Task: Look for Airbnb properties in Pudsey, United Kingdom from 17th December, 2023 to 21st December, 2023 for 2 adults. Place can be room with 1  bedroom having 2 beds and 1 bathroom. Property type can be flat.
Action: Mouse moved to (462, 80)
Screenshot: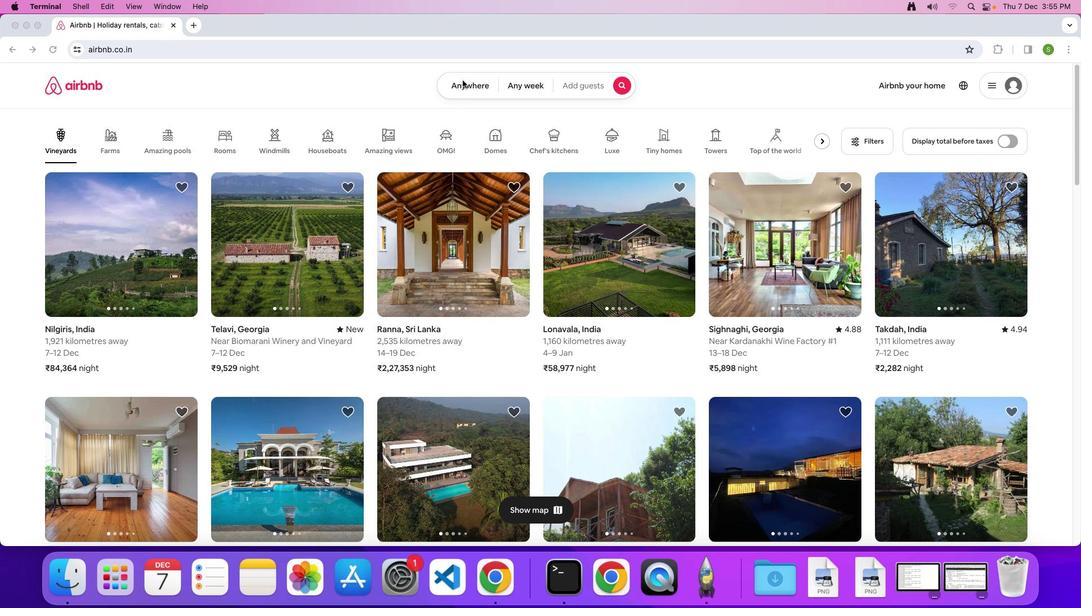 
Action: Mouse pressed left at (462, 80)
Screenshot: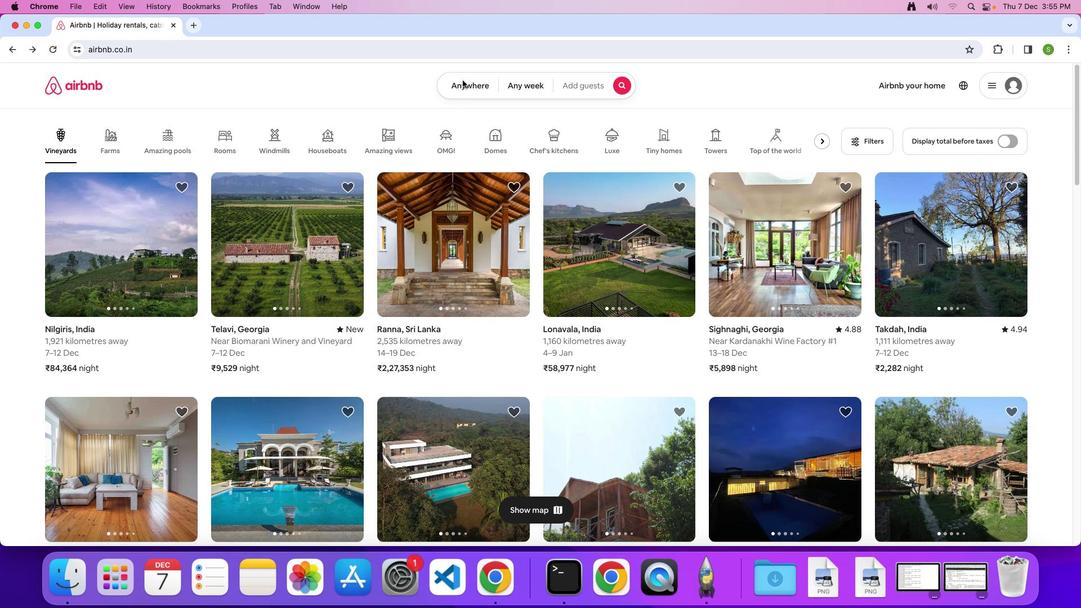 
Action: Mouse moved to (461, 88)
Screenshot: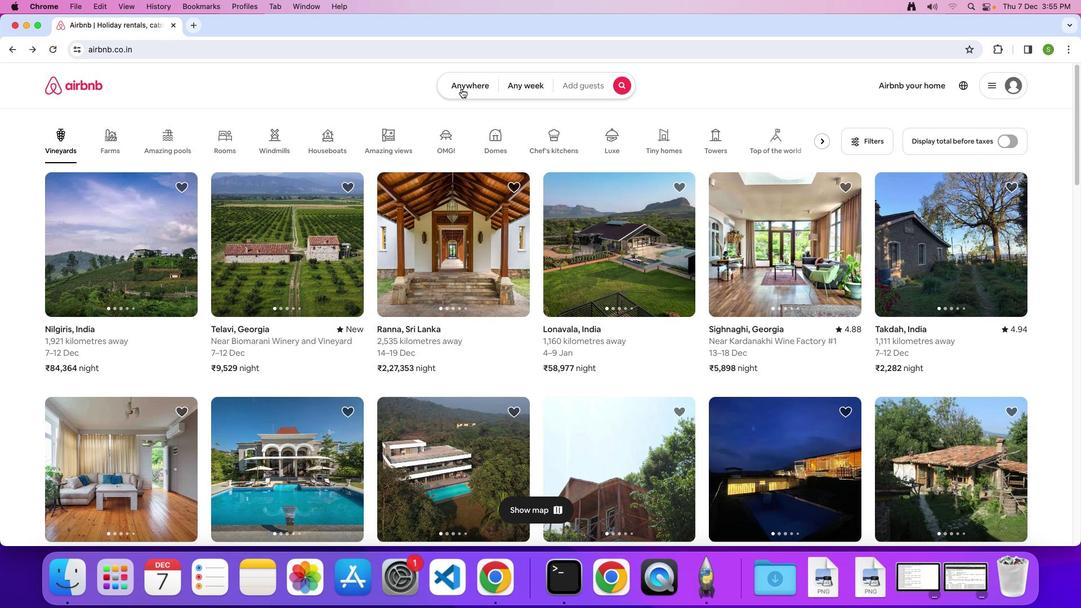 
Action: Mouse pressed left at (461, 88)
Screenshot: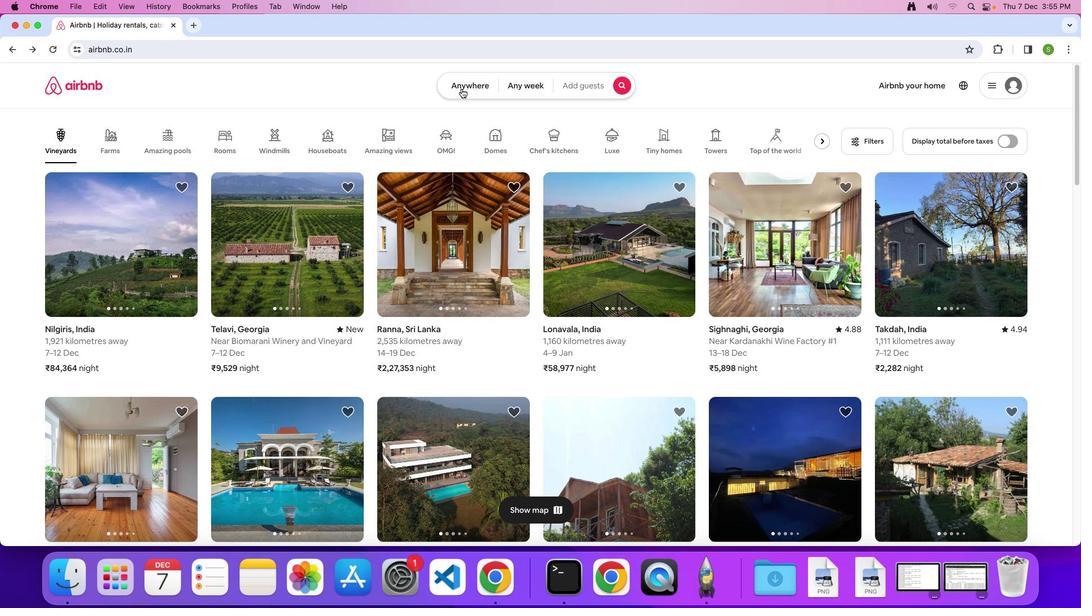
Action: Mouse moved to (390, 121)
Screenshot: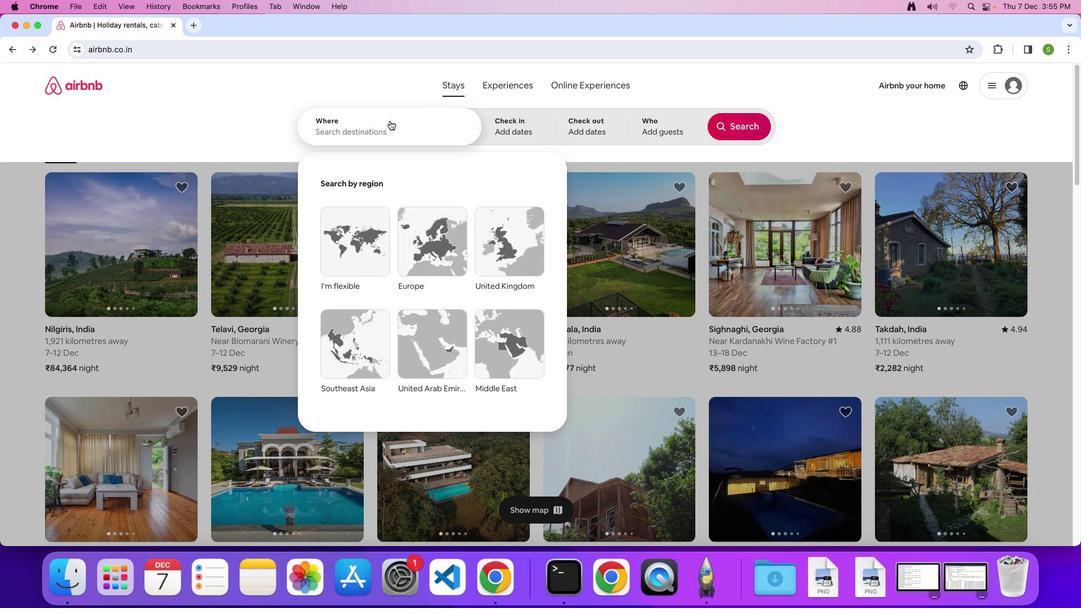 
Action: Mouse pressed left at (390, 121)
Screenshot: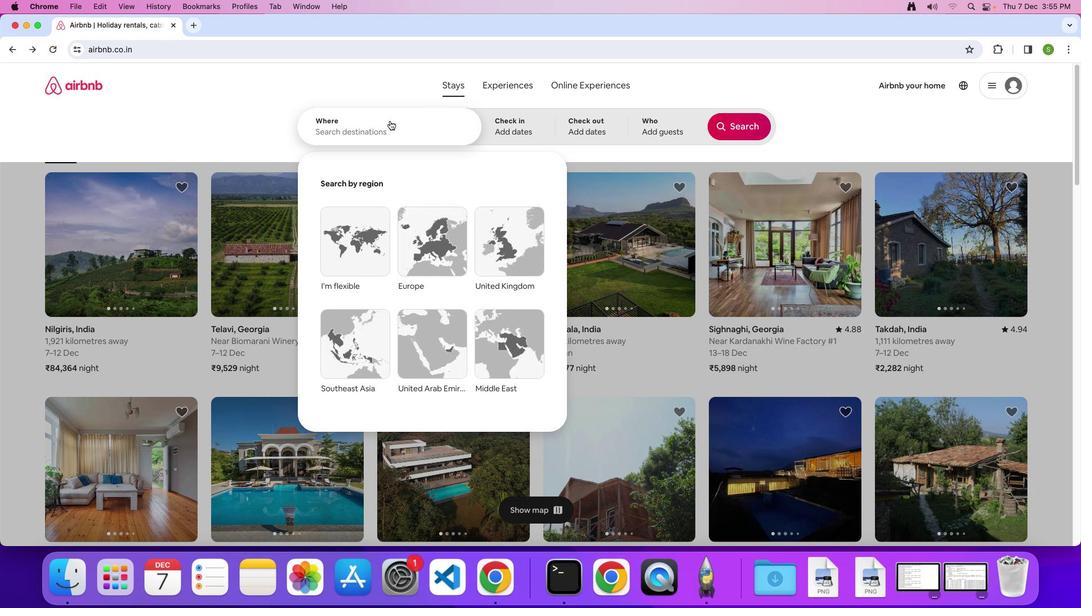 
Action: Mouse moved to (390, 121)
Screenshot: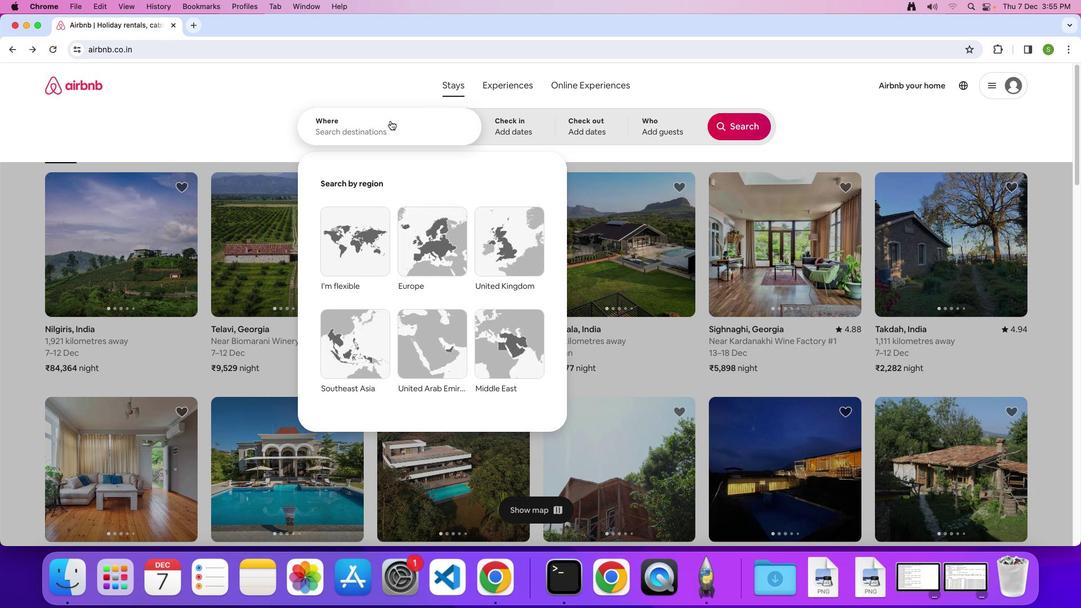 
Action: Key pressed 'P'Key.caps_lock'u''d''s''e''y'','Key.spaceKey.shift'U''n''i''t''e''d'Key.spaceKey.shift'K''i''n''g''d''o''m'Key.enter
Screenshot: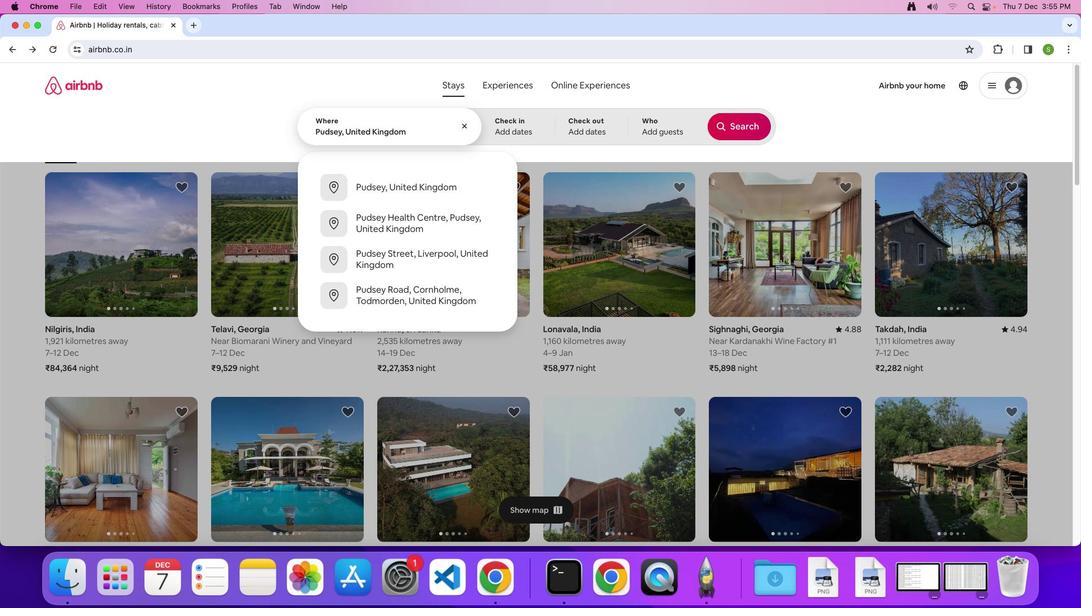 
Action: Mouse moved to (350, 345)
Screenshot: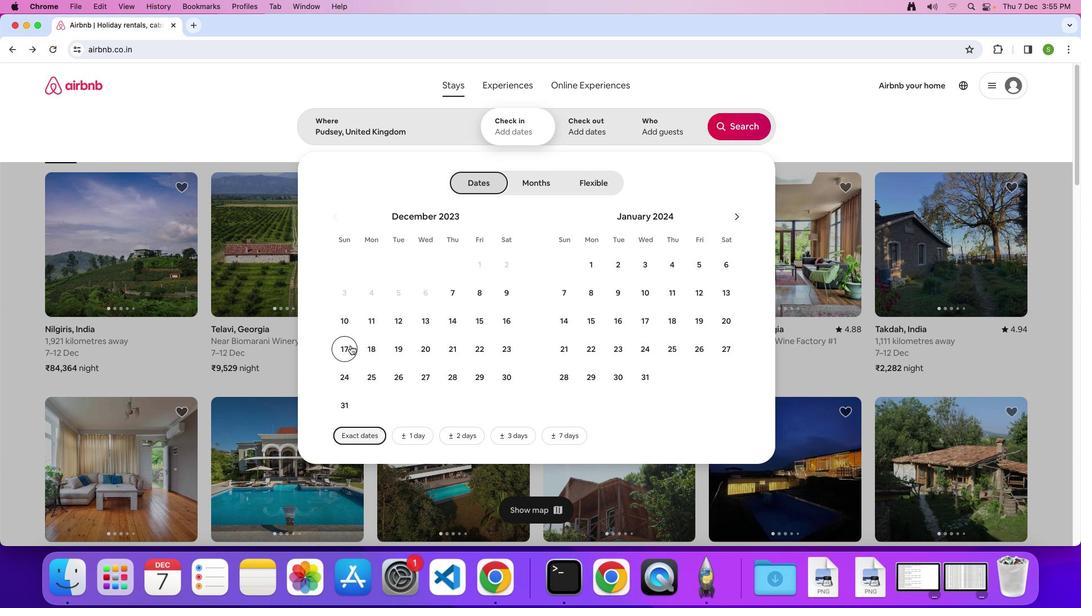 
Action: Mouse pressed left at (350, 345)
Screenshot: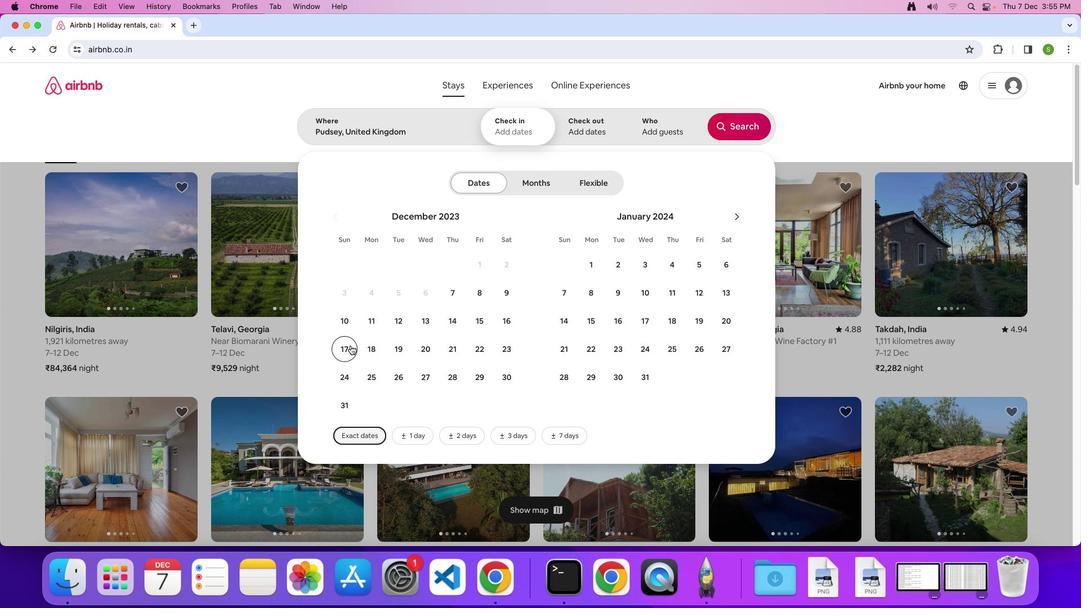 
Action: Mouse moved to (447, 344)
Screenshot: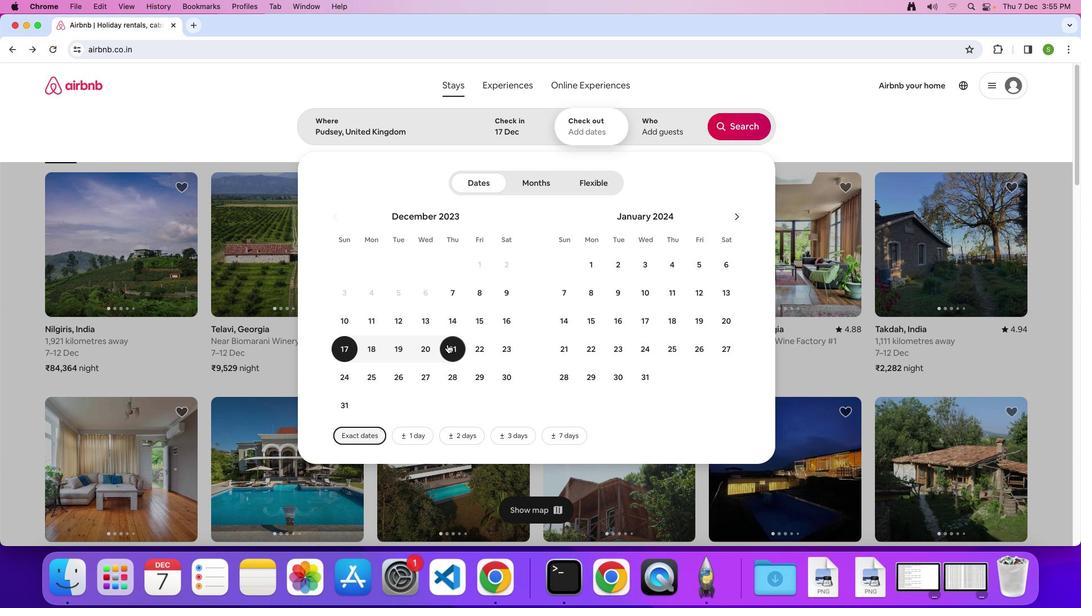 
Action: Mouse pressed left at (447, 344)
Screenshot: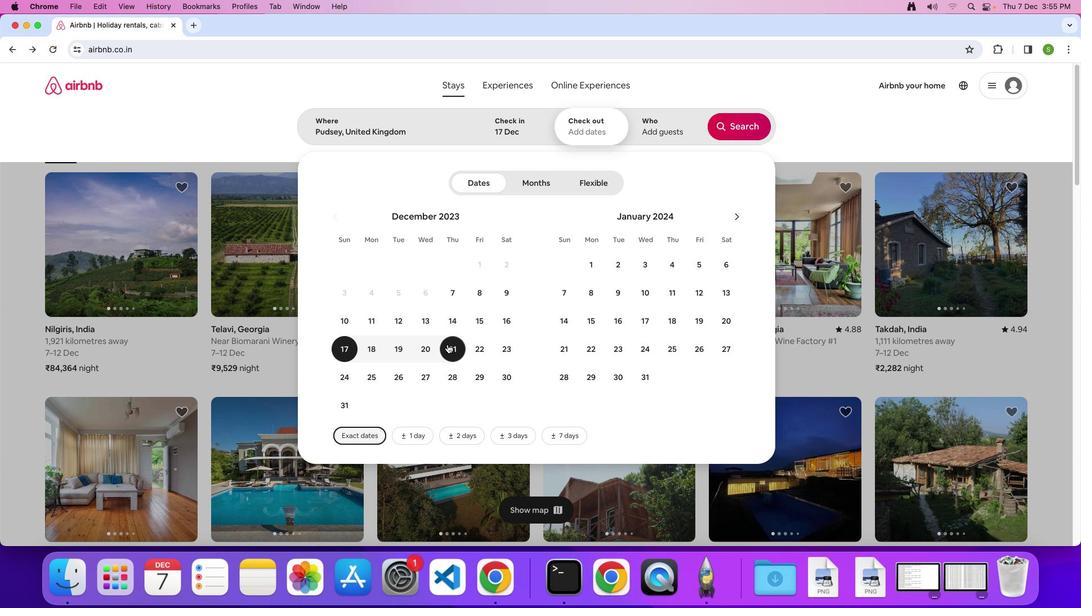 
Action: Mouse moved to (662, 130)
Screenshot: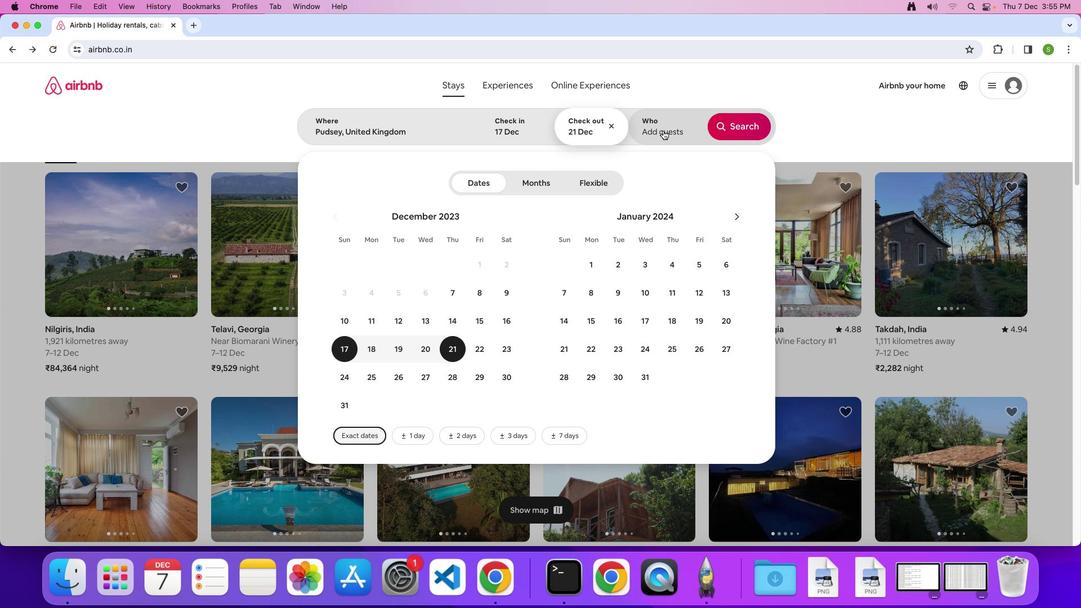 
Action: Mouse pressed left at (662, 130)
Screenshot: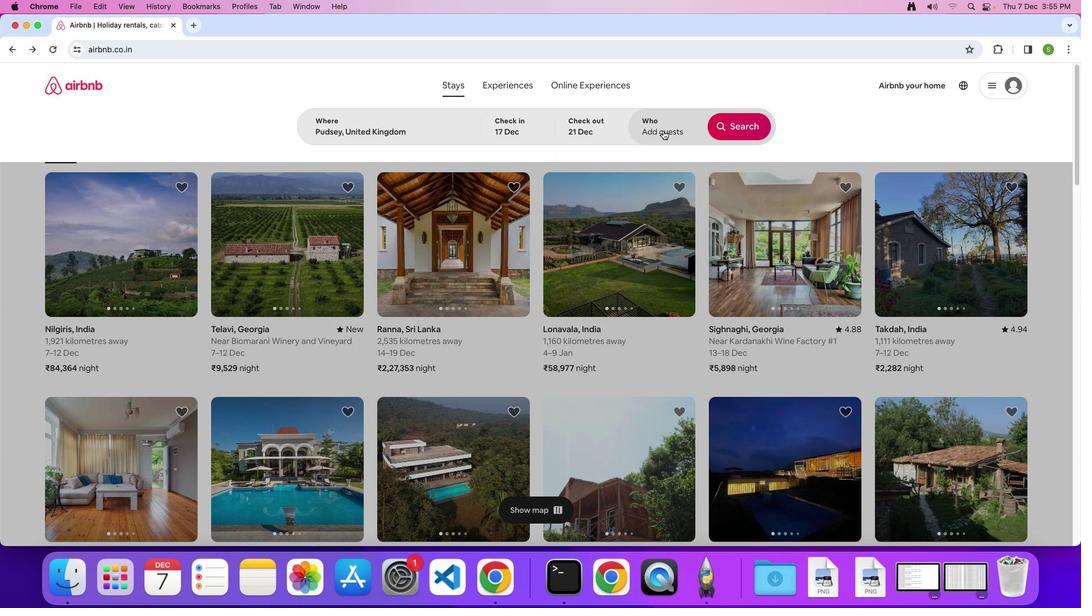 
Action: Mouse moved to (739, 182)
Screenshot: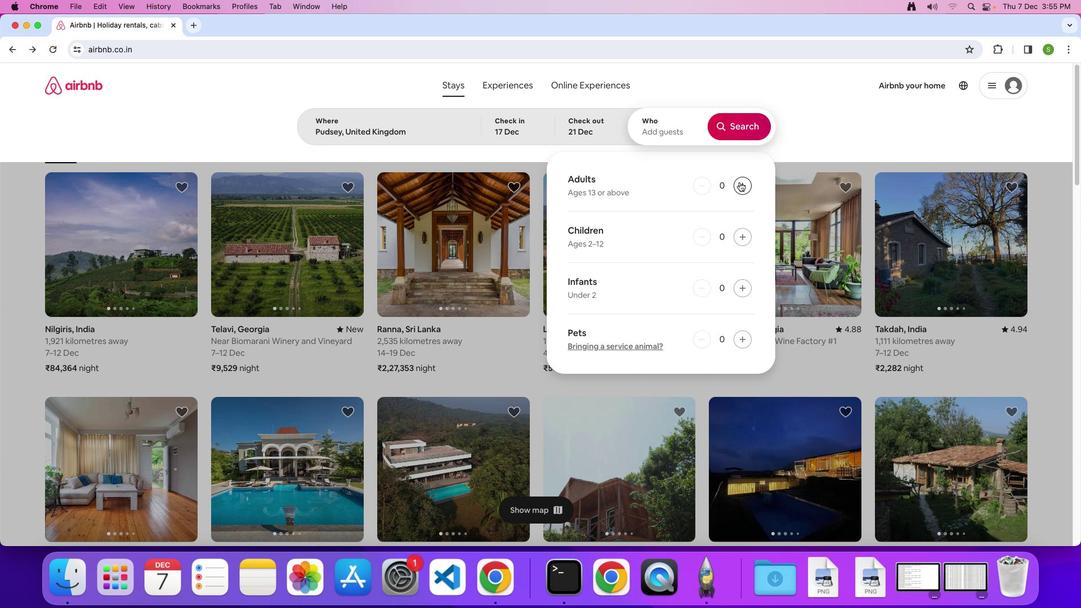 
Action: Mouse pressed left at (739, 182)
Screenshot: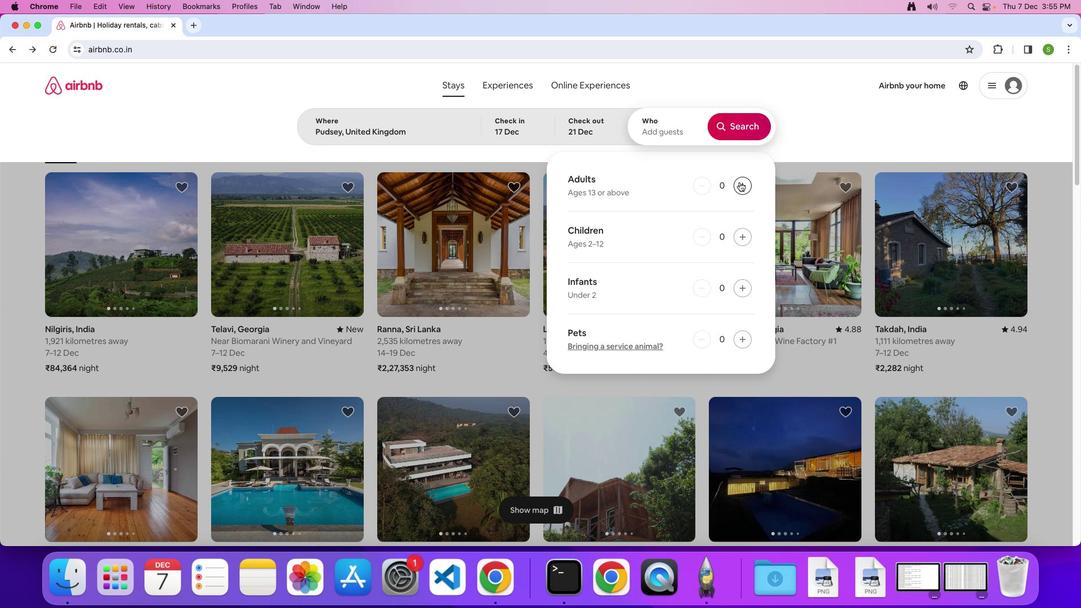 
Action: Mouse pressed left at (739, 182)
Screenshot: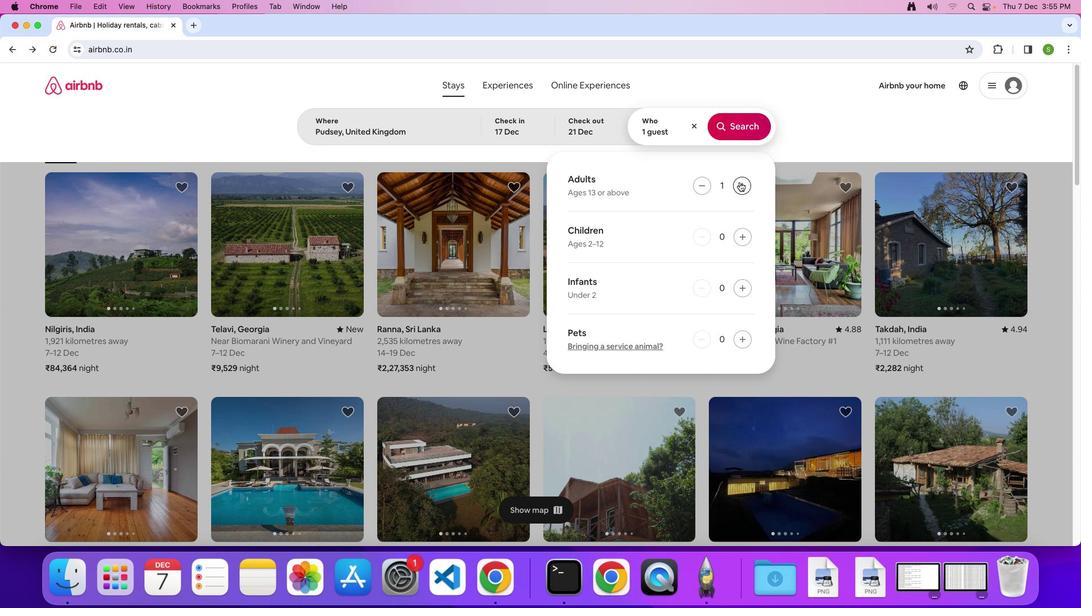 
Action: Mouse moved to (738, 135)
Screenshot: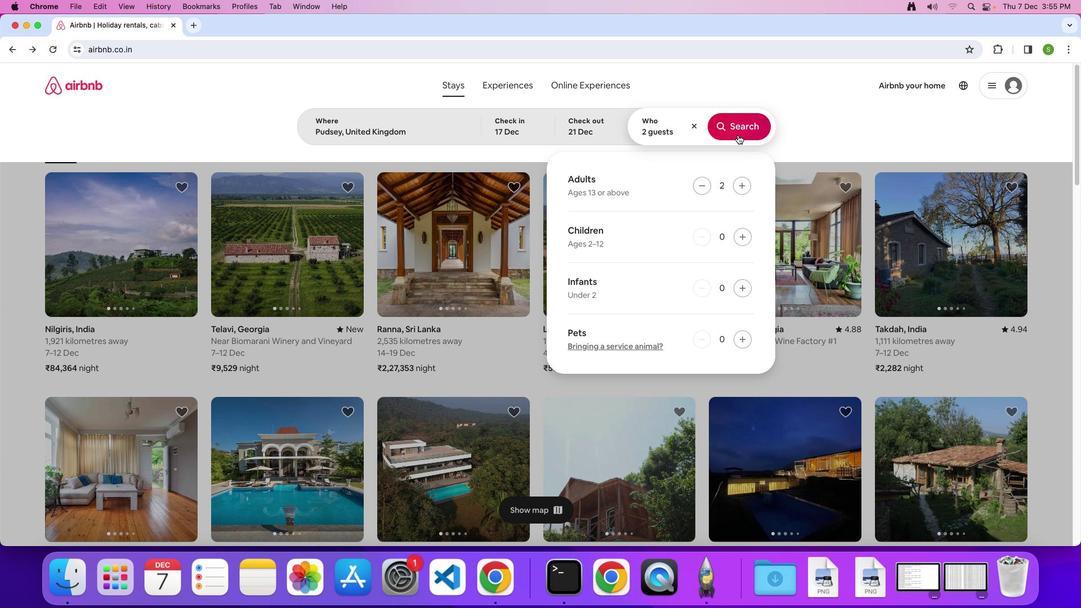 
Action: Mouse pressed left at (738, 135)
Screenshot: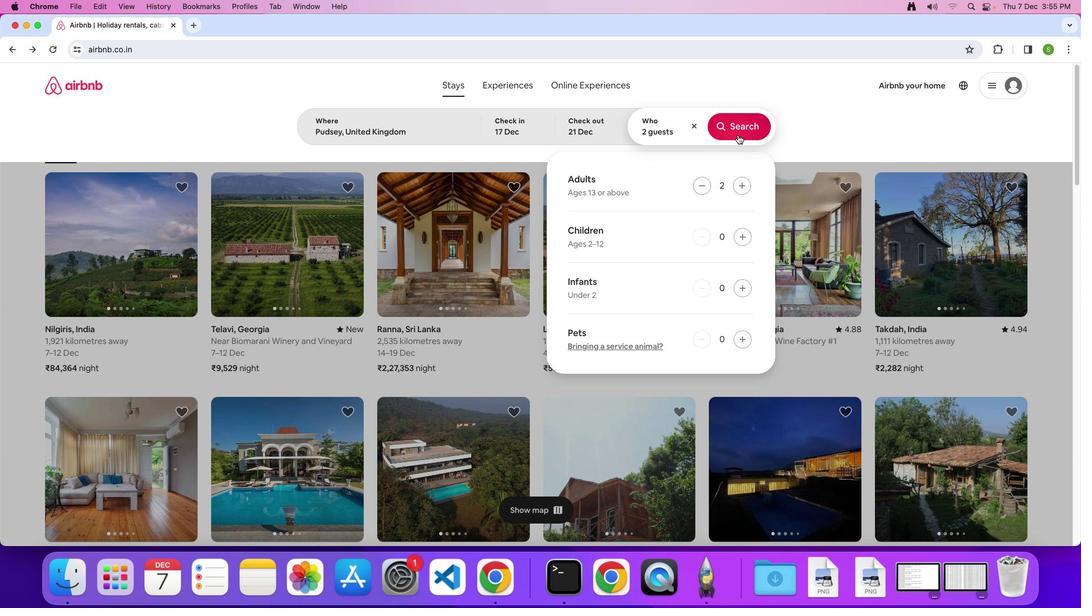 
Action: Mouse moved to (902, 133)
Screenshot: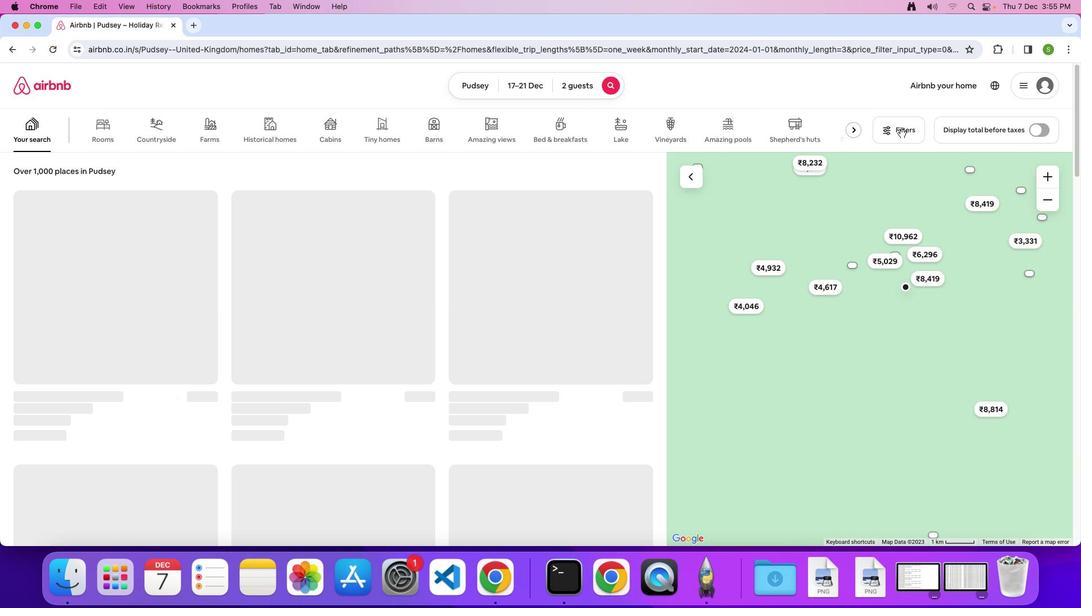 
Action: Mouse pressed left at (902, 133)
Screenshot: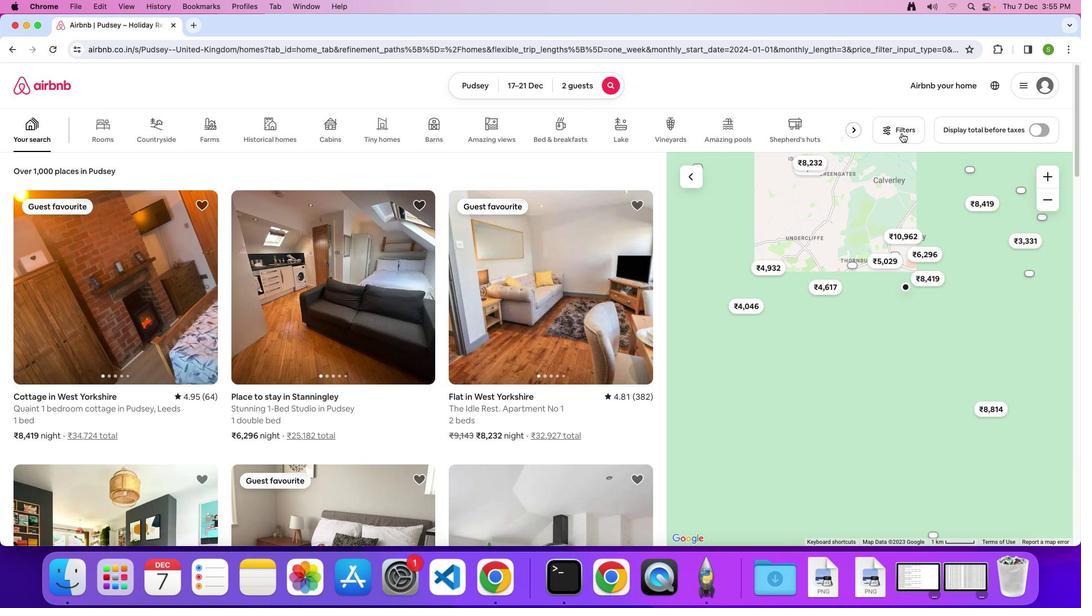 
Action: Mouse moved to (549, 236)
Screenshot: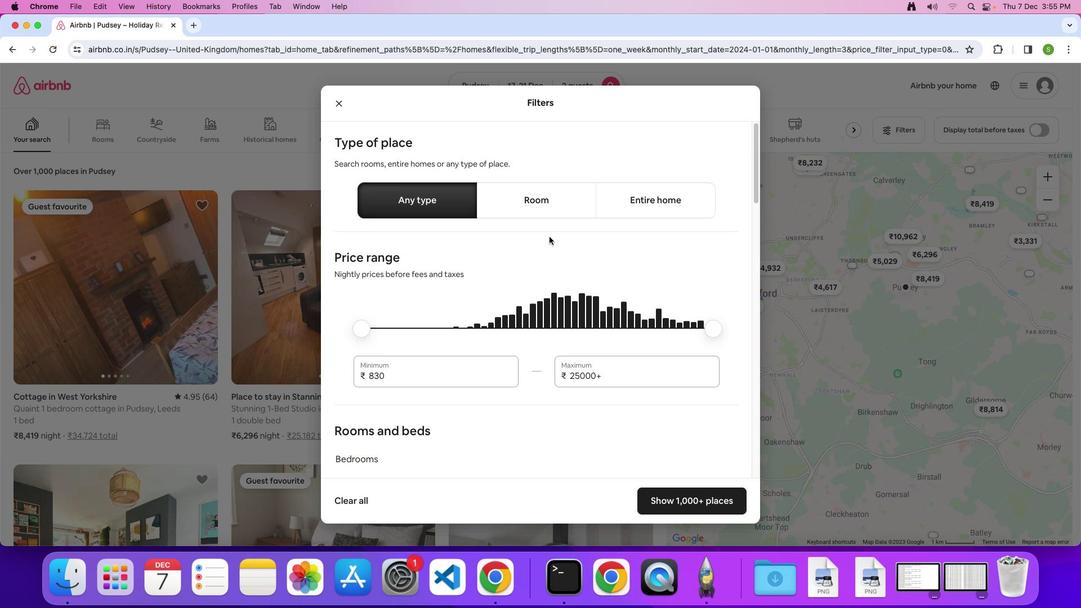 
Action: Mouse scrolled (549, 236) with delta (0, 0)
Screenshot: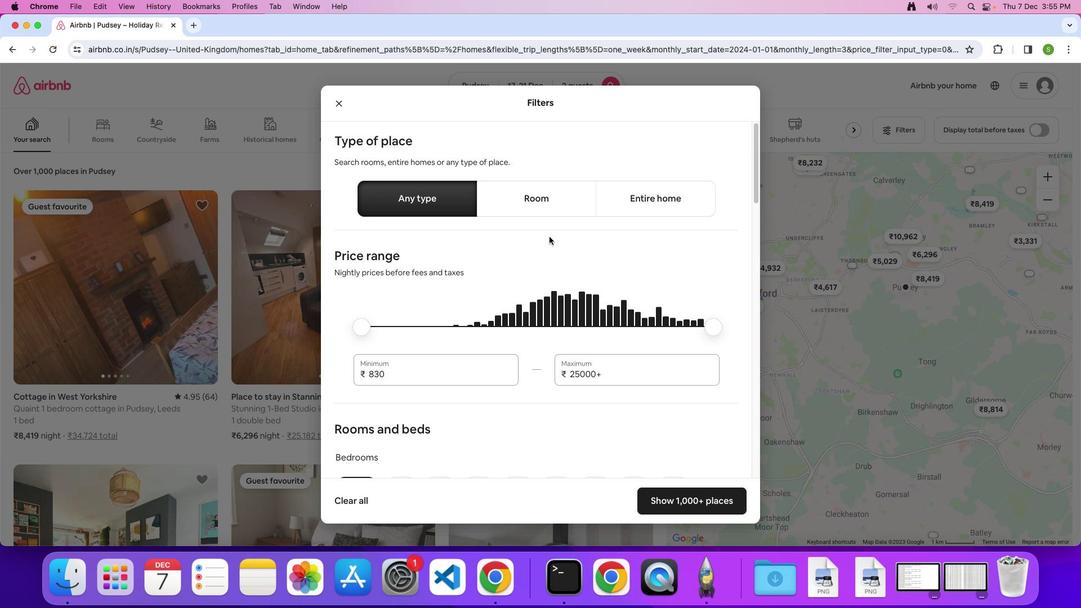 
Action: Mouse moved to (524, 199)
Screenshot: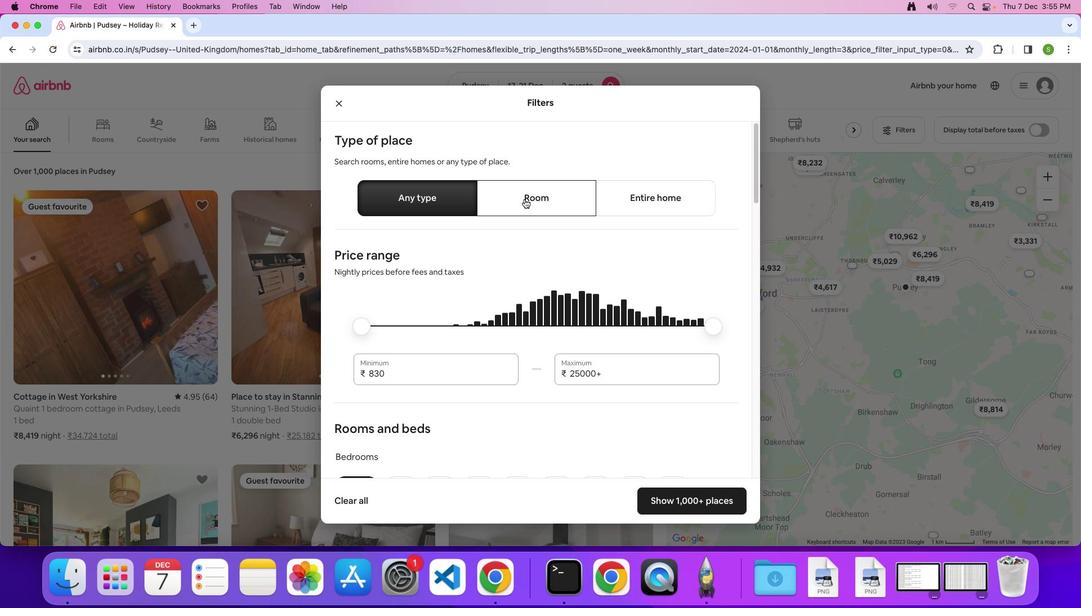 
Action: Mouse pressed left at (524, 199)
Screenshot: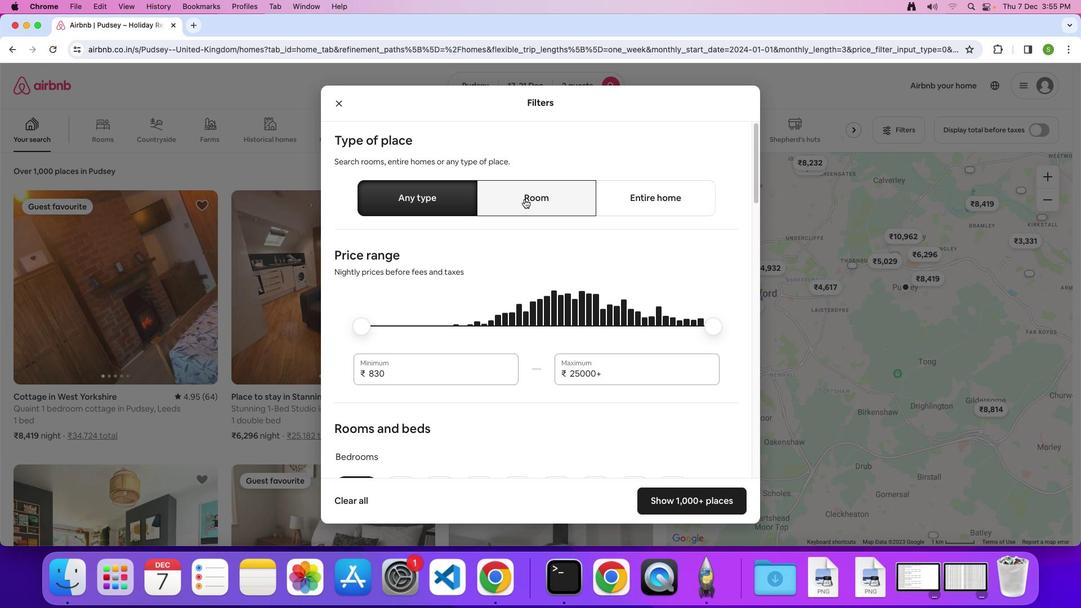 
Action: Mouse moved to (541, 267)
Screenshot: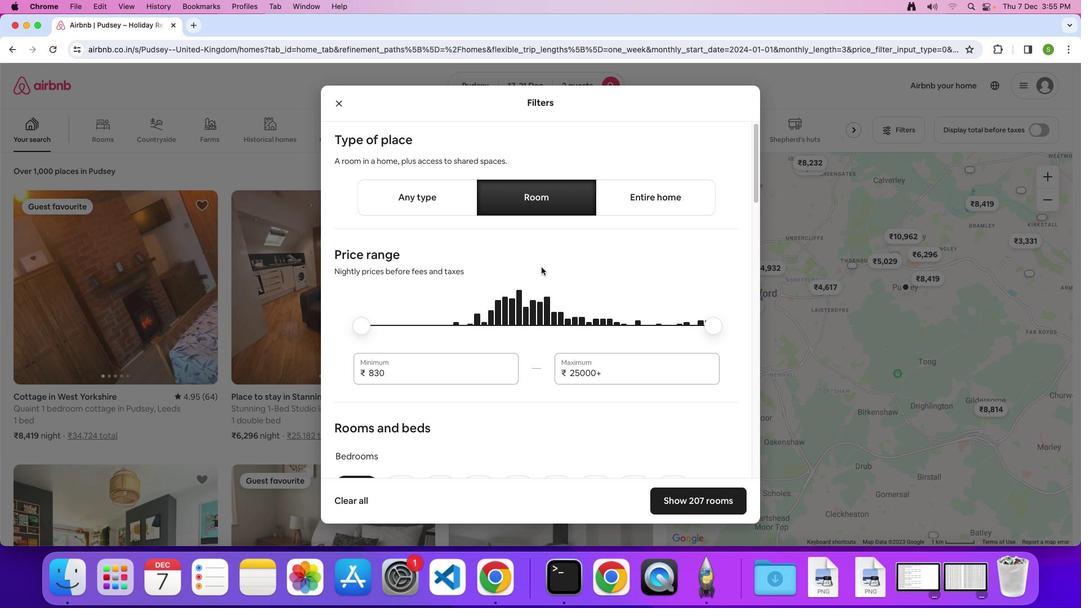 
Action: Mouse scrolled (541, 267) with delta (0, 0)
Screenshot: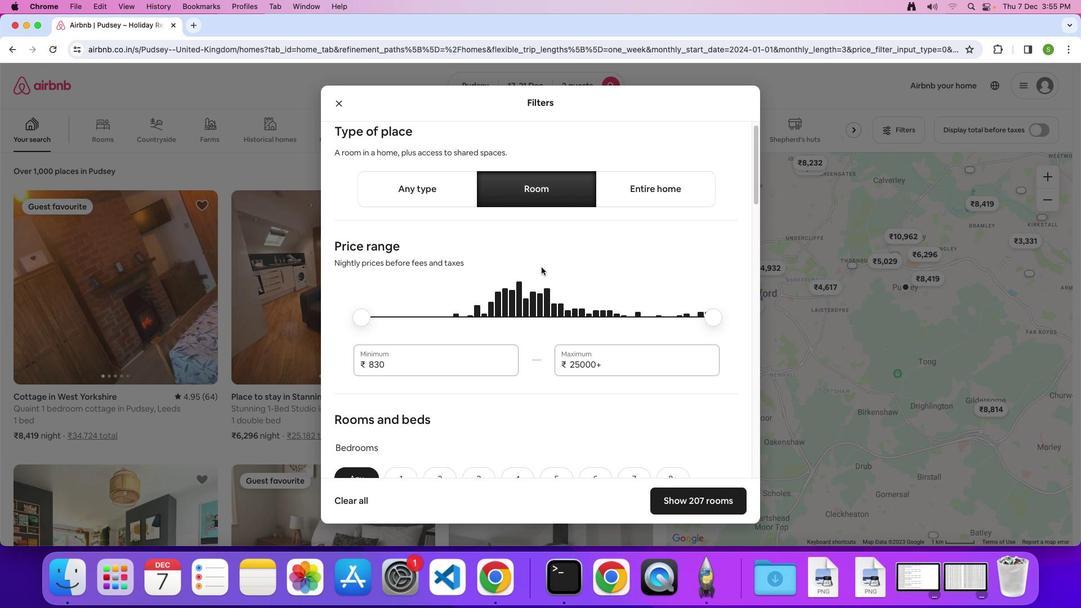 
Action: Mouse scrolled (541, 267) with delta (0, 0)
Screenshot: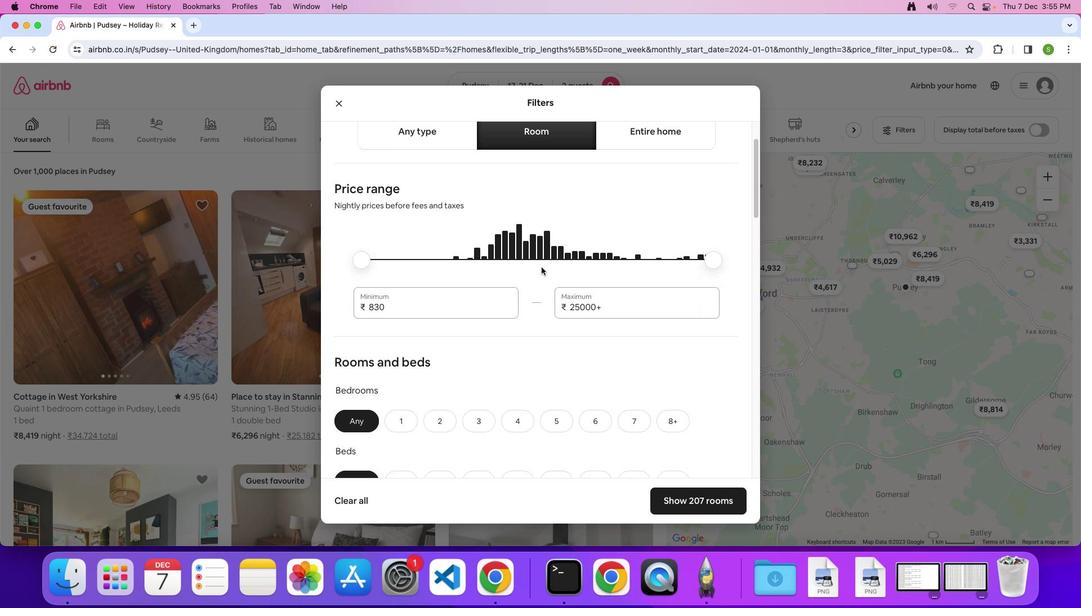 
Action: Mouse scrolled (541, 267) with delta (0, -2)
Screenshot: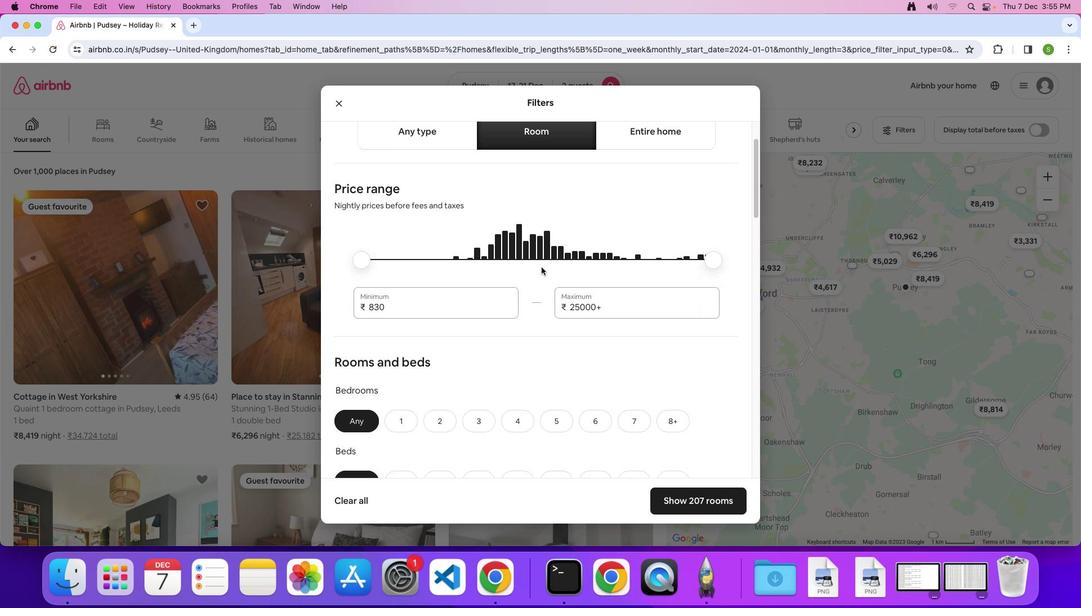 
Action: Mouse scrolled (541, 267) with delta (0, 0)
Screenshot: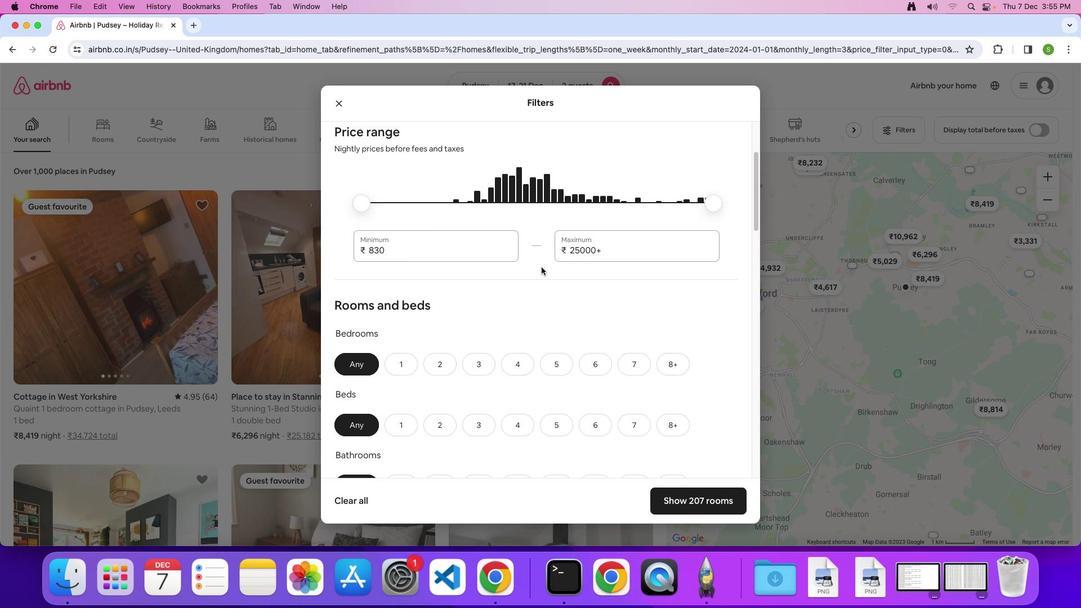 
Action: Mouse scrolled (541, 267) with delta (0, 0)
Screenshot: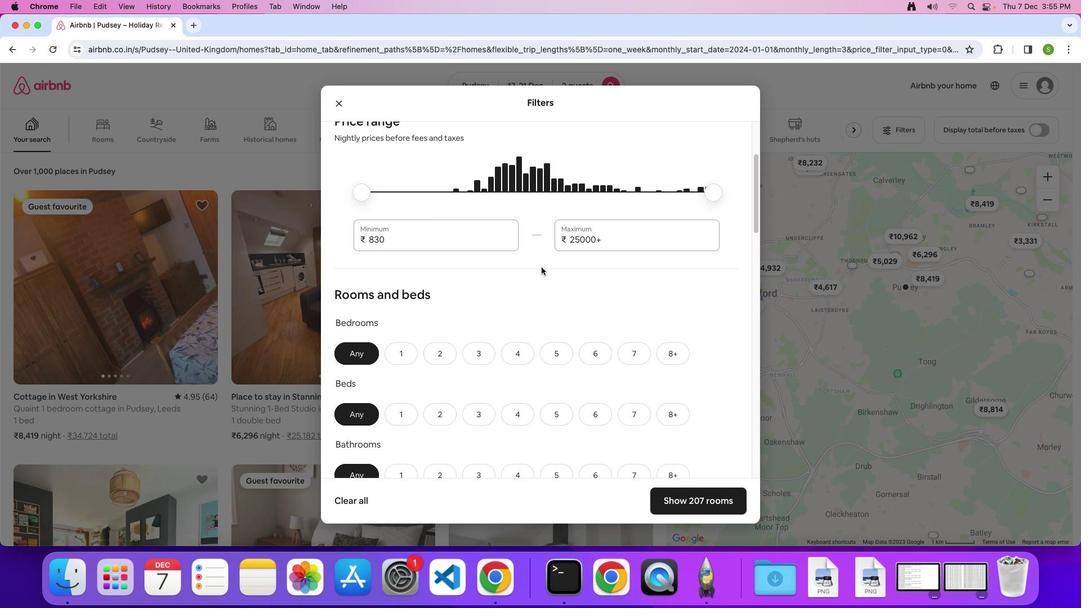 
Action: Mouse scrolled (541, 267) with delta (0, 0)
Screenshot: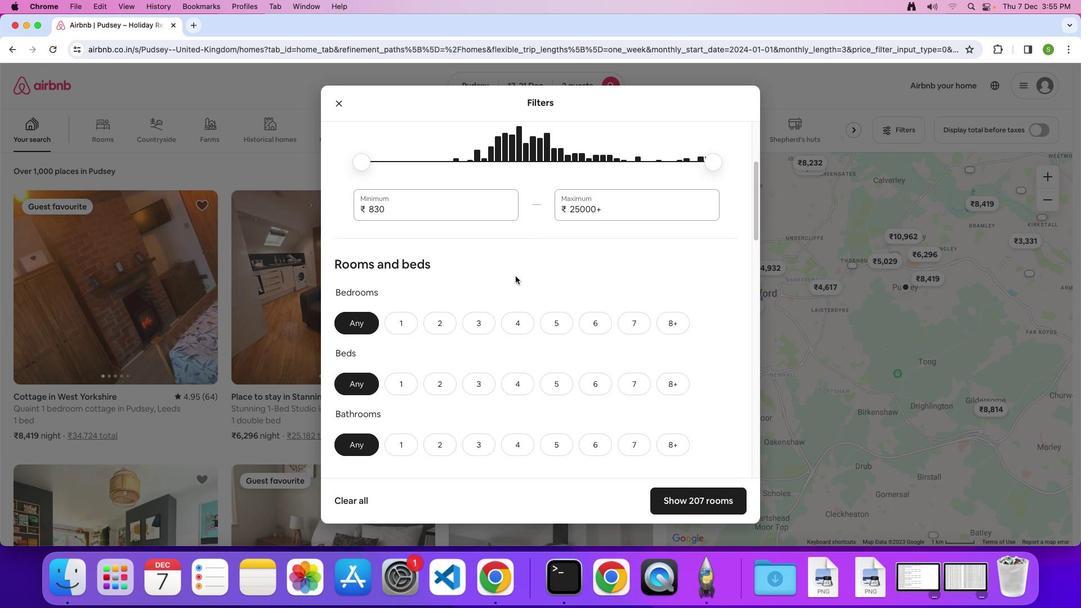
Action: Mouse moved to (412, 314)
Screenshot: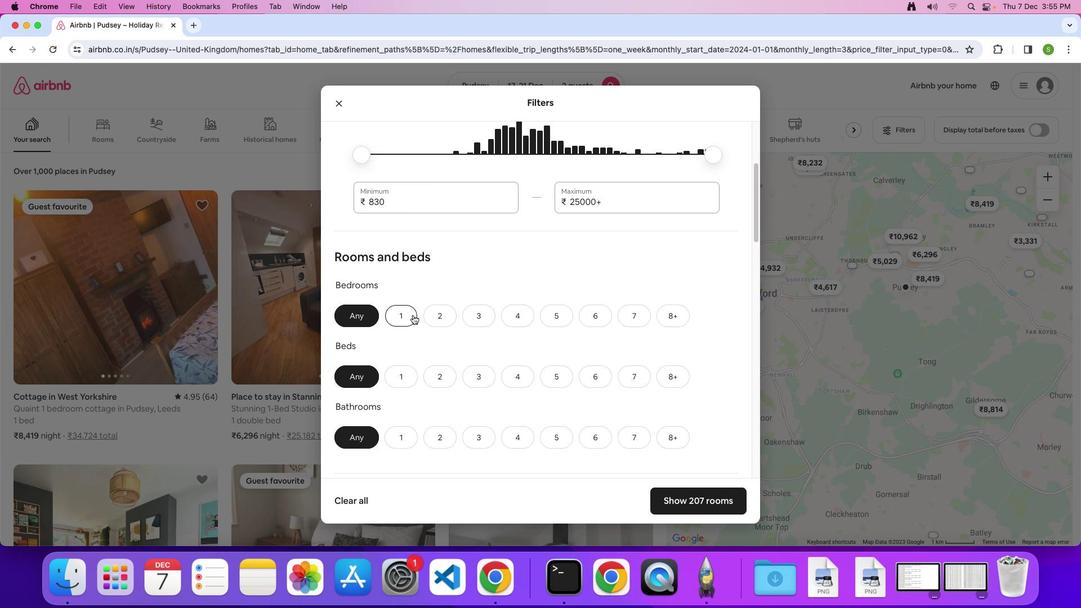 
Action: Mouse pressed left at (412, 314)
Screenshot: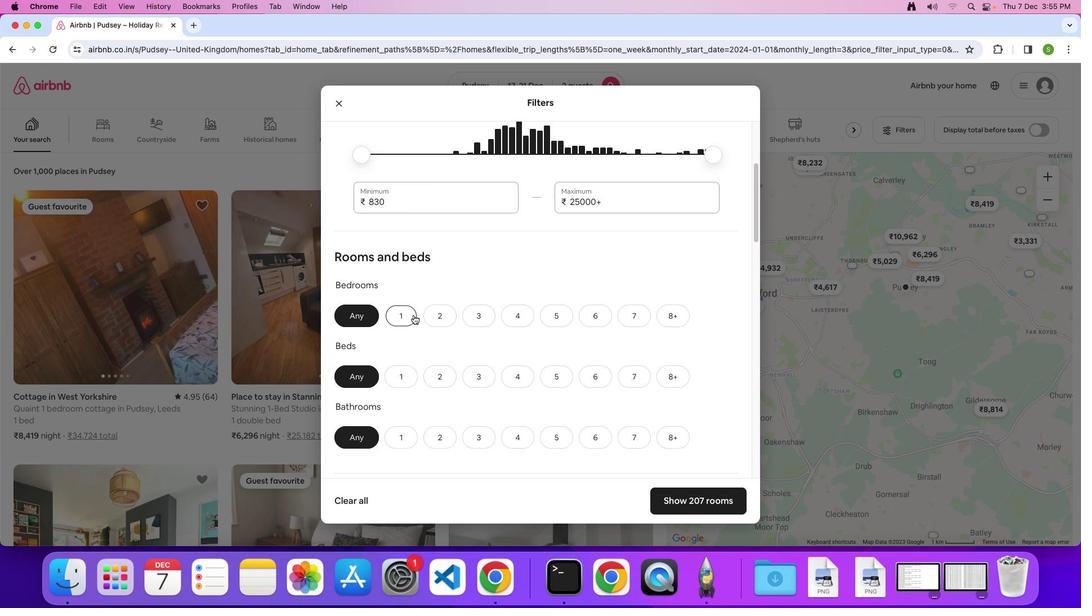 
Action: Mouse moved to (581, 281)
Screenshot: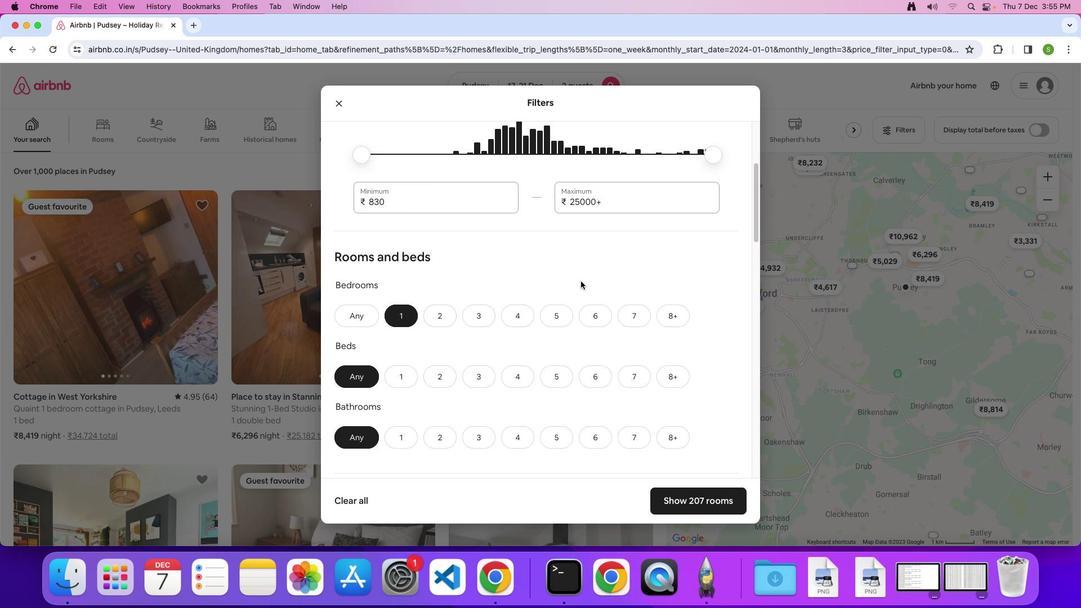 
Action: Mouse scrolled (581, 281) with delta (0, 0)
Screenshot: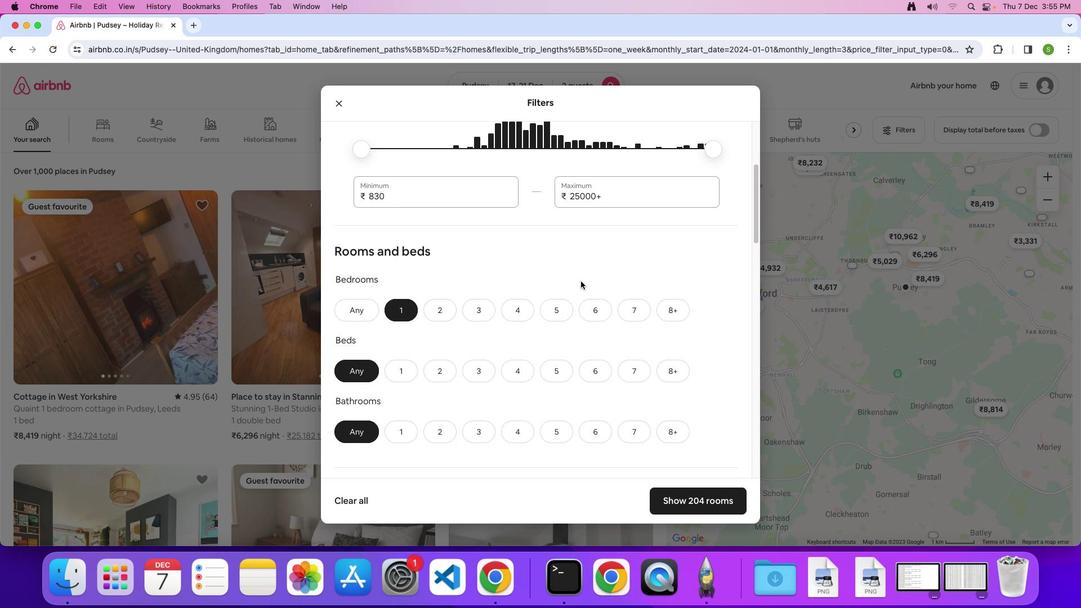 
Action: Mouse scrolled (581, 281) with delta (0, 0)
Screenshot: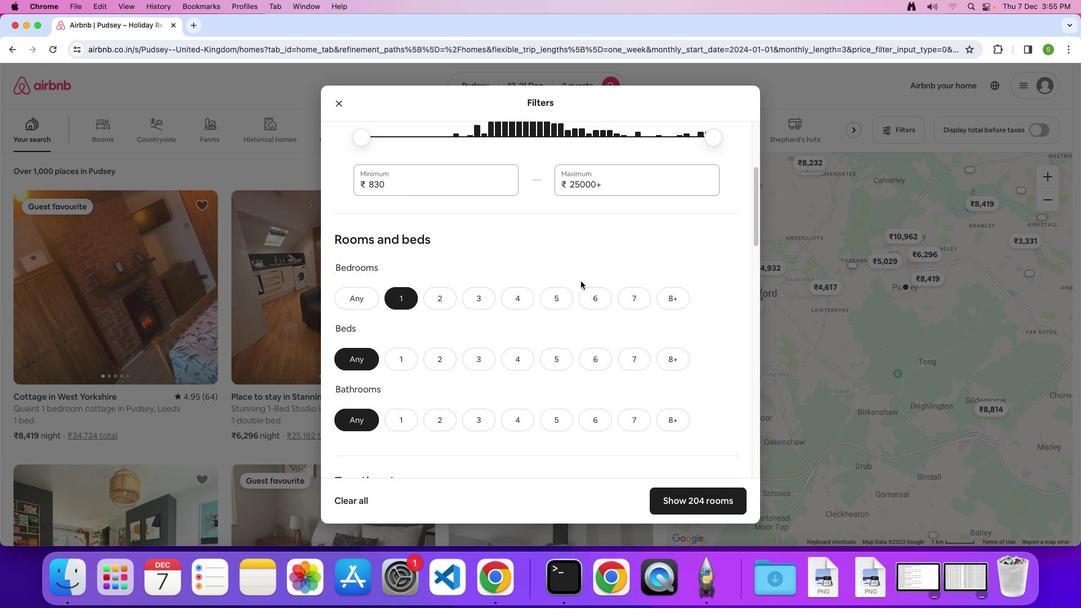 
Action: Mouse scrolled (581, 281) with delta (0, 0)
Screenshot: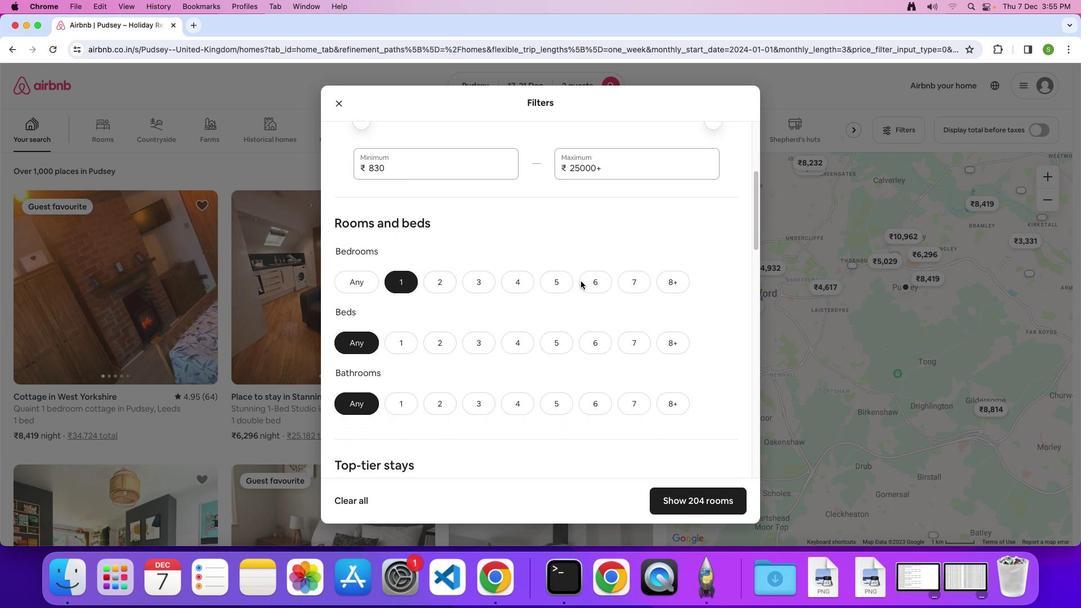
Action: Mouse scrolled (581, 281) with delta (0, 0)
Screenshot: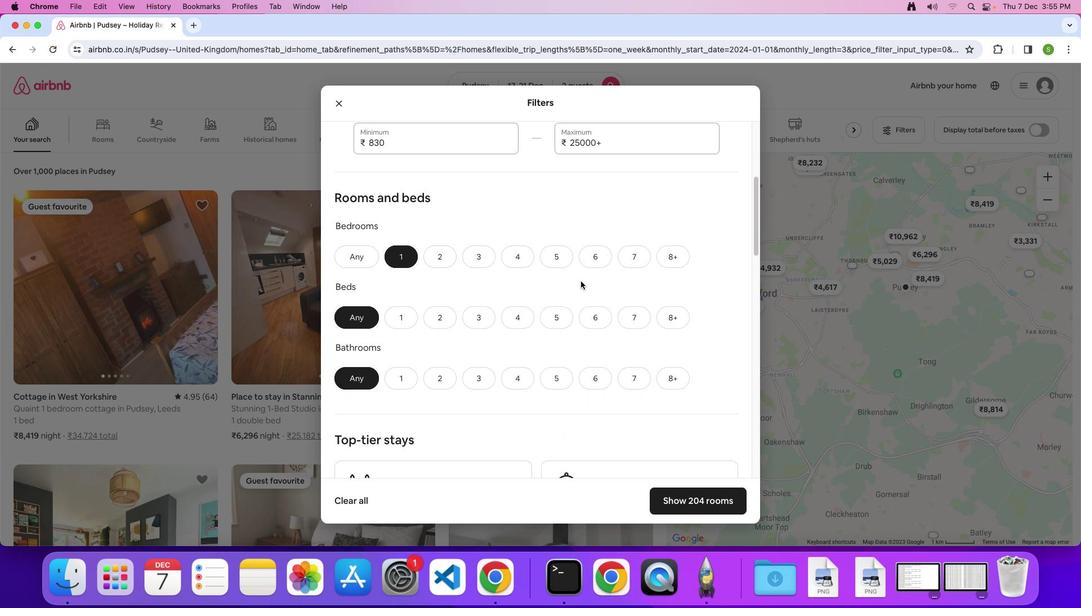 
Action: Mouse scrolled (581, 281) with delta (0, 0)
Screenshot: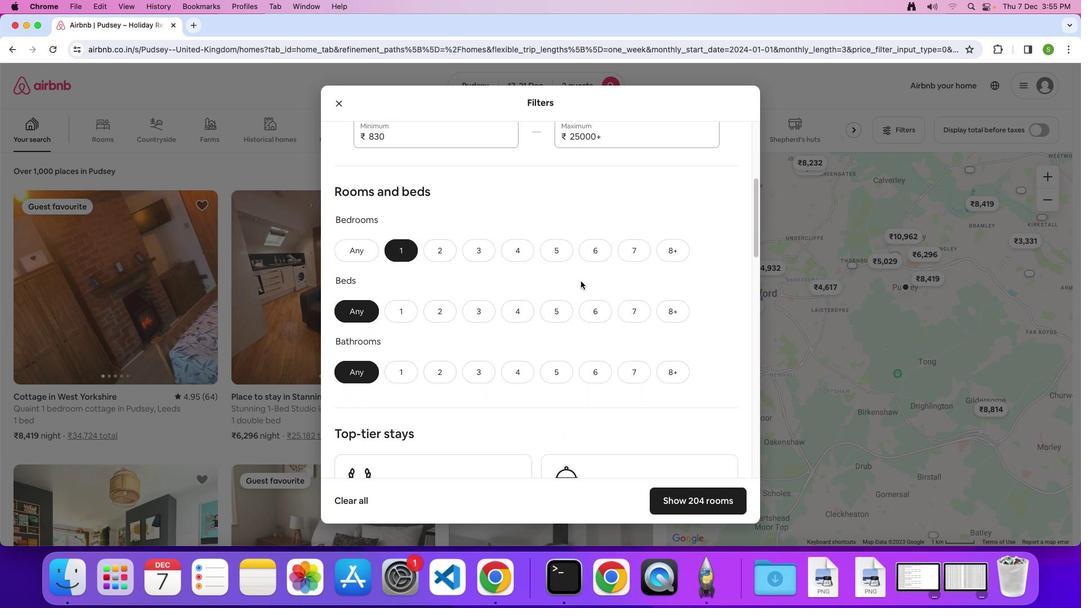 
Action: Mouse scrolled (581, 281) with delta (0, 0)
Screenshot: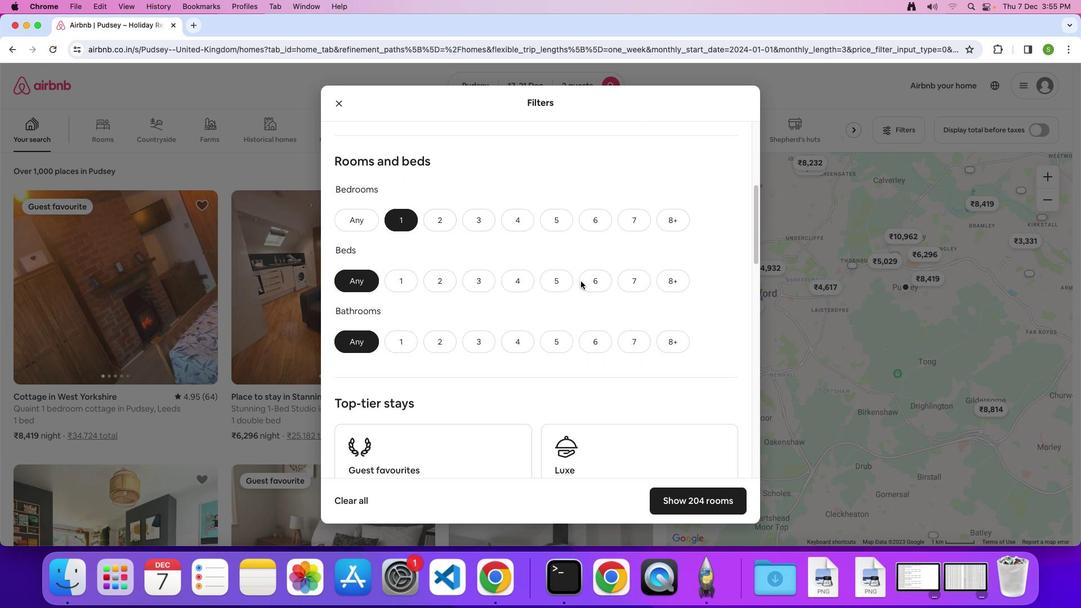 
Action: Mouse scrolled (581, 281) with delta (0, 0)
Screenshot: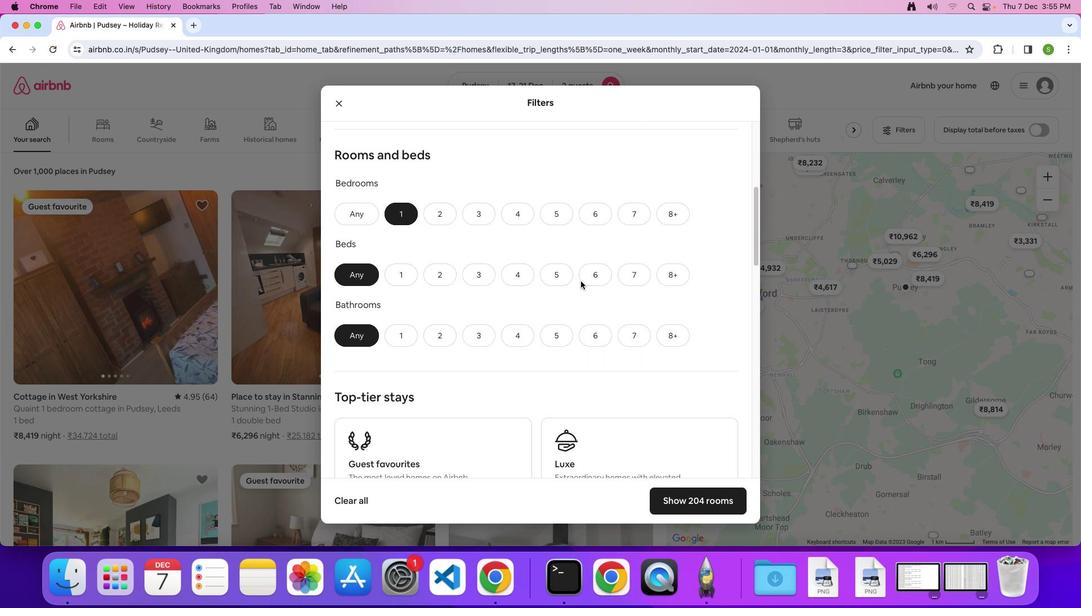 
Action: Mouse scrolled (581, 281) with delta (0, -1)
Screenshot: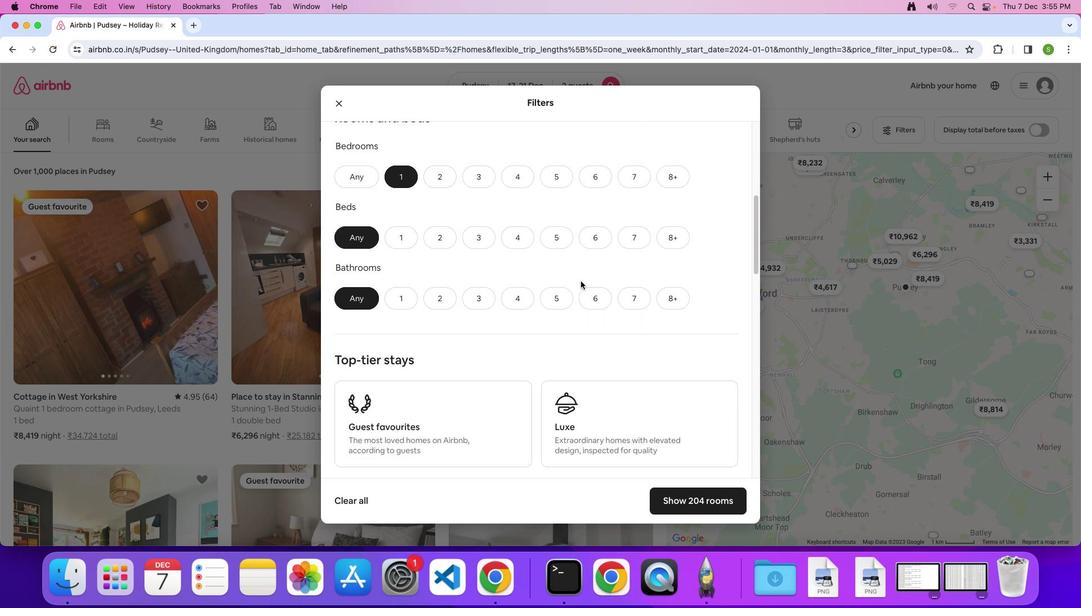 
Action: Mouse moved to (442, 206)
Screenshot: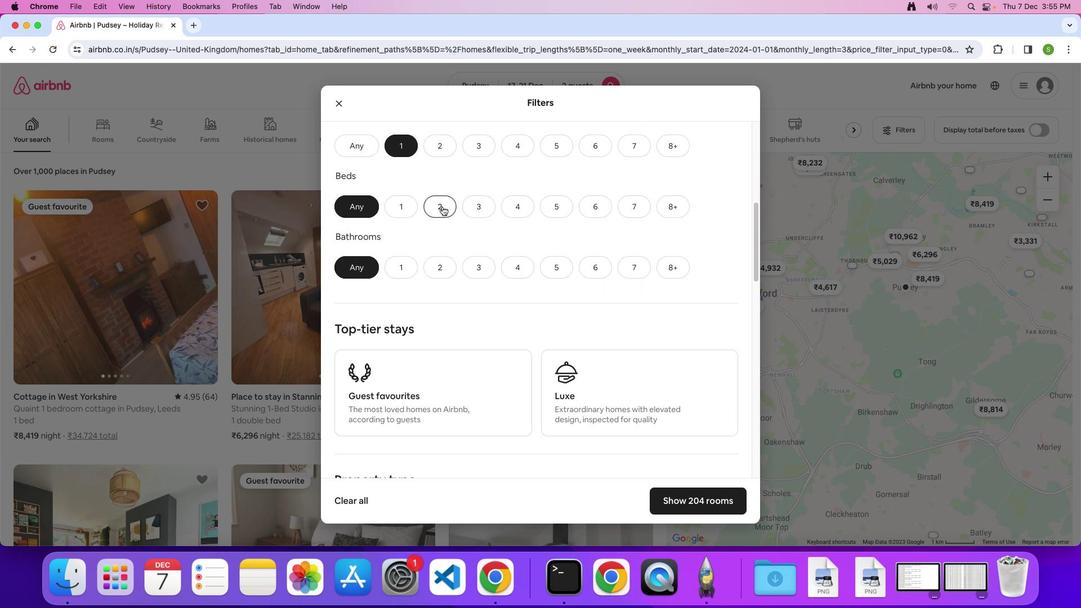 
Action: Mouse pressed left at (442, 206)
Screenshot: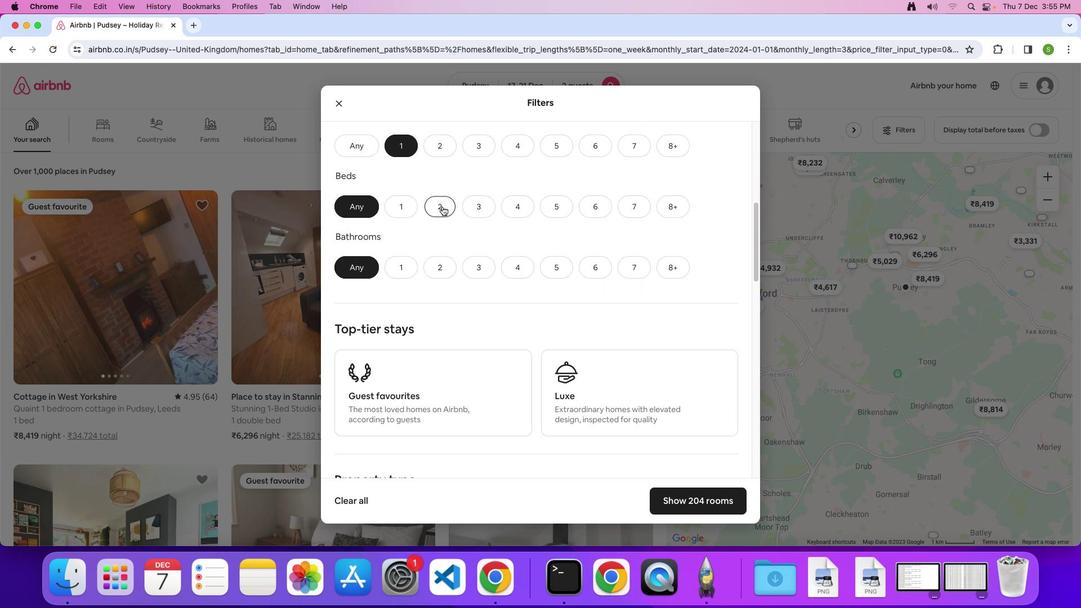 
Action: Mouse moved to (398, 269)
Screenshot: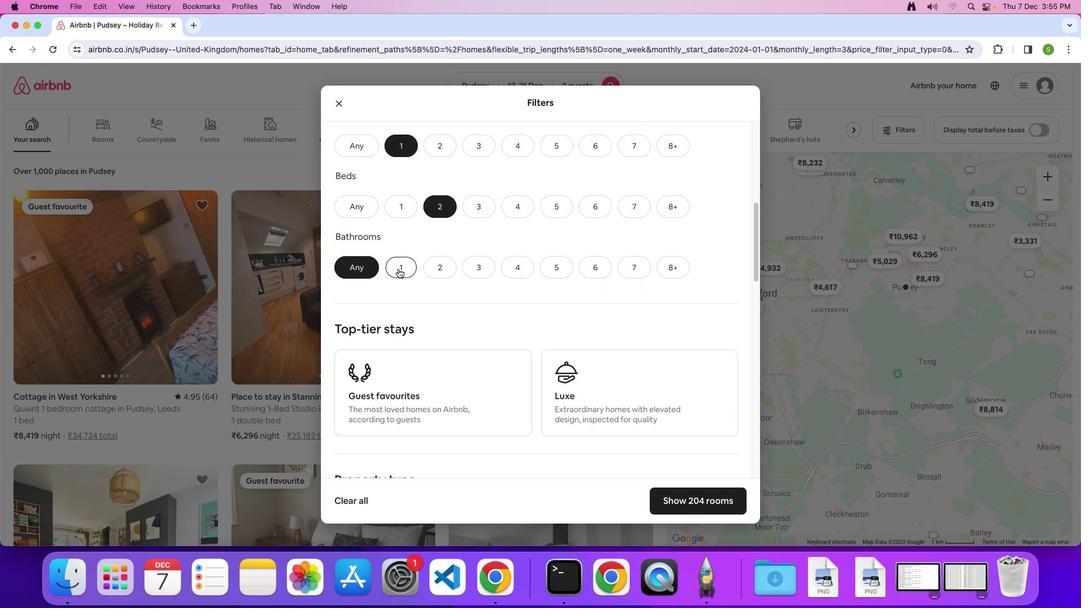 
Action: Mouse pressed left at (398, 269)
Screenshot: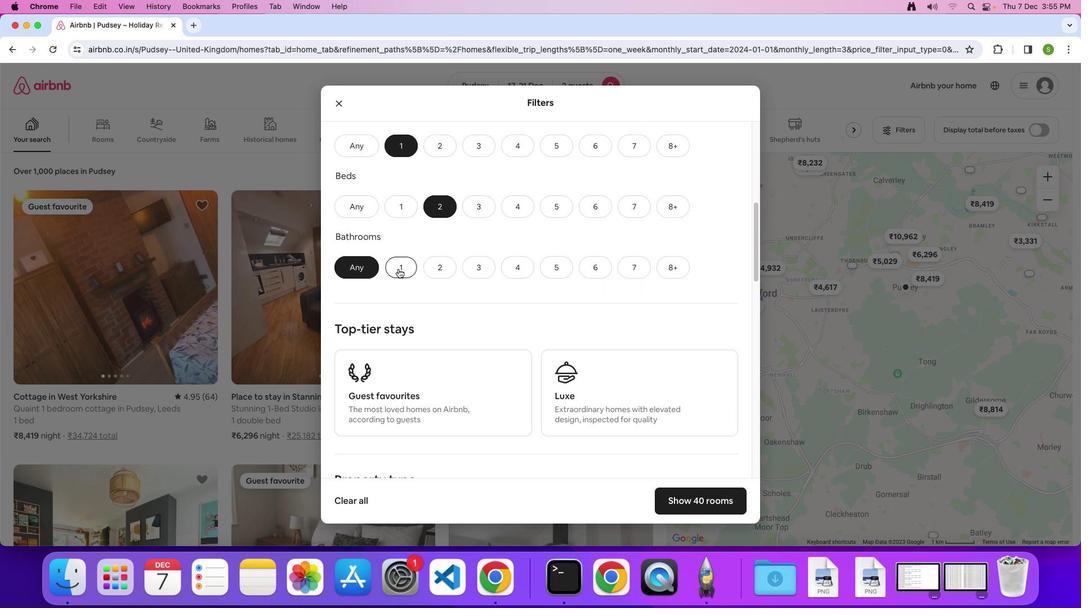 
Action: Mouse moved to (567, 245)
Screenshot: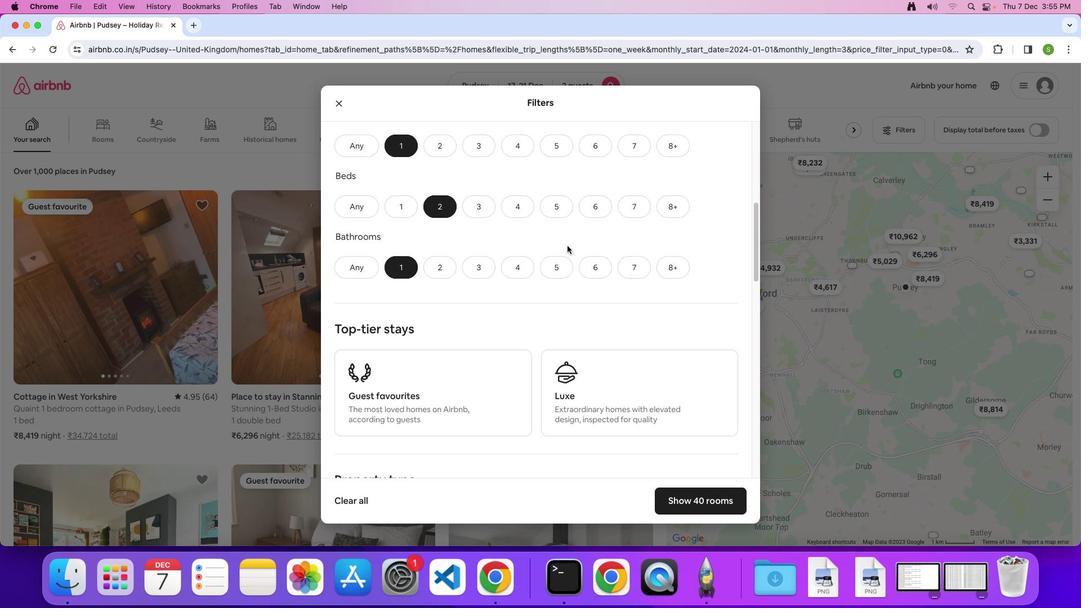 
Action: Mouse scrolled (567, 245) with delta (0, 0)
Screenshot: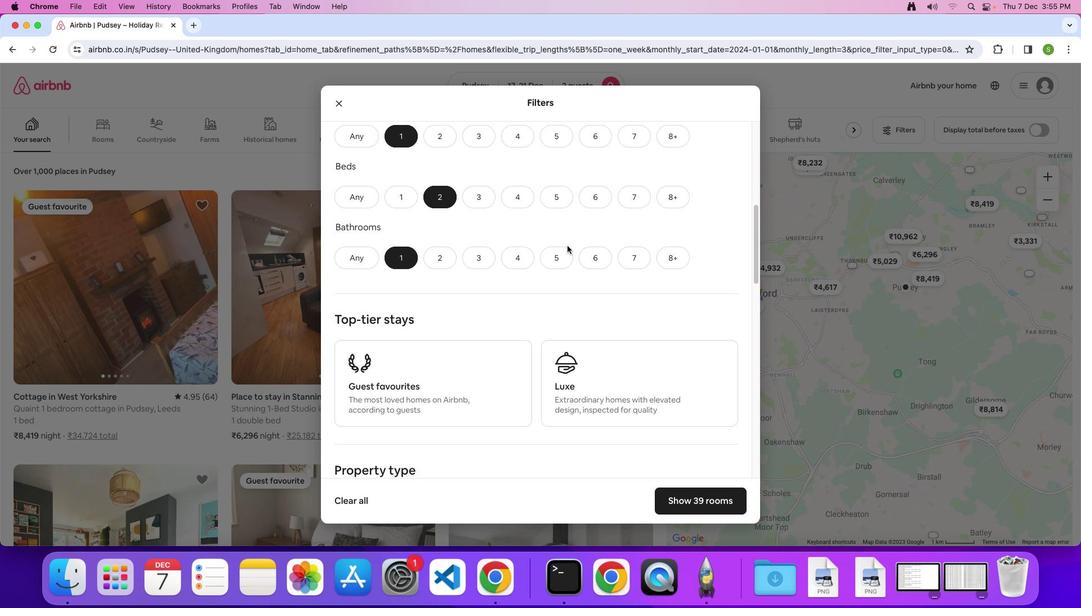 
Action: Mouse scrolled (567, 245) with delta (0, 0)
Screenshot: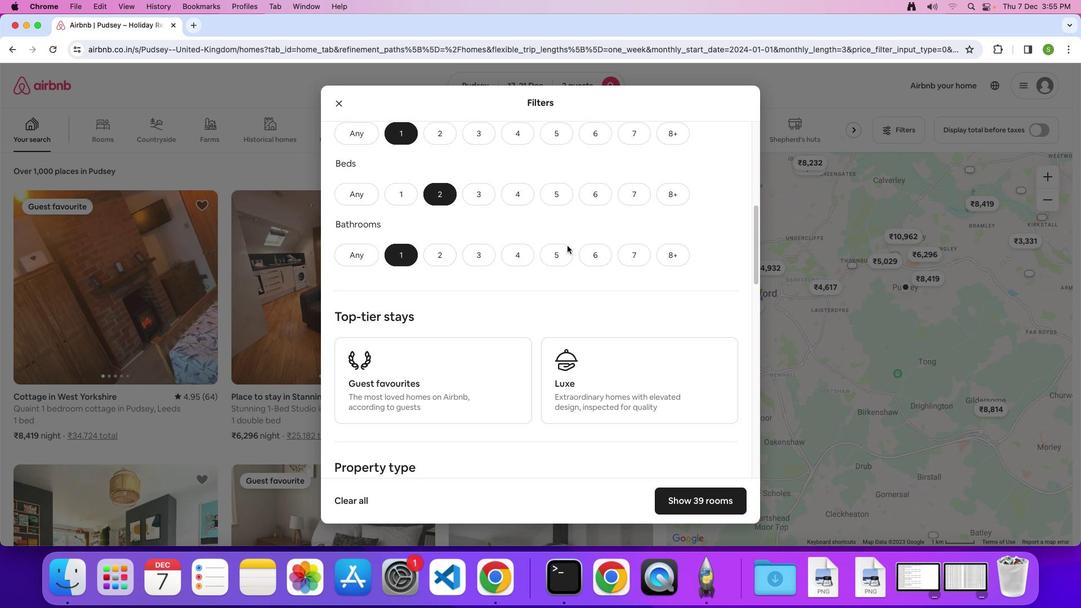 
Action: Mouse scrolled (567, 245) with delta (0, 0)
Screenshot: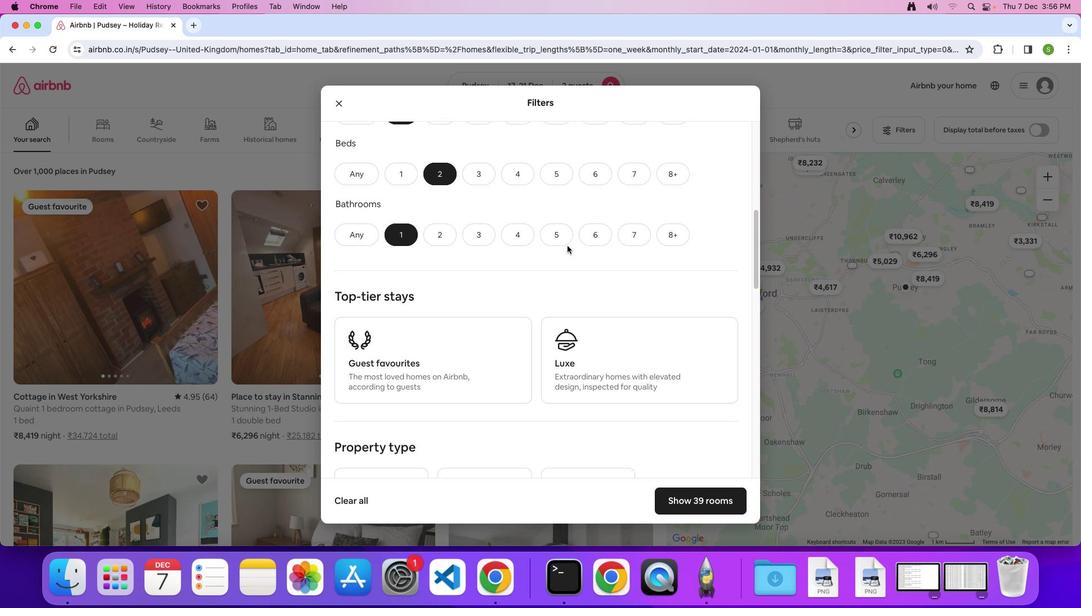 
Action: Mouse scrolled (567, 245) with delta (0, 0)
Screenshot: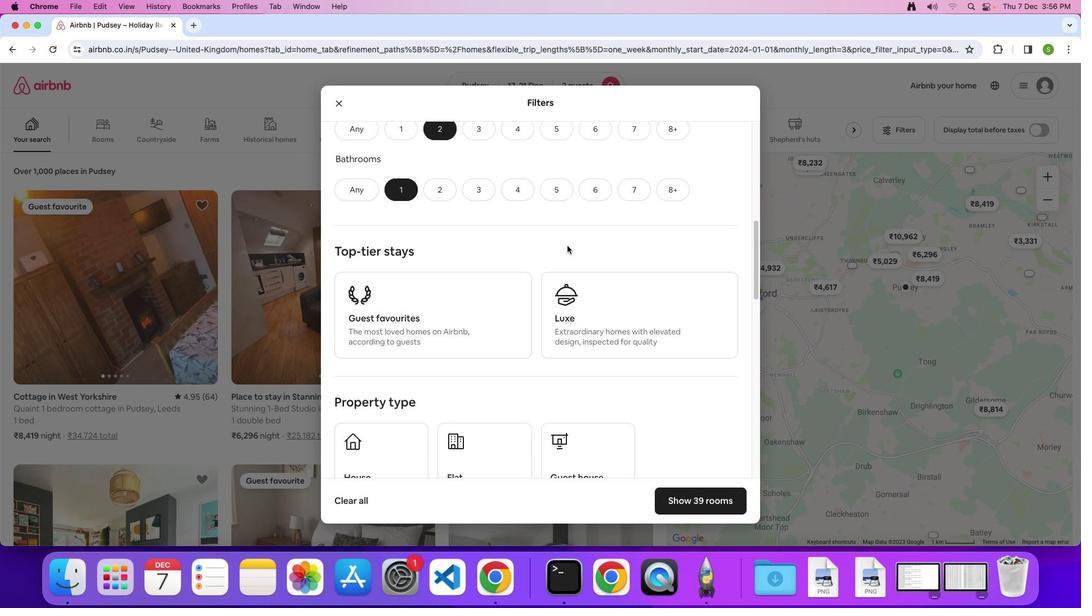 
Action: Mouse scrolled (567, 245) with delta (0, -1)
Screenshot: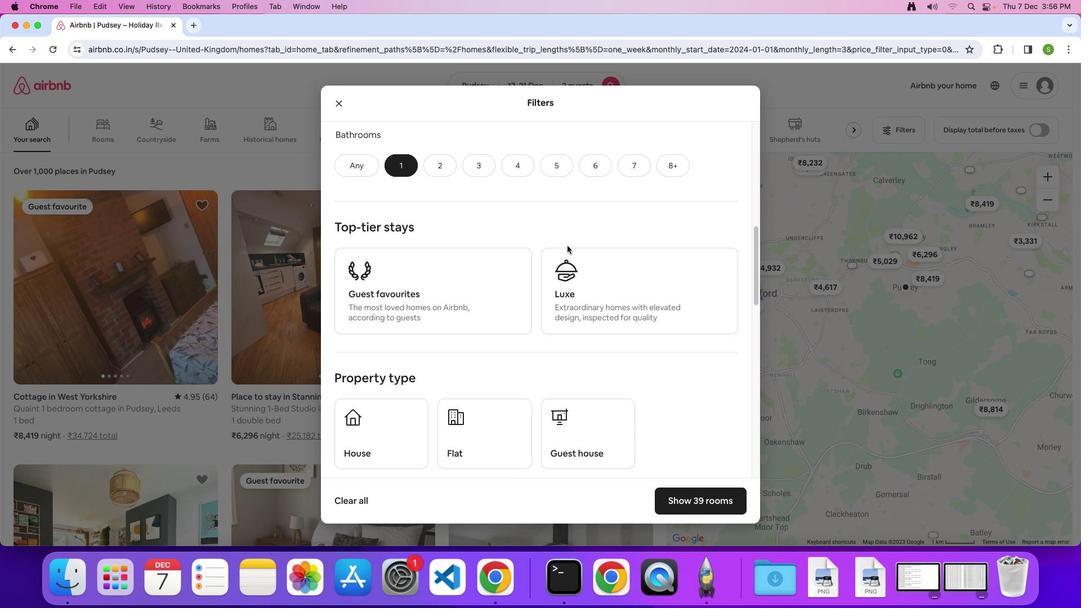 
Action: Mouse scrolled (567, 245) with delta (0, 0)
Screenshot: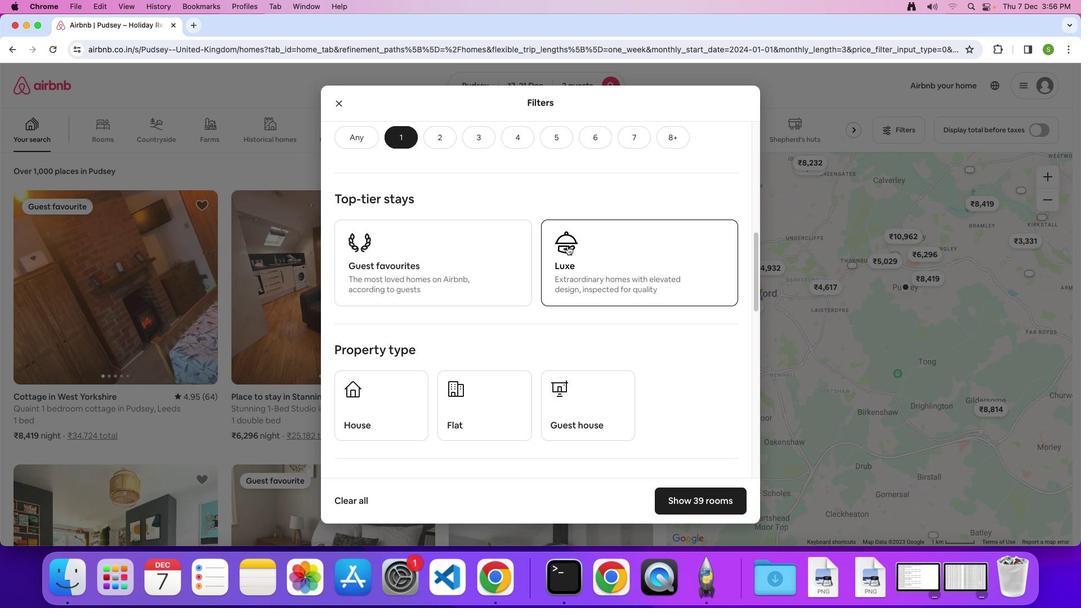 
Action: Mouse scrolled (567, 245) with delta (0, 0)
Screenshot: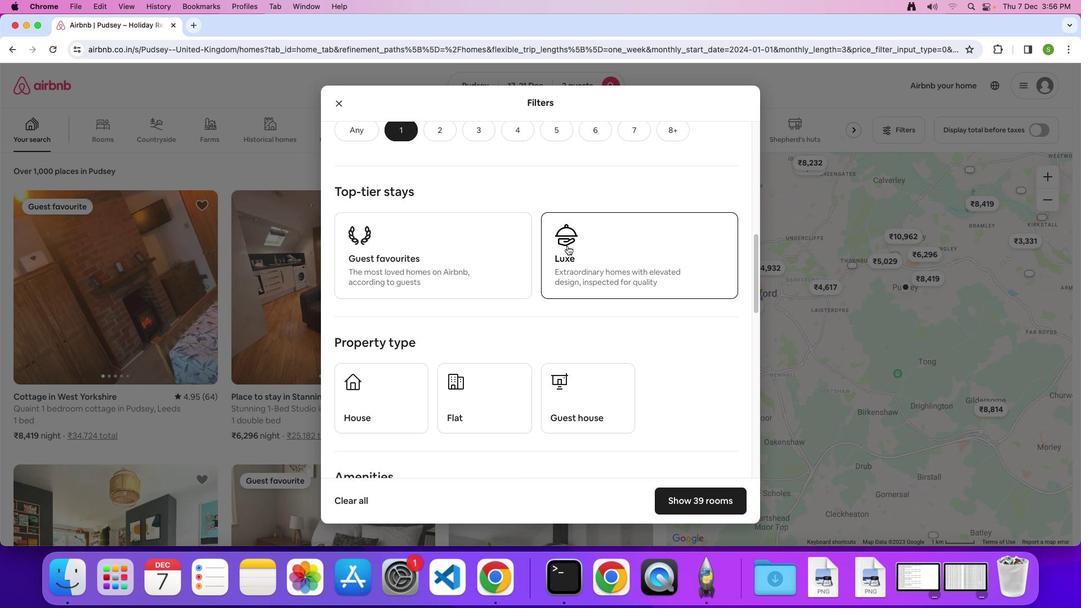 
Action: Mouse scrolled (567, 245) with delta (0, 0)
Screenshot: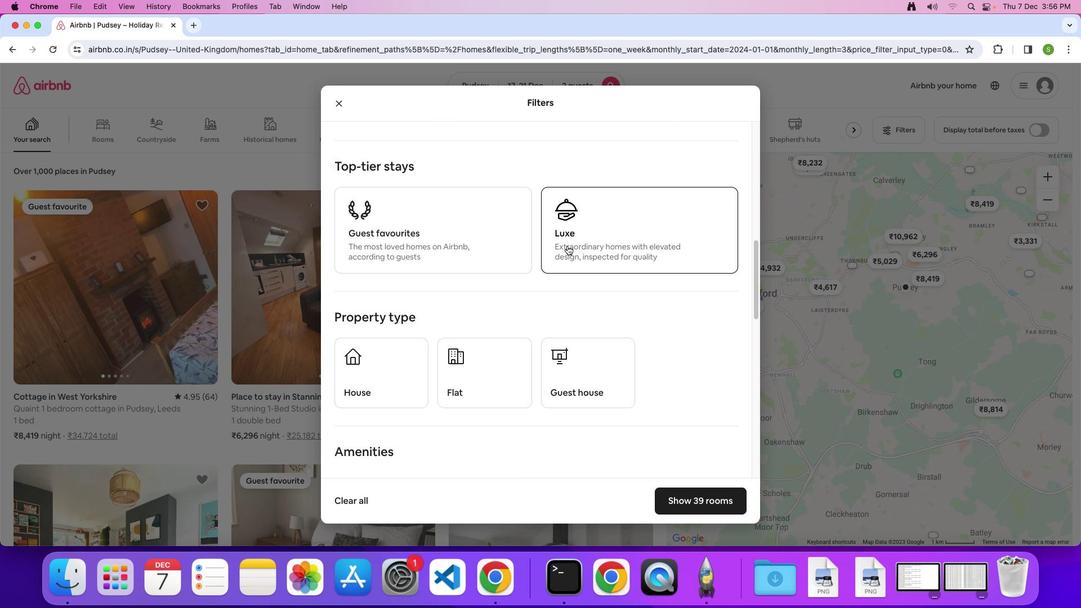 
Action: Mouse scrolled (567, 245) with delta (0, 0)
Screenshot: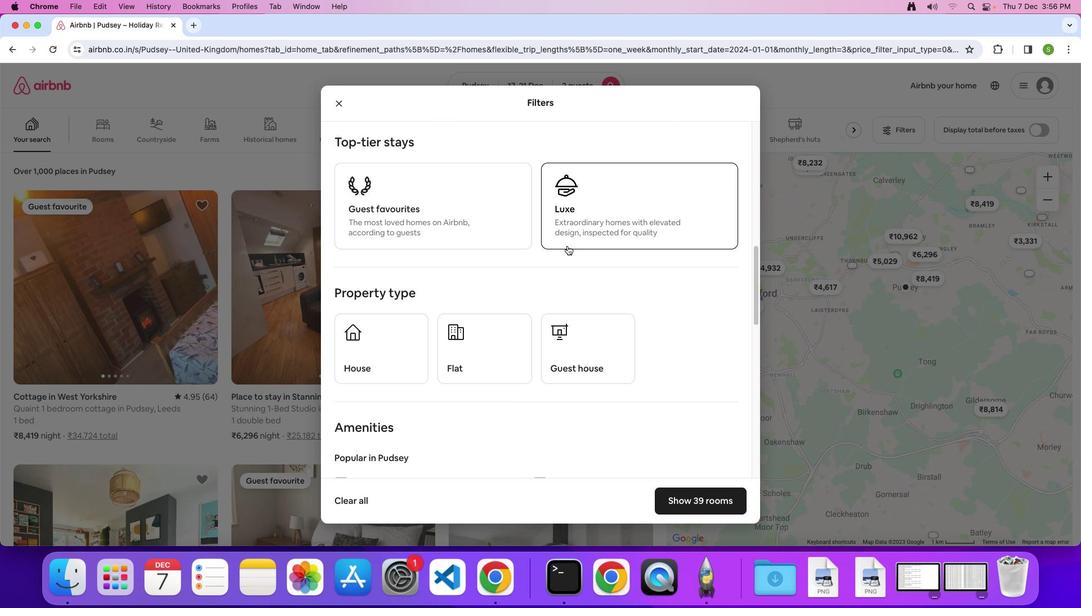 
Action: Mouse scrolled (567, 245) with delta (0, -1)
Screenshot: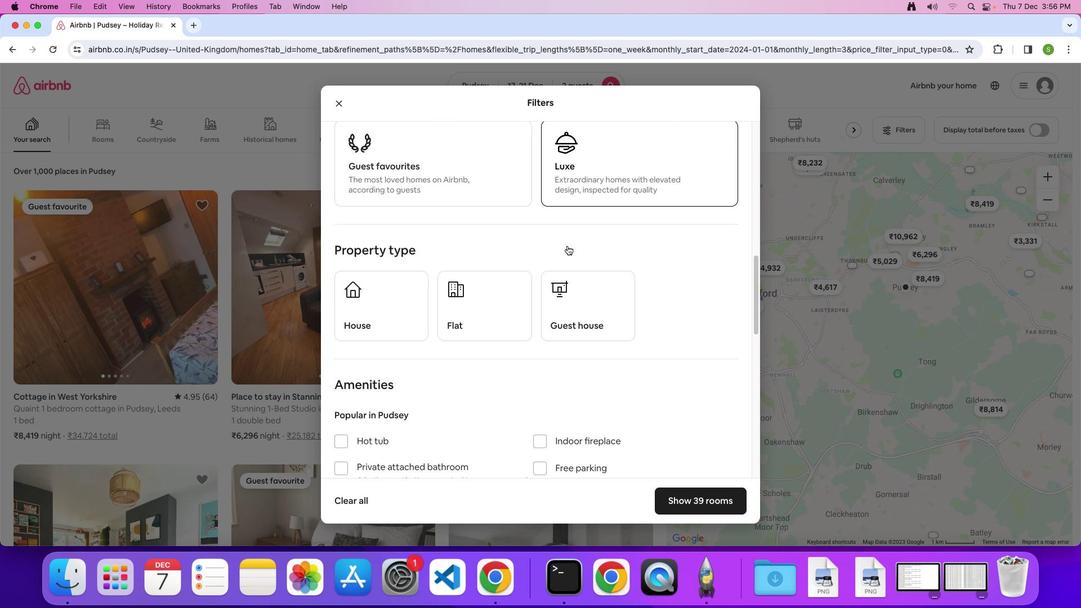 
Action: Mouse scrolled (567, 245) with delta (0, 0)
Screenshot: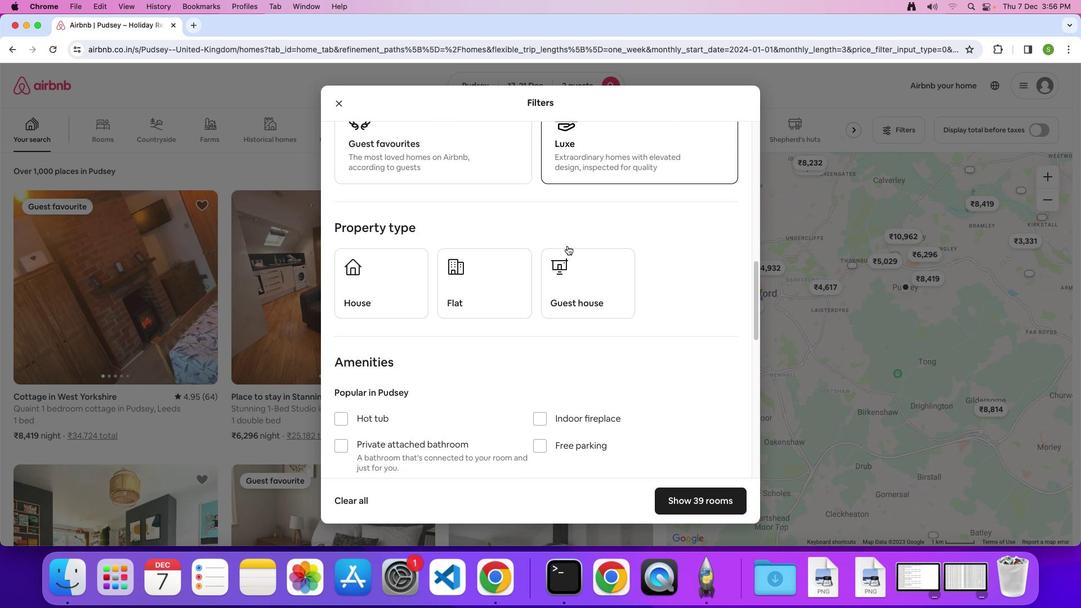 
Action: Mouse scrolled (567, 245) with delta (0, 0)
Screenshot: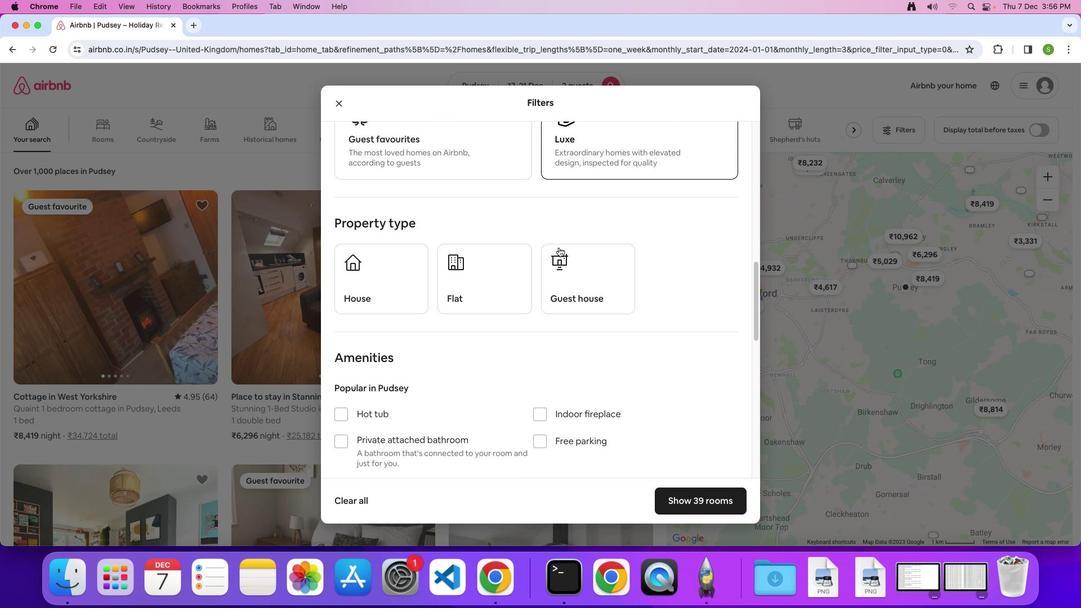 
Action: Mouse moved to (488, 255)
Screenshot: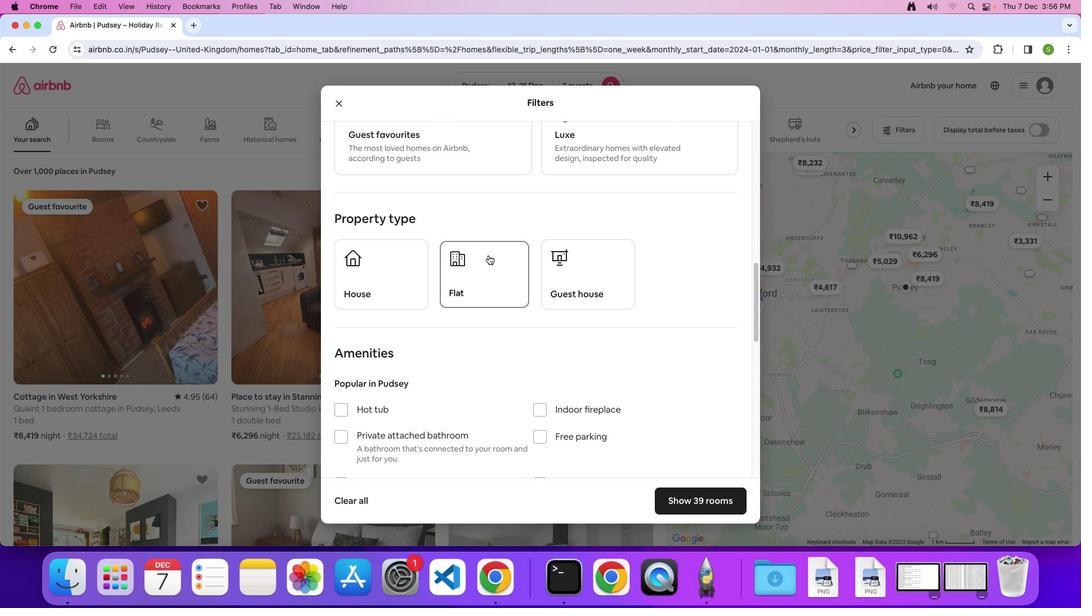 
Action: Mouse pressed left at (488, 255)
Screenshot: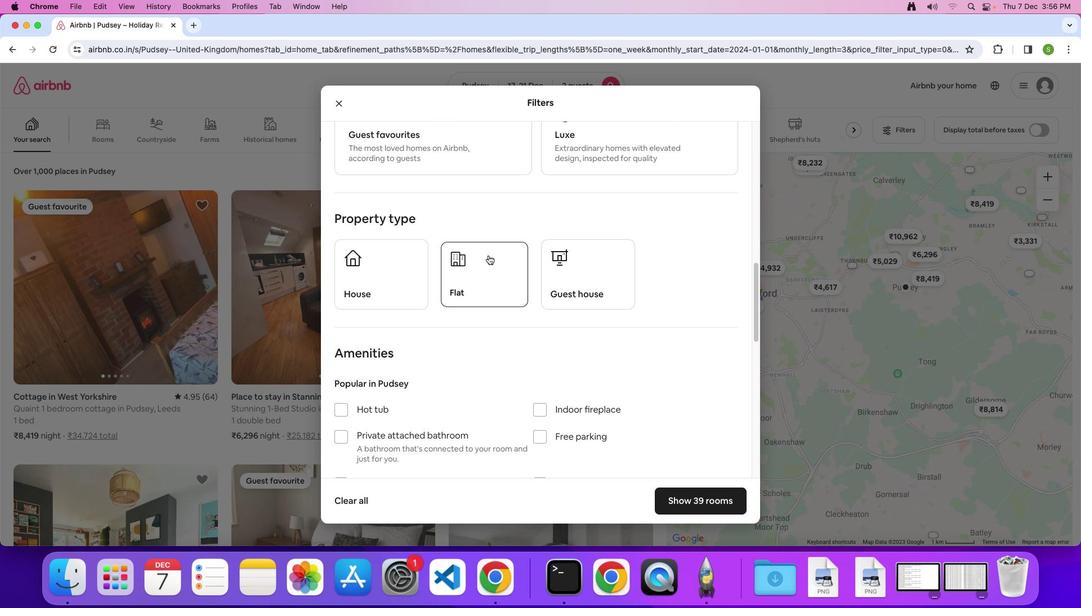 
Action: Mouse moved to (667, 273)
Screenshot: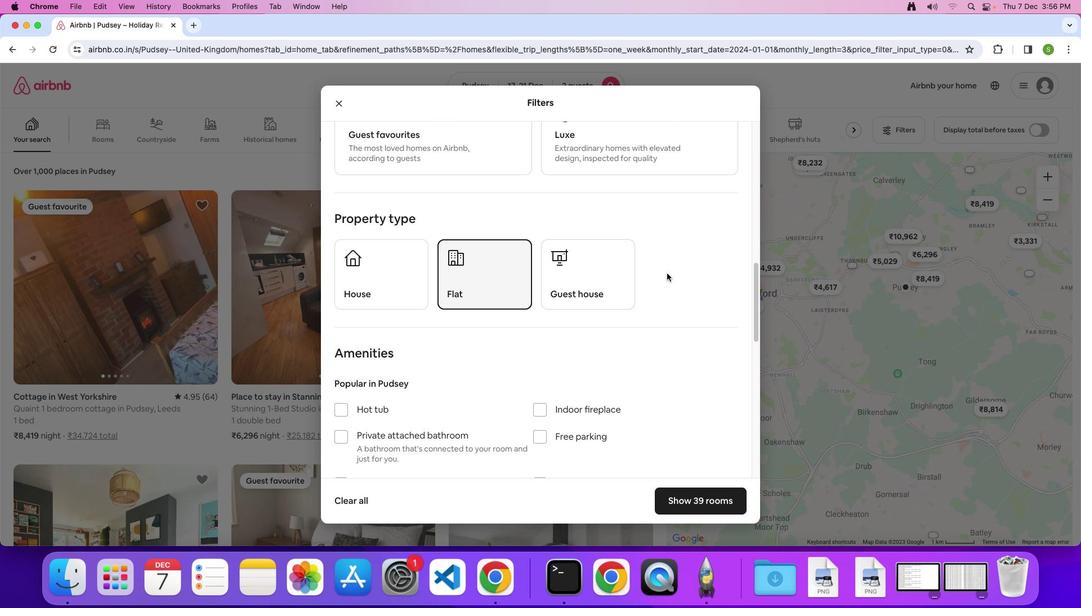 
Action: Mouse scrolled (667, 273) with delta (0, 0)
Screenshot: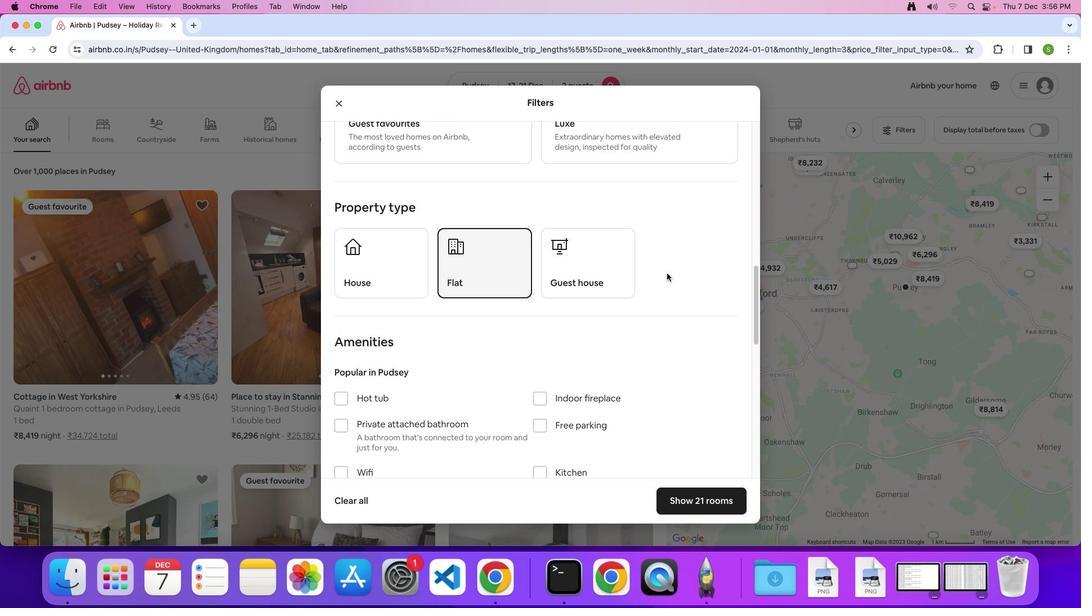 
Action: Mouse scrolled (667, 273) with delta (0, 0)
Screenshot: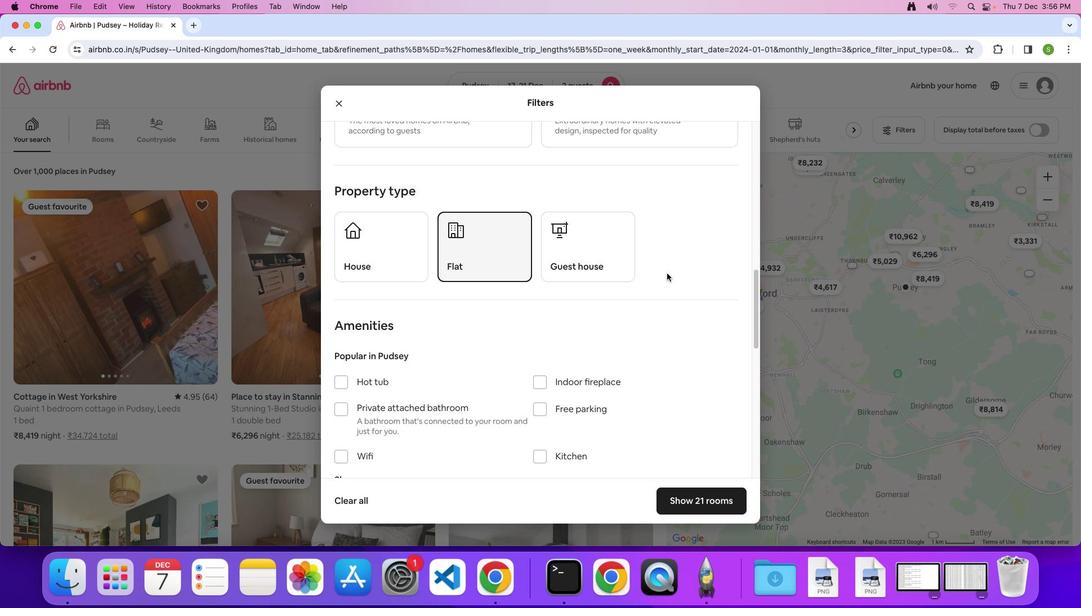 
Action: Mouse scrolled (667, 273) with delta (0, -1)
Screenshot: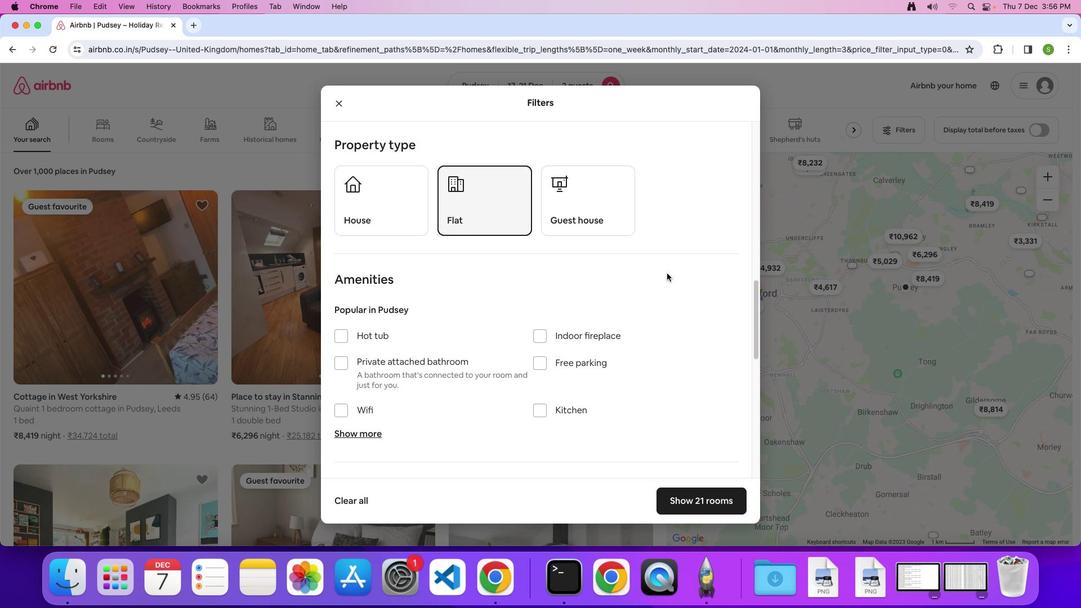 
Action: Mouse scrolled (667, 273) with delta (0, 0)
Screenshot: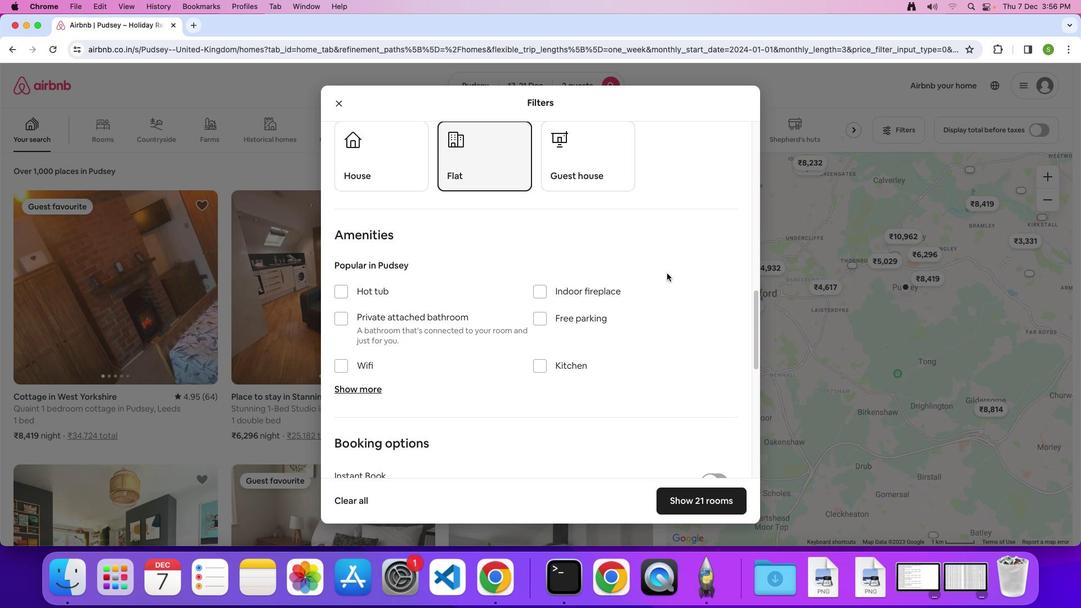 
Action: Mouse scrolled (667, 273) with delta (0, 0)
Screenshot: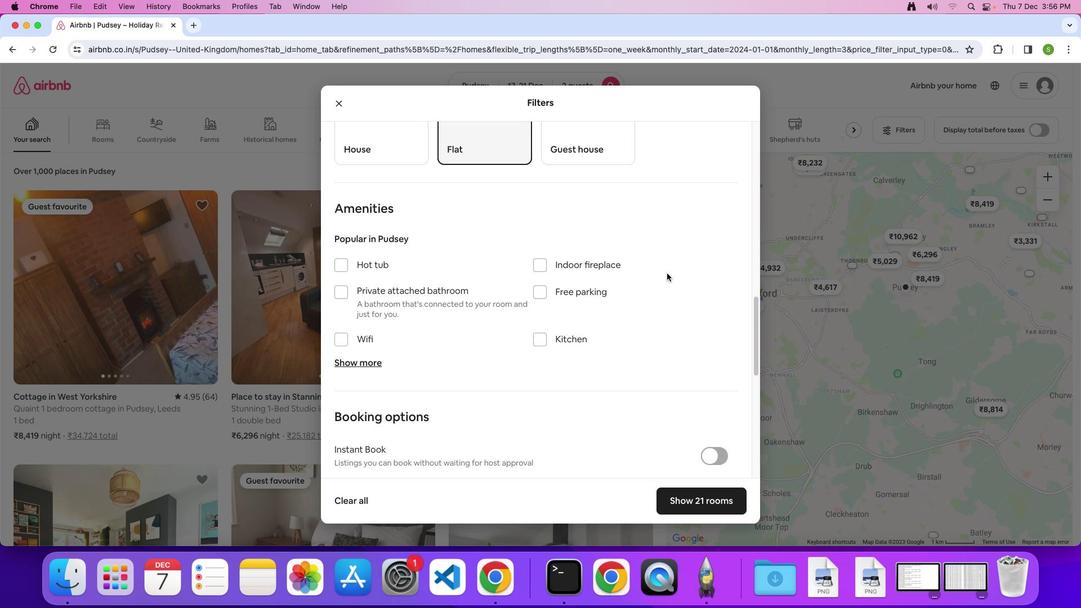 
Action: Mouse scrolled (667, 273) with delta (0, -1)
Screenshot: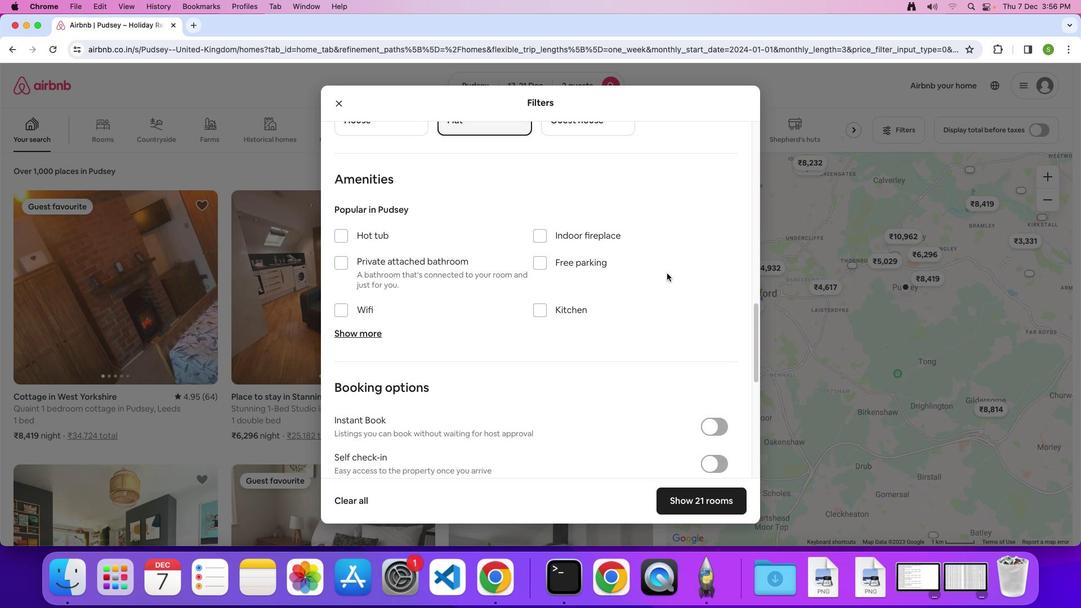 
Action: Mouse scrolled (667, 273) with delta (0, 0)
Screenshot: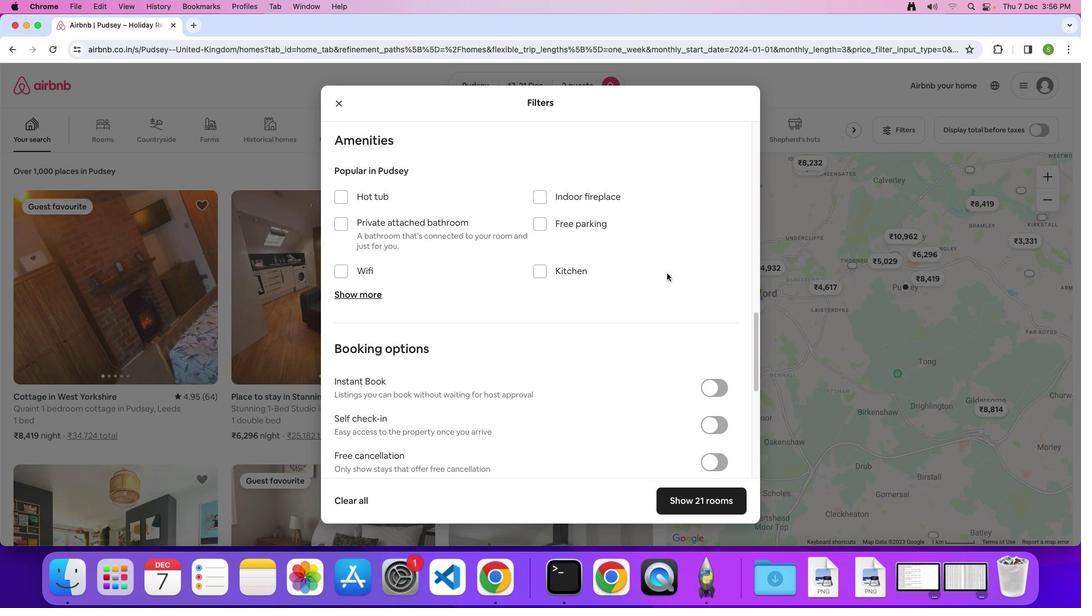 
Action: Mouse scrolled (667, 273) with delta (0, 0)
Screenshot: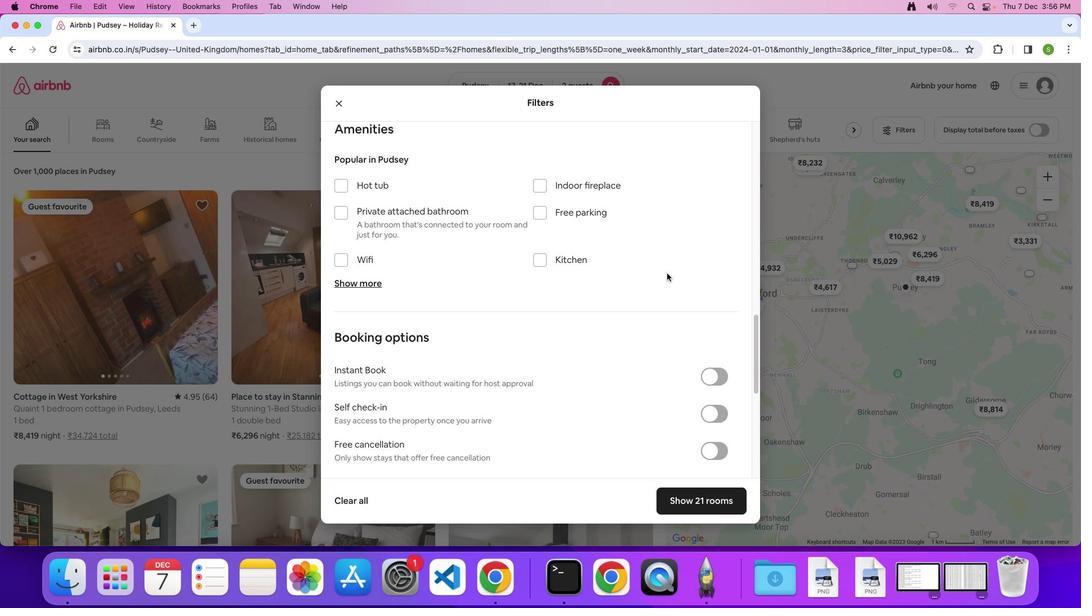 
Action: Mouse scrolled (667, 273) with delta (0, -1)
Screenshot: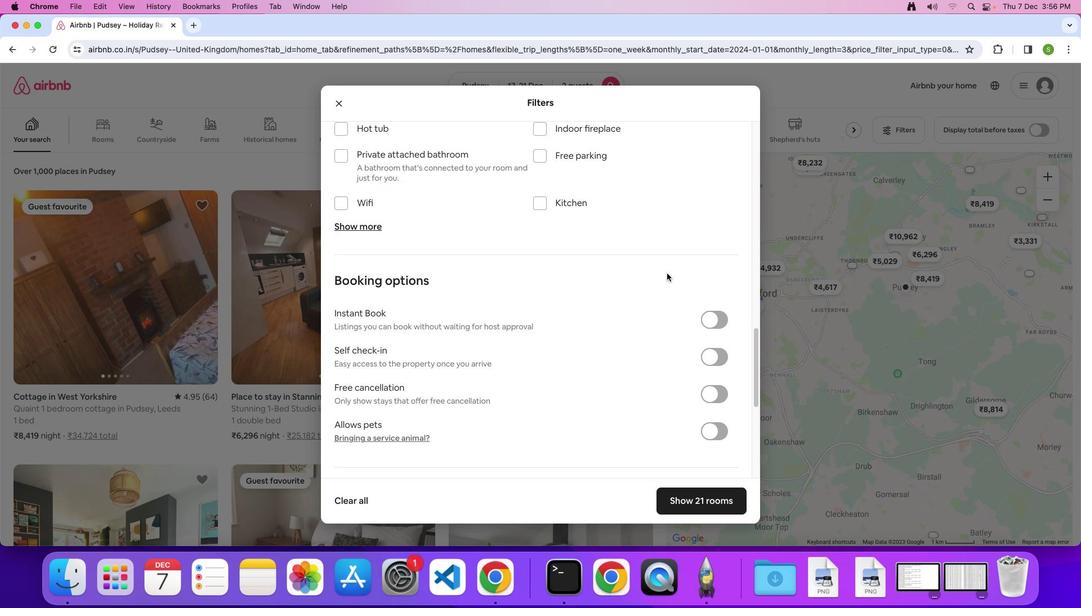 
Action: Mouse scrolled (667, 273) with delta (0, 0)
Screenshot: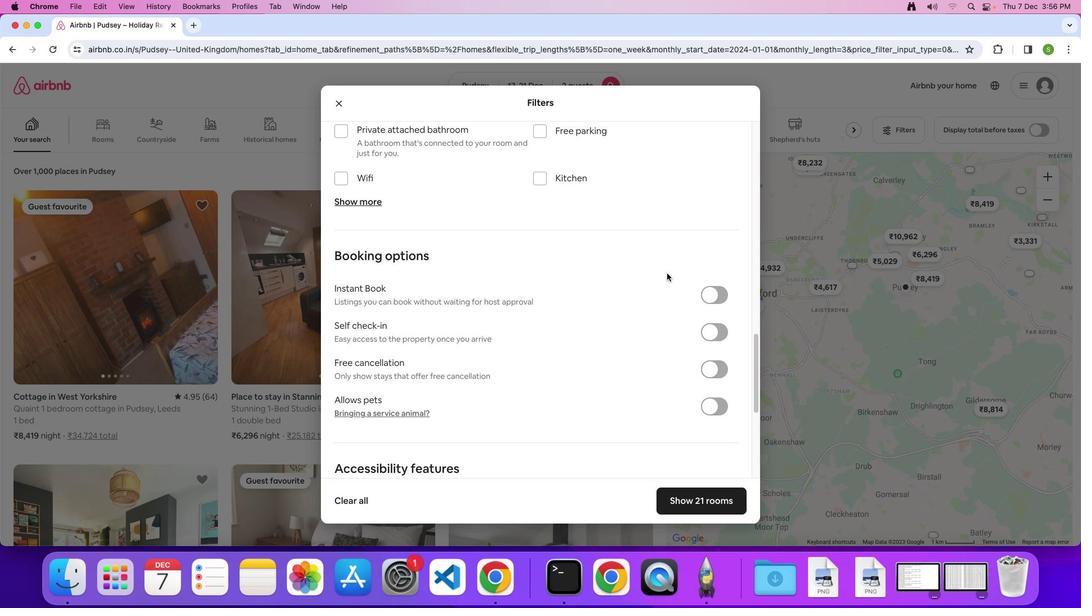 
Action: Mouse scrolled (667, 273) with delta (0, 0)
Screenshot: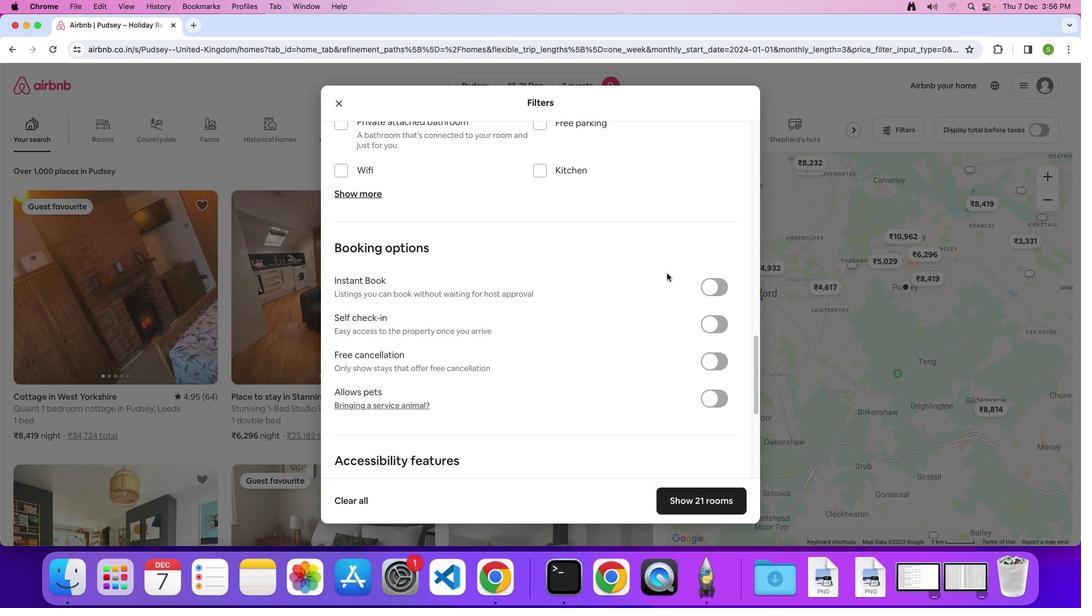 
Action: Mouse scrolled (667, 273) with delta (0, 0)
Screenshot: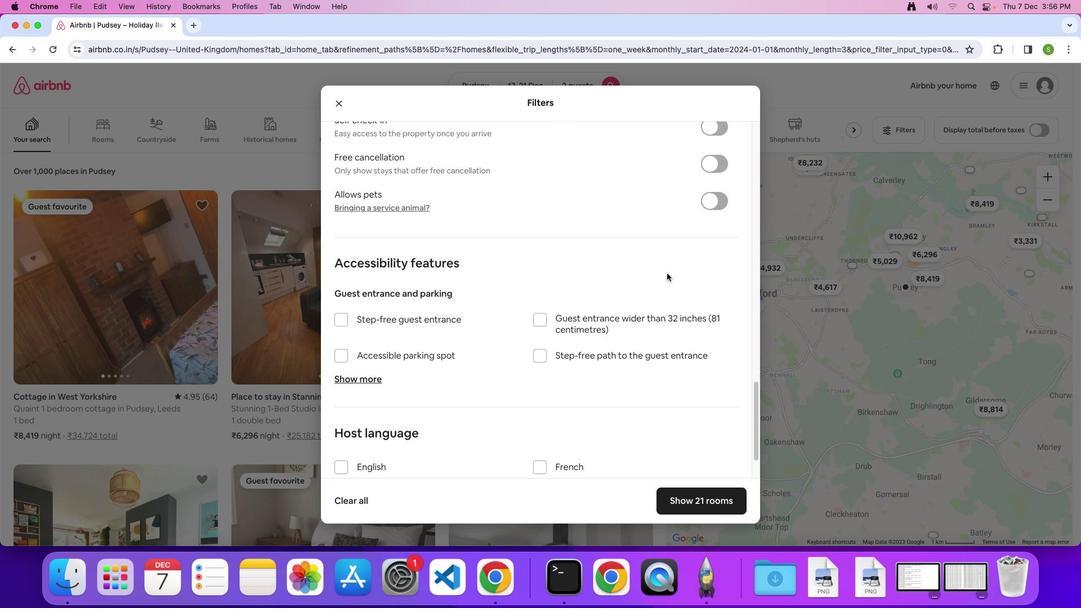 
Action: Mouse scrolled (667, 273) with delta (0, 0)
Screenshot: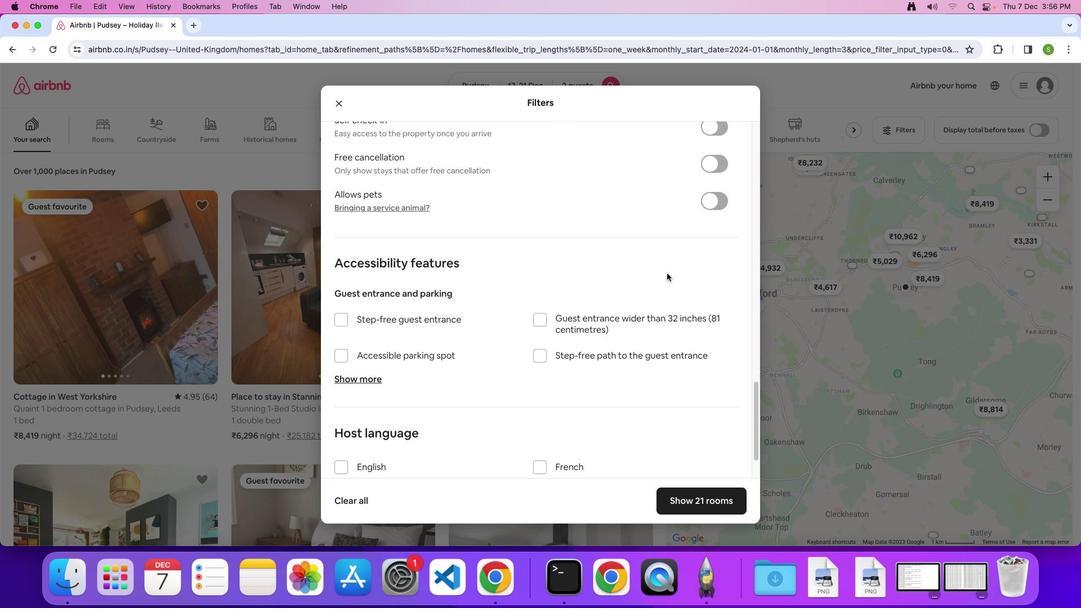 
Action: Mouse scrolled (667, 273) with delta (0, -2)
Screenshot: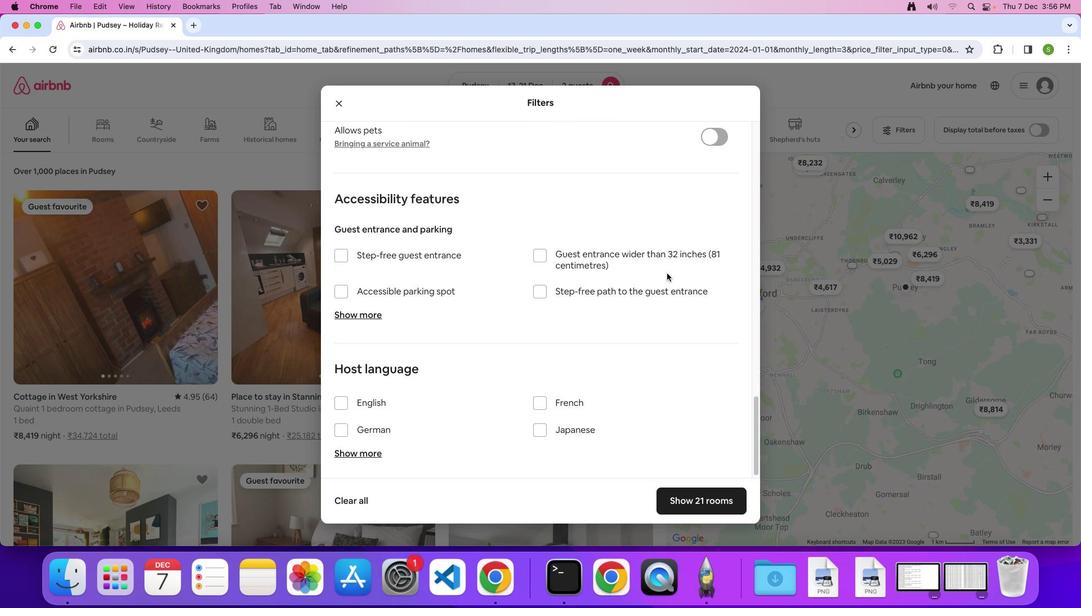 
Action: Mouse scrolled (667, 273) with delta (0, -3)
Screenshot: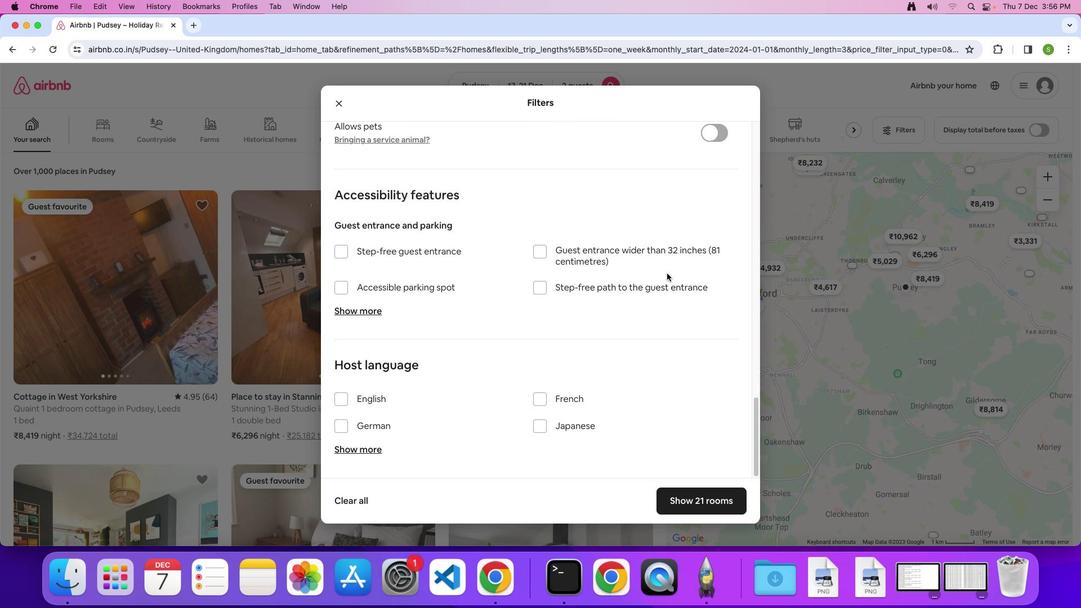 
Action: Mouse moved to (678, 495)
Screenshot: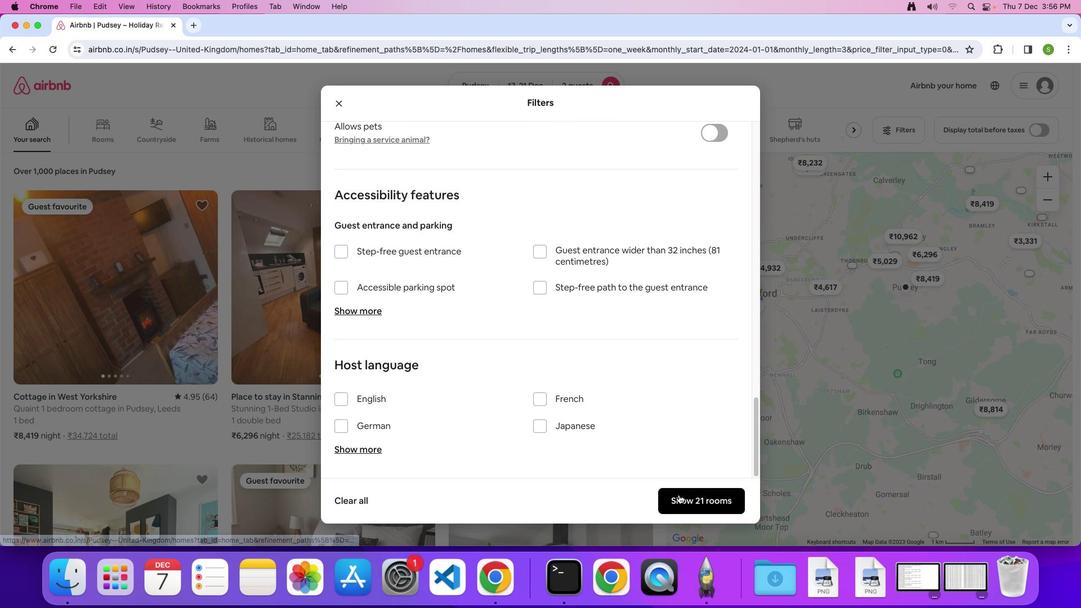 
Action: Mouse pressed left at (678, 495)
Screenshot: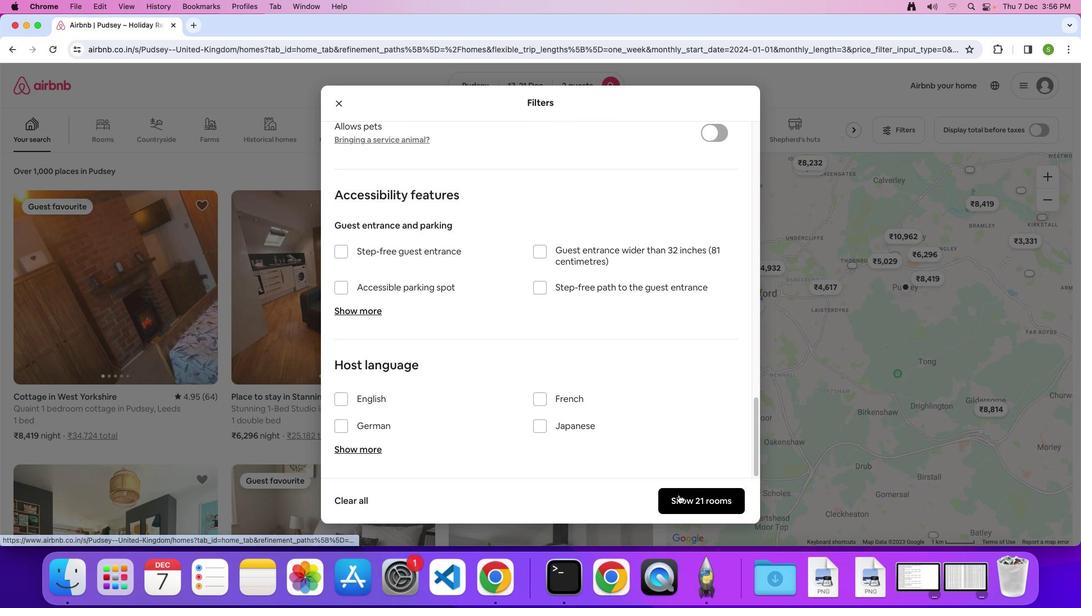 
Action: Mouse moved to (140, 287)
Screenshot: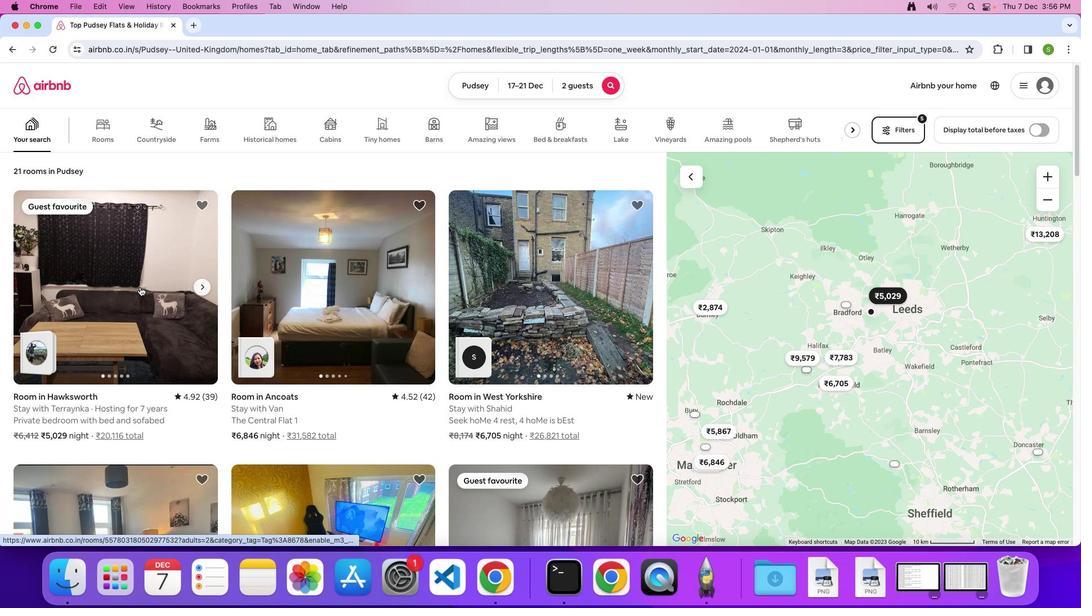 
Action: Mouse pressed left at (140, 287)
Screenshot: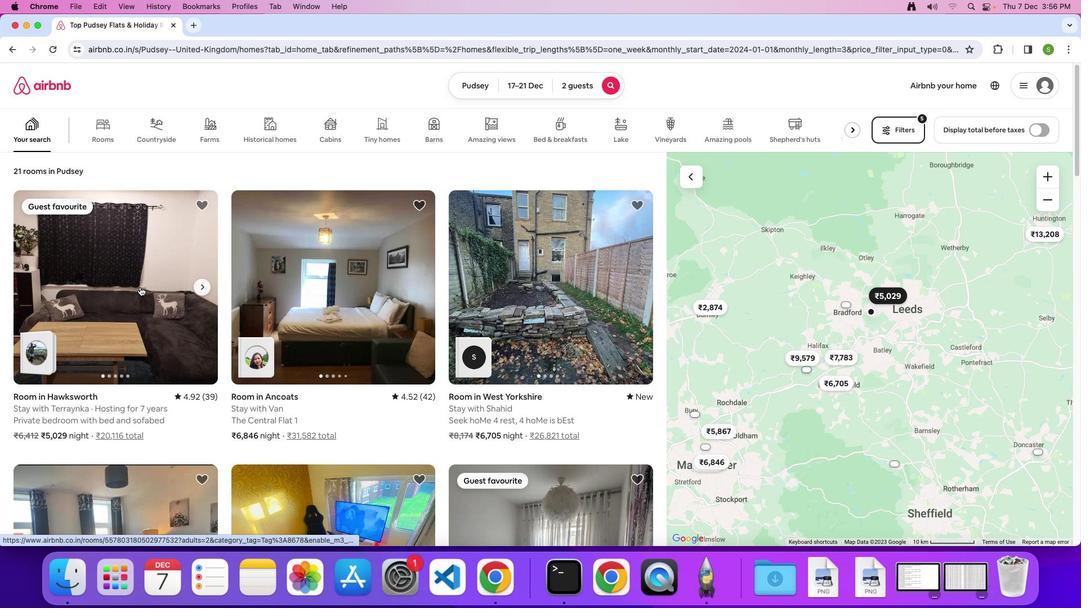 
Action: Mouse moved to (393, 241)
Screenshot: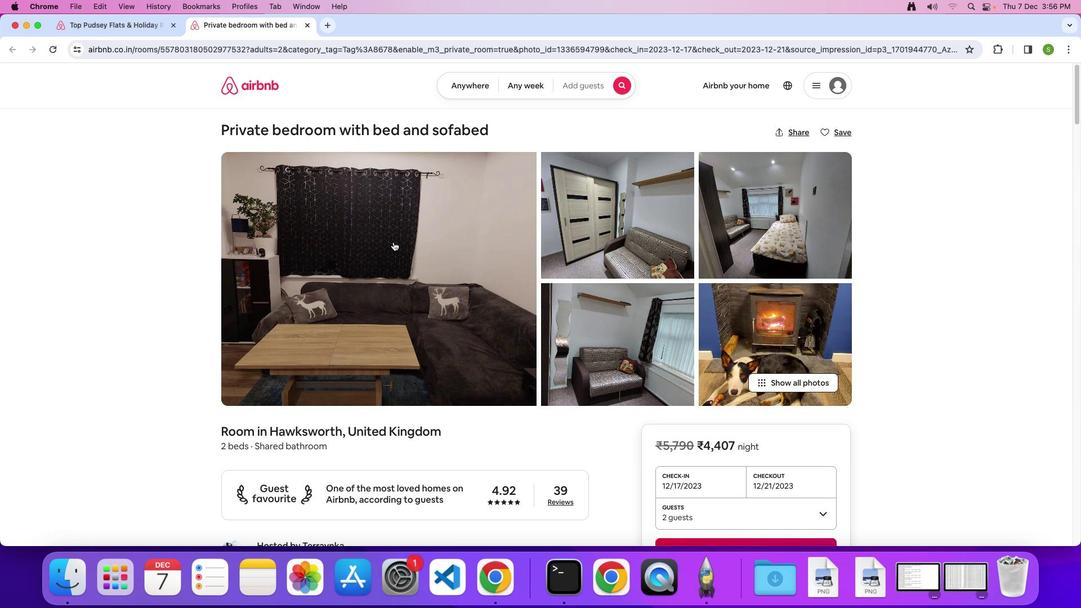 
Action: Mouse pressed left at (393, 241)
Screenshot: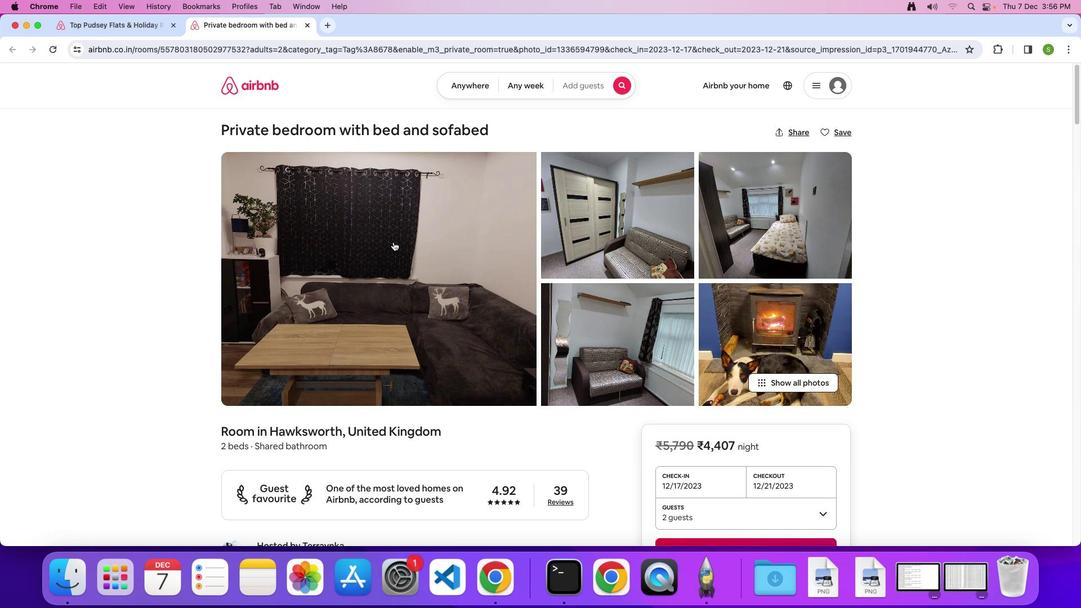 
Action: Mouse moved to (510, 316)
Screenshot: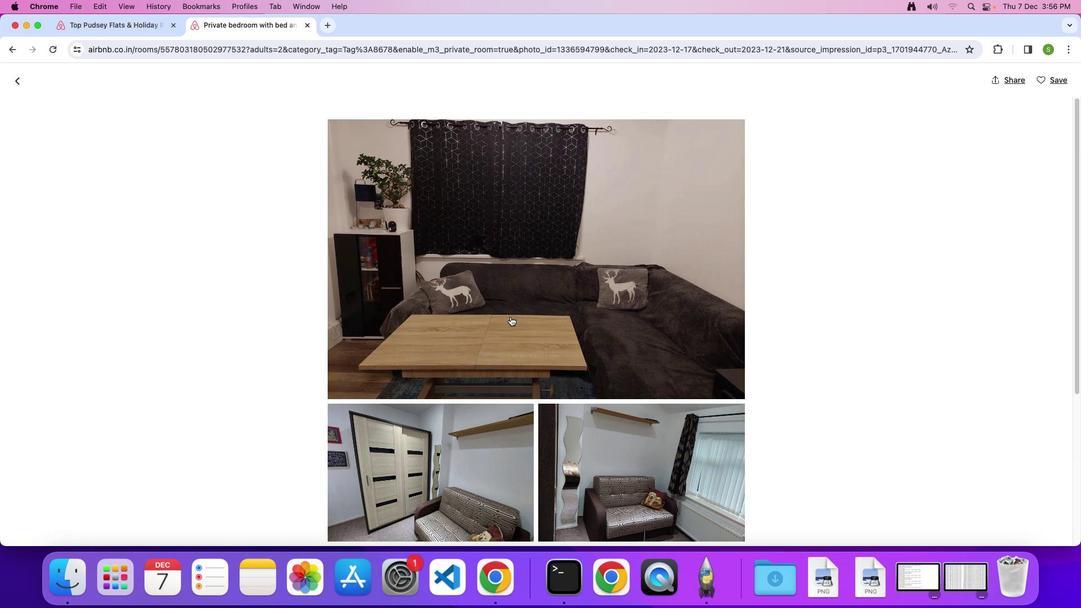 
Action: Mouse scrolled (510, 316) with delta (0, 0)
Screenshot: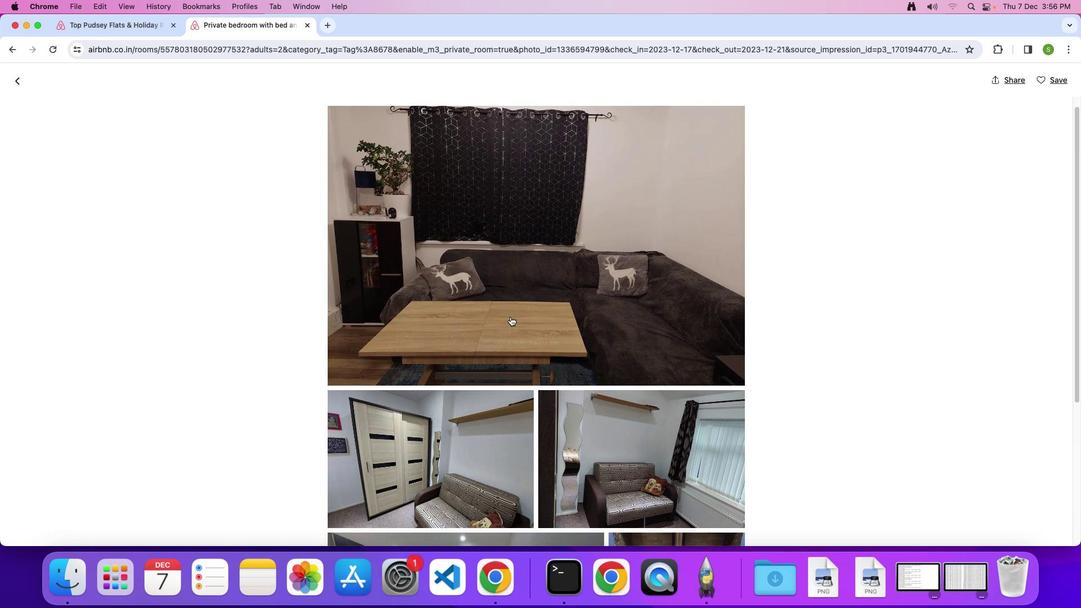 
Action: Mouse scrolled (510, 316) with delta (0, 0)
Screenshot: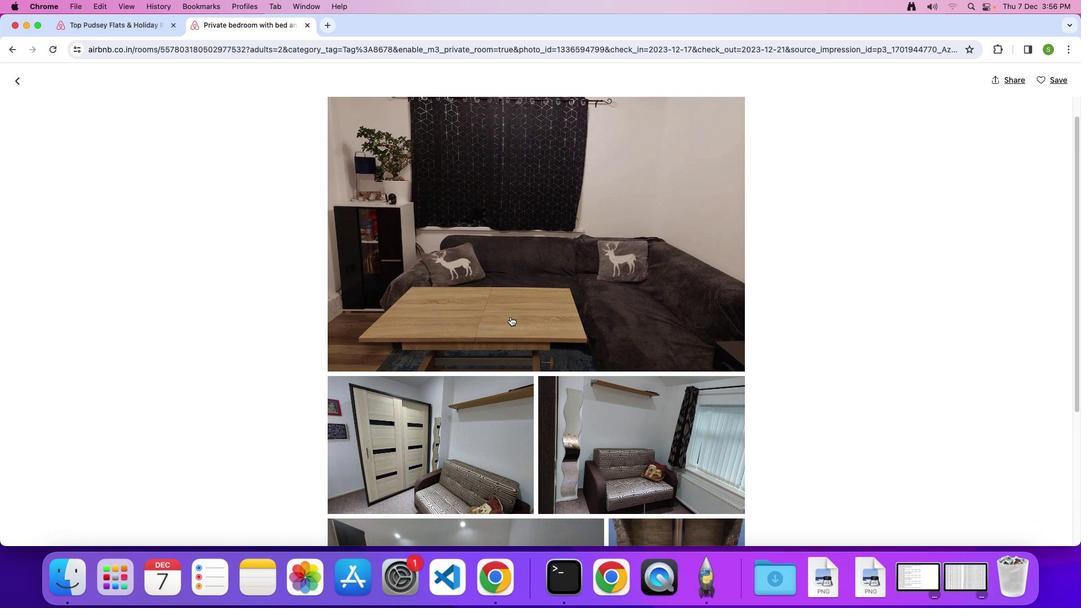 
Action: Mouse scrolled (510, 316) with delta (0, -1)
Screenshot: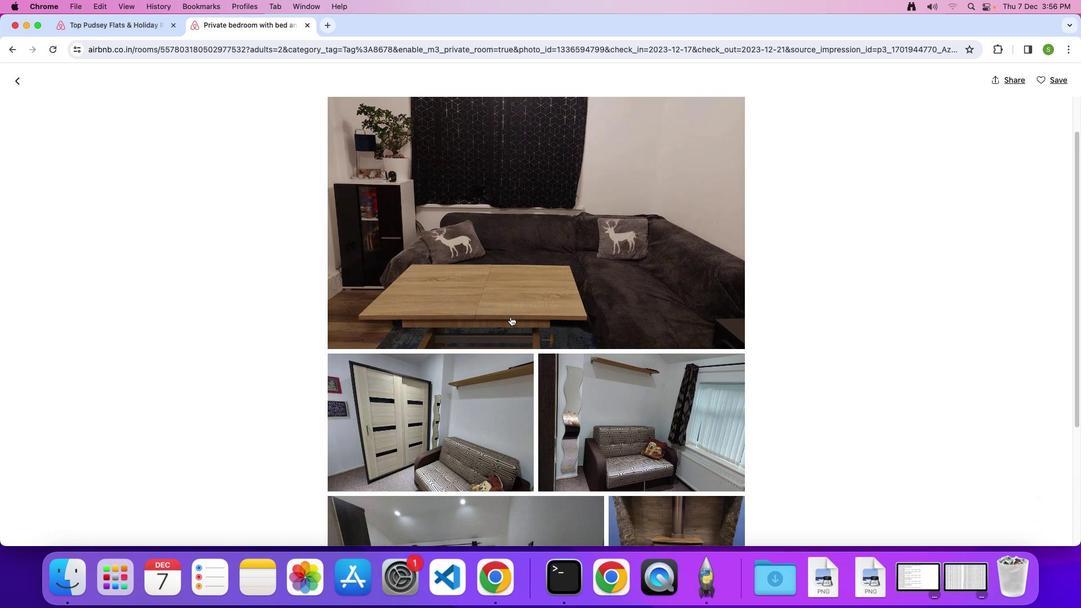 
Action: Mouse scrolled (510, 316) with delta (0, 0)
Screenshot: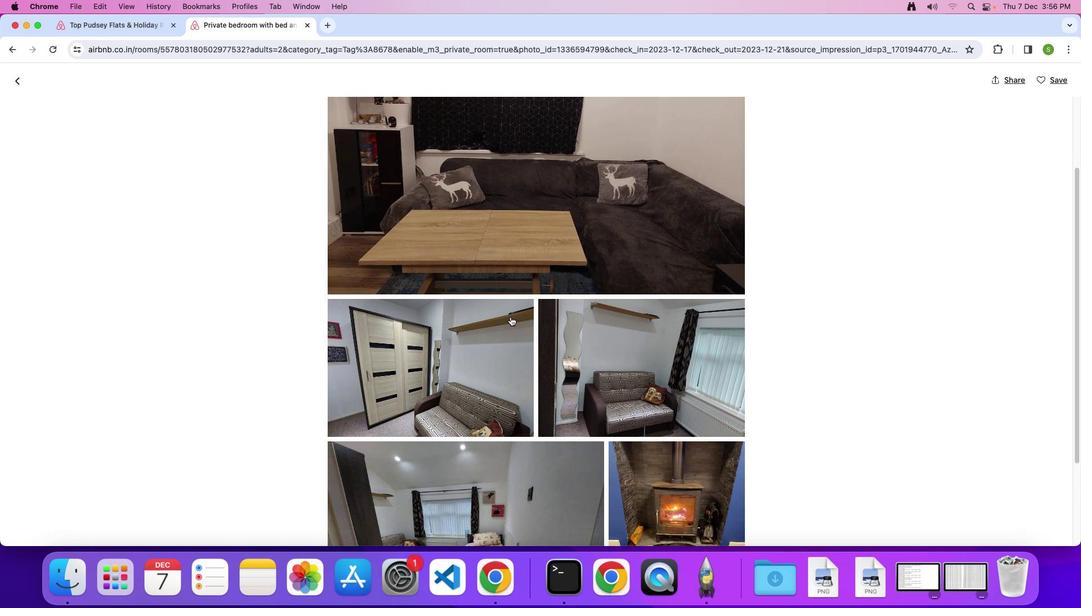 
Action: Mouse scrolled (510, 316) with delta (0, 0)
Screenshot: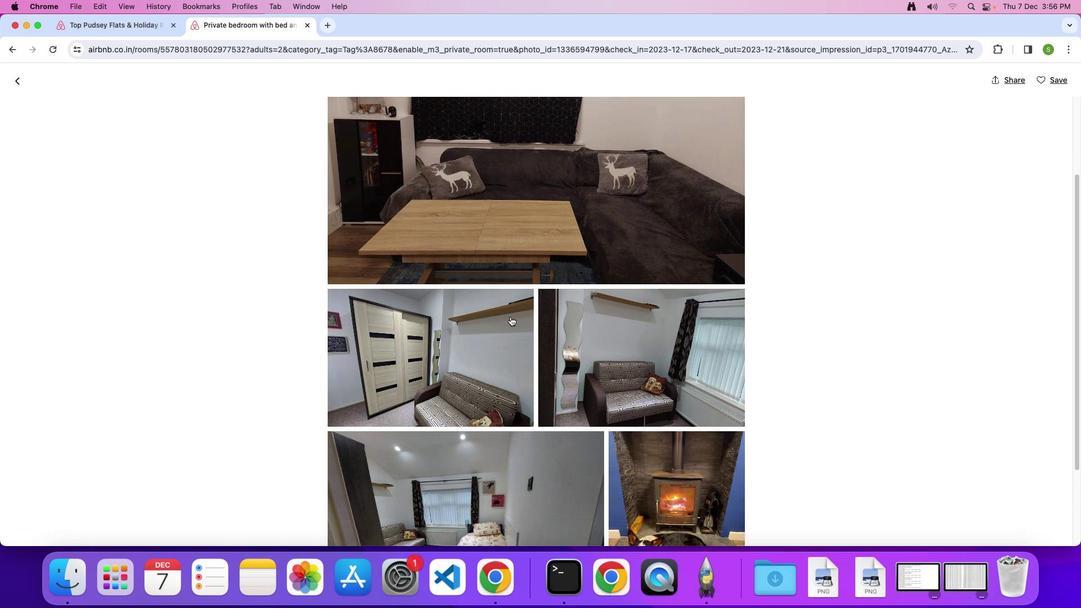 
Action: Mouse scrolled (510, 316) with delta (0, 0)
Screenshot: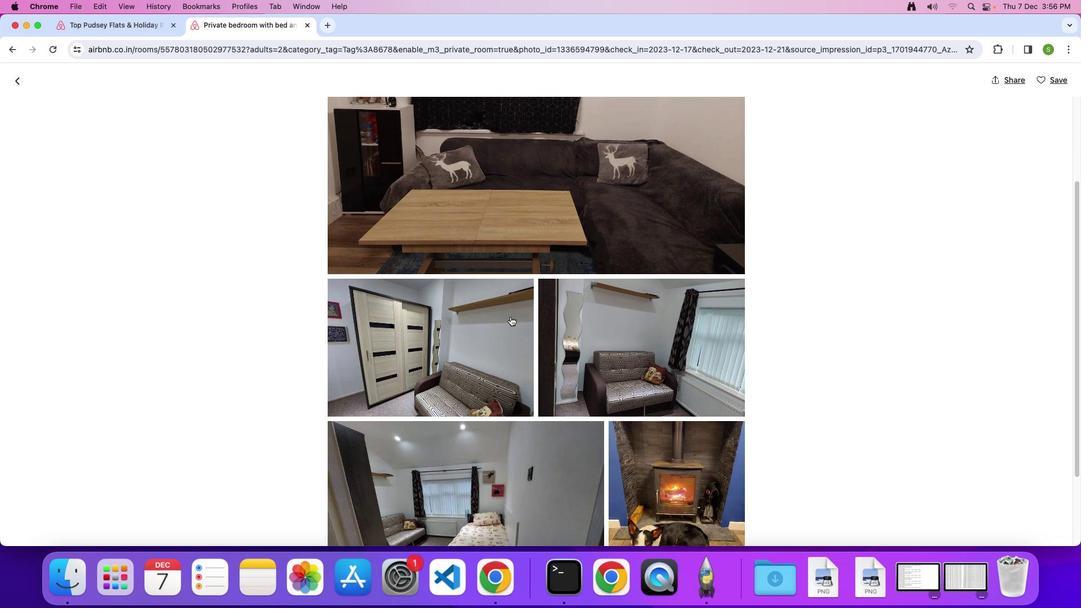 
Action: Mouse scrolled (510, 316) with delta (0, 0)
Screenshot: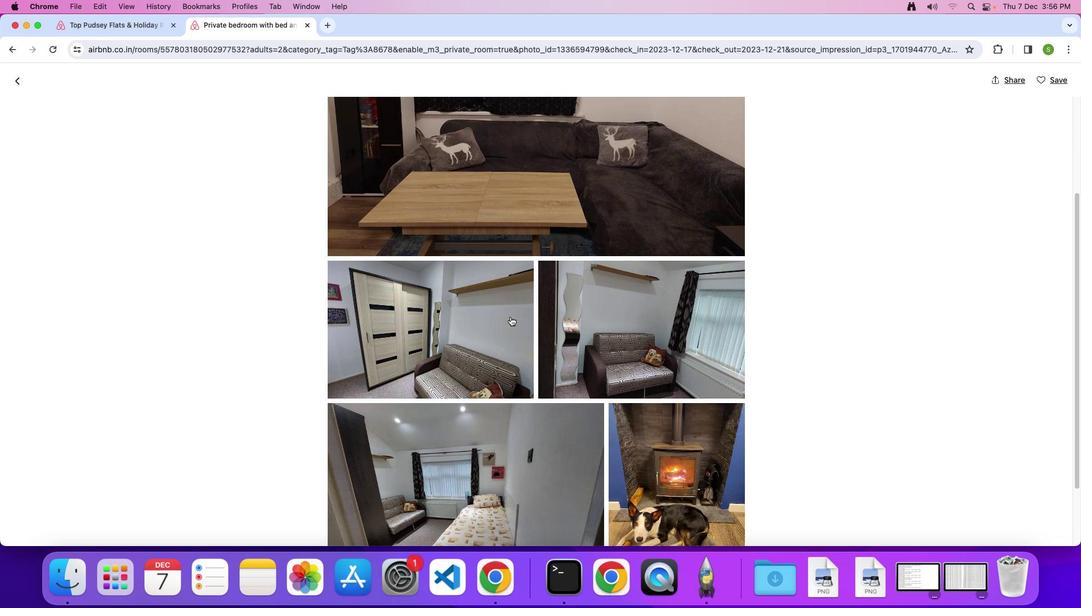 
Action: Mouse scrolled (510, 316) with delta (0, -1)
Screenshot: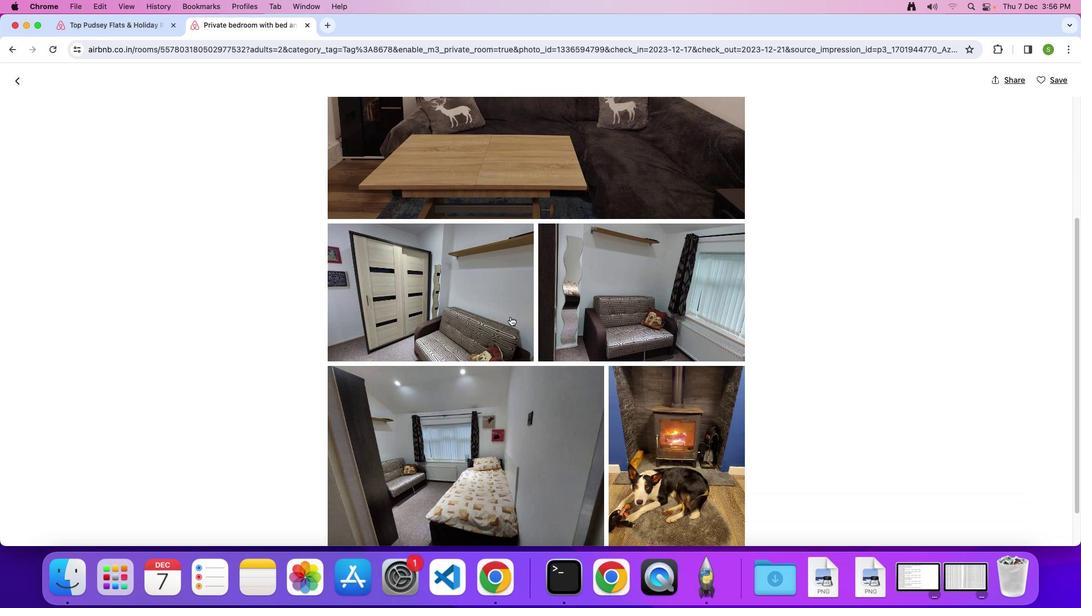 
Action: Mouse scrolled (510, 316) with delta (0, 0)
Screenshot: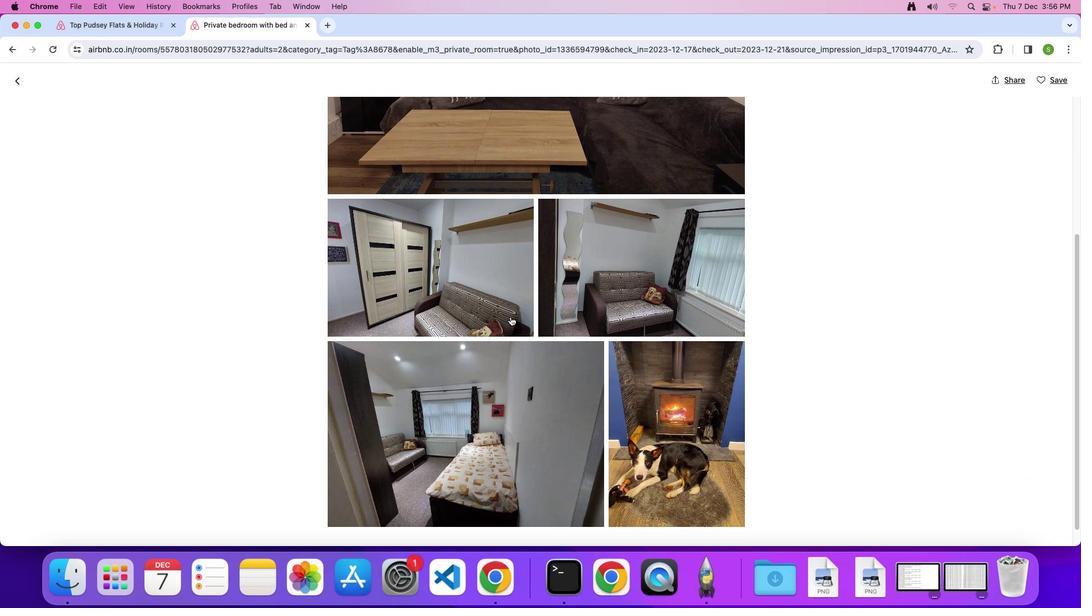 
Action: Mouse scrolled (510, 316) with delta (0, 0)
Screenshot: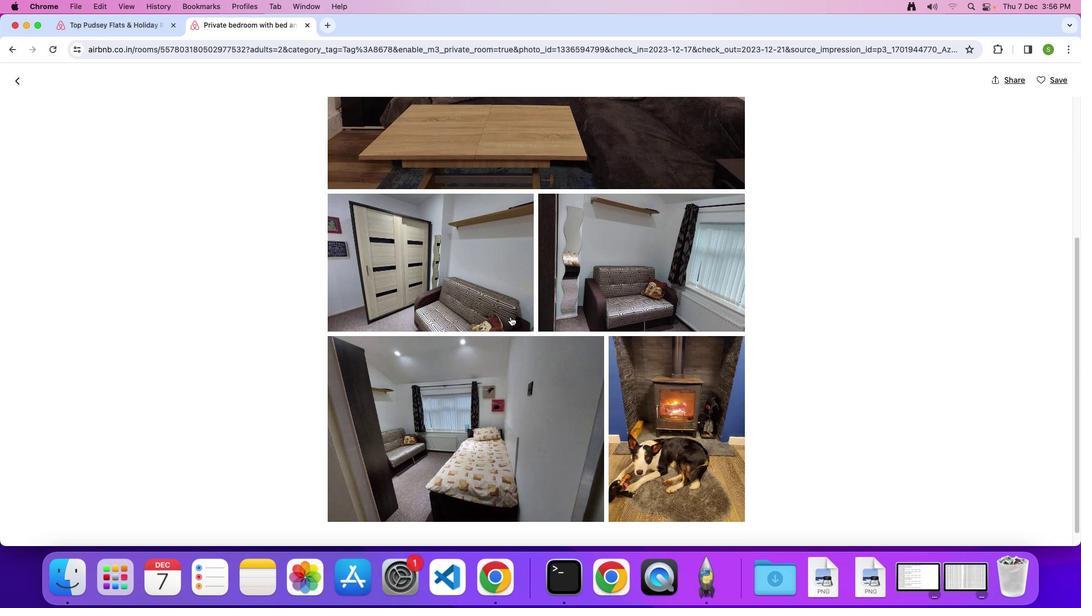 
Action: Mouse scrolled (510, 316) with delta (0, 0)
Screenshot: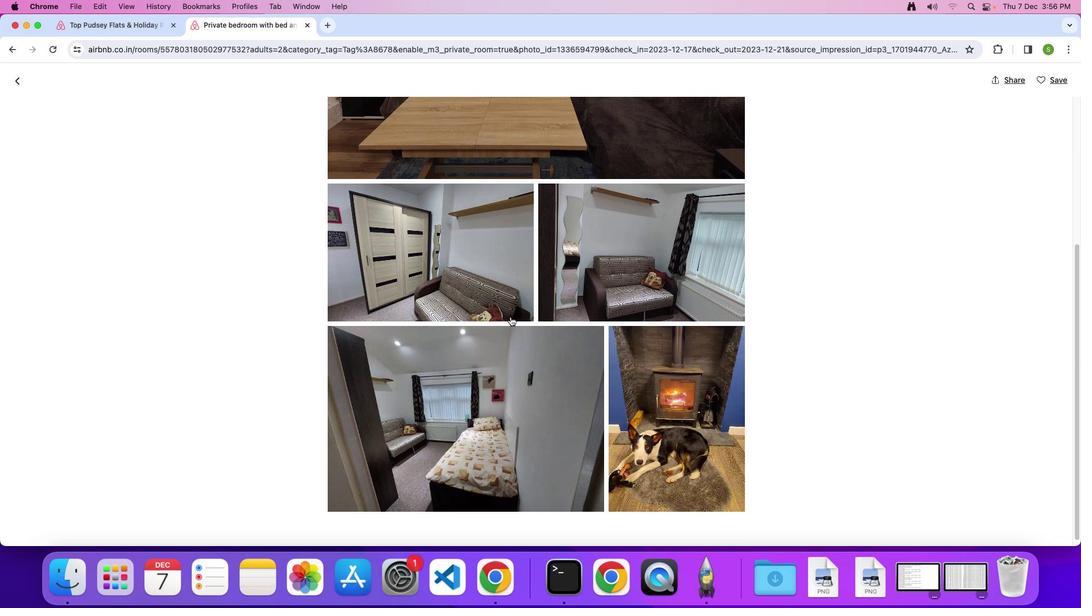
Action: Mouse scrolled (510, 316) with delta (0, 0)
Screenshot: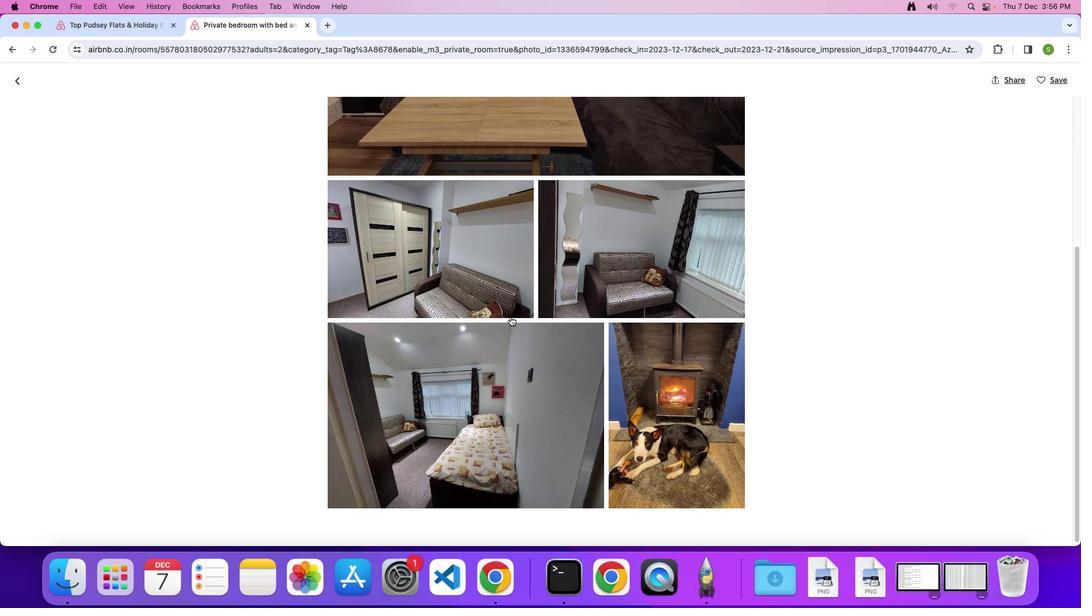 
Action: Mouse scrolled (510, 316) with delta (0, 0)
Screenshot: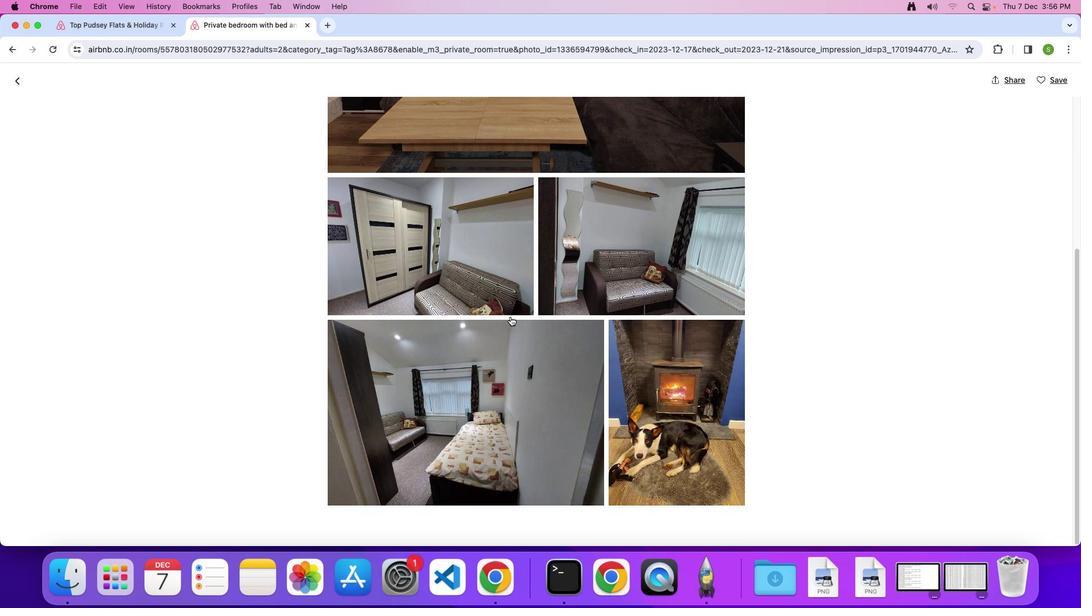 
Action: Mouse scrolled (510, 316) with delta (0, 0)
Screenshot: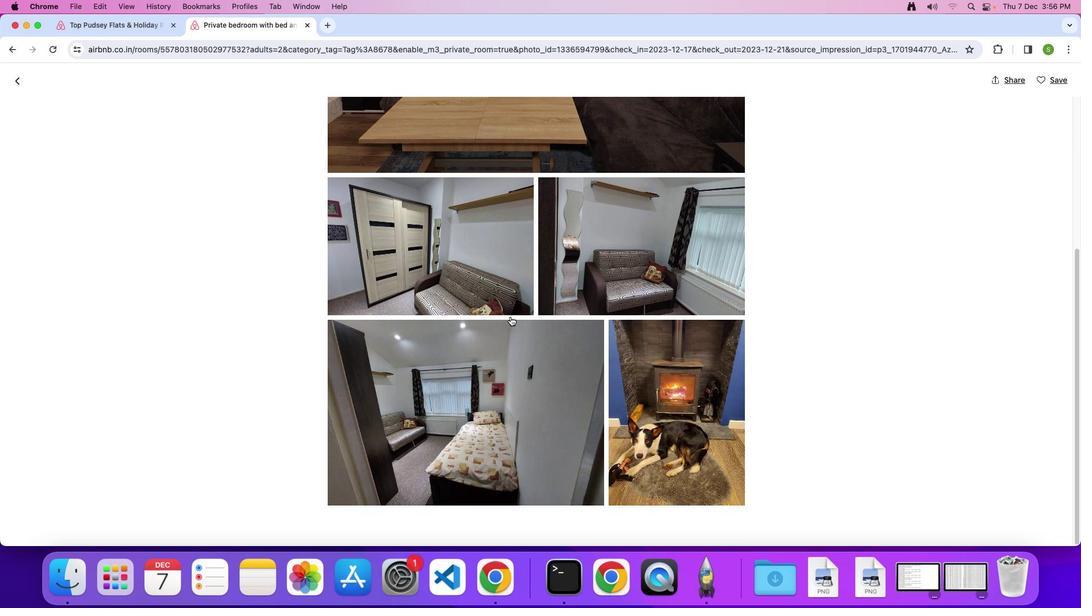 
Action: Mouse scrolled (510, 316) with delta (0, 0)
Screenshot: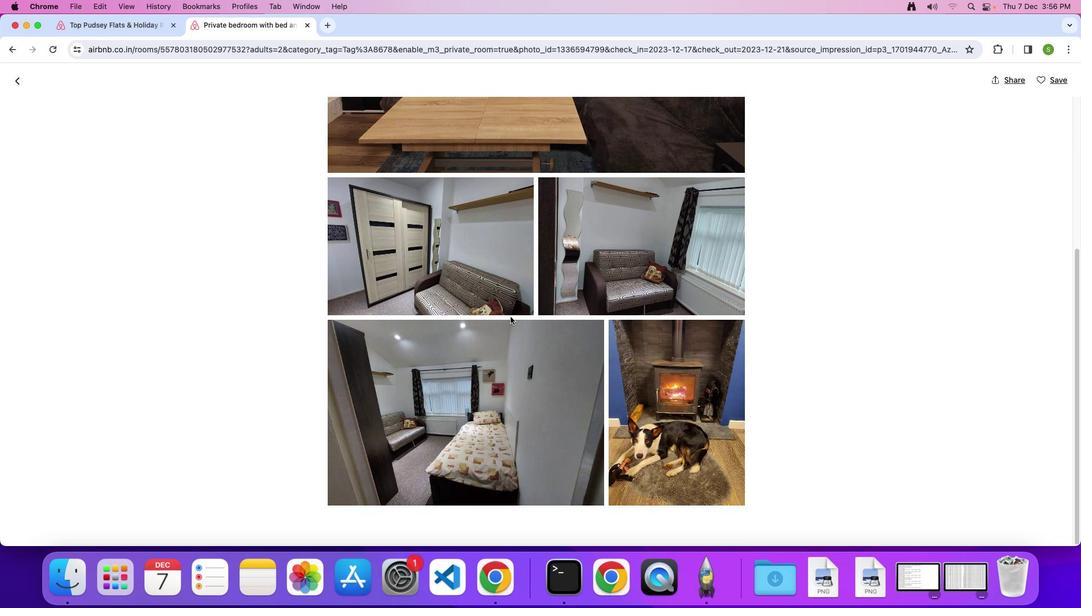 
Action: Mouse scrolled (510, 316) with delta (0, 0)
Screenshot: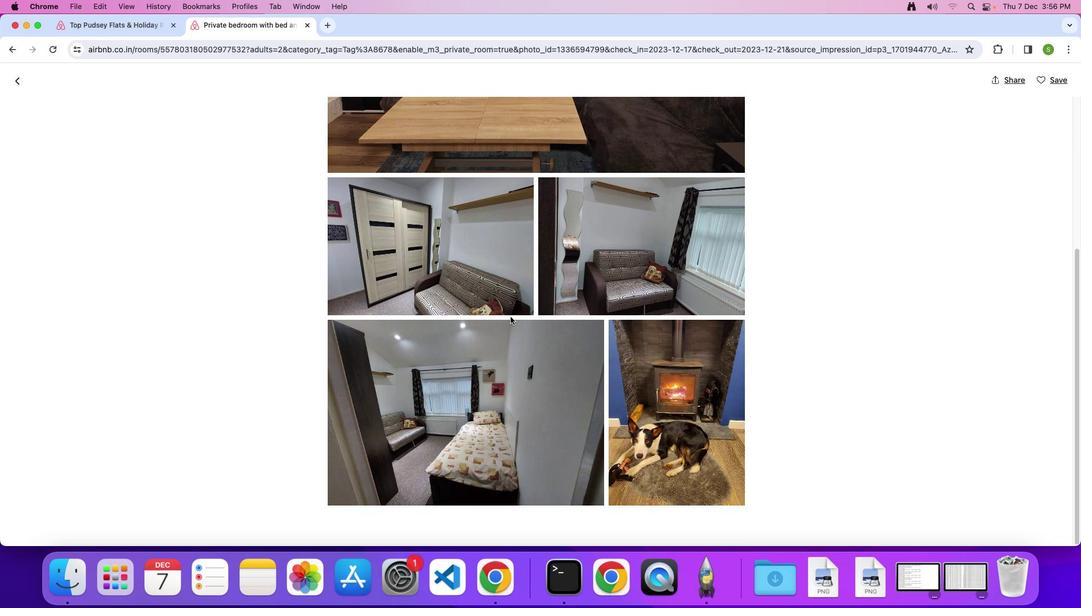 
Action: Mouse scrolled (510, 316) with delta (0, 0)
Screenshot: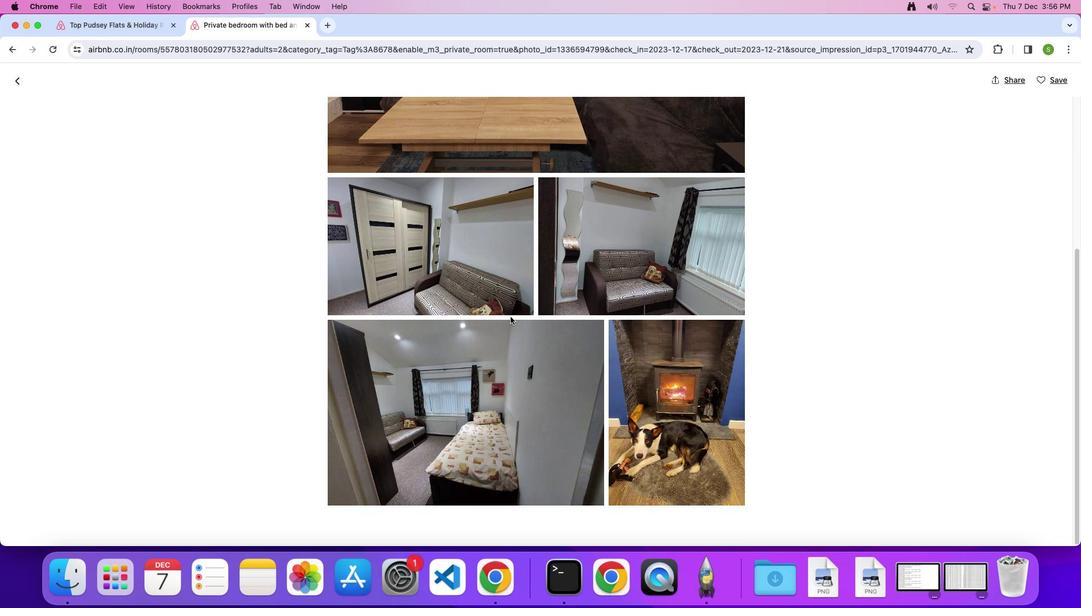 
Action: Mouse scrolled (510, 316) with delta (0, 0)
Screenshot: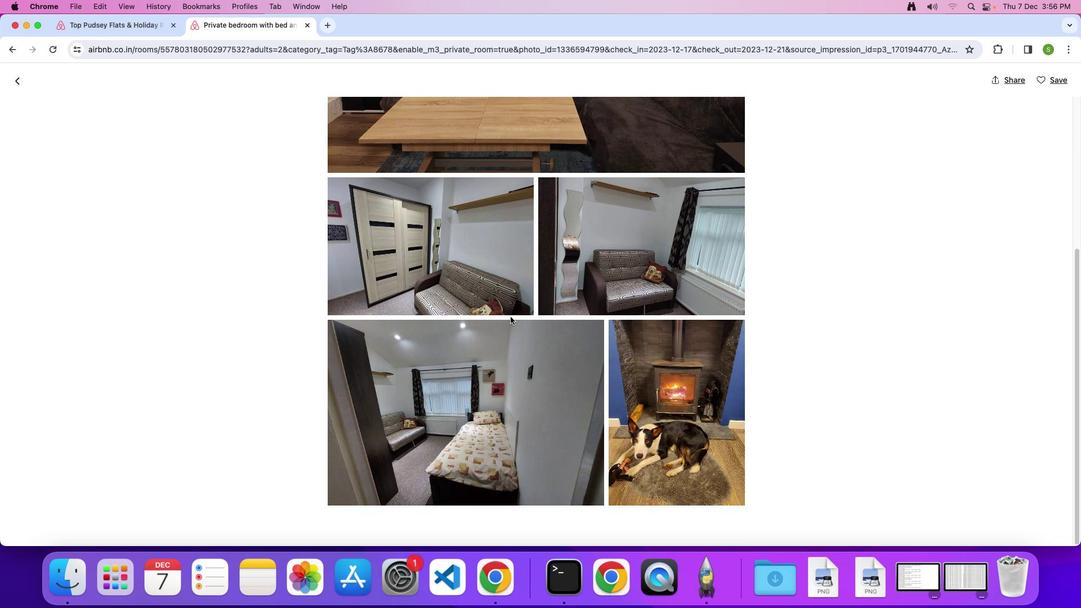 
Action: Mouse scrolled (510, 316) with delta (0, -1)
Screenshot: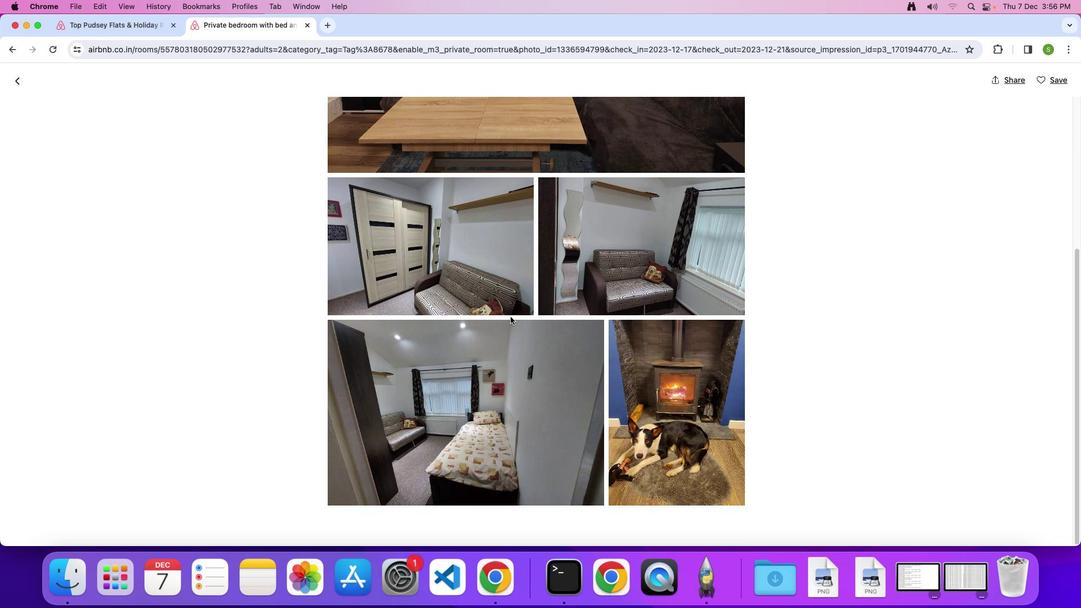 
Action: Mouse scrolled (510, 316) with delta (0, 0)
Screenshot: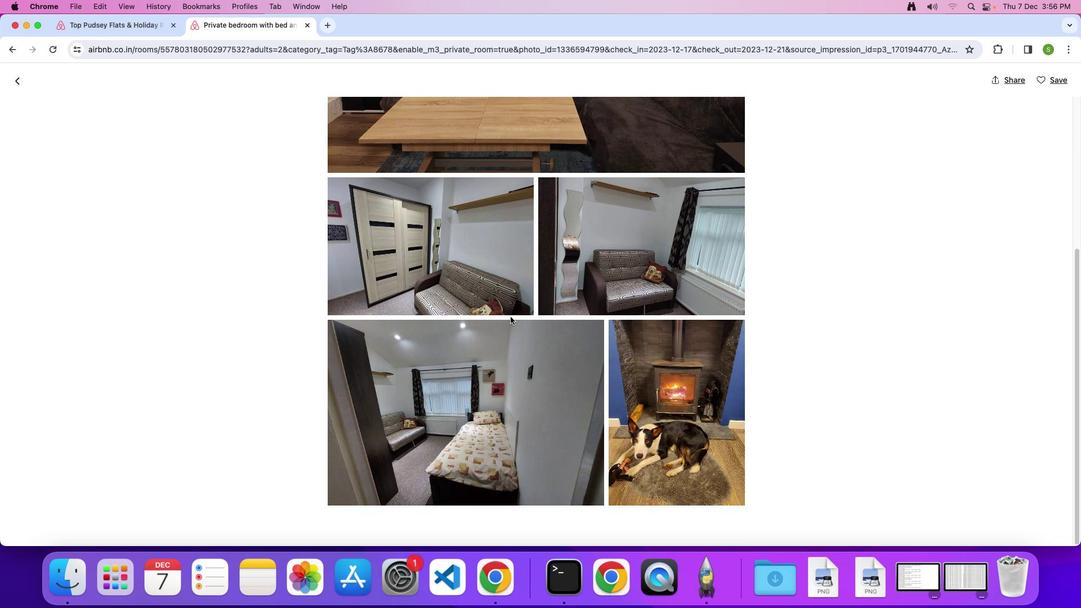 
Action: Mouse scrolled (510, 316) with delta (0, 0)
Screenshot: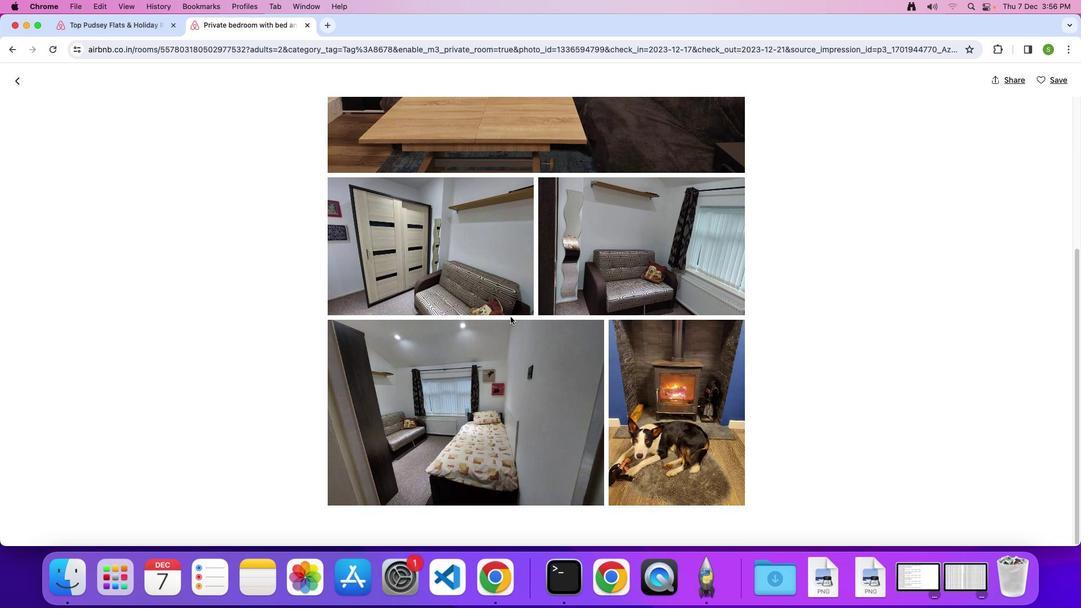 
Action: Mouse moved to (20, 85)
Screenshot: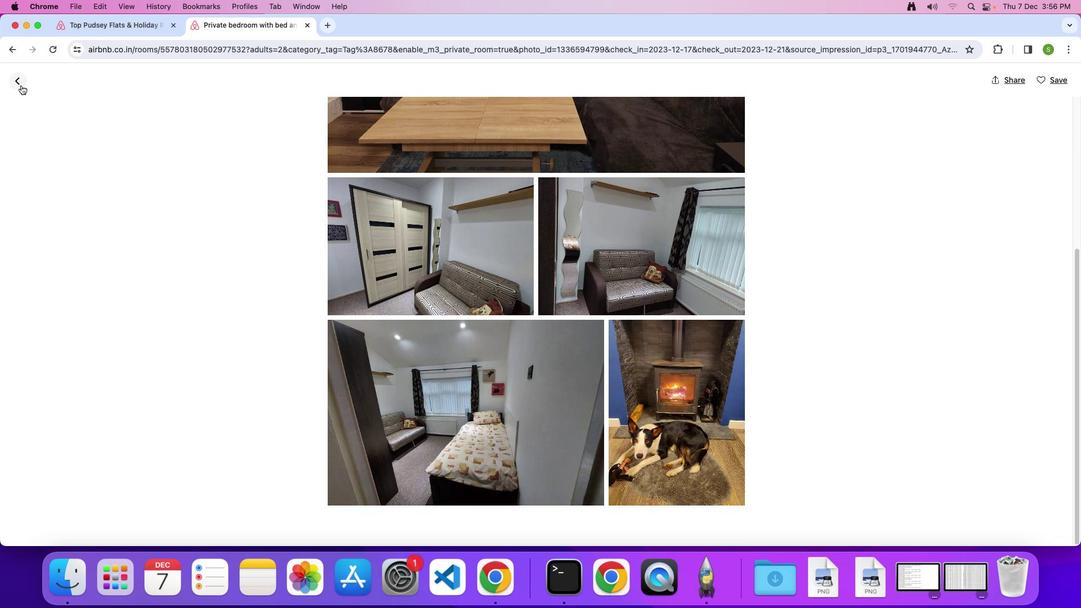 
Action: Mouse pressed left at (20, 85)
Screenshot: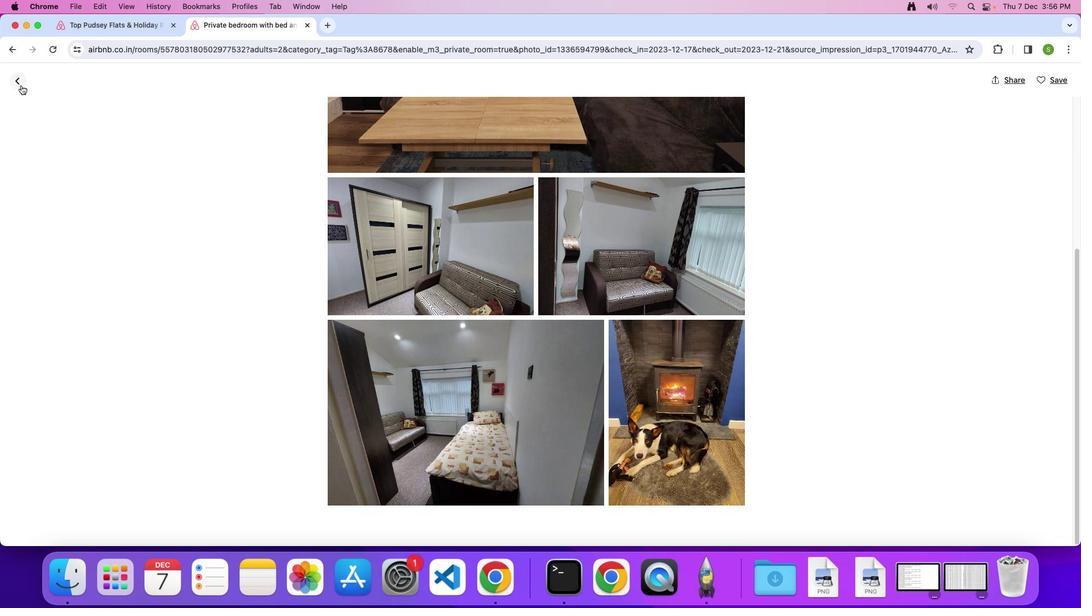 
Action: Mouse moved to (579, 353)
Screenshot: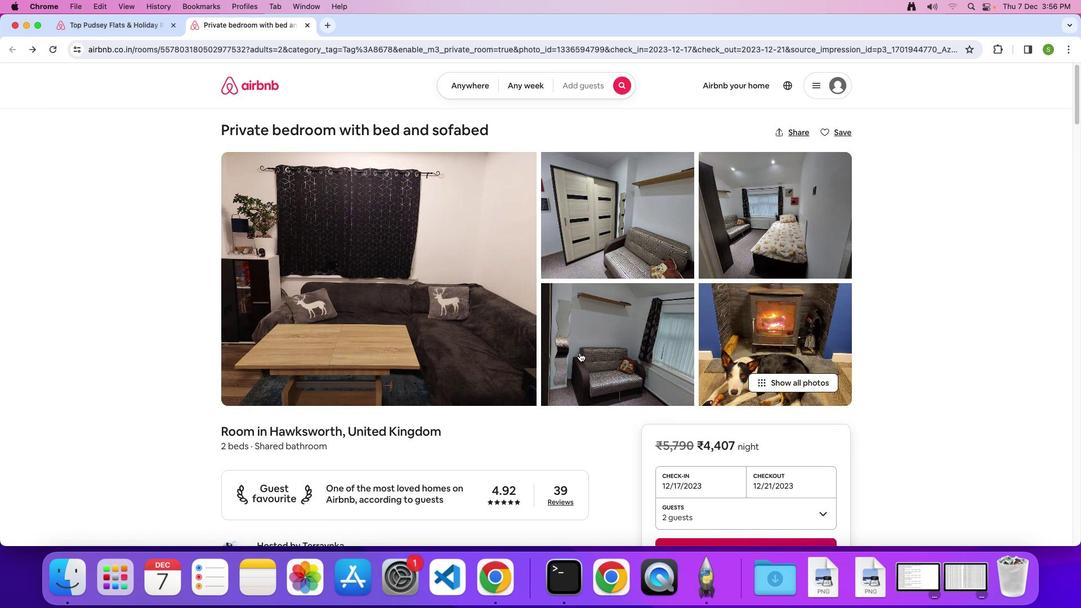 
Action: Mouse scrolled (579, 353) with delta (0, 0)
Screenshot: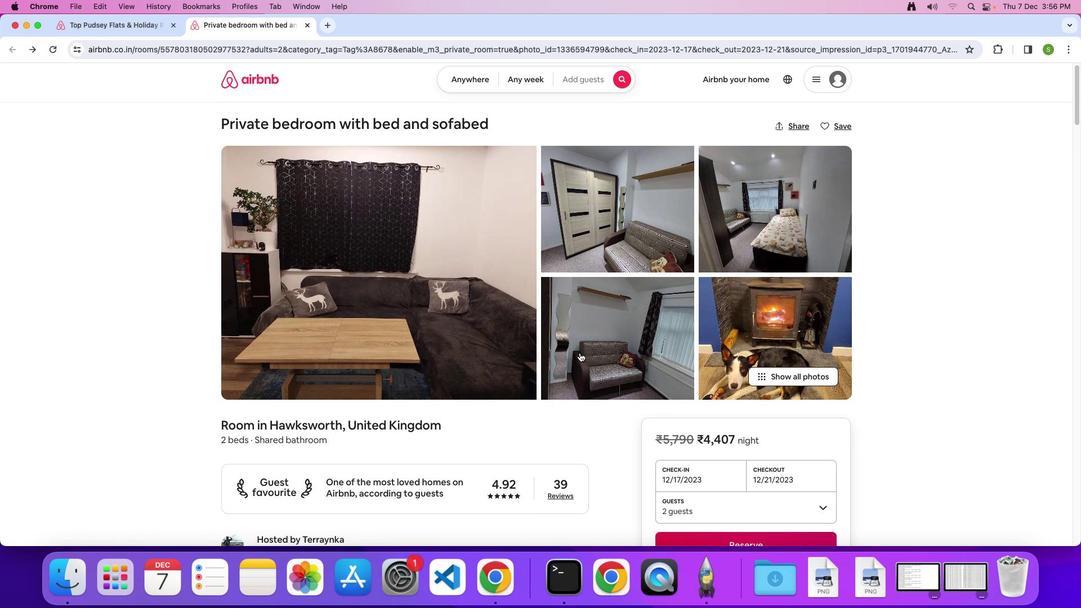 
Action: Mouse scrolled (579, 353) with delta (0, 0)
Screenshot: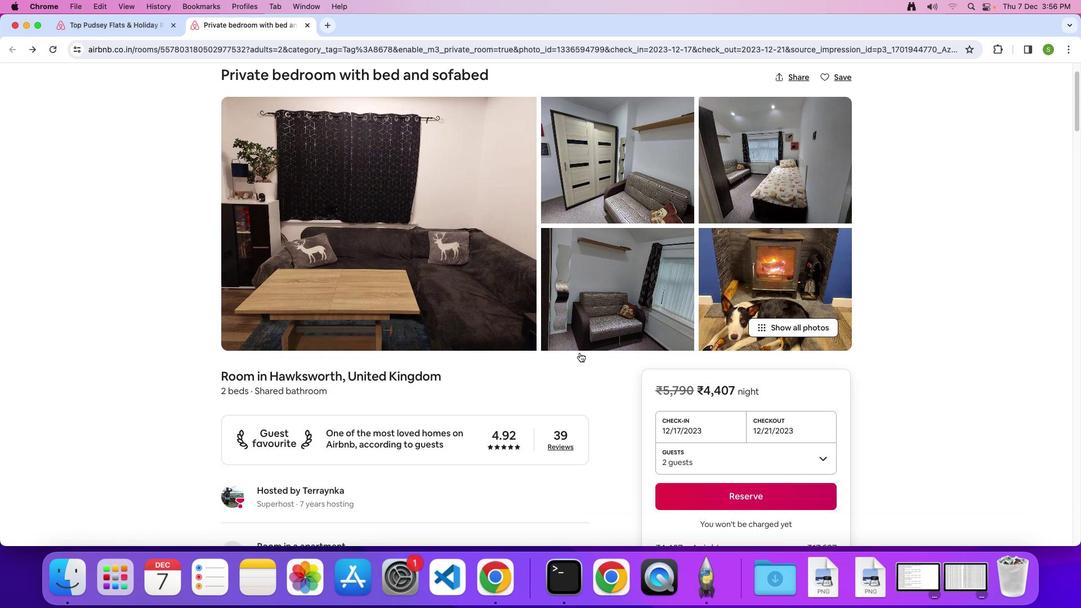 
Action: Mouse scrolled (579, 353) with delta (0, -1)
Screenshot: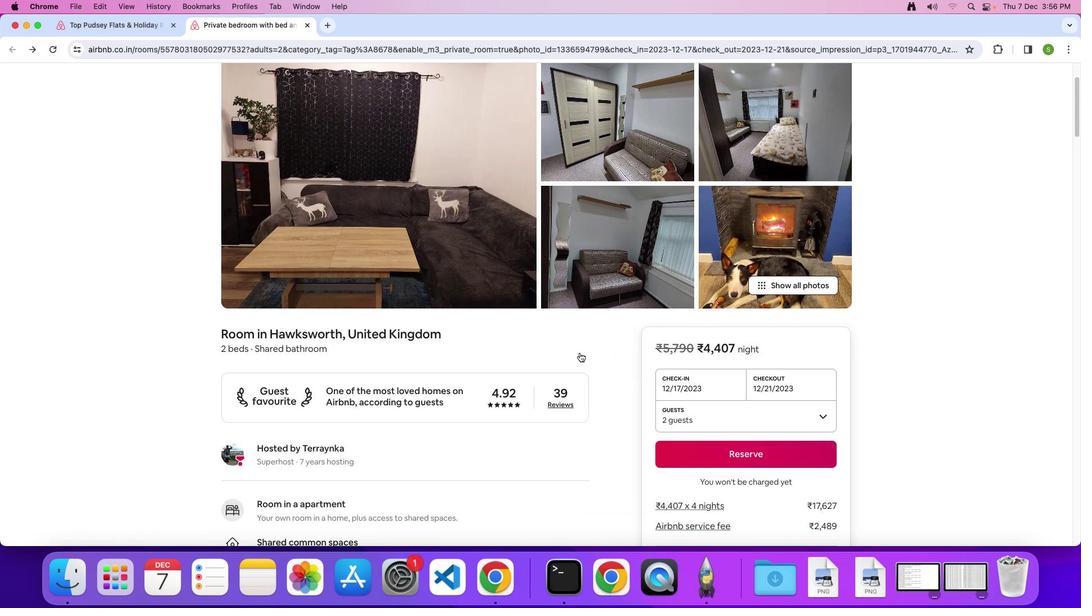 
Action: Mouse scrolled (579, 353) with delta (0, 0)
Screenshot: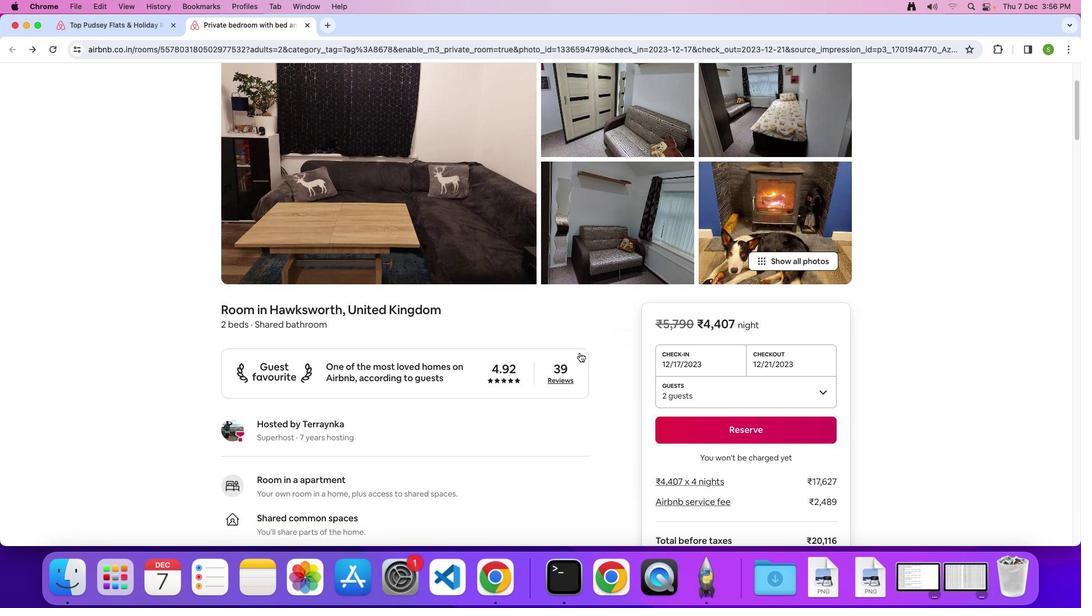 
Action: Mouse scrolled (579, 353) with delta (0, 0)
Screenshot: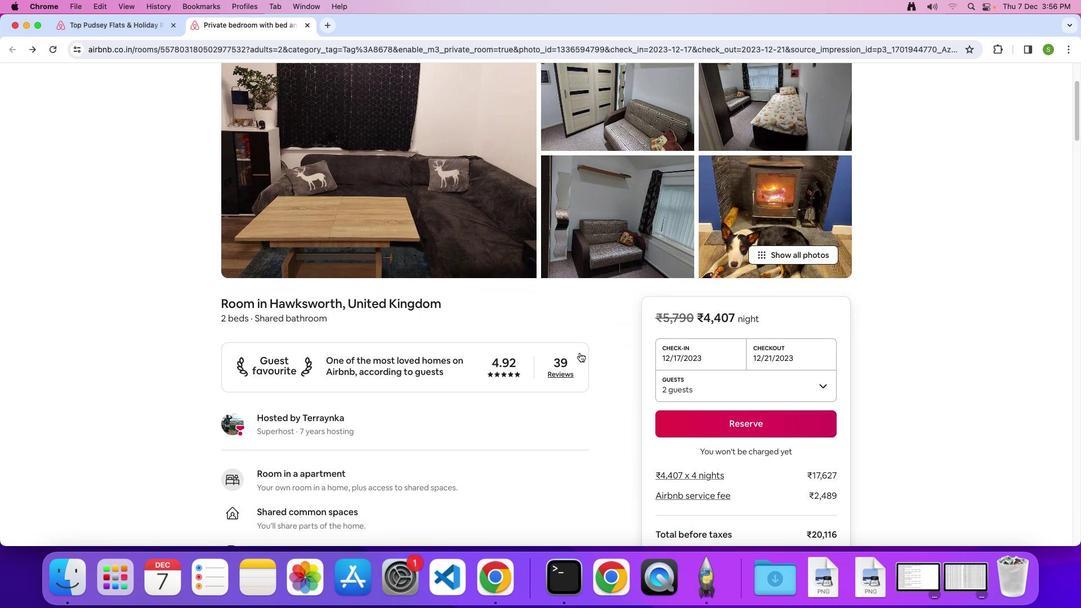 
Action: Mouse scrolled (579, 353) with delta (0, 0)
Screenshot: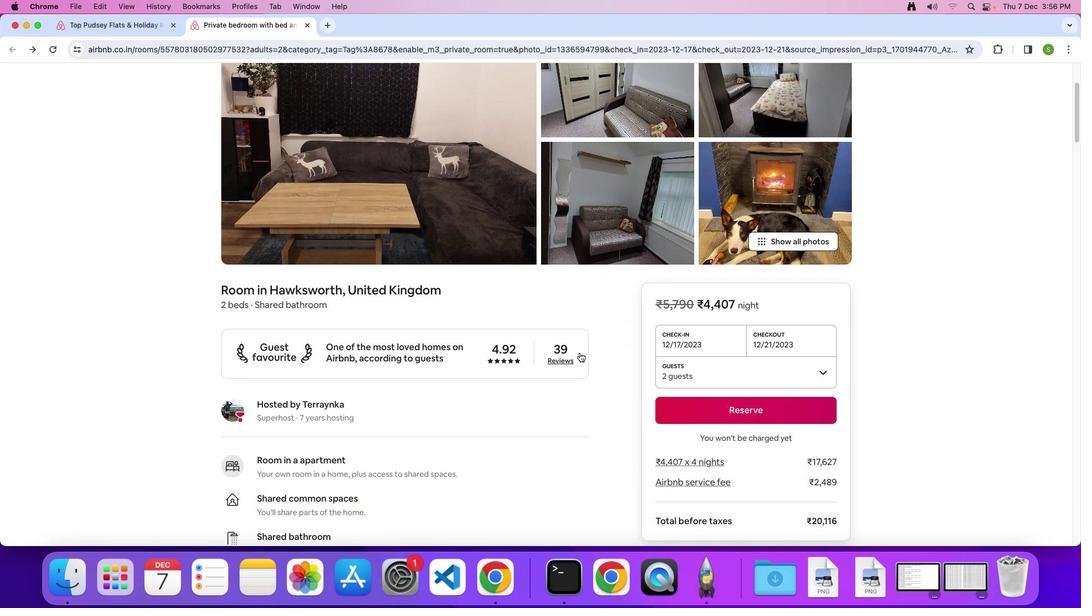 
Action: Mouse scrolled (579, 353) with delta (0, 0)
Screenshot: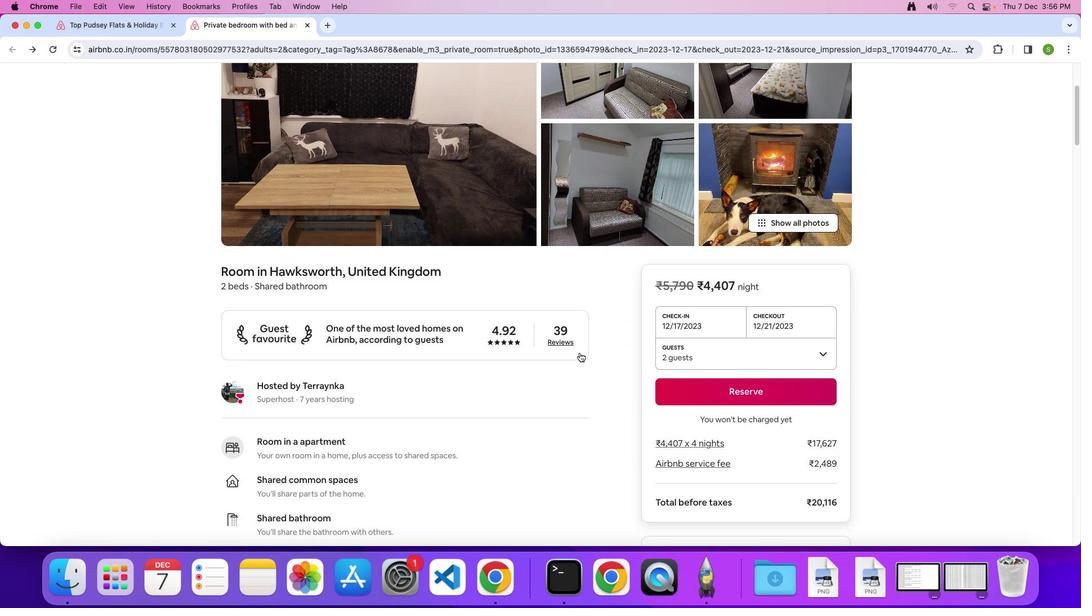 
Action: Mouse scrolled (579, 353) with delta (0, -1)
Screenshot: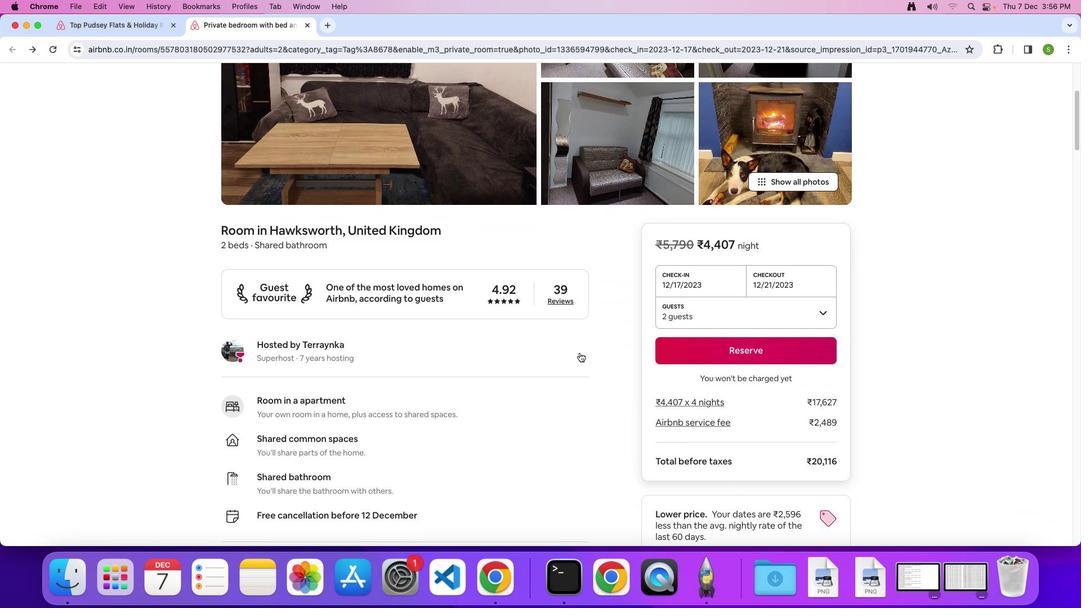 
Action: Mouse scrolled (579, 353) with delta (0, 0)
Screenshot: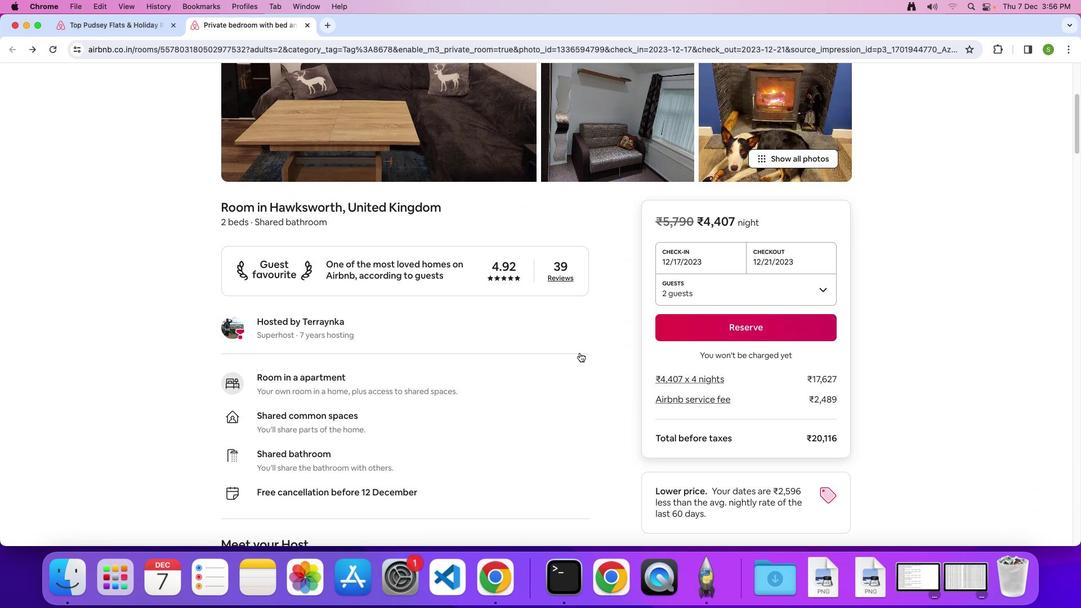 
Action: Mouse scrolled (579, 353) with delta (0, 0)
Screenshot: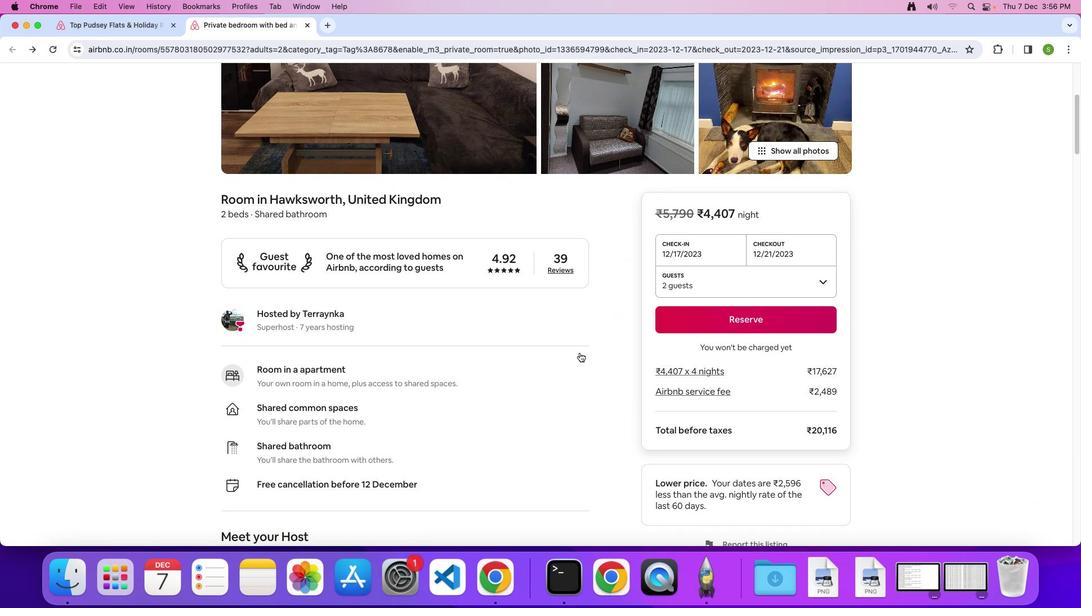 
Action: Mouse scrolled (579, 353) with delta (0, 0)
Screenshot: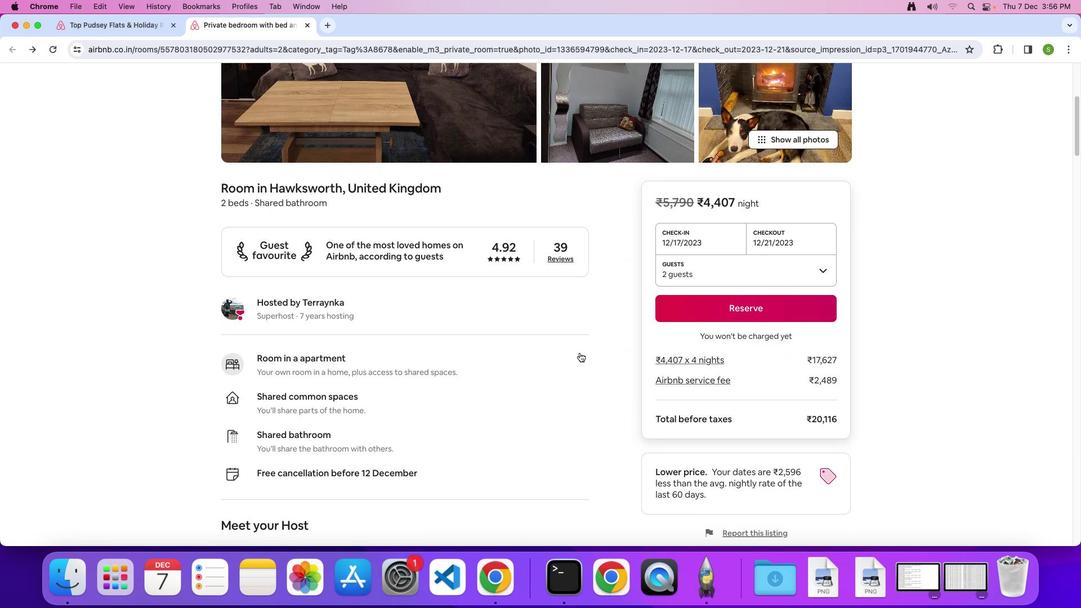 
Action: Mouse scrolled (579, 353) with delta (0, 0)
Screenshot: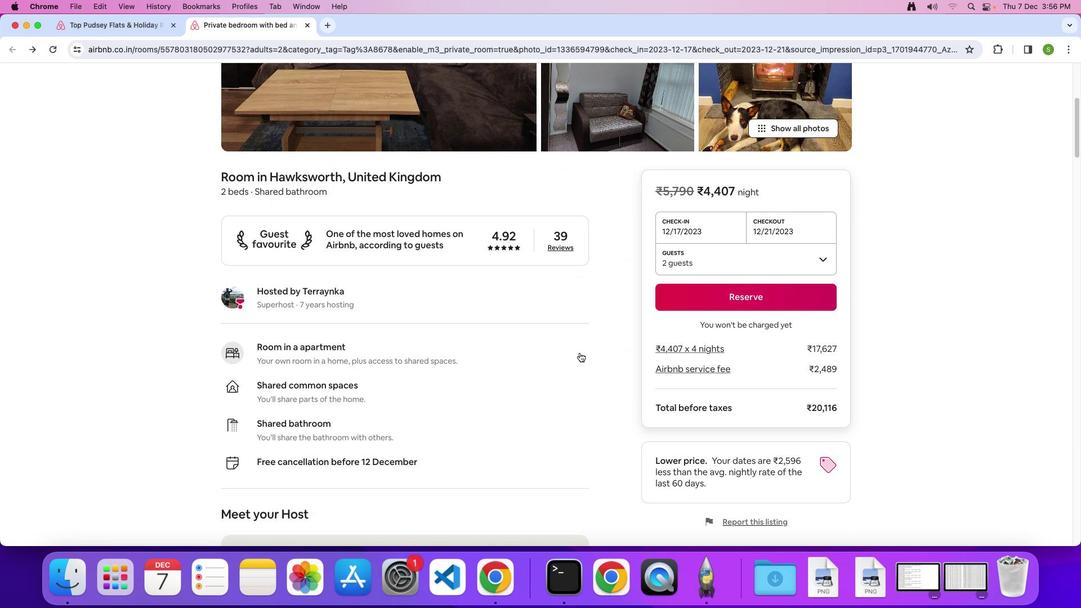 
Action: Mouse scrolled (579, 353) with delta (0, -1)
Screenshot: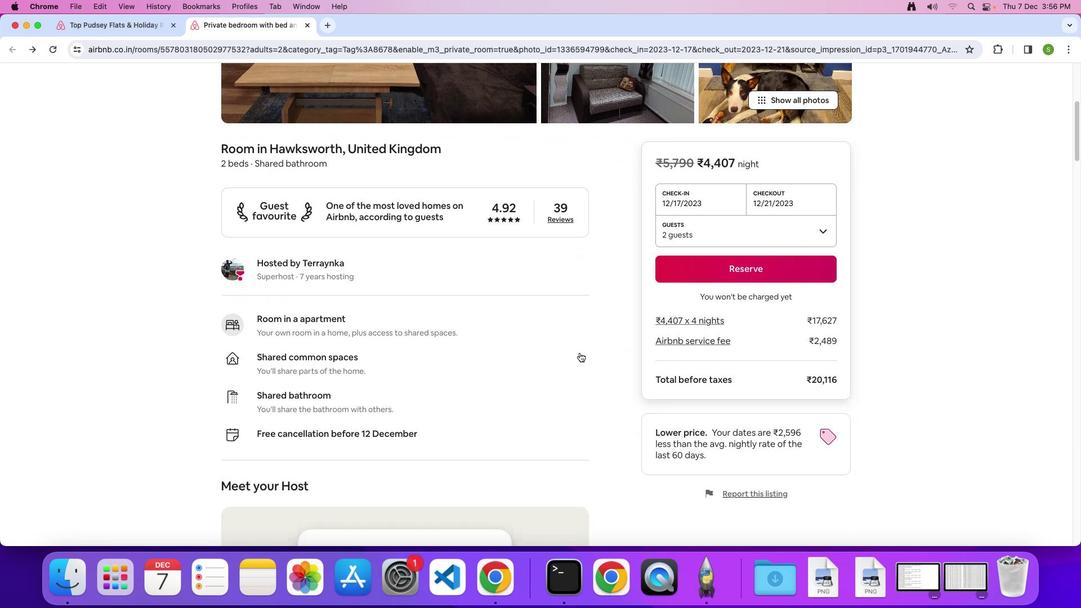 
Action: Mouse scrolled (579, 353) with delta (0, 0)
Screenshot: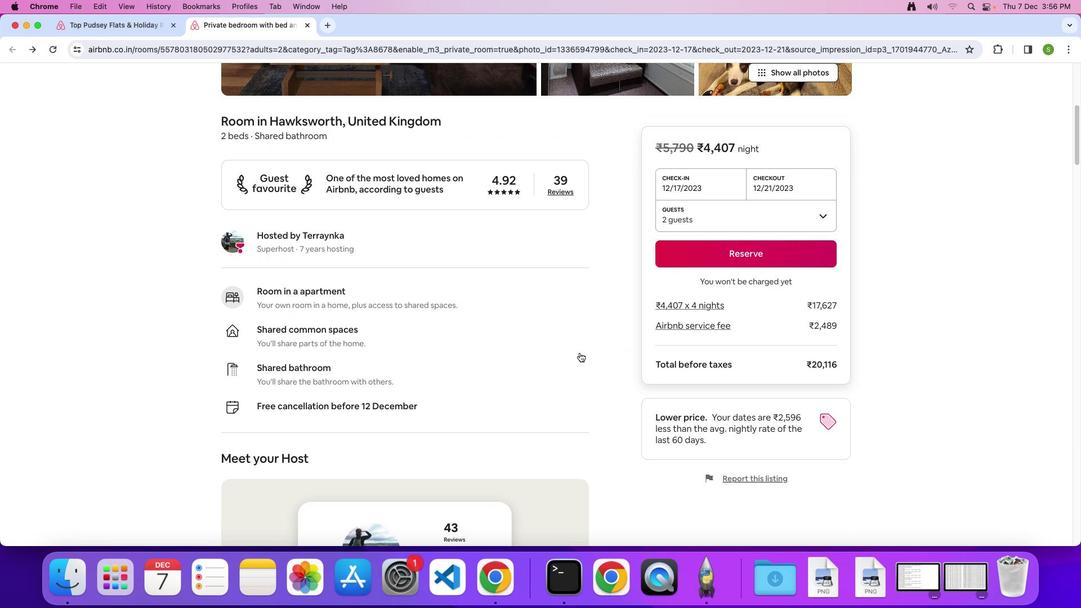 
Action: Mouse scrolled (579, 353) with delta (0, 0)
Screenshot: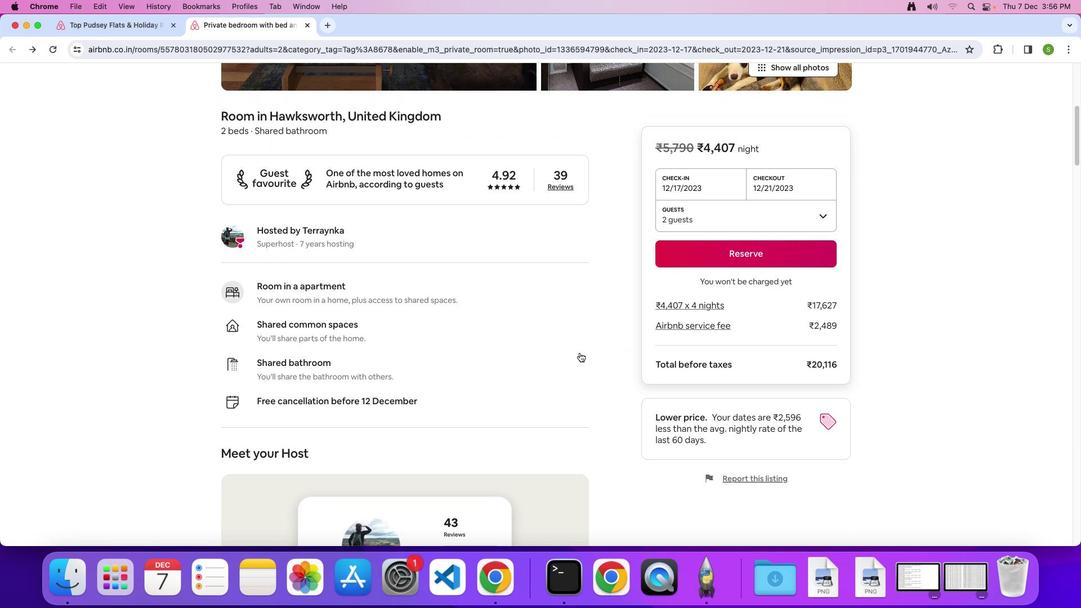 
Action: Mouse scrolled (579, 353) with delta (0, 0)
Screenshot: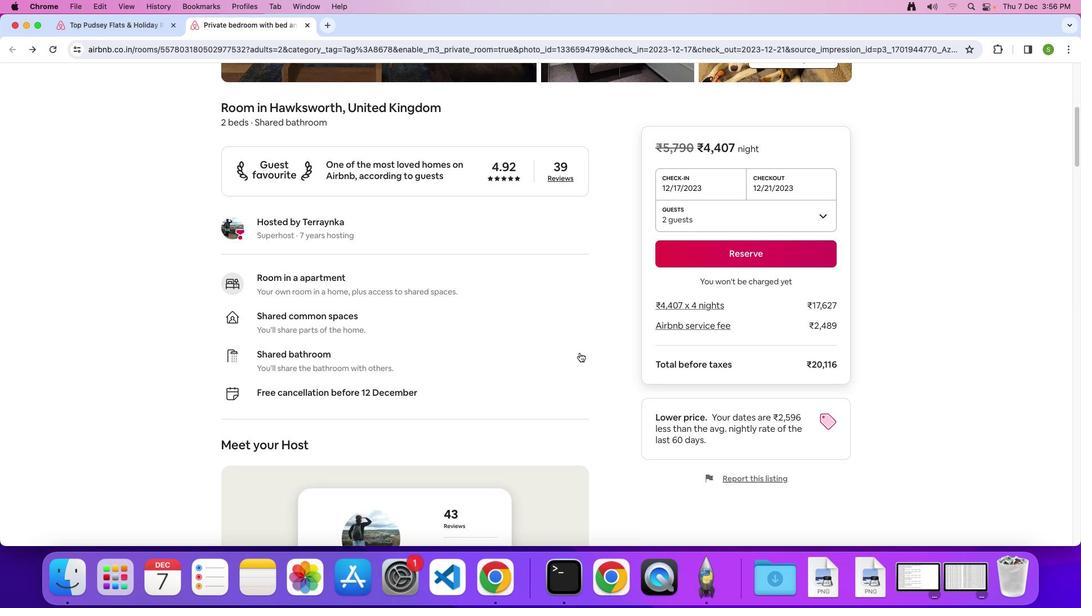 
Action: Mouse scrolled (579, 353) with delta (0, 0)
Screenshot: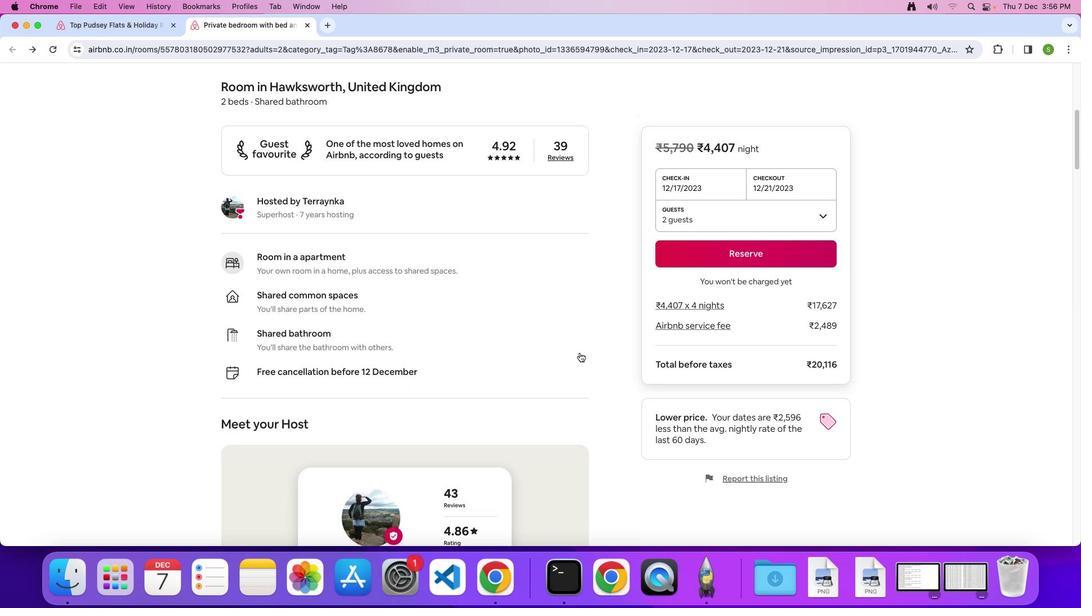 
Action: Mouse scrolled (579, 353) with delta (0, 0)
Screenshot: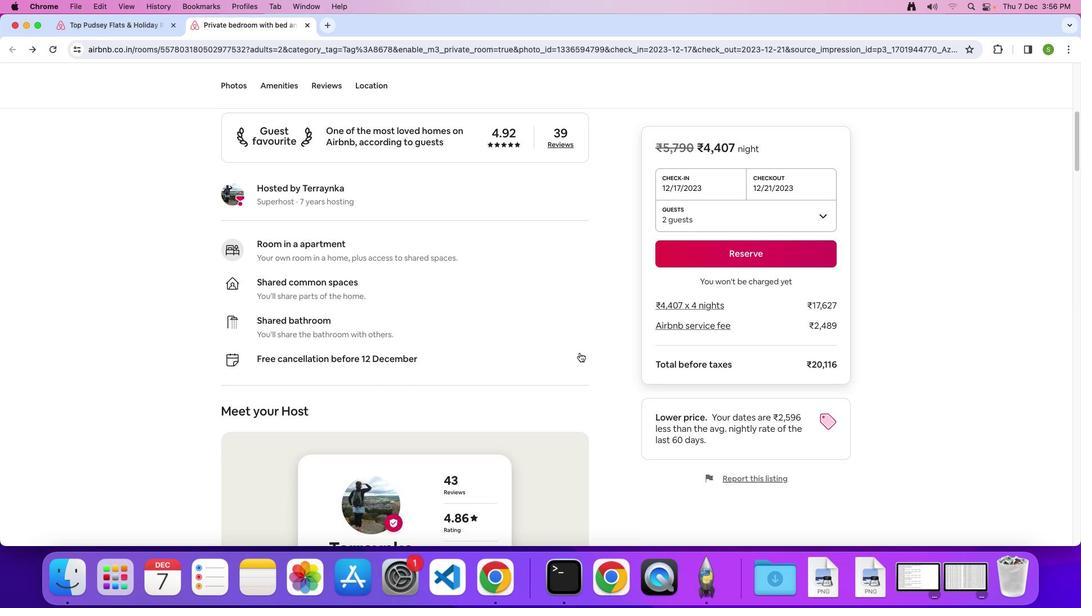 
Action: Mouse scrolled (579, 353) with delta (0, 0)
Screenshot: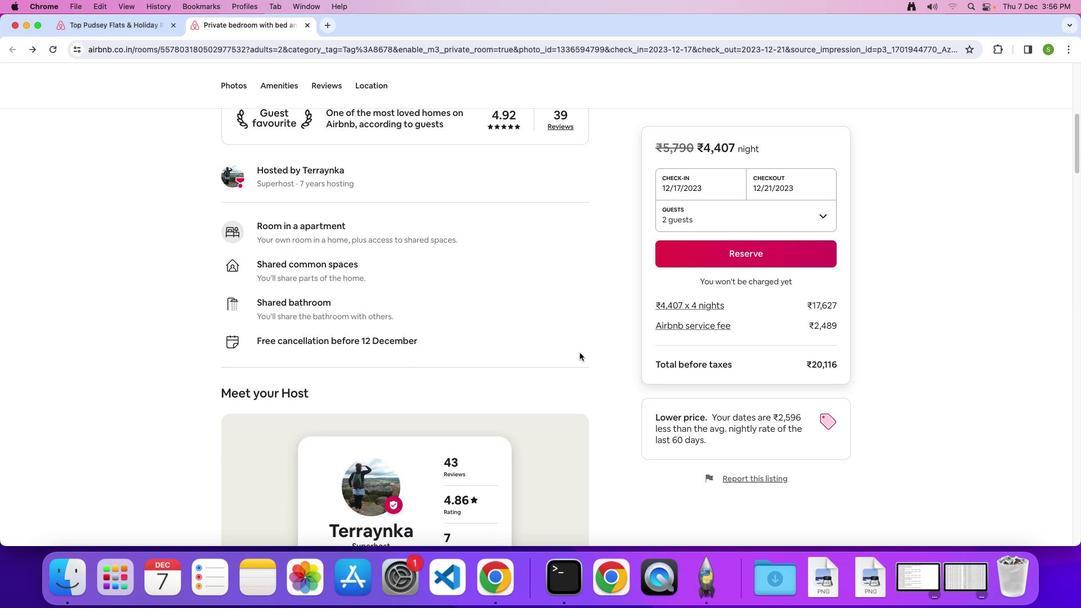 
Action: Mouse scrolled (579, 353) with delta (0, 0)
Screenshot: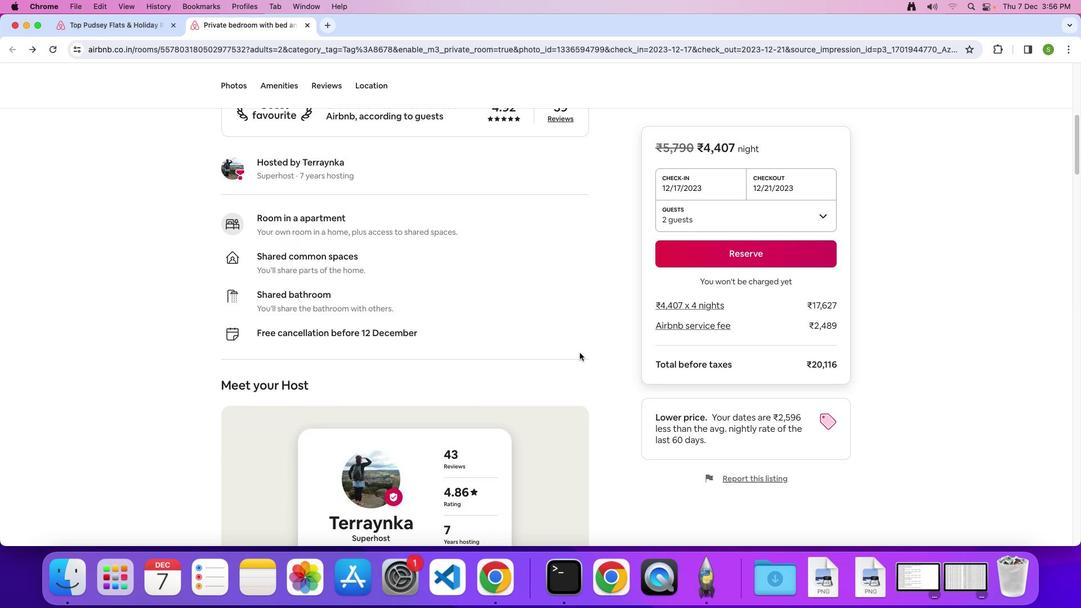 
Action: Mouse scrolled (579, 353) with delta (0, 0)
Screenshot: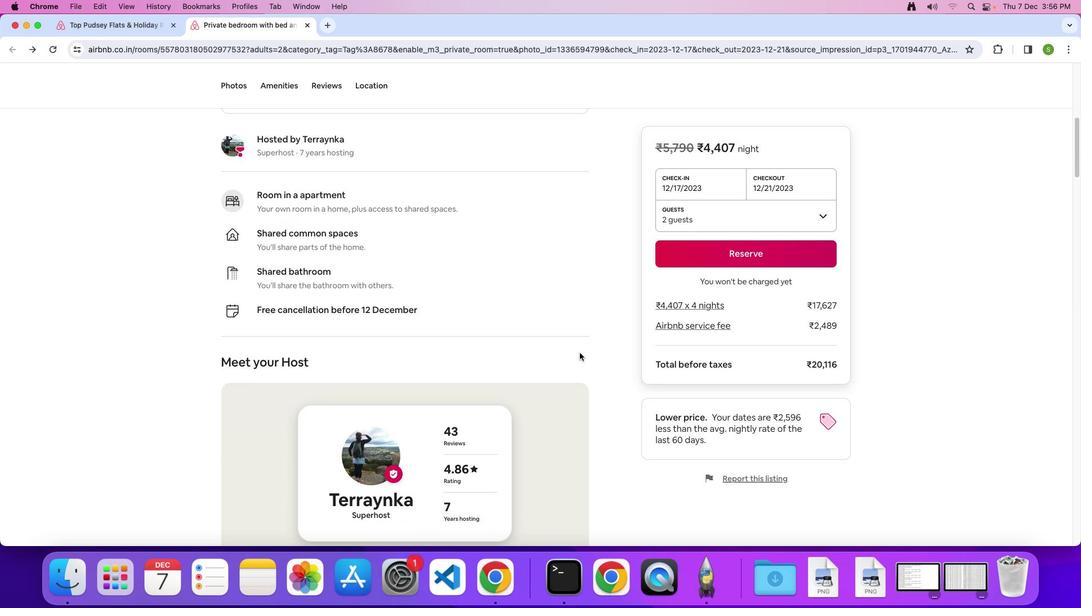 
Action: Mouse scrolled (579, 353) with delta (0, 0)
Screenshot: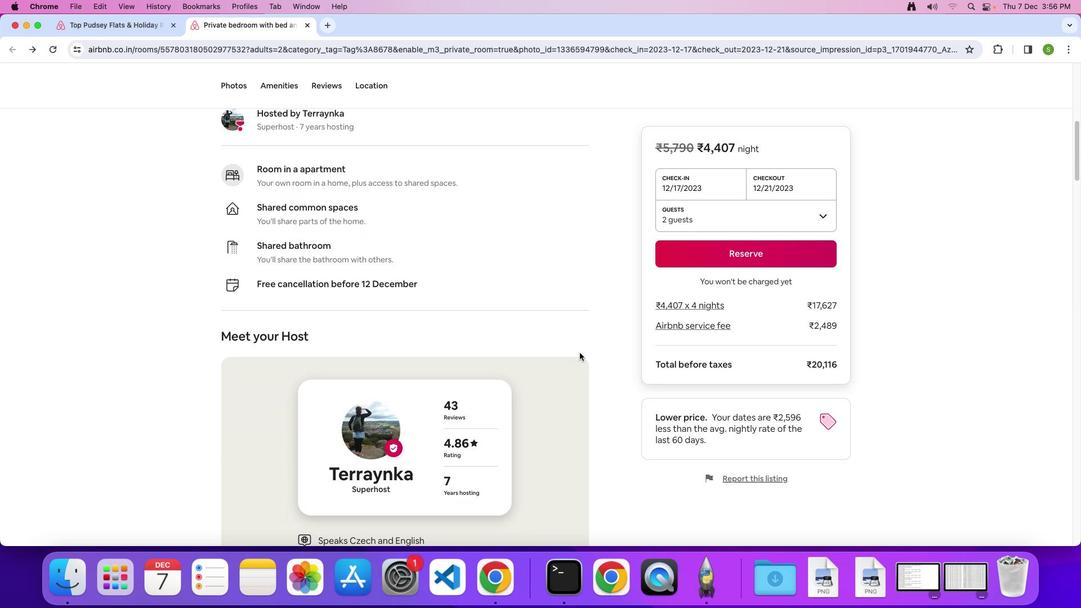 
Action: Mouse scrolled (579, 353) with delta (0, 0)
Screenshot: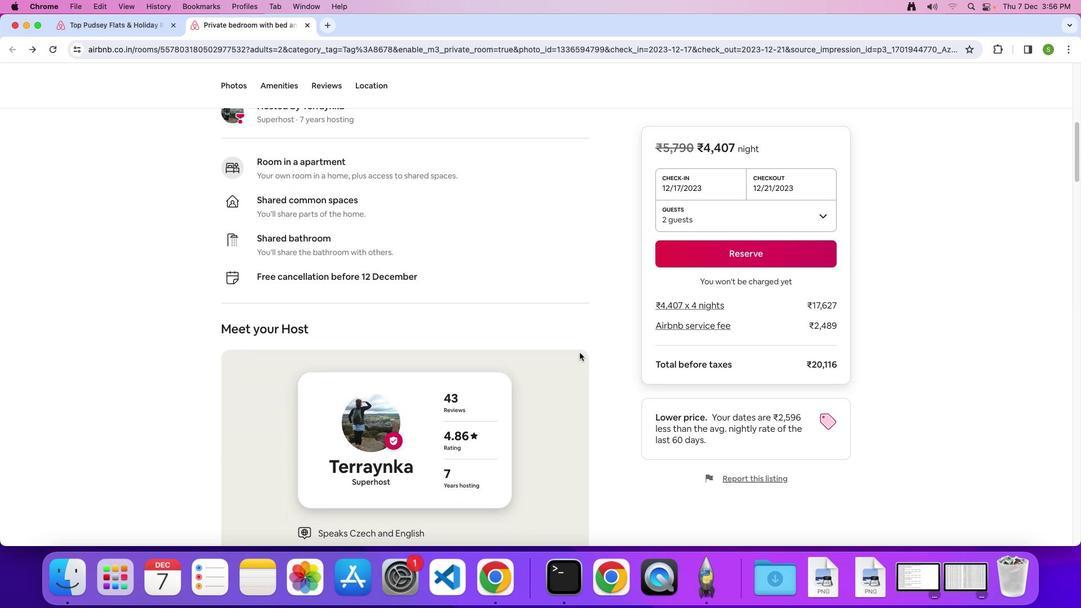 
Action: Mouse scrolled (579, 353) with delta (0, 0)
Screenshot: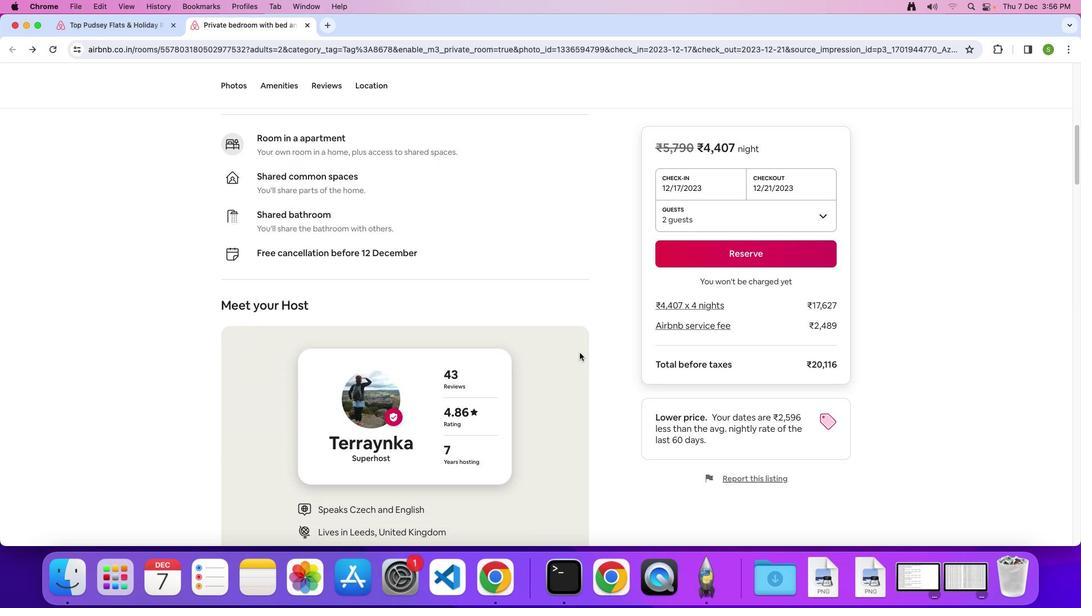 
Action: Mouse scrolled (579, 353) with delta (0, 0)
Screenshot: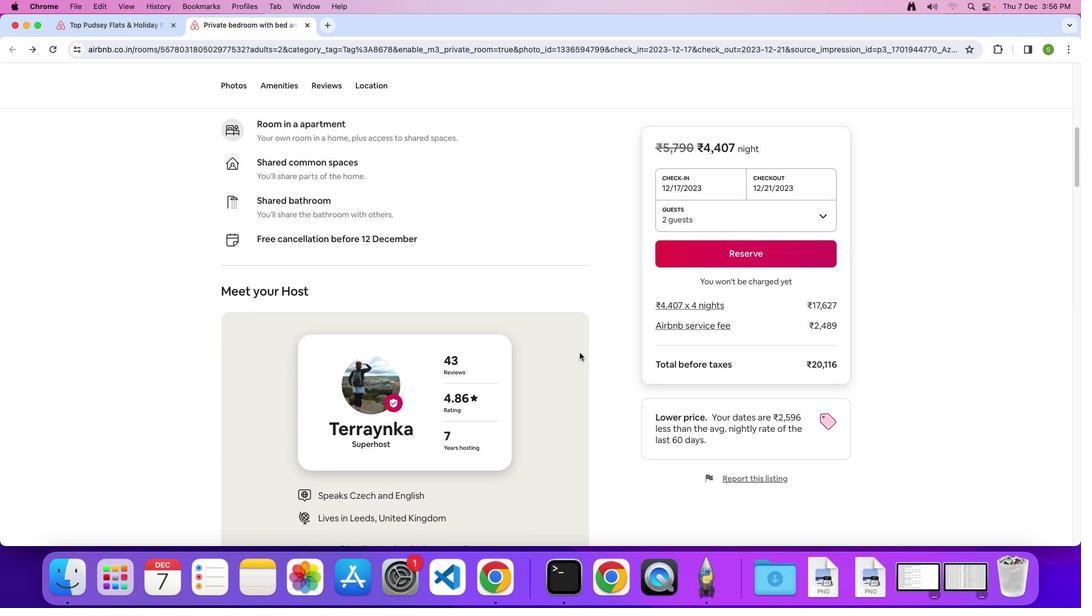 
Action: Mouse scrolled (579, 353) with delta (0, -1)
Screenshot: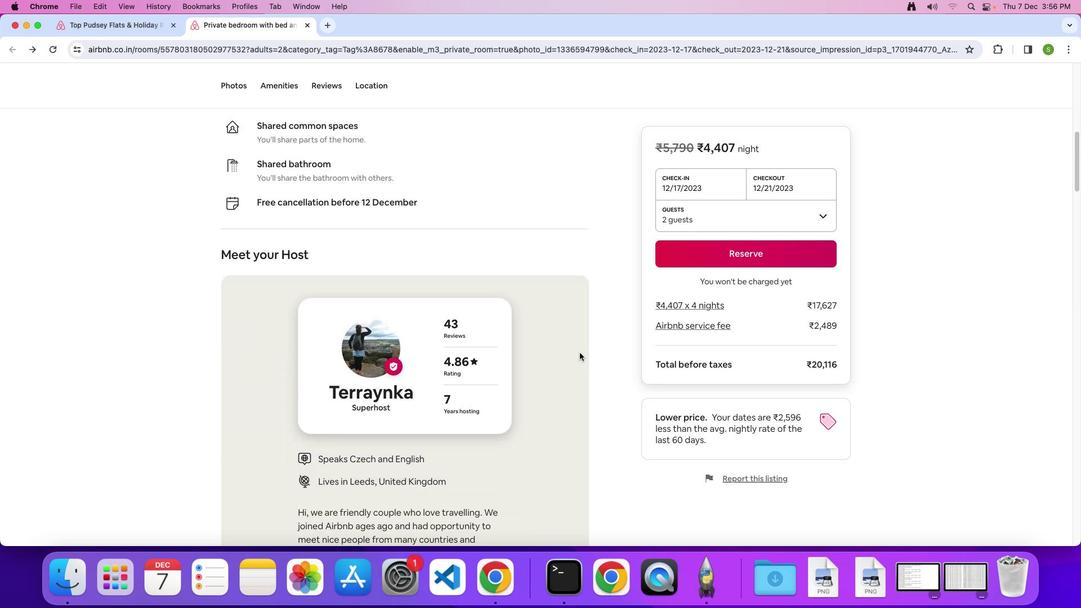 
Action: Mouse scrolled (579, 353) with delta (0, 0)
Screenshot: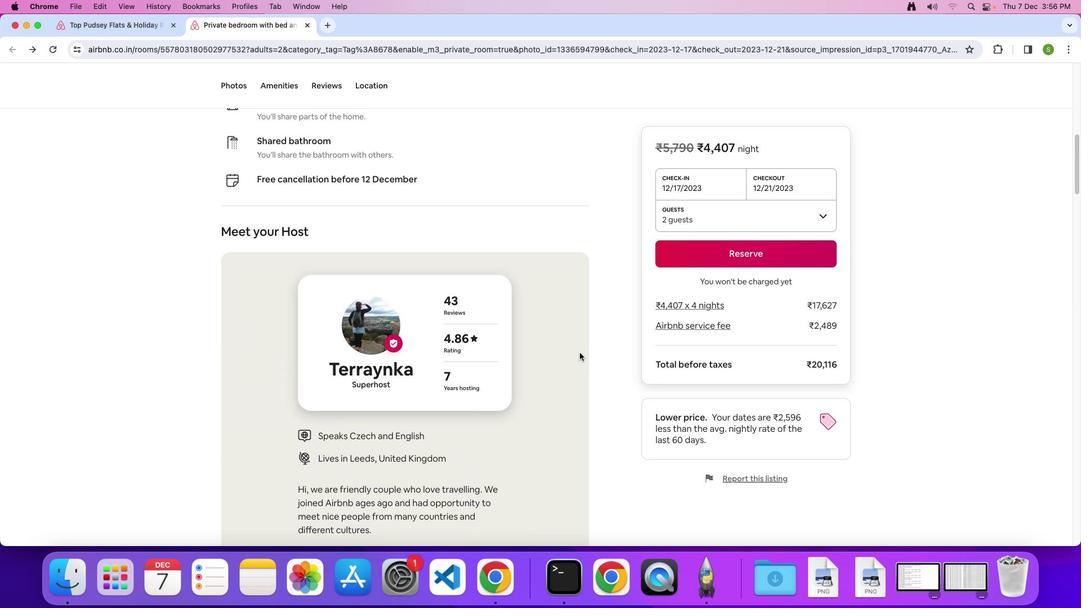 
Action: Mouse scrolled (579, 353) with delta (0, 0)
Screenshot: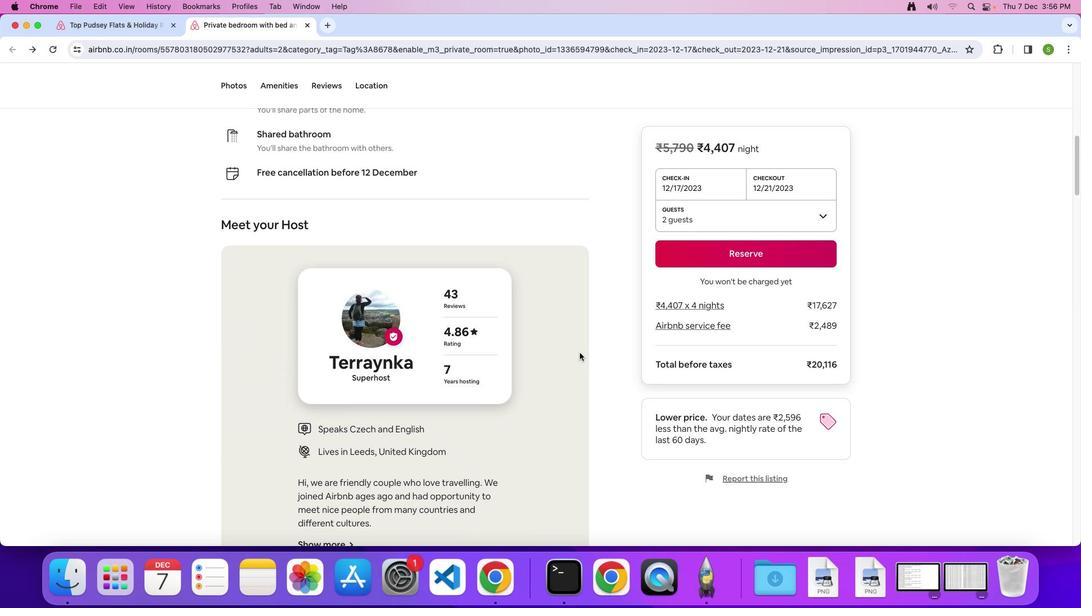 
Action: Mouse scrolled (579, 353) with delta (0, 0)
Screenshot: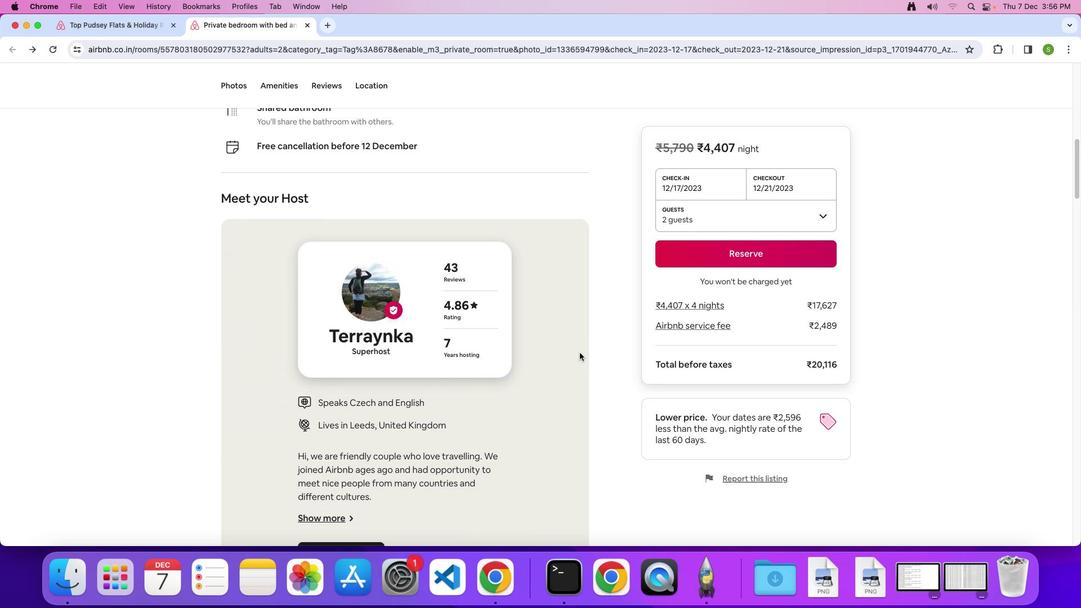 
Action: Mouse scrolled (579, 353) with delta (0, 0)
Screenshot: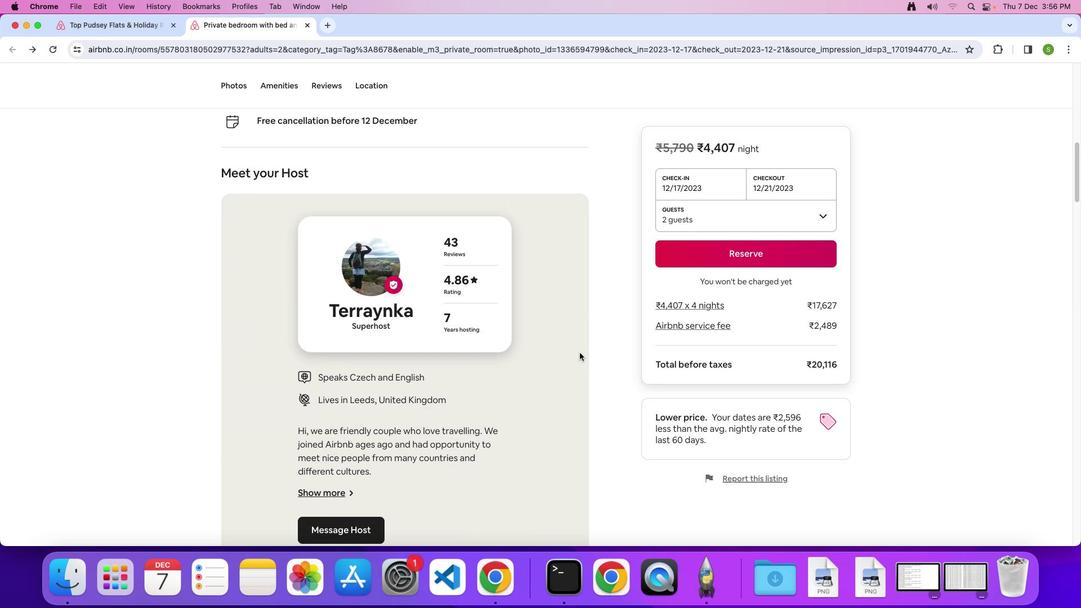 
Action: Mouse scrolled (579, 353) with delta (0, 0)
Screenshot: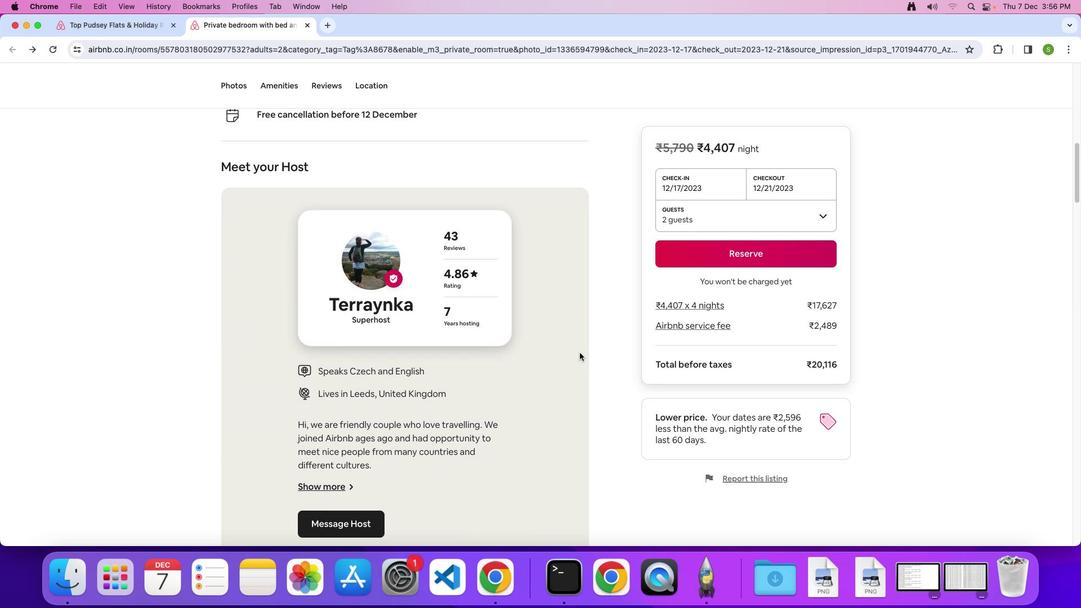 
Action: Mouse scrolled (579, 353) with delta (0, 0)
Screenshot: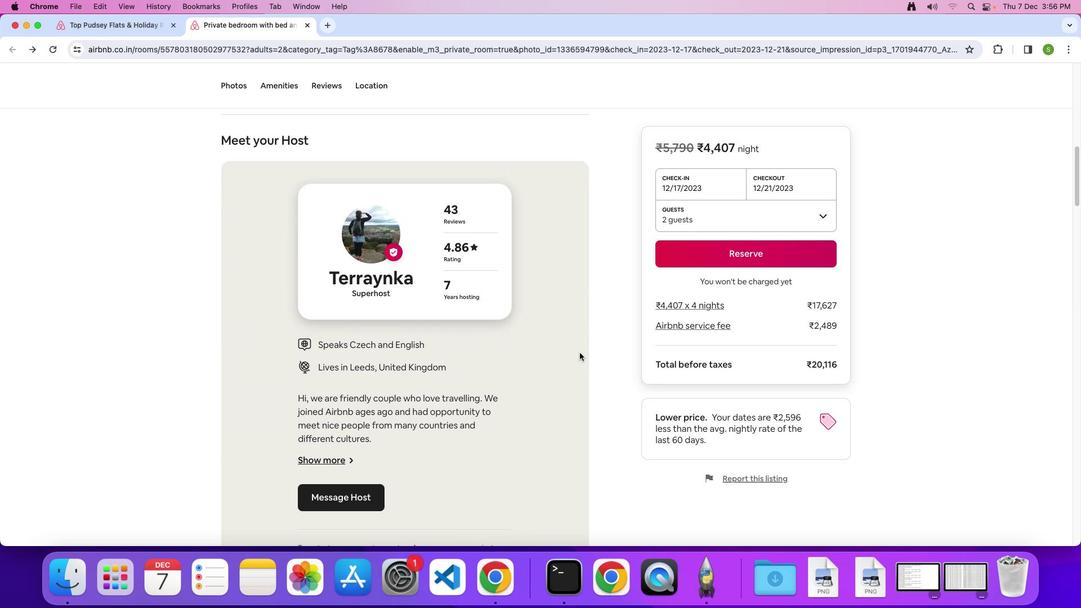 
Action: Mouse scrolled (579, 353) with delta (0, 0)
Screenshot: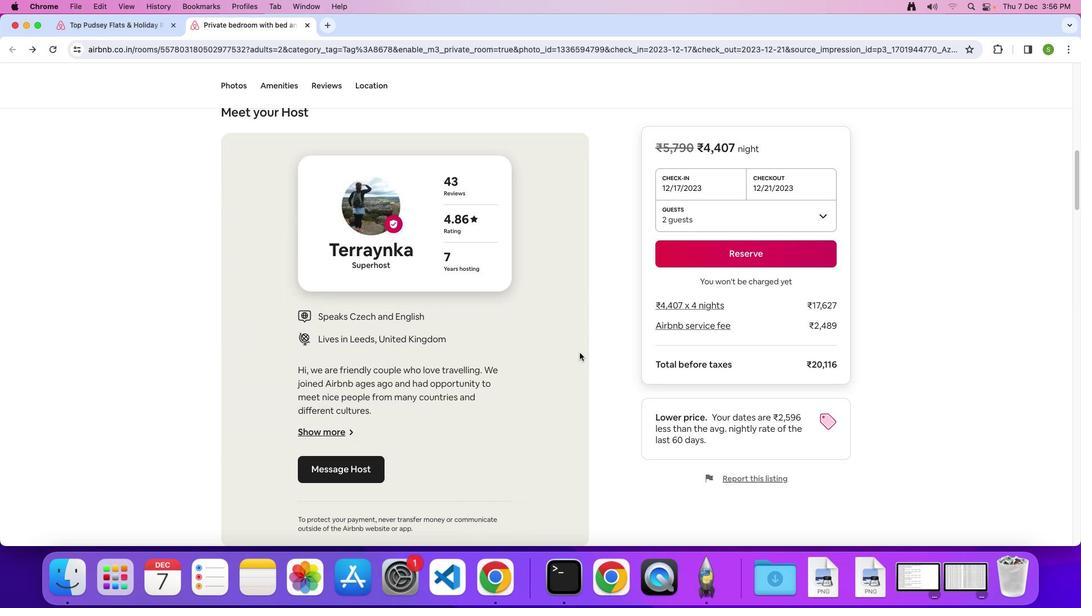
Action: Mouse scrolled (579, 353) with delta (0, -1)
Screenshot: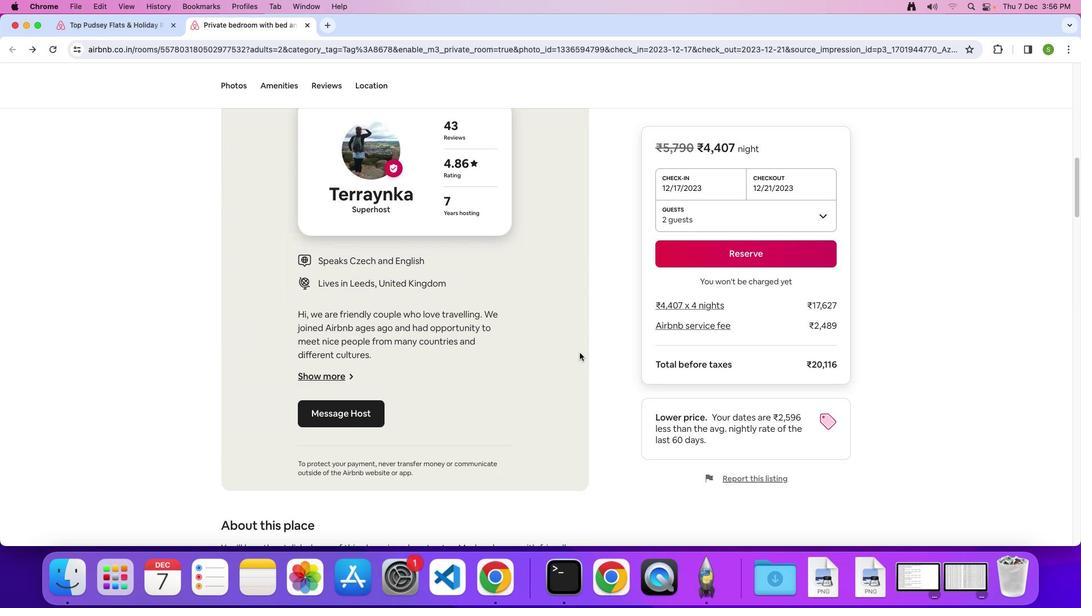 
Action: Mouse scrolled (579, 353) with delta (0, 0)
Screenshot: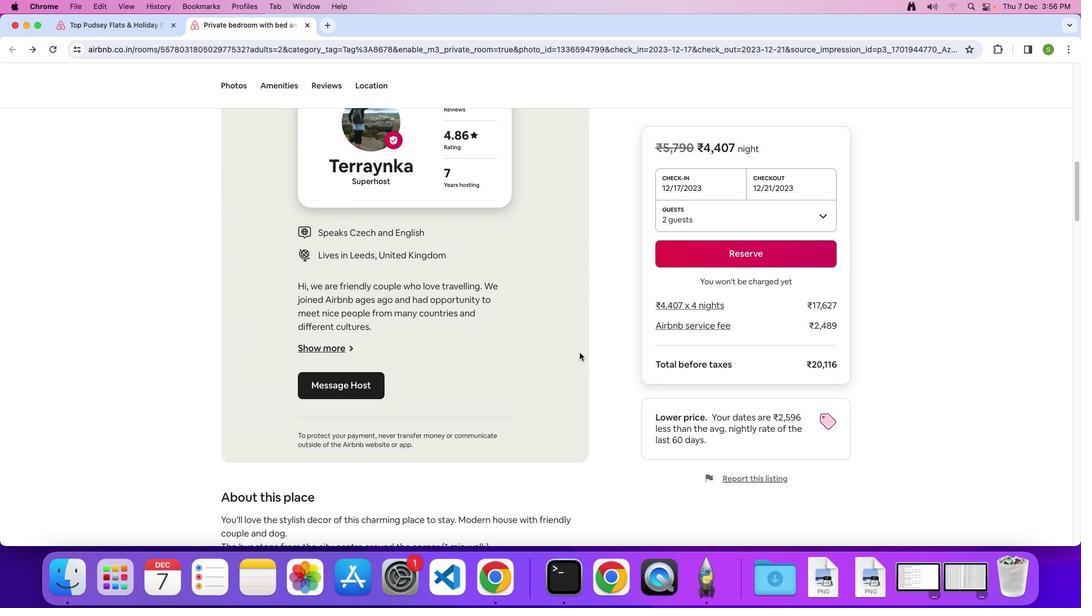 
Action: Mouse scrolled (579, 353) with delta (0, 0)
Screenshot: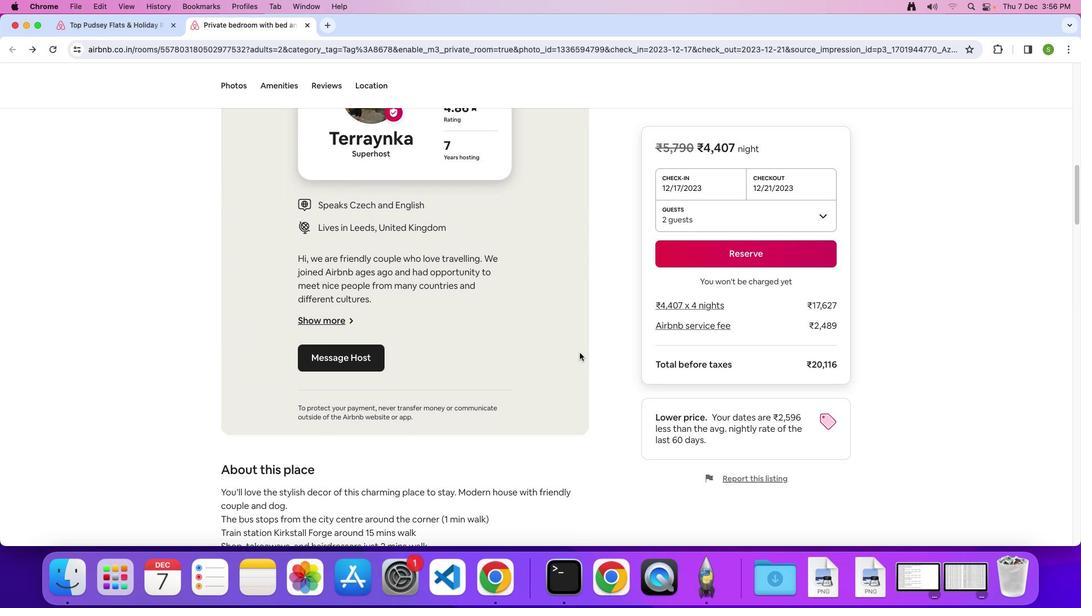 
Action: Mouse scrolled (579, 353) with delta (0, -1)
Screenshot: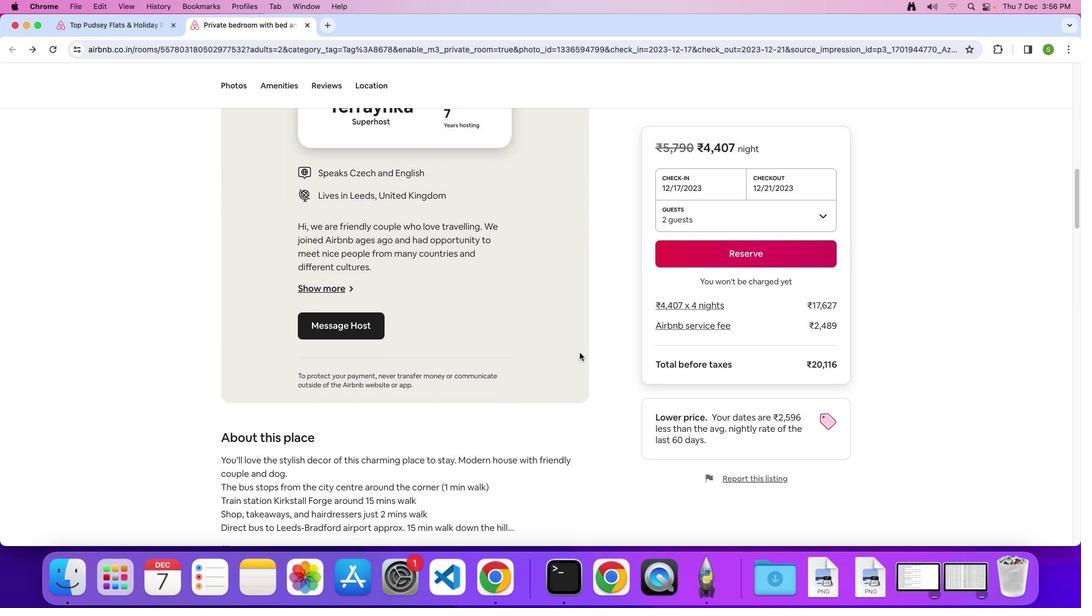 
Action: Mouse scrolled (579, 353) with delta (0, 0)
Screenshot: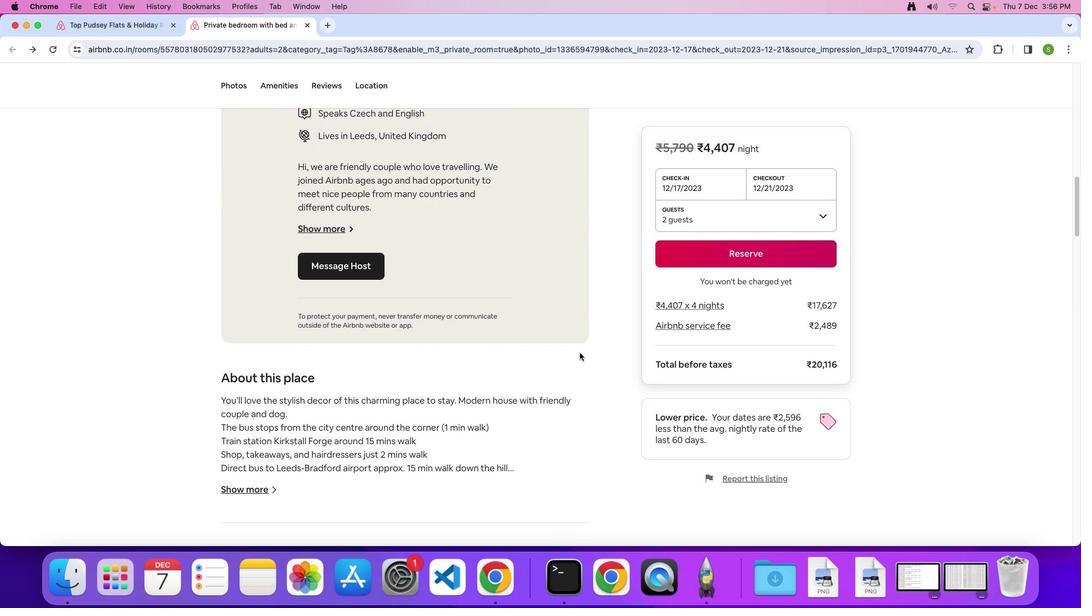 
Action: Mouse scrolled (579, 353) with delta (0, 0)
Screenshot: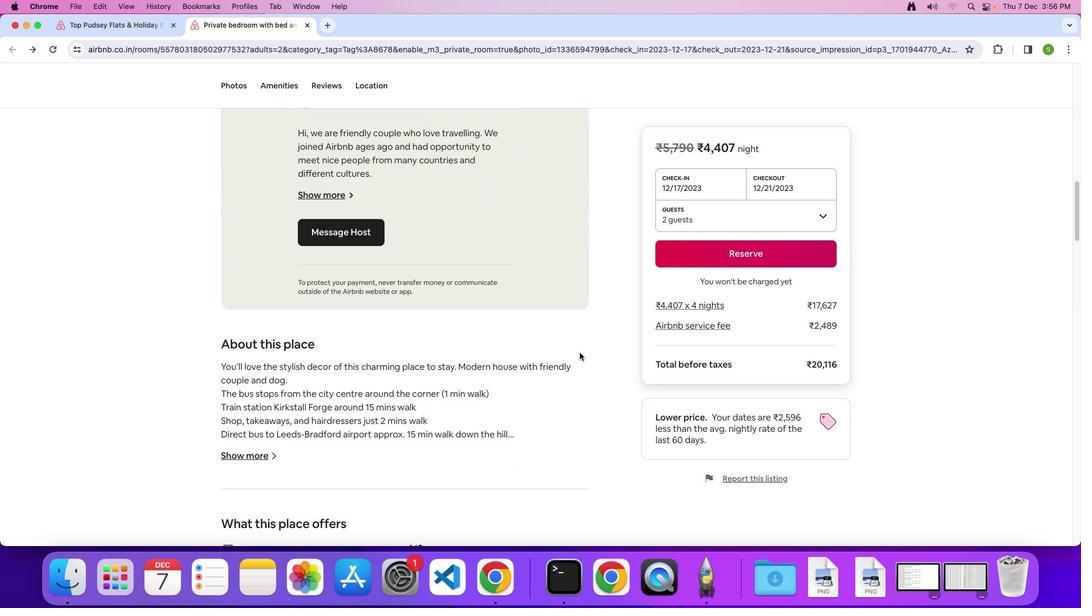 
Action: Mouse scrolled (579, 353) with delta (0, -2)
Screenshot: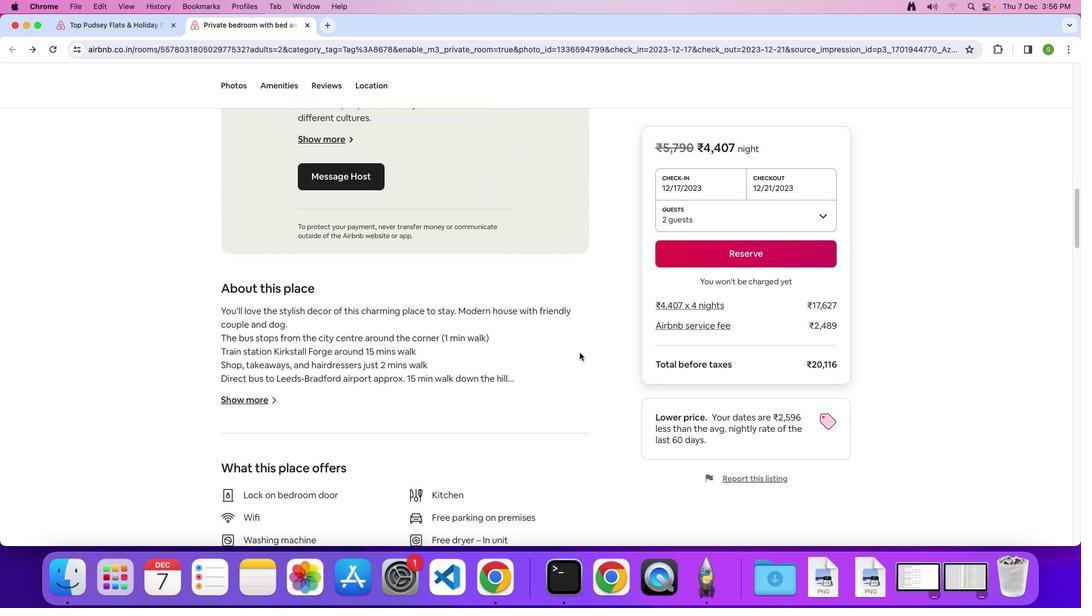 
Action: Mouse scrolled (579, 353) with delta (0, 0)
Screenshot: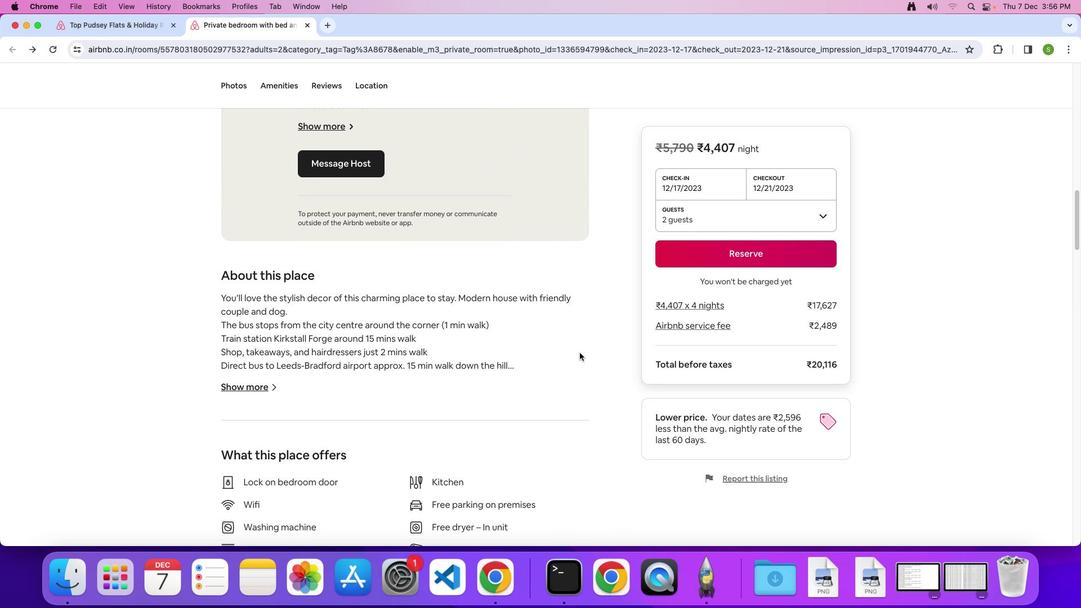 
Action: Mouse scrolled (579, 353) with delta (0, 0)
Screenshot: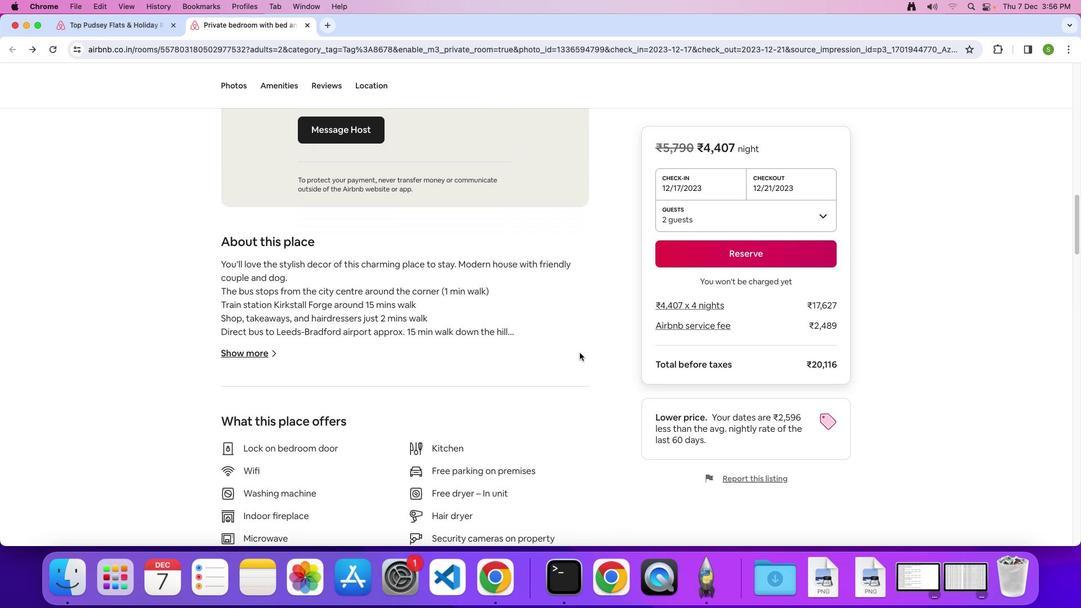 
Action: Mouse scrolled (579, 353) with delta (0, -1)
Screenshot: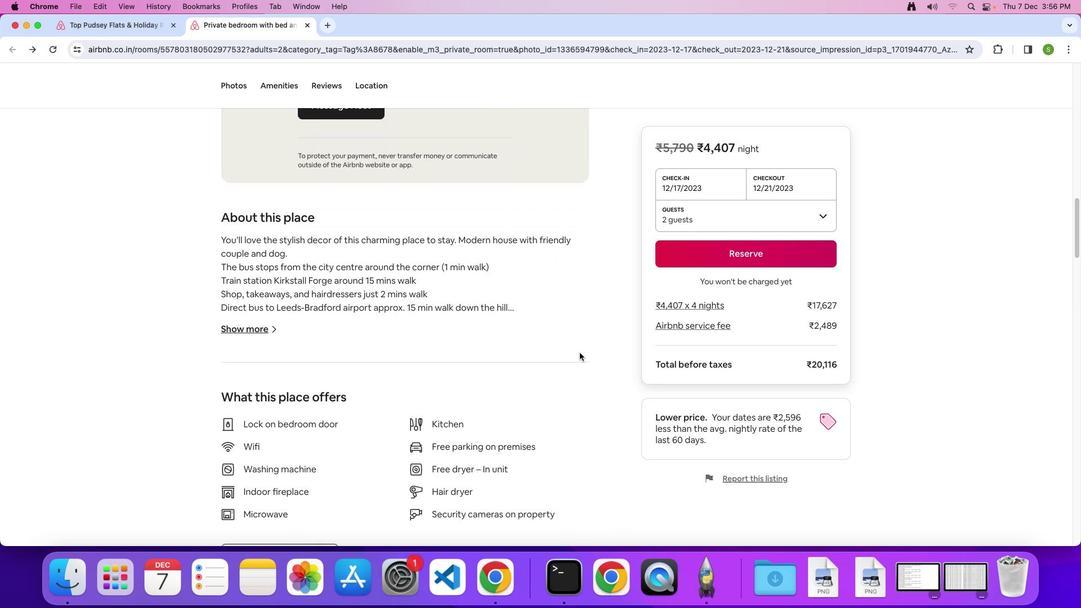 
Action: Mouse moved to (226, 297)
Screenshot: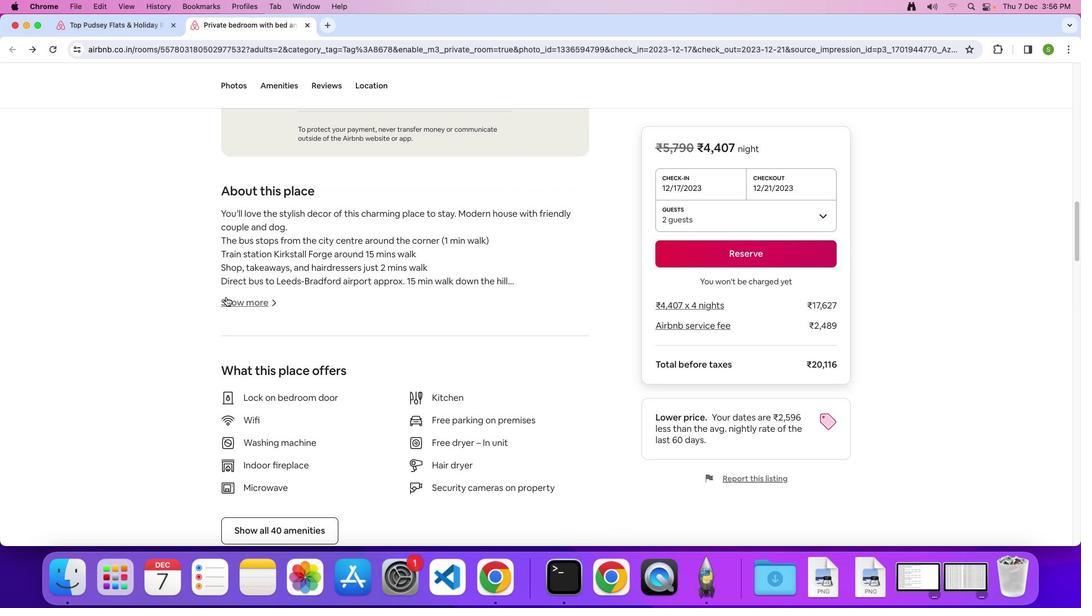 
Action: Mouse pressed left at (226, 297)
Screenshot: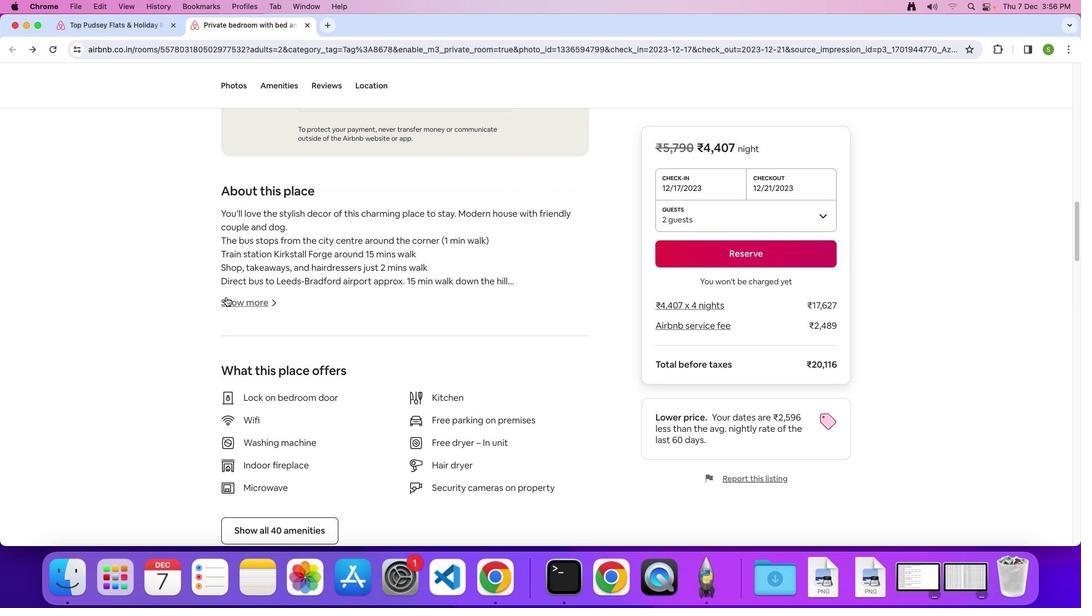 
Action: Mouse moved to (485, 312)
Screenshot: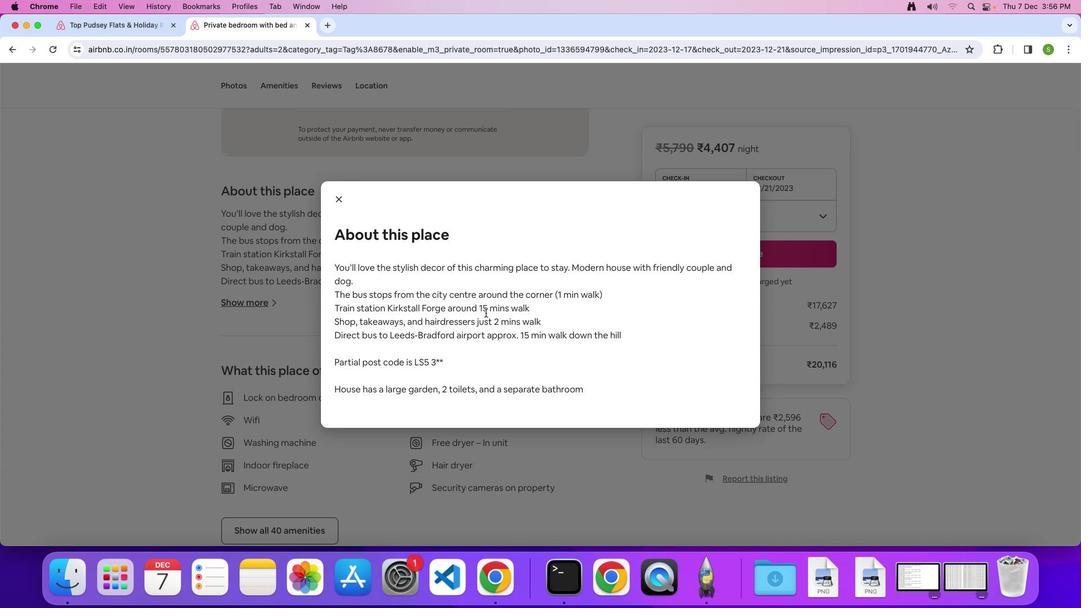 
Action: Mouse scrolled (485, 312) with delta (0, 0)
Screenshot: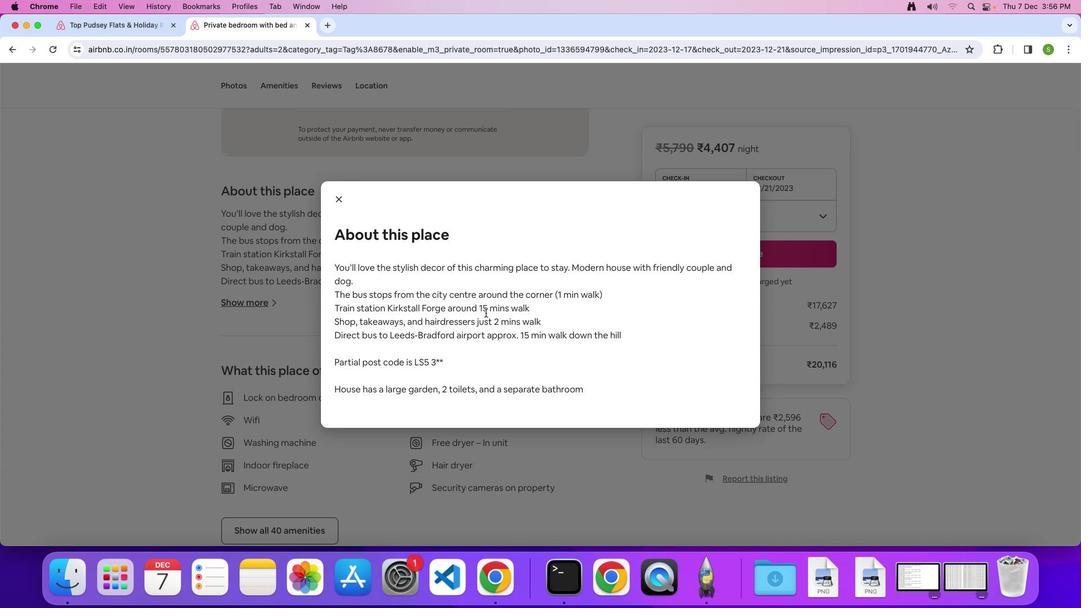 
Action: Mouse scrolled (485, 312) with delta (0, 0)
Screenshot: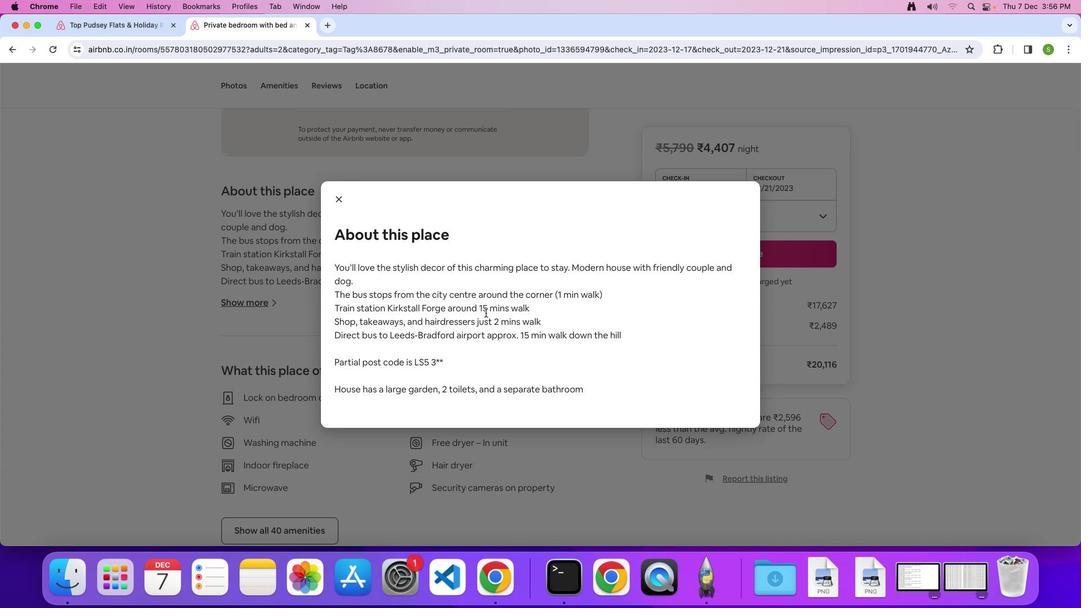 
Action: Mouse scrolled (485, 312) with delta (0, -1)
Screenshot: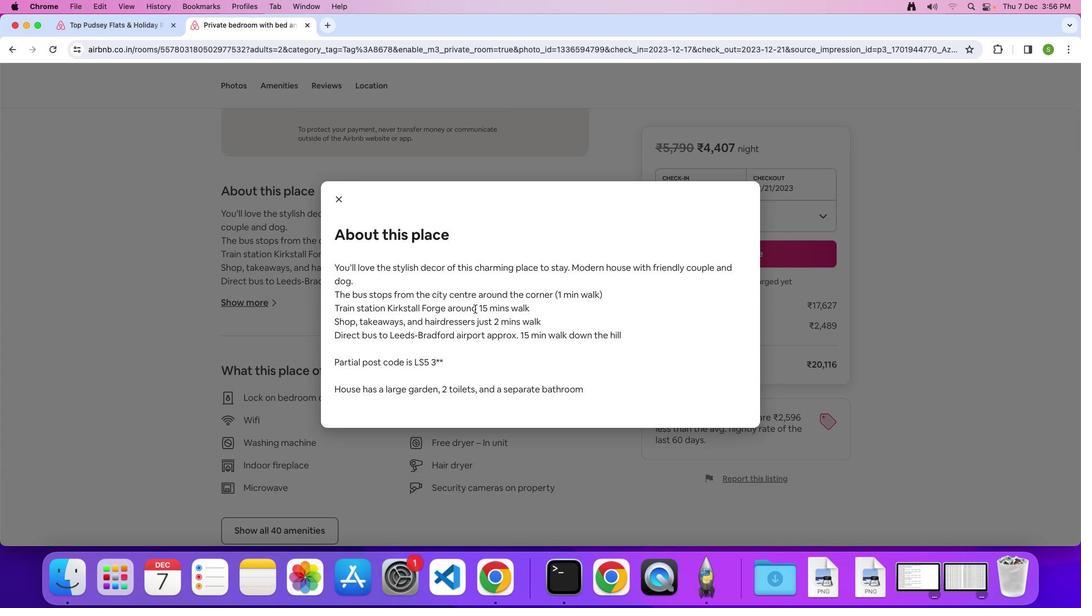 
Action: Mouse moved to (340, 196)
Screenshot: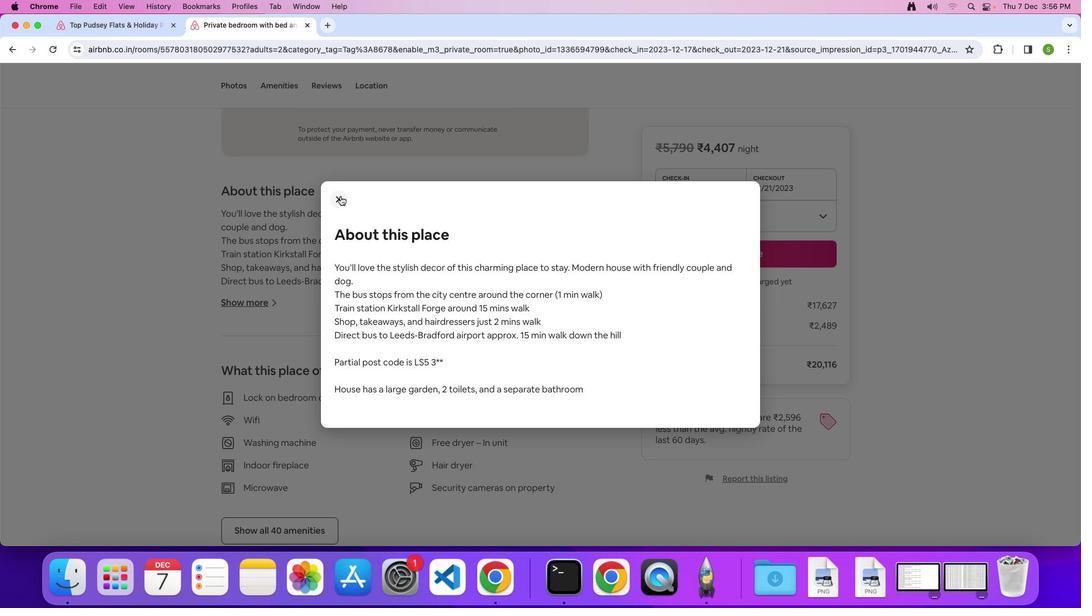 
Action: Mouse pressed left at (340, 196)
Screenshot: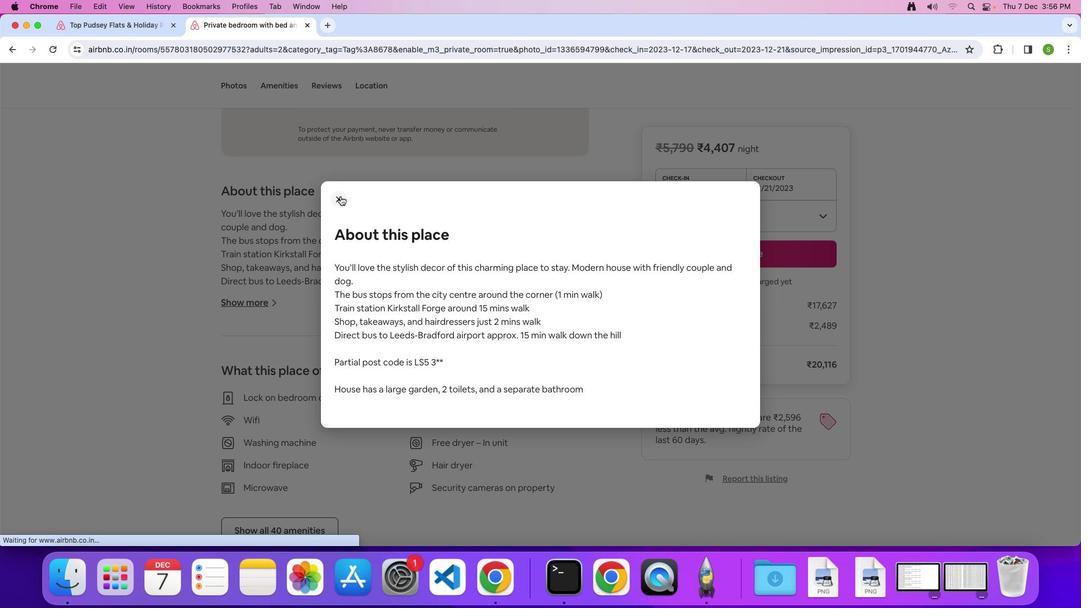 
Action: Mouse moved to (485, 323)
Screenshot: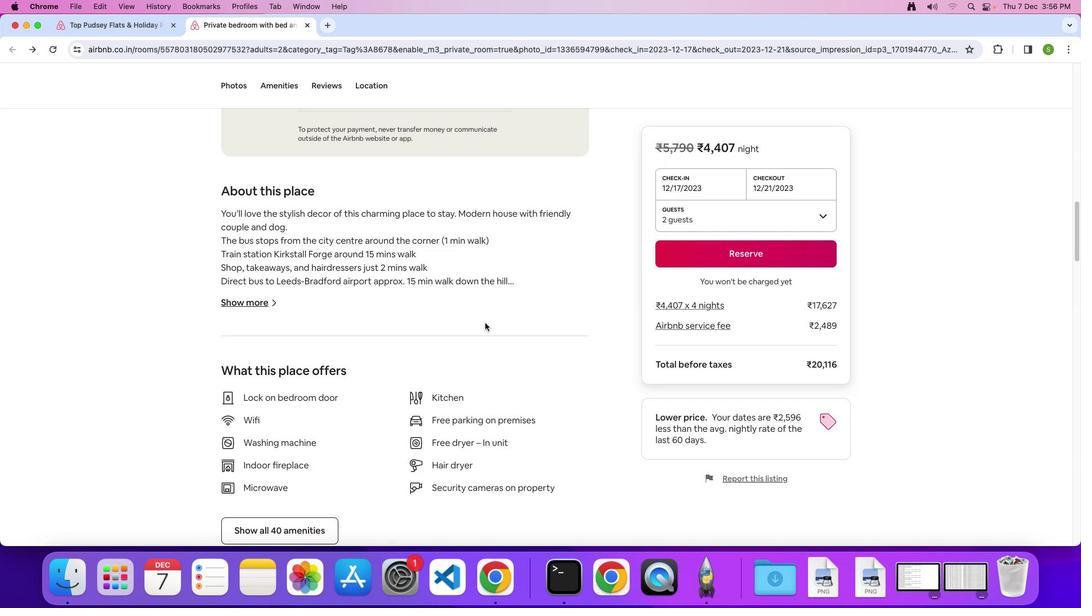 
Action: Mouse scrolled (485, 323) with delta (0, 0)
Screenshot: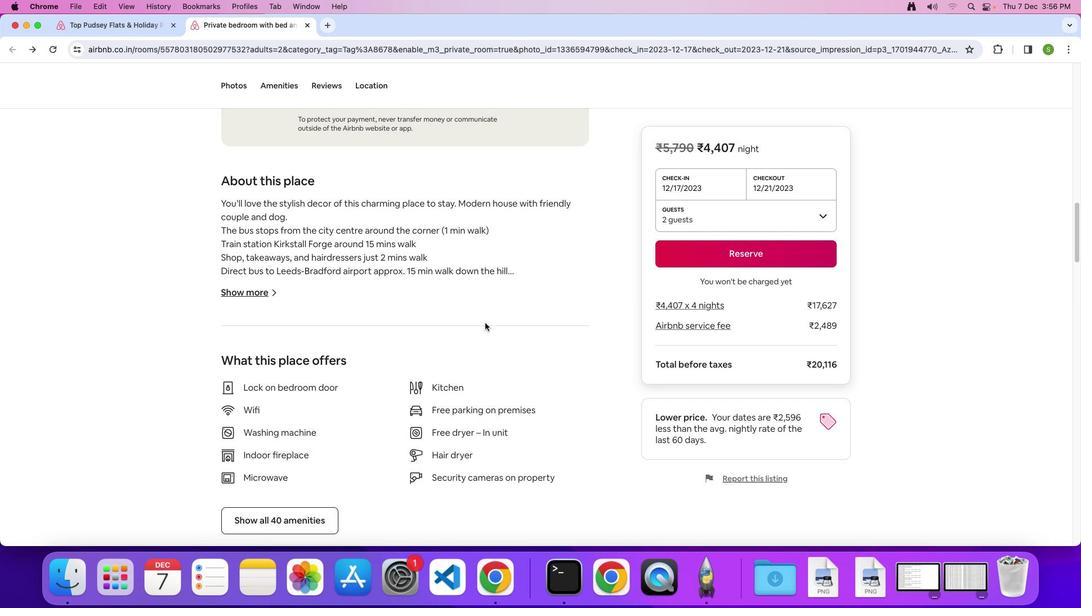 
Action: Mouse scrolled (485, 323) with delta (0, 0)
Screenshot: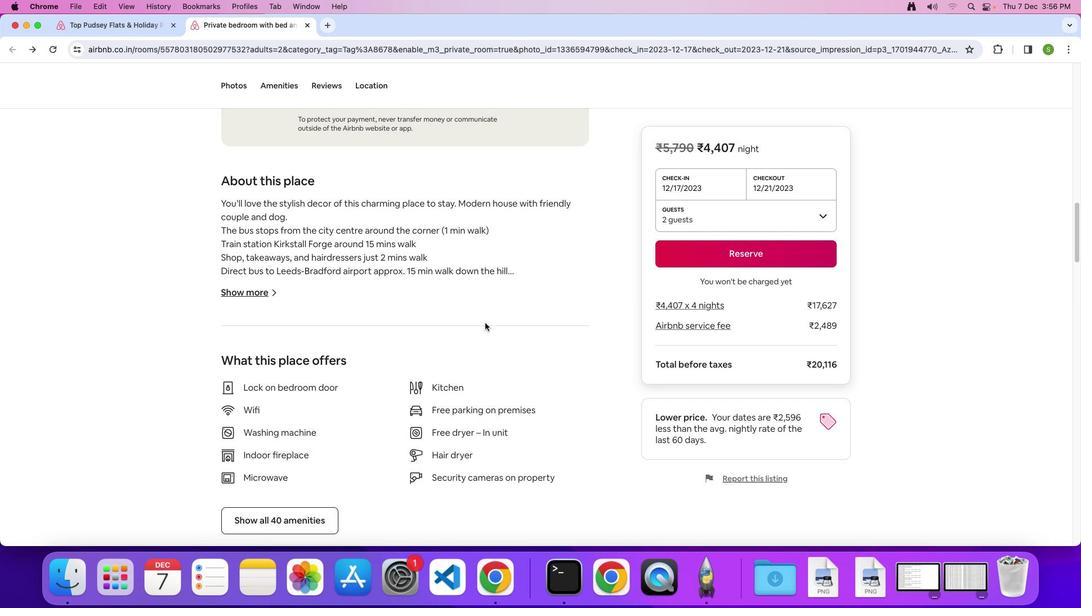 
Action: Mouse scrolled (485, 323) with delta (0, -1)
Screenshot: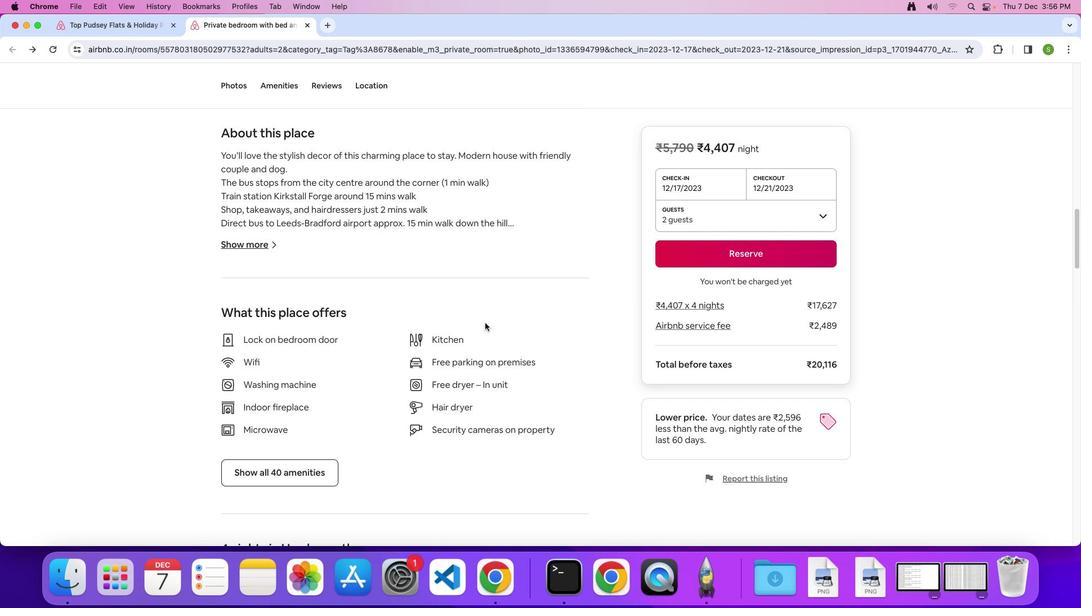
Action: Mouse scrolled (485, 323) with delta (0, 0)
Screenshot: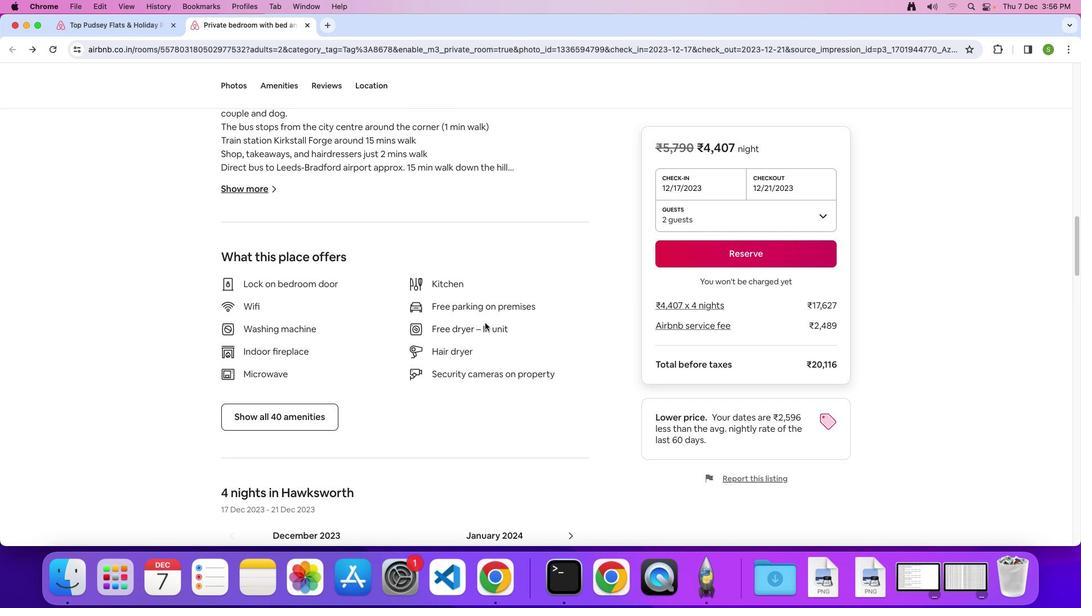 
Action: Mouse scrolled (485, 323) with delta (0, 0)
Screenshot: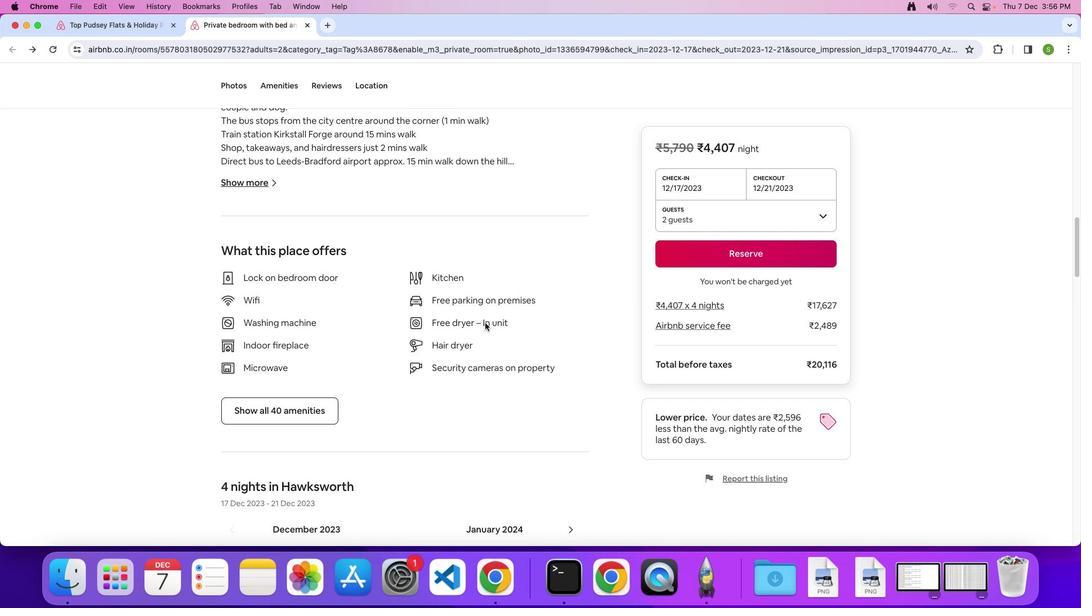 
Action: Mouse scrolled (485, 323) with delta (0, 0)
Screenshot: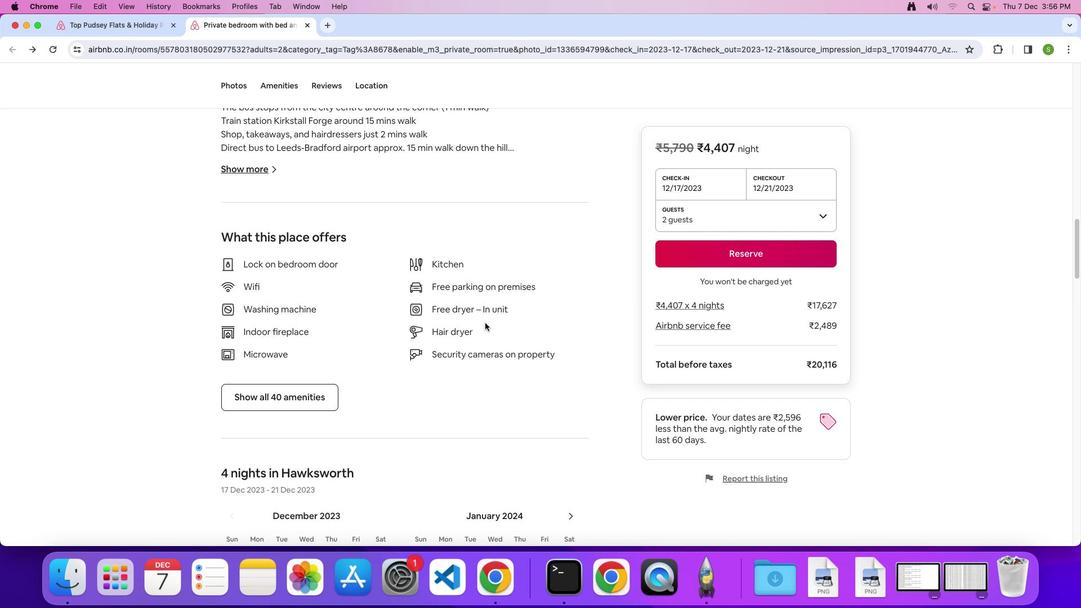 
Action: Mouse scrolled (485, 323) with delta (0, 0)
Screenshot: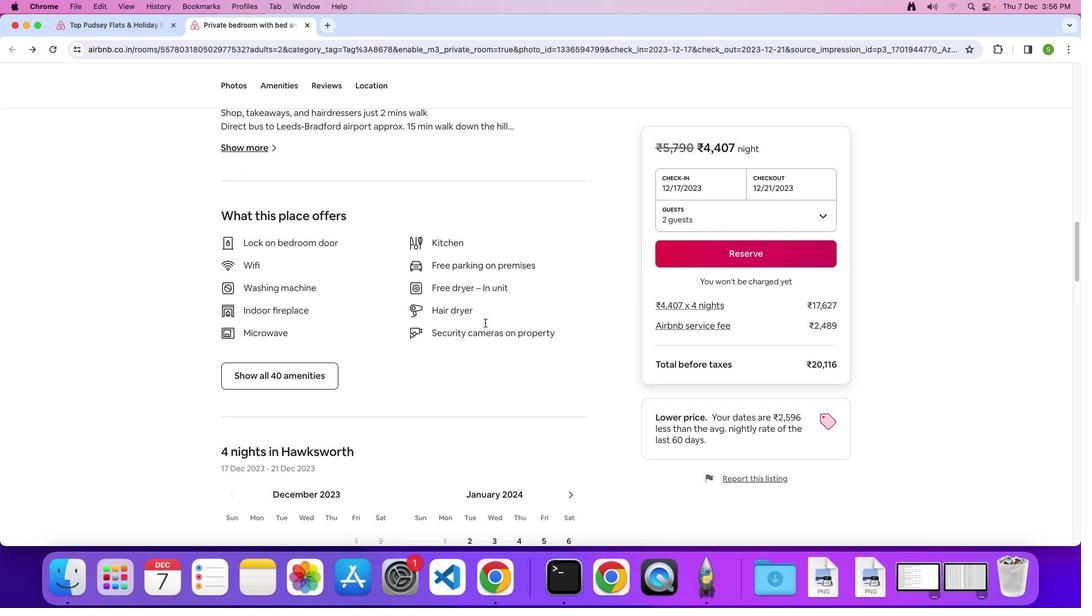 
Action: Mouse scrolled (485, 323) with delta (0, -1)
Screenshot: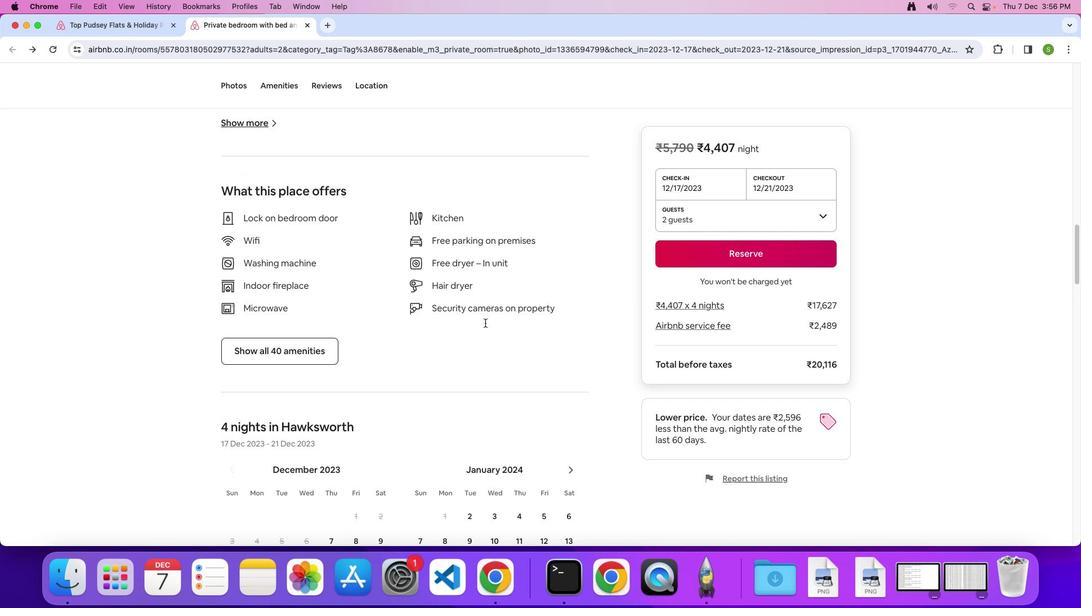 
Action: Mouse moved to (308, 301)
Screenshot: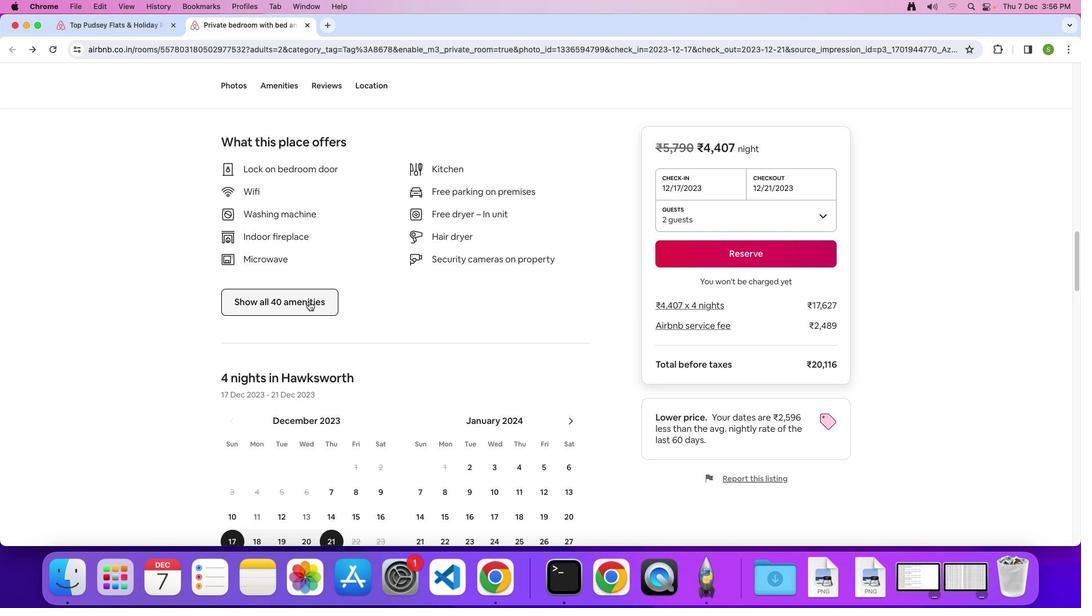 
Action: Mouse pressed left at (308, 301)
Screenshot: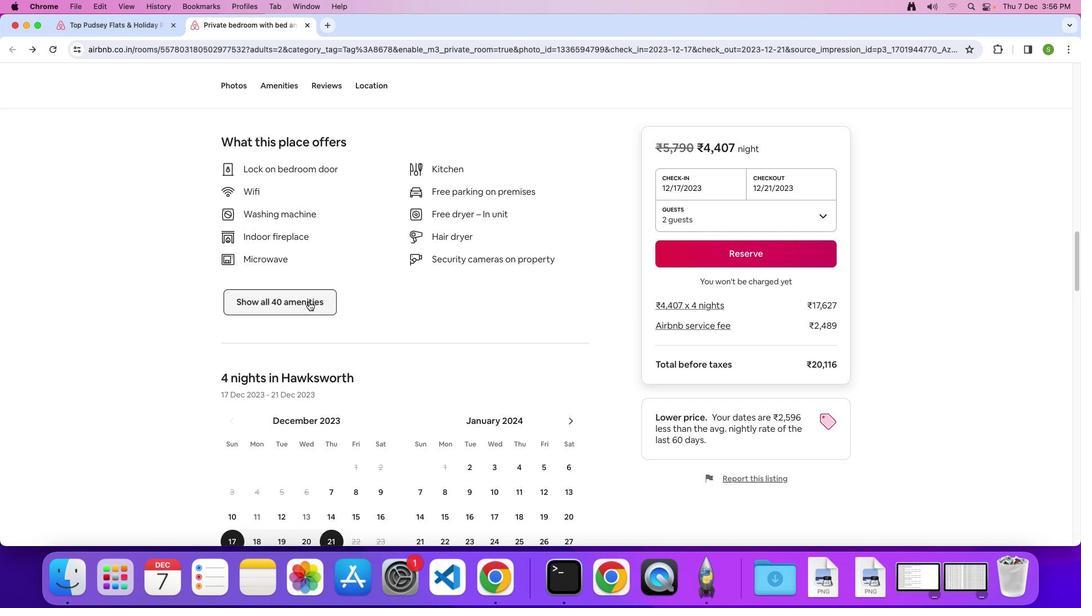 
Action: Mouse moved to (560, 301)
Screenshot: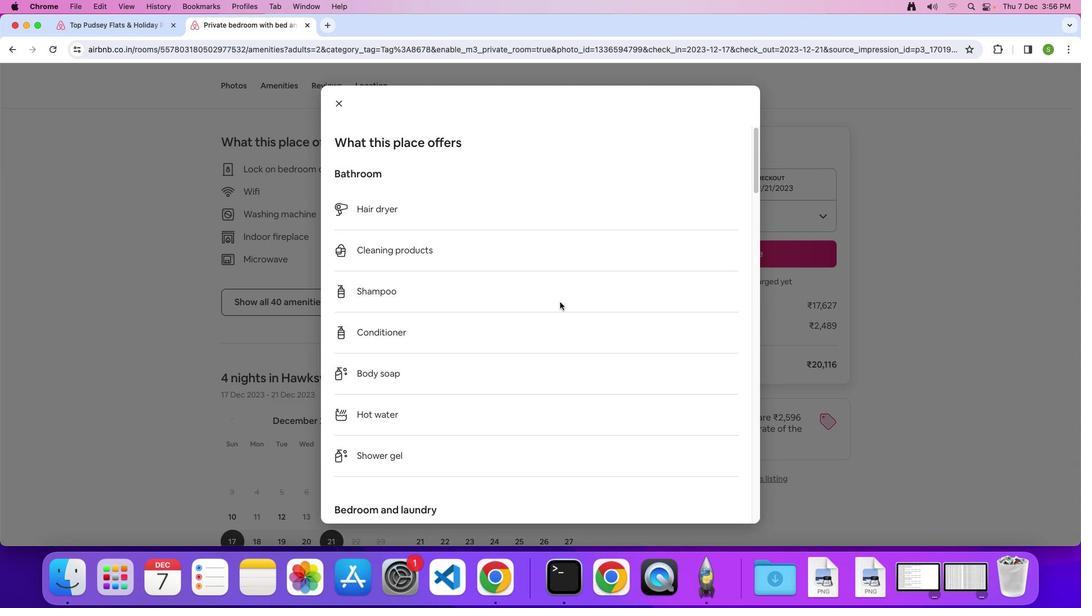 
Action: Mouse scrolled (560, 301) with delta (0, 0)
Screenshot: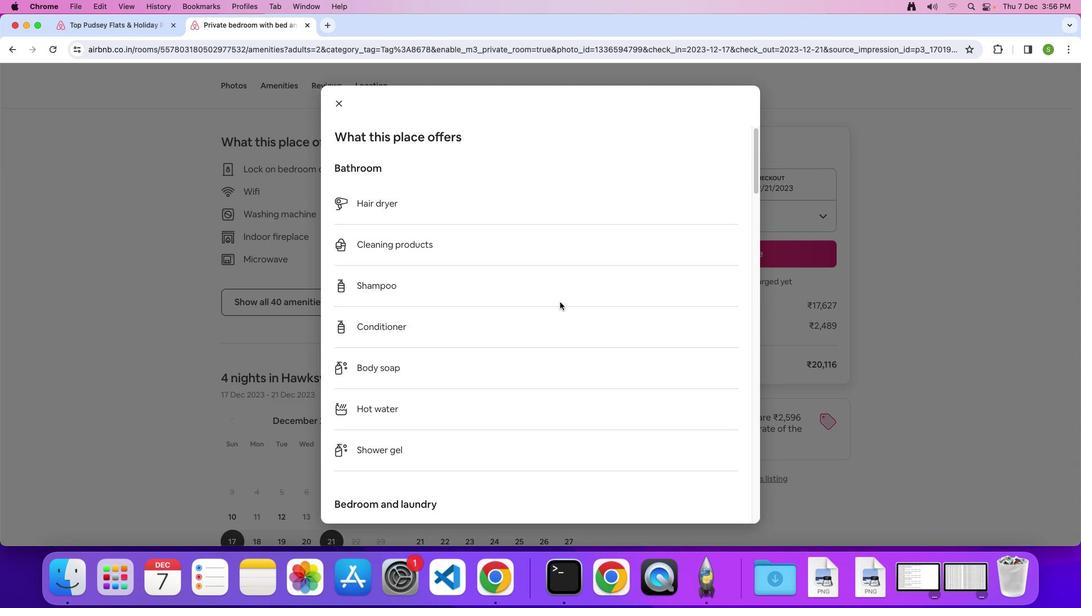
Action: Mouse scrolled (560, 301) with delta (0, 0)
Screenshot: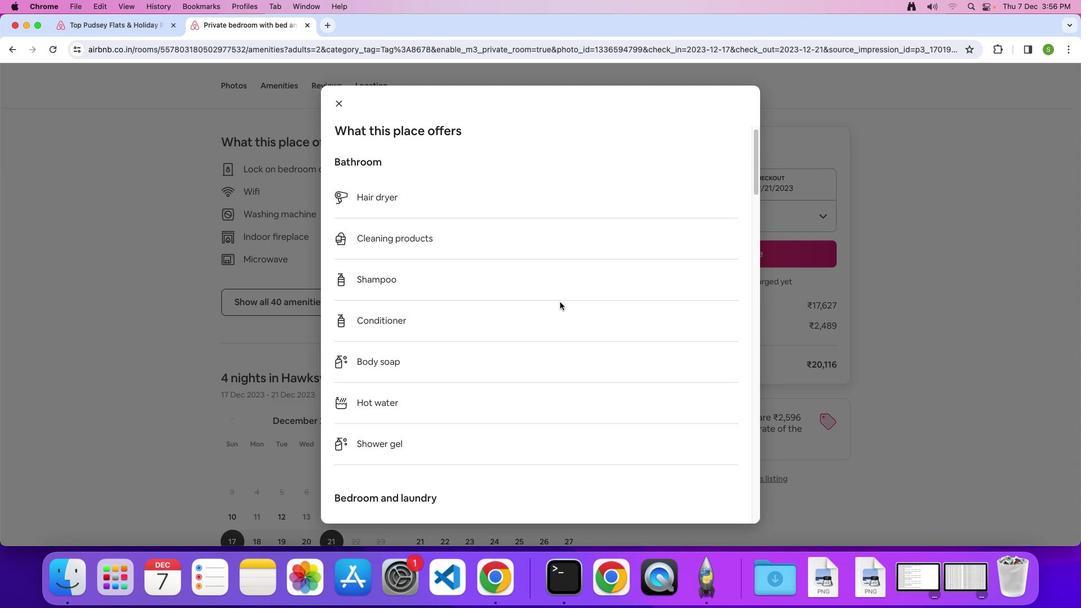 
Action: Mouse scrolled (560, 301) with delta (0, 0)
Screenshot: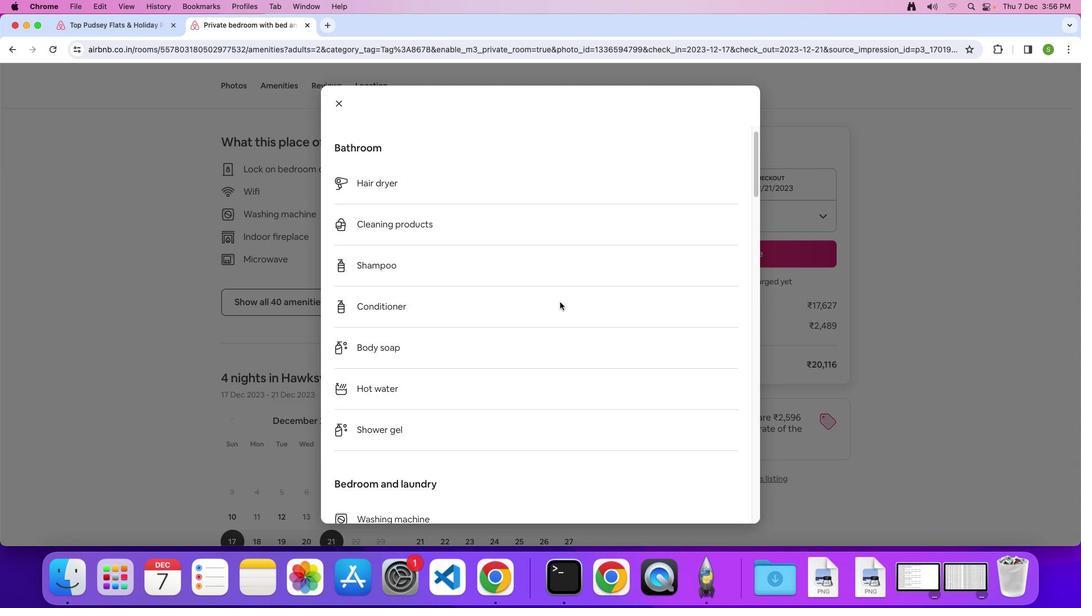
Action: Mouse scrolled (560, 301) with delta (0, 0)
Screenshot: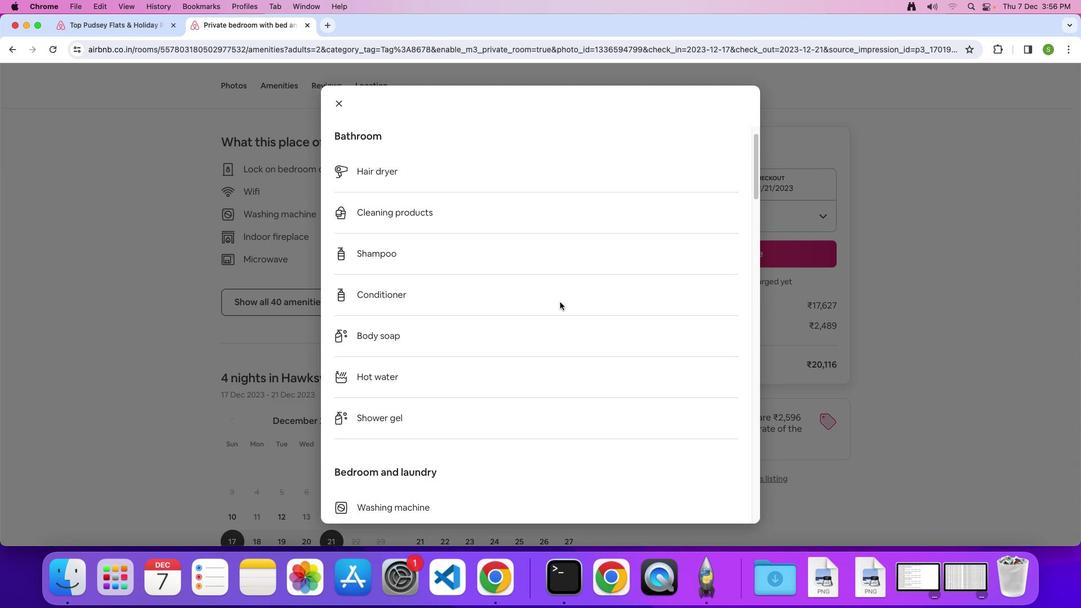 
Action: Mouse scrolled (560, 301) with delta (0, -1)
Screenshot: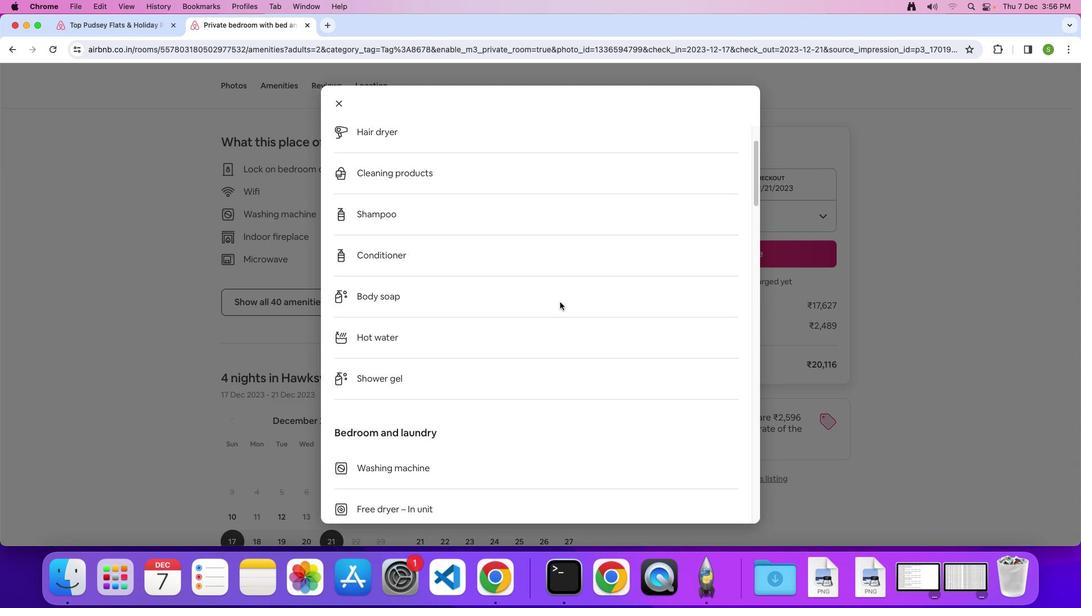 
Action: Mouse moved to (560, 301)
Screenshot: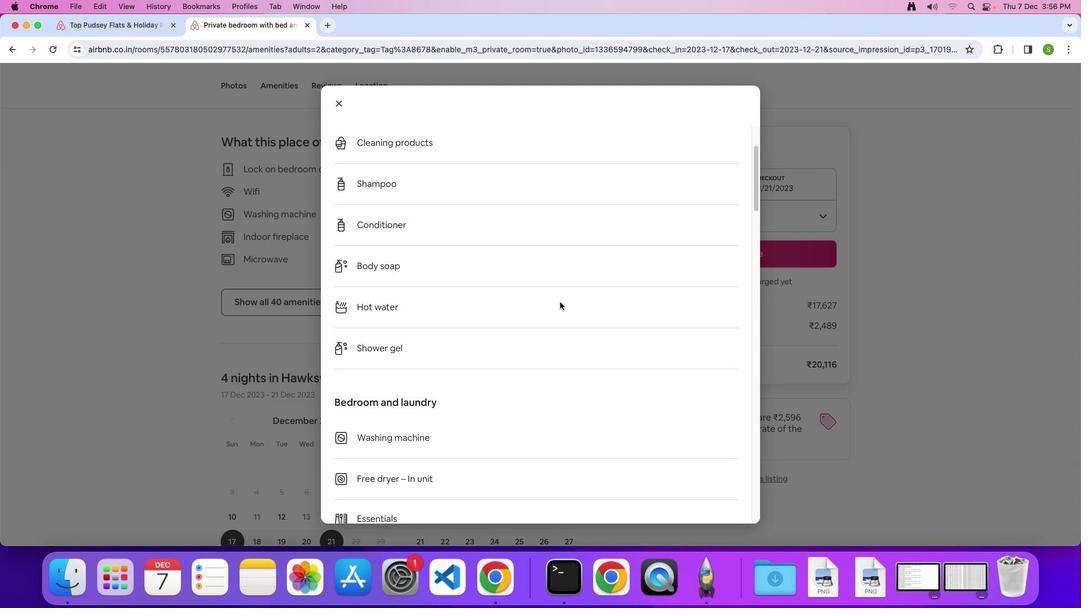 
Action: Mouse scrolled (560, 301) with delta (0, 0)
Screenshot: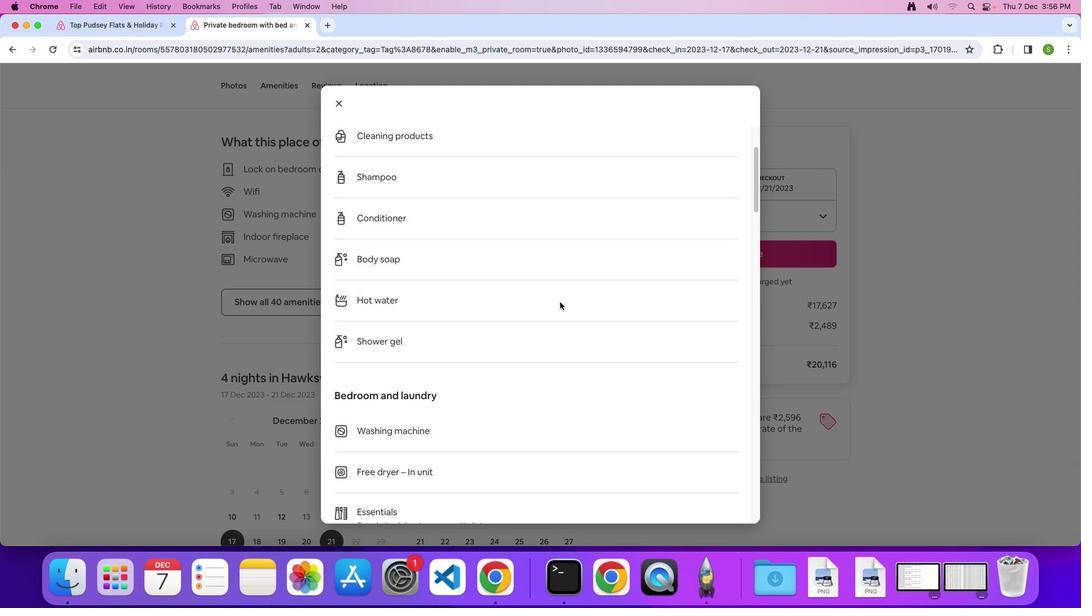 
Action: Mouse scrolled (560, 301) with delta (0, 0)
Screenshot: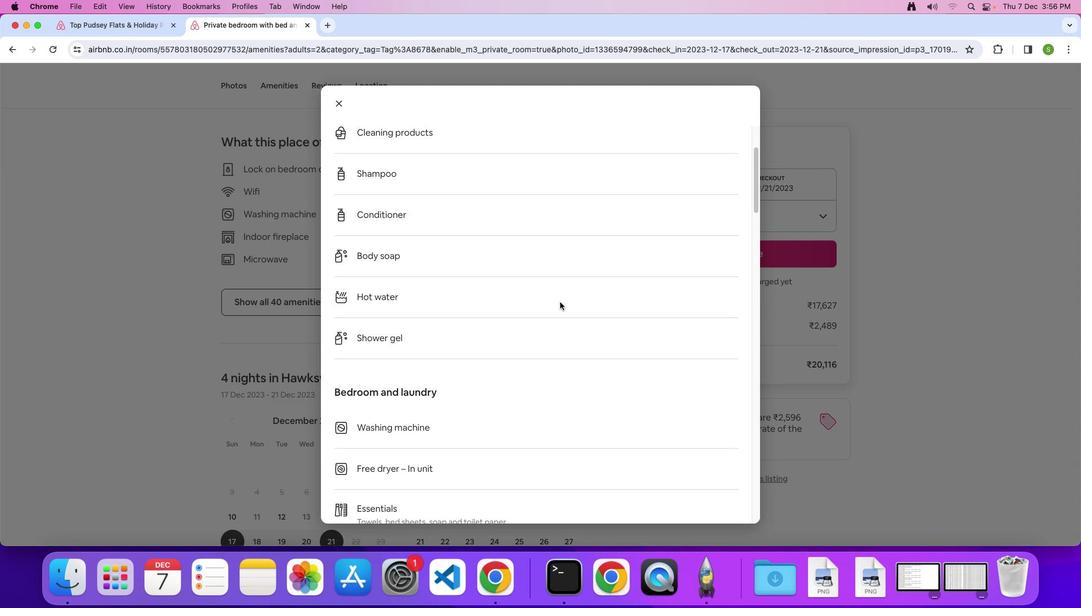 
Action: Mouse scrolled (560, 301) with delta (0, 0)
Screenshot: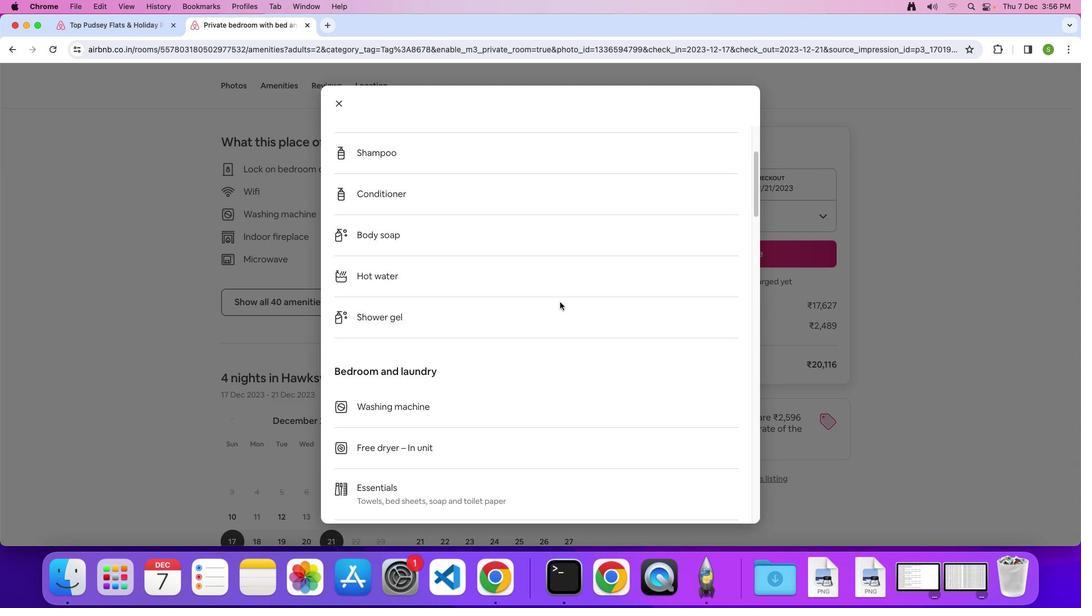 
Action: Mouse scrolled (560, 301) with delta (0, 0)
Screenshot: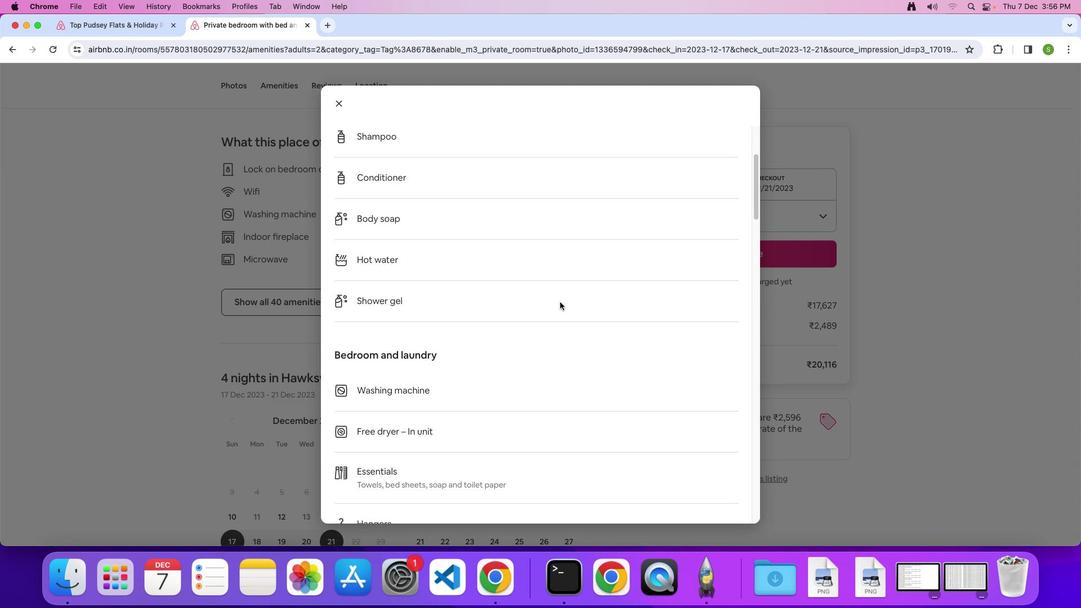 
Action: Mouse scrolled (560, 301) with delta (0, -1)
Screenshot: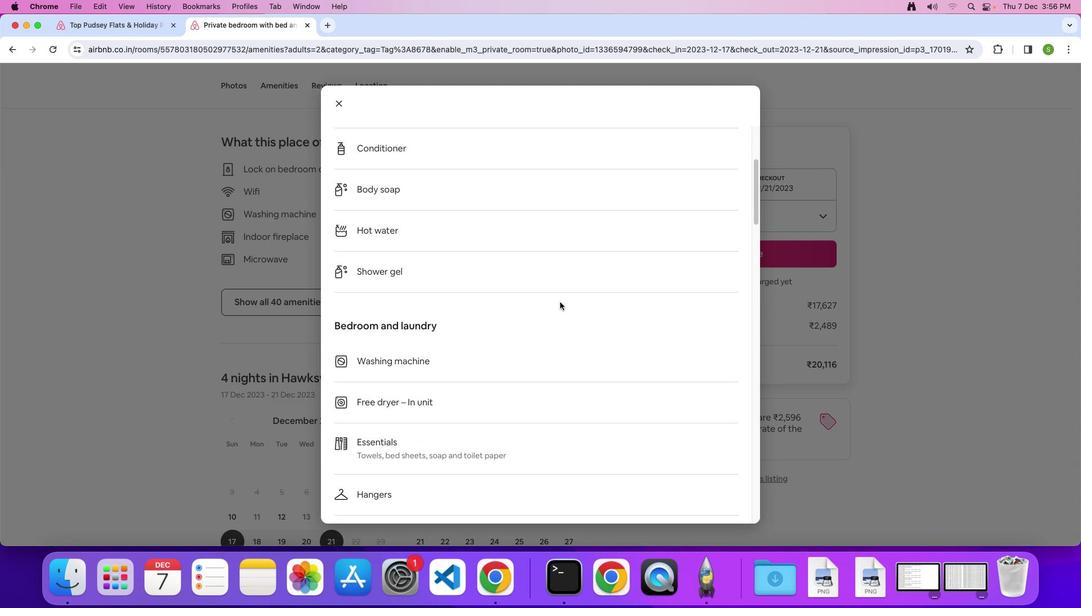 
Action: Mouse scrolled (560, 301) with delta (0, 0)
Screenshot: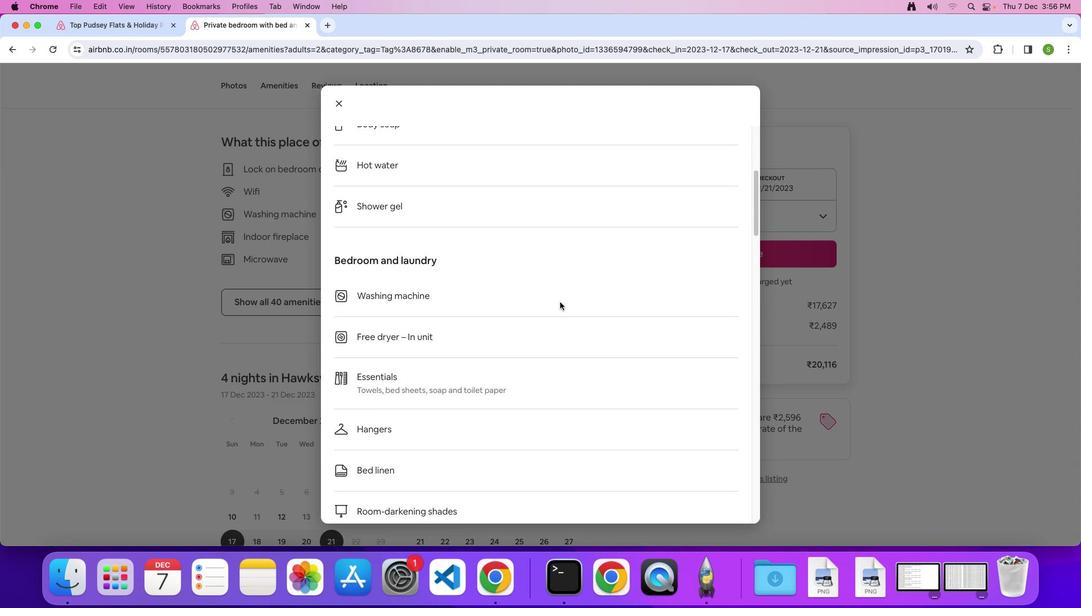 
Action: Mouse scrolled (560, 301) with delta (0, 0)
Screenshot: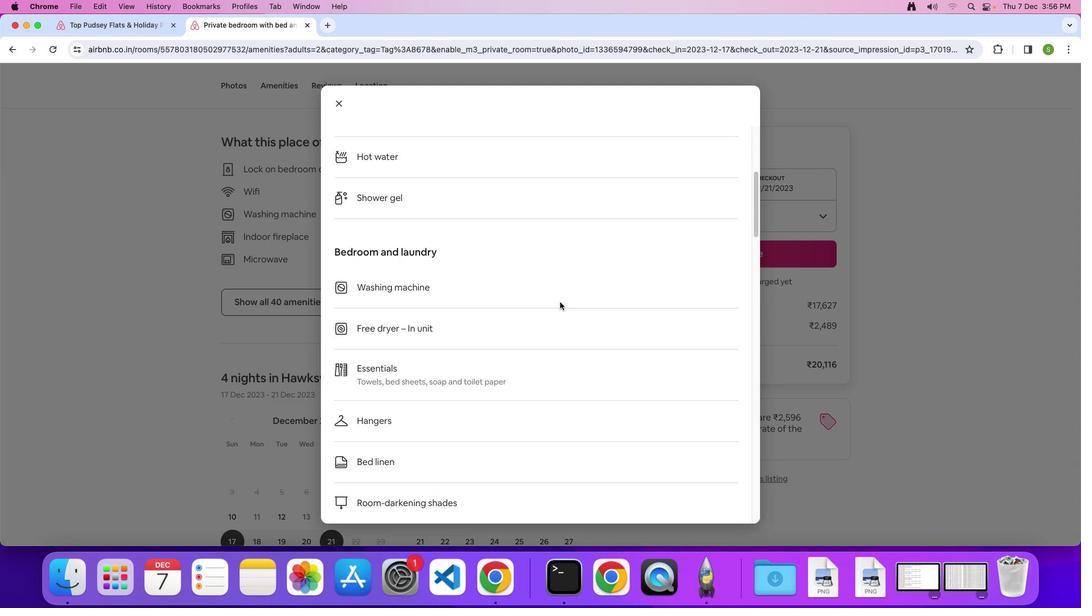 
Action: Mouse scrolled (560, 301) with delta (0, 0)
Screenshot: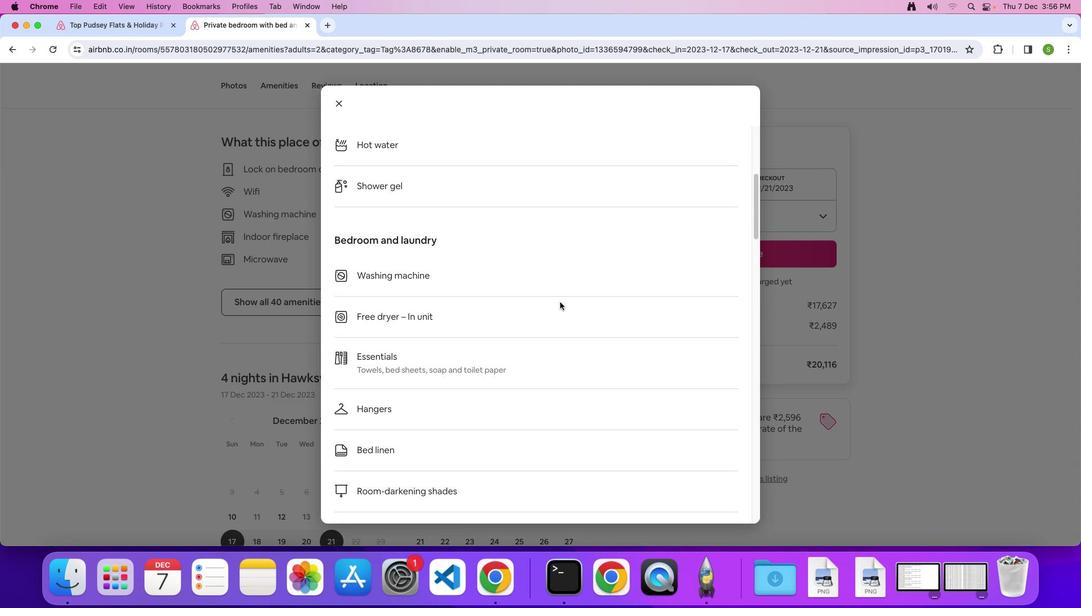 
Action: Mouse scrolled (560, 301) with delta (0, 0)
Screenshot: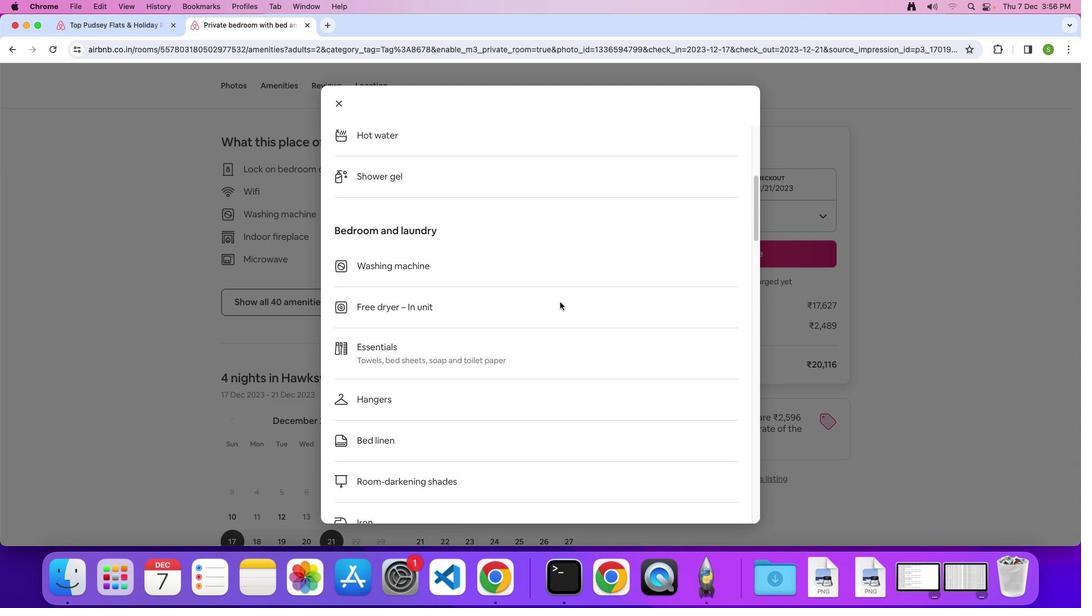
Action: Mouse scrolled (560, 301) with delta (0, -1)
Screenshot: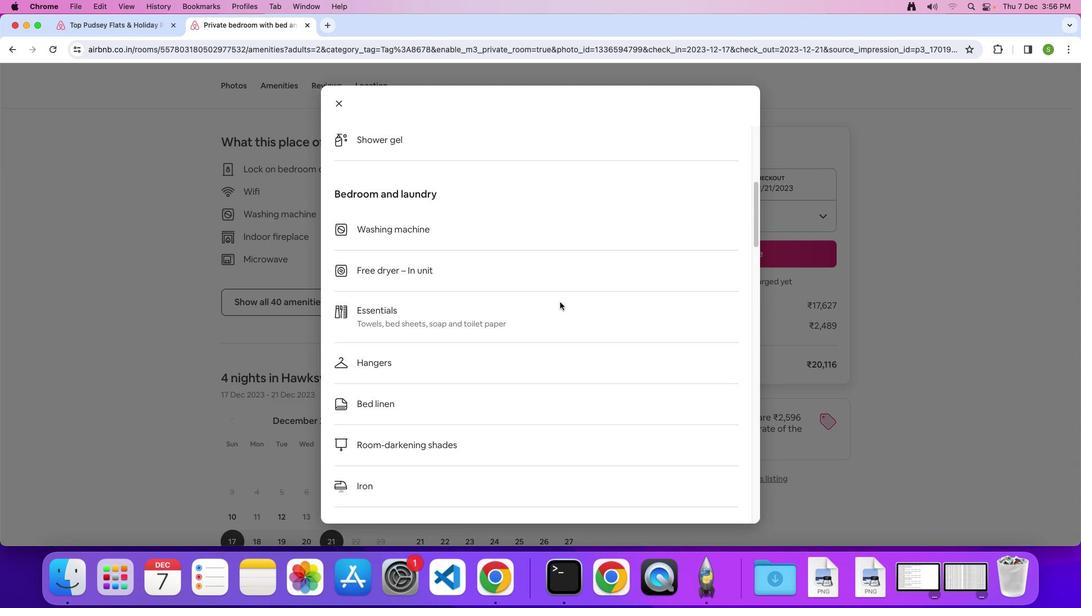 
Action: Mouse scrolled (560, 301) with delta (0, 0)
Screenshot: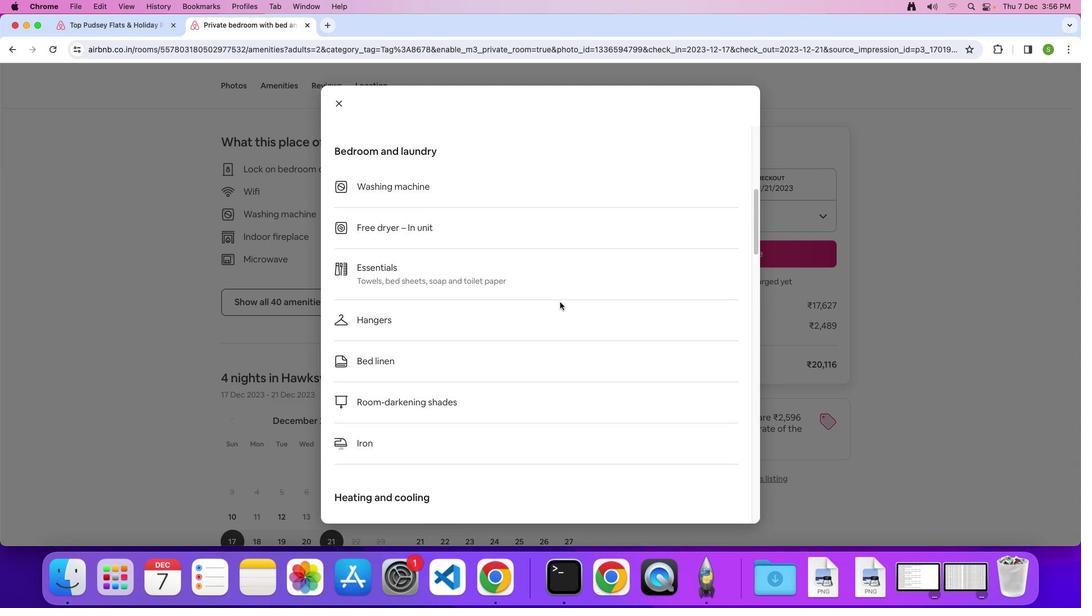 
Action: Mouse scrolled (560, 301) with delta (0, 0)
Screenshot: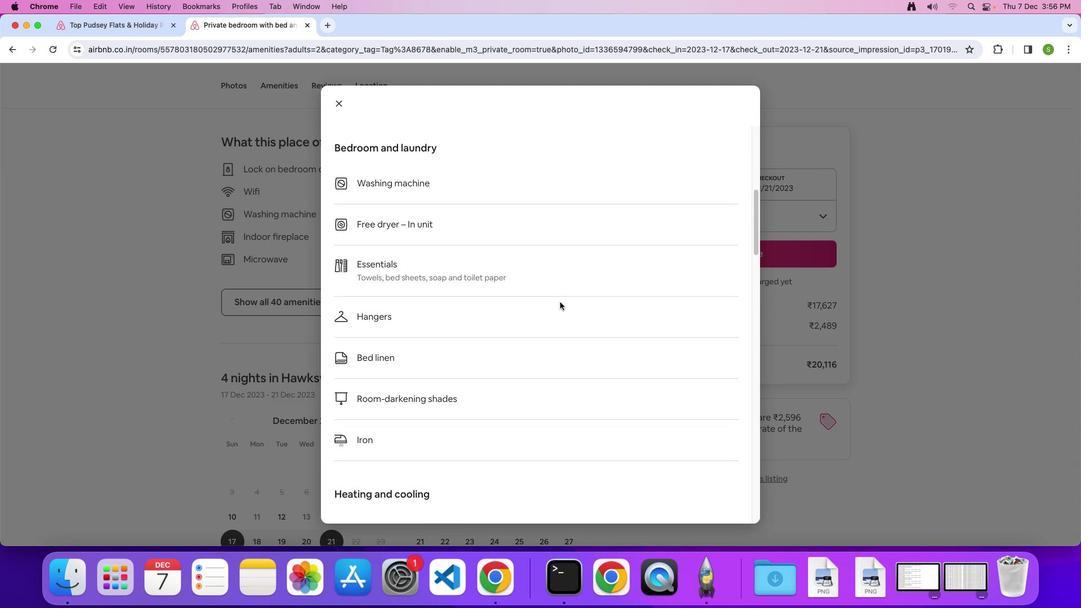 
Action: Mouse scrolled (560, 301) with delta (0, 0)
Screenshot: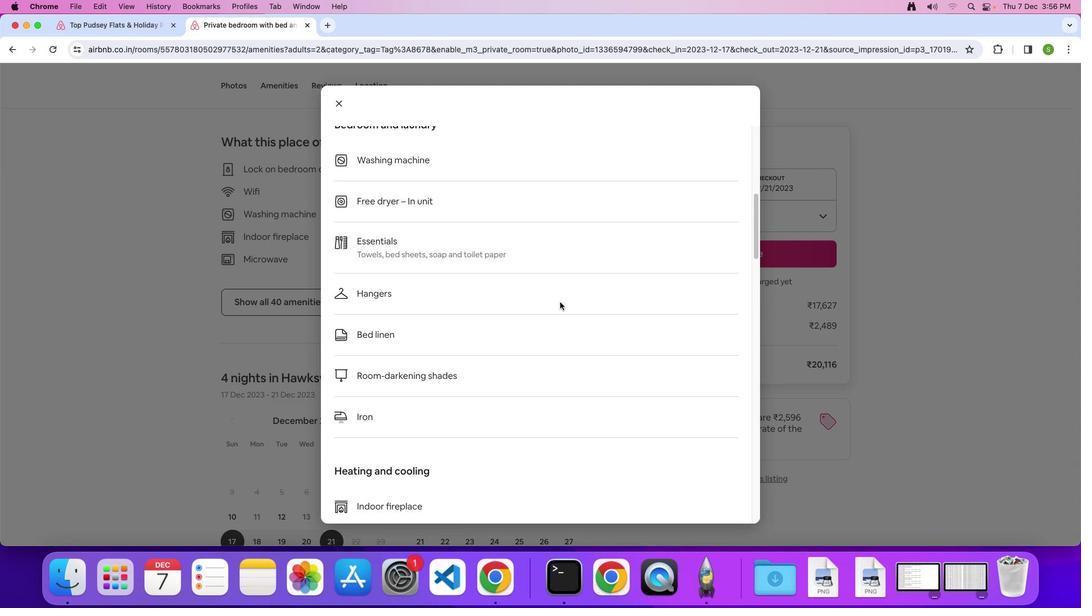
Action: Mouse scrolled (560, 301) with delta (0, 0)
Screenshot: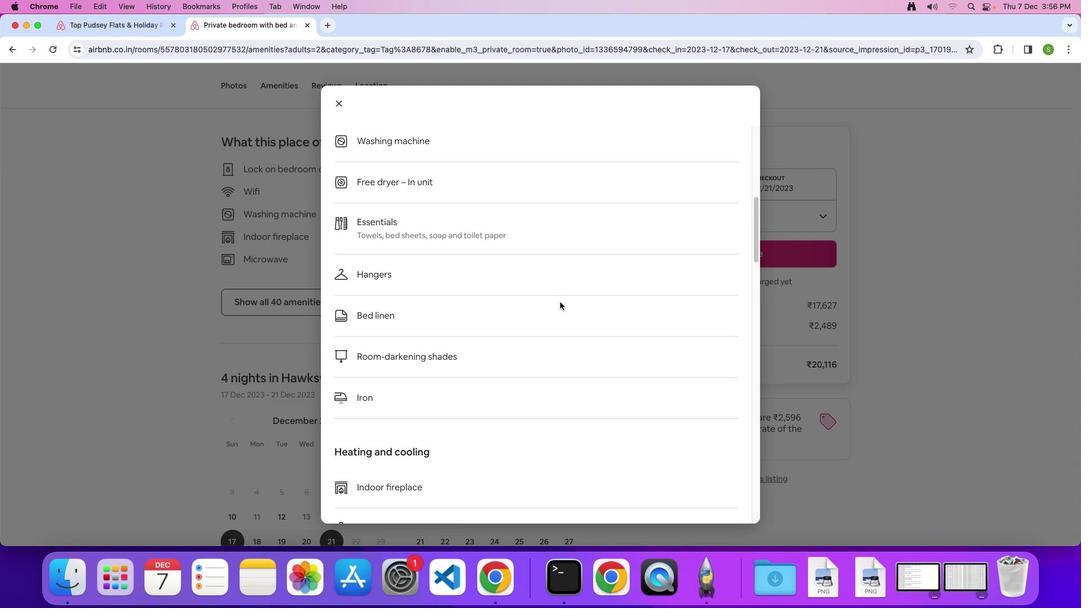 
Action: Mouse scrolled (560, 301) with delta (0, -1)
Screenshot: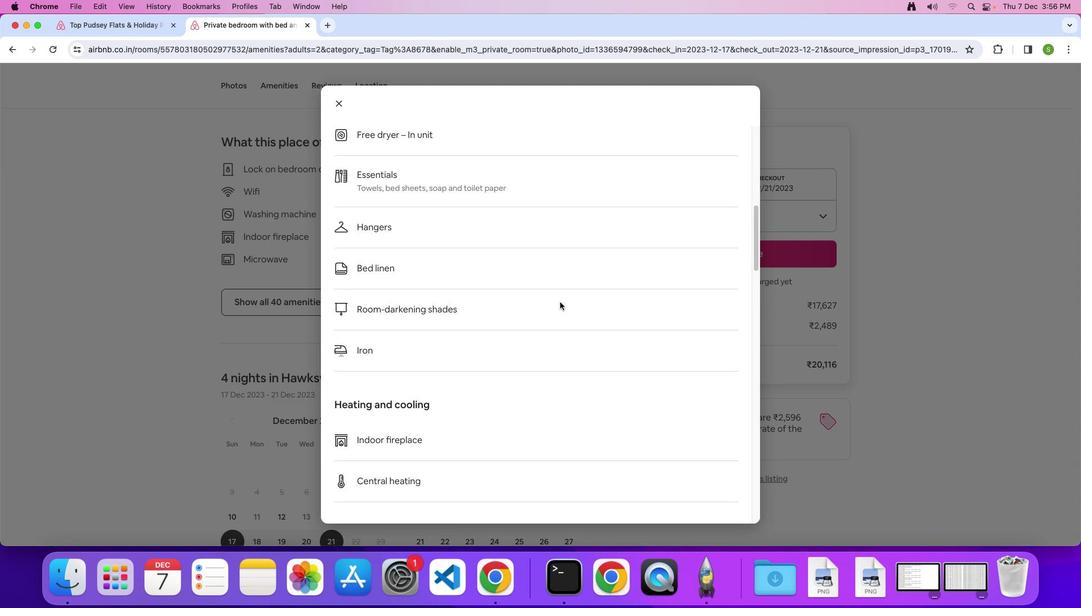 
Action: Mouse scrolled (560, 301) with delta (0, 0)
Screenshot: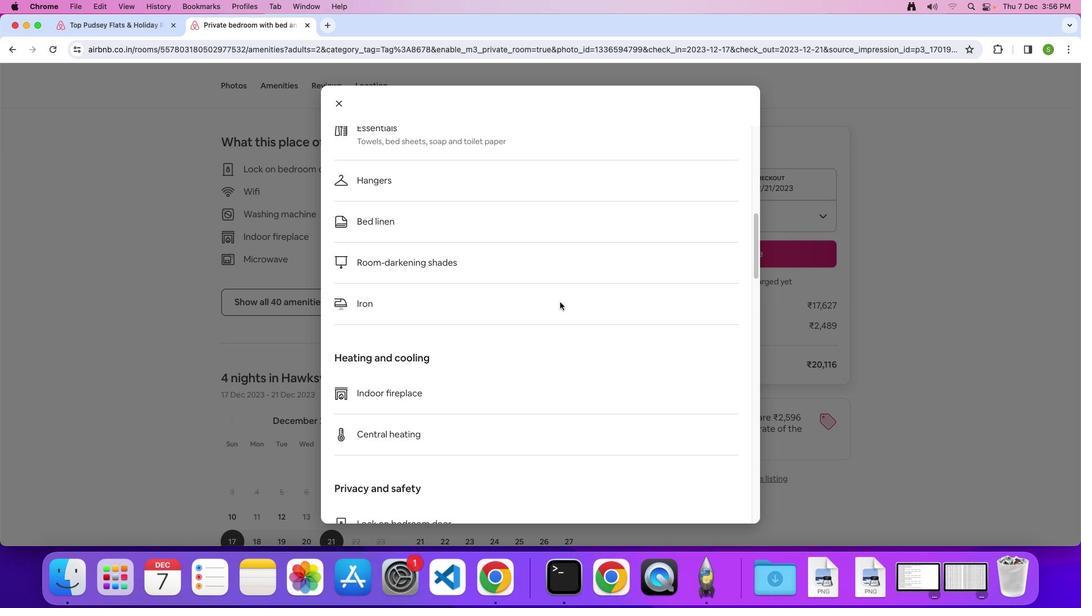 
Action: Mouse scrolled (560, 301) with delta (0, 0)
Screenshot: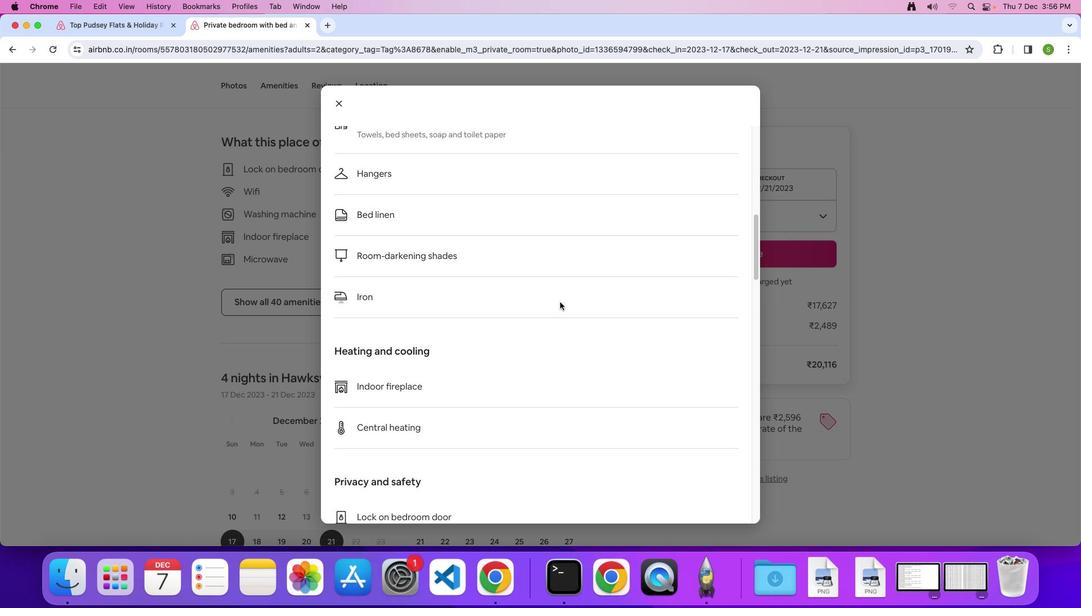 
Action: Mouse scrolled (560, 301) with delta (0, 0)
Screenshot: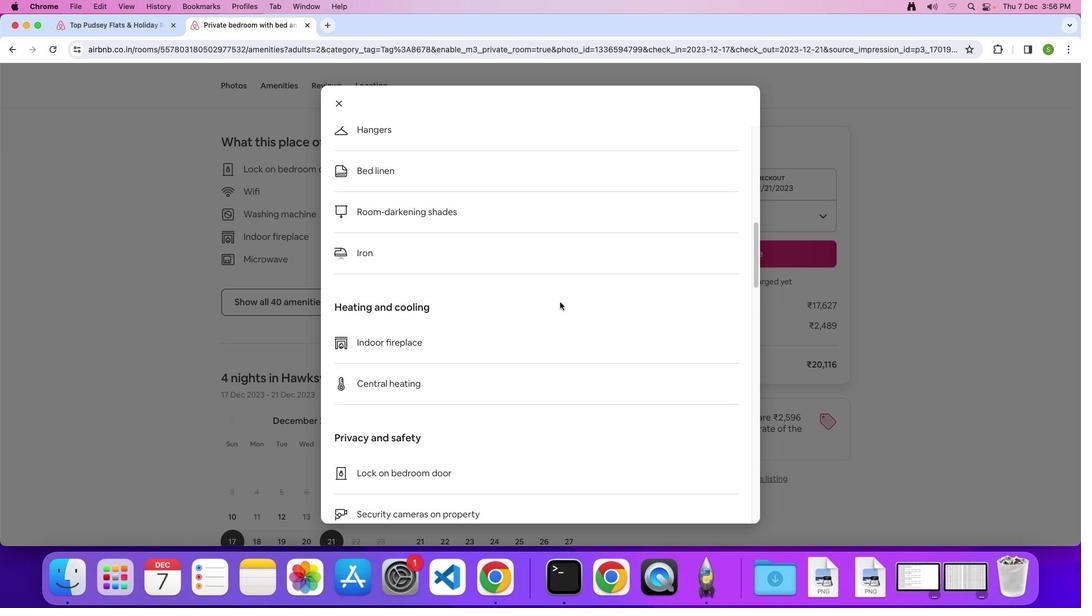 
Action: Mouse scrolled (560, 301) with delta (0, 0)
Screenshot: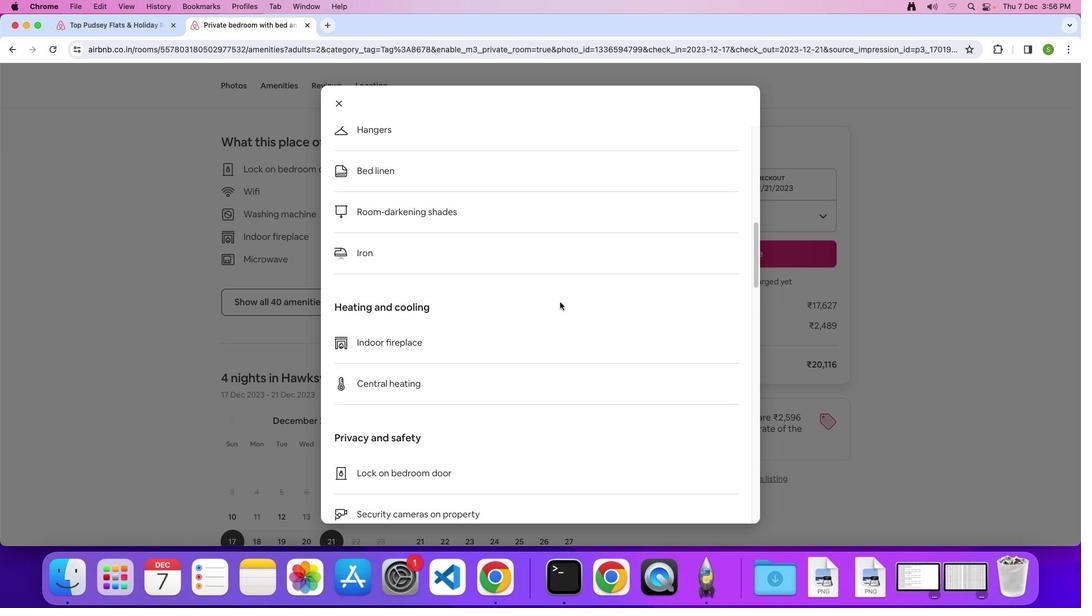 
Action: Mouse scrolled (560, 301) with delta (0, -2)
Screenshot: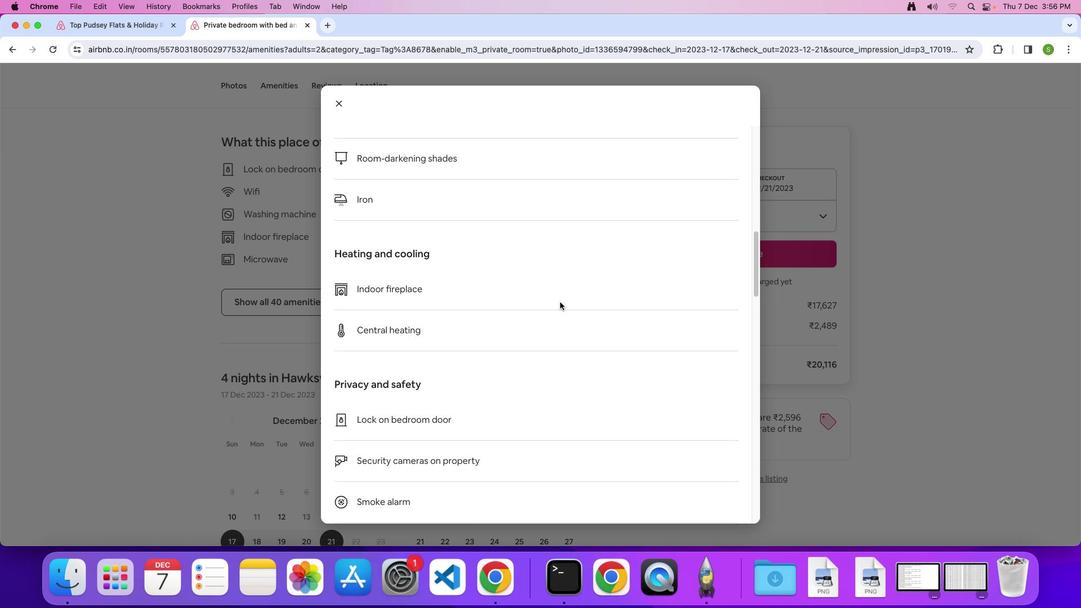 
Action: Mouse scrolled (560, 301) with delta (0, 0)
Screenshot: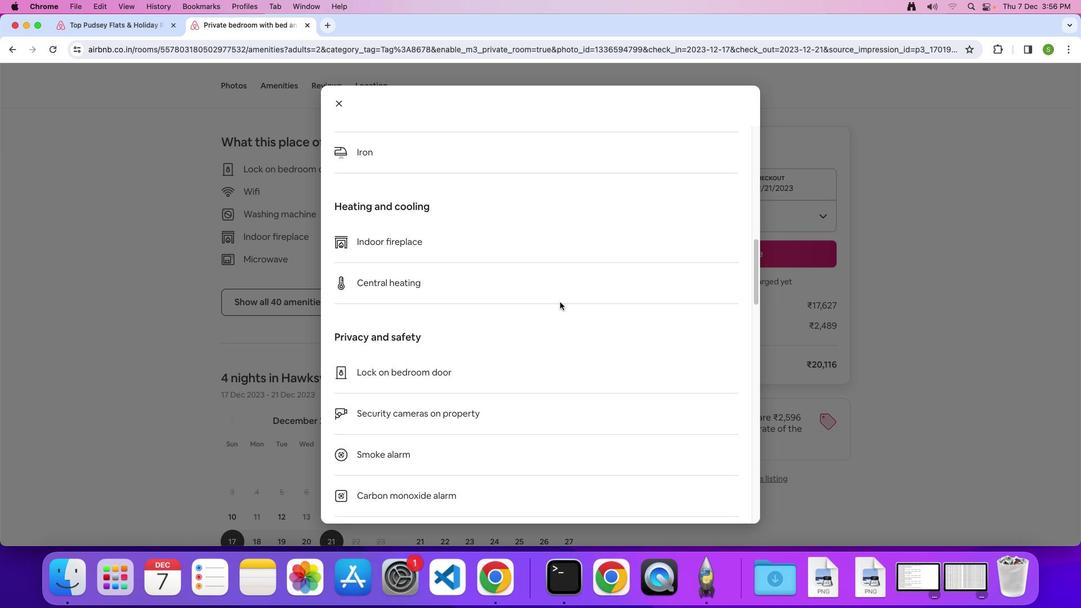 
Action: Mouse scrolled (560, 301) with delta (0, 0)
Screenshot: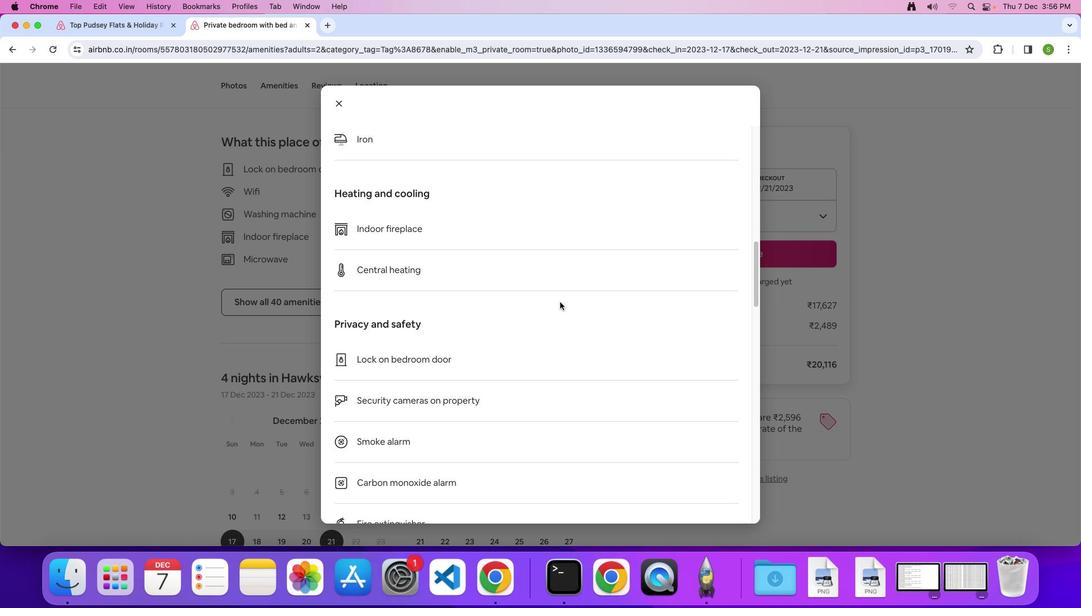 
Action: Mouse scrolled (560, 301) with delta (0, -1)
Screenshot: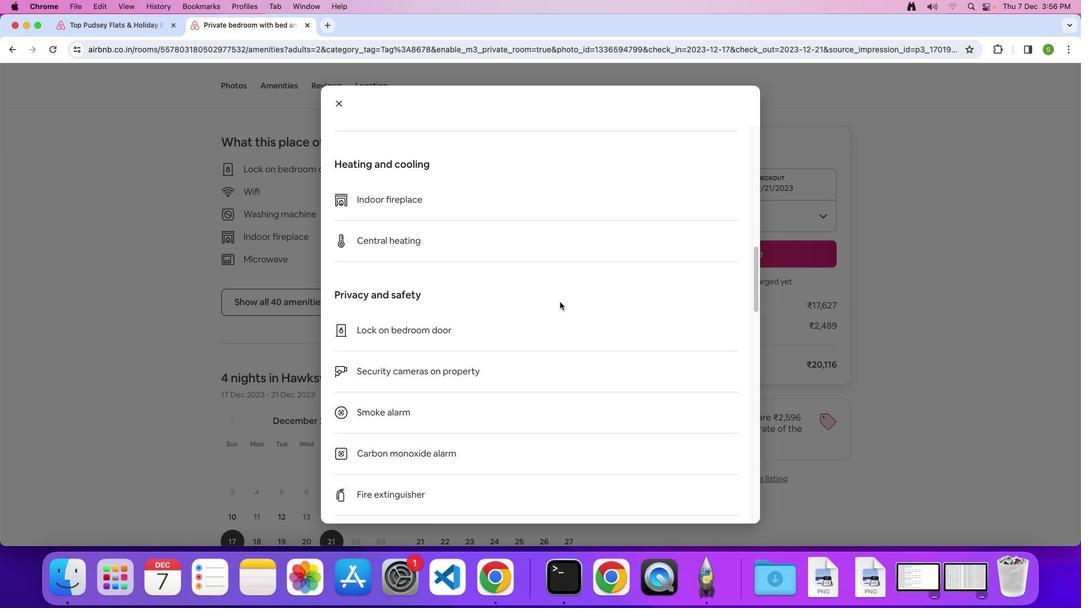 
Action: Mouse scrolled (560, 301) with delta (0, 0)
Screenshot: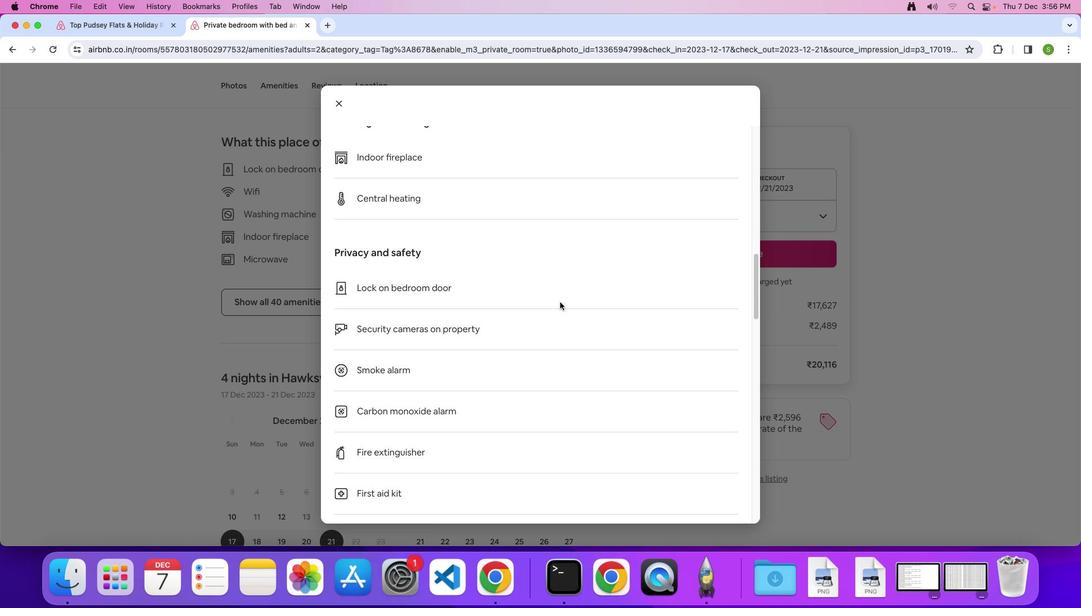 
Action: Mouse scrolled (560, 301) with delta (0, 0)
Screenshot: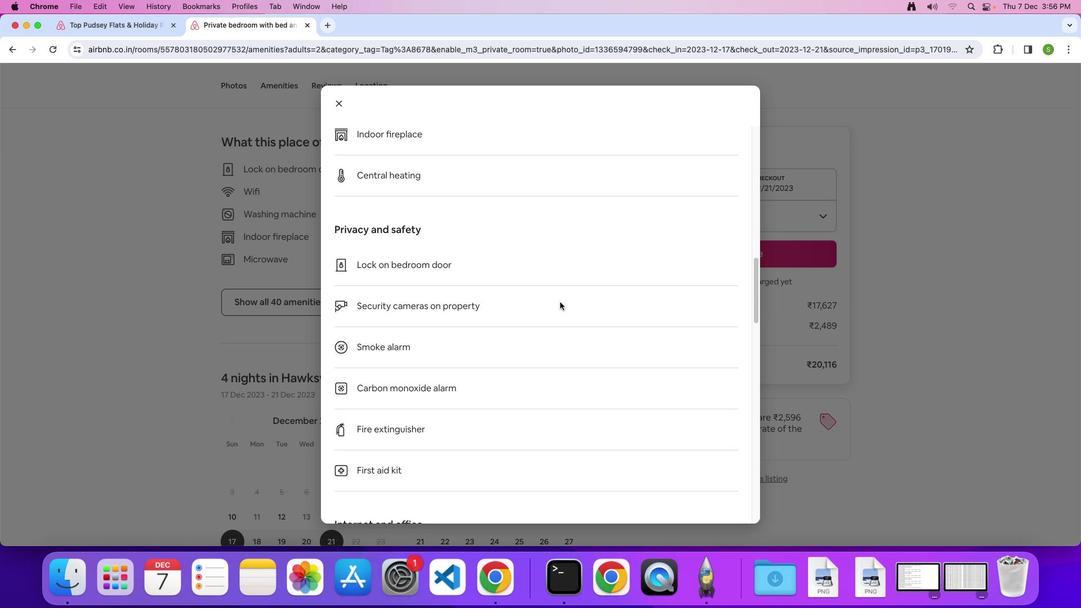 
Action: Mouse scrolled (560, 301) with delta (0, -1)
Screenshot: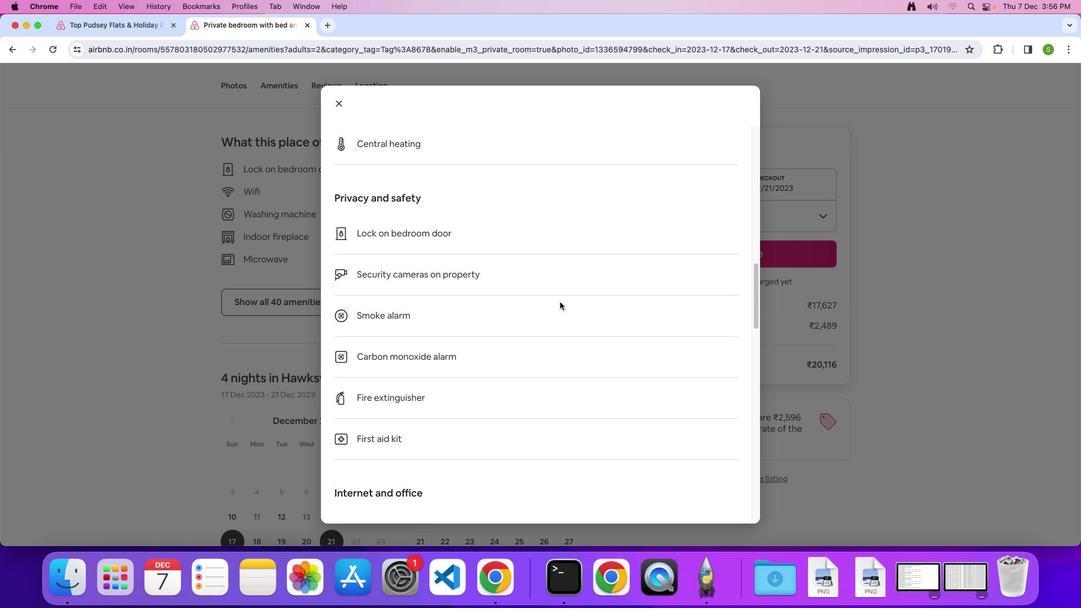 
Action: Mouse scrolled (560, 301) with delta (0, 0)
Screenshot: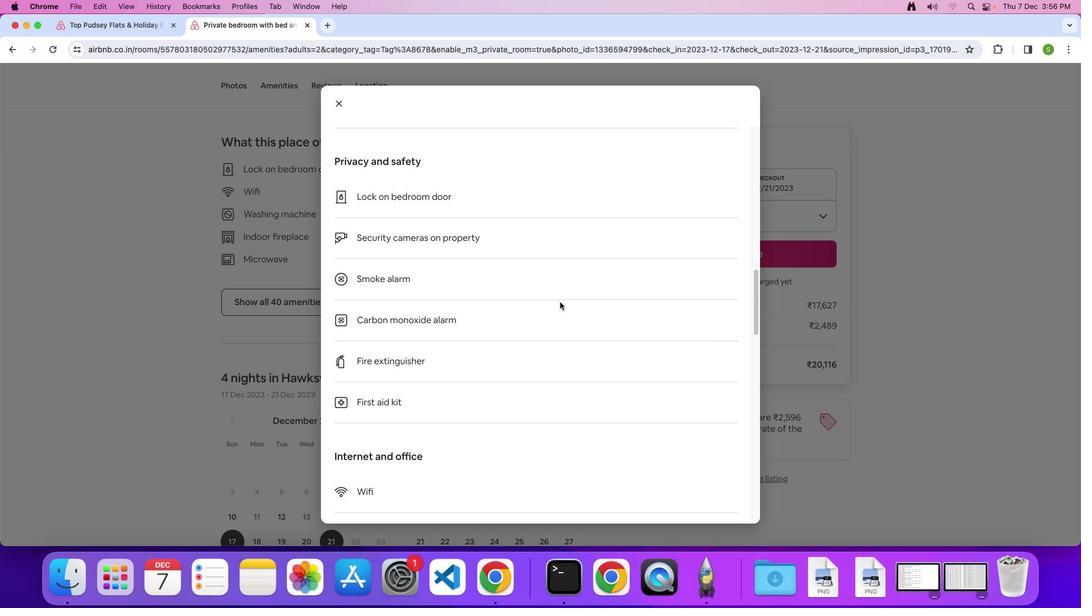 
Action: Mouse scrolled (560, 301) with delta (0, 0)
Screenshot: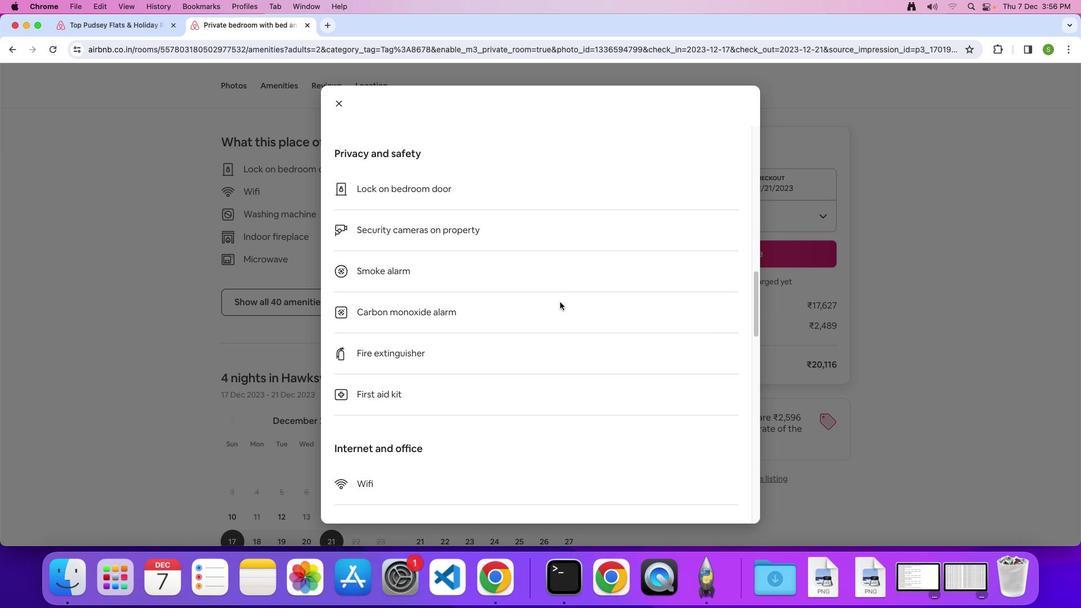 
Action: Mouse scrolled (560, 301) with delta (0, 0)
Screenshot: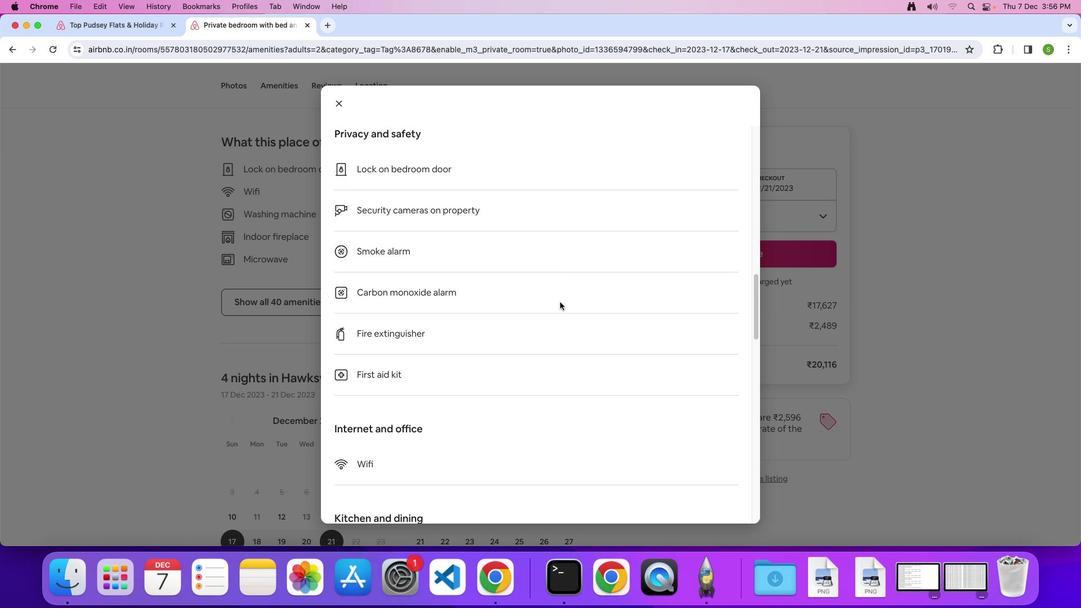 
Action: Mouse scrolled (560, 301) with delta (0, 0)
Screenshot: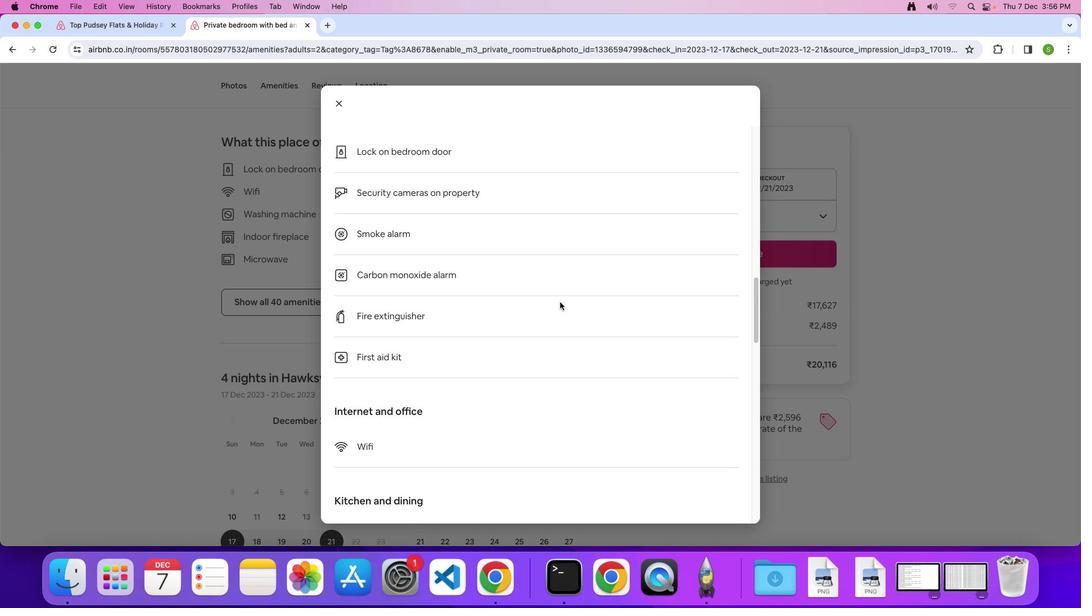
Action: Mouse scrolled (560, 301) with delta (0, -1)
Screenshot: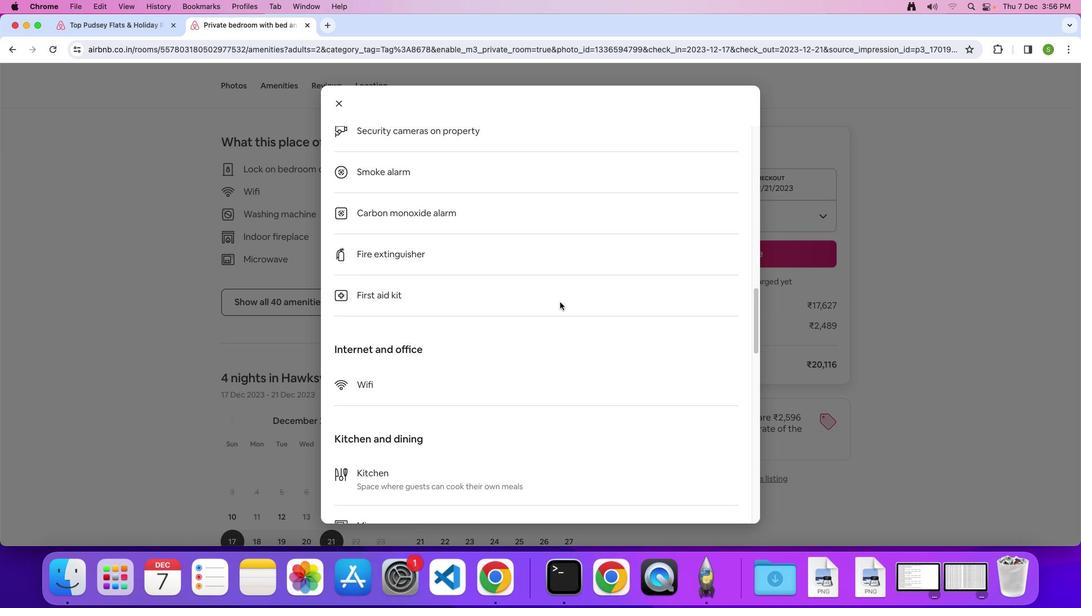 
Action: Mouse scrolled (560, 301) with delta (0, 0)
Screenshot: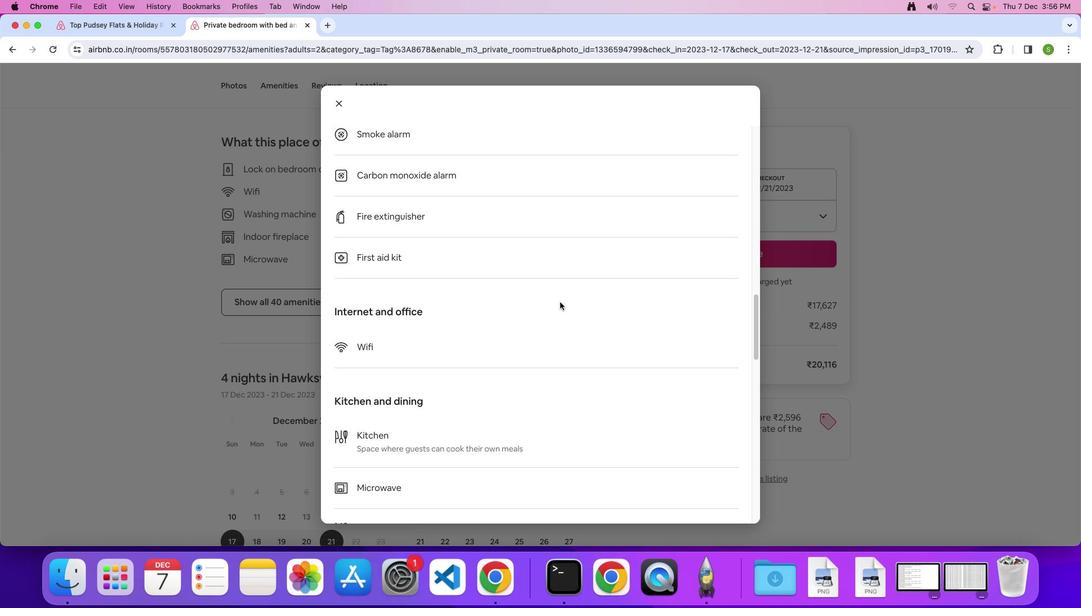 
Action: Mouse scrolled (560, 301) with delta (0, 0)
Screenshot: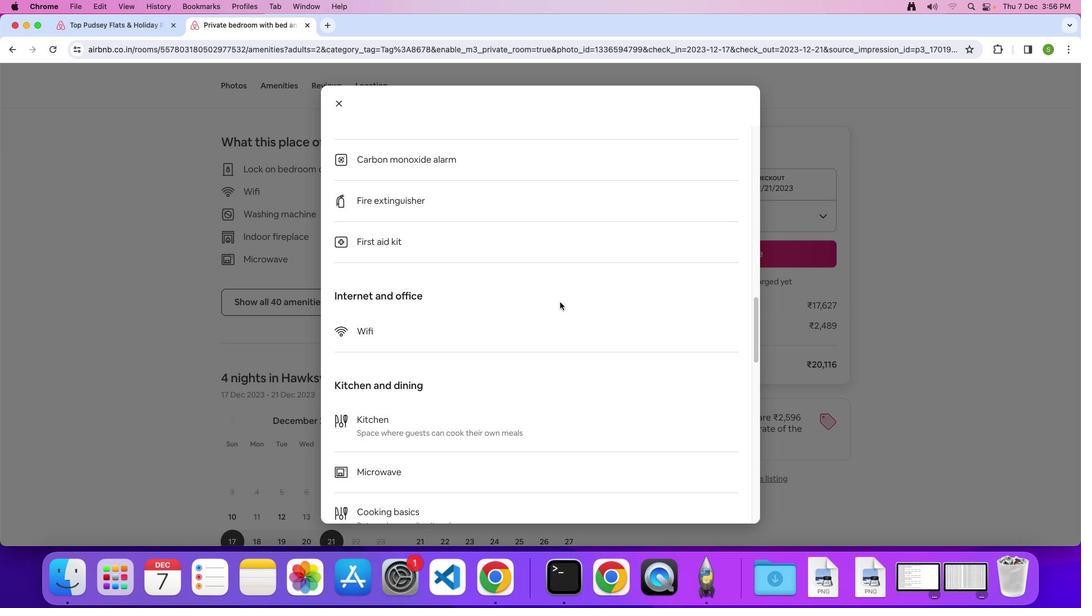 
Action: Mouse scrolled (560, 301) with delta (0, -1)
Screenshot: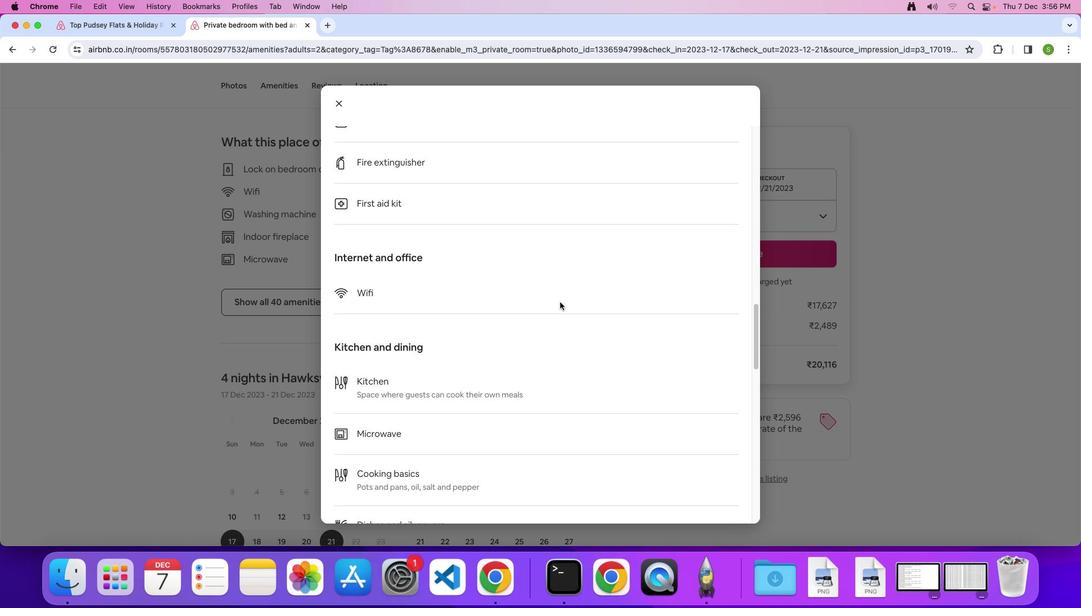 
Action: Mouse scrolled (560, 301) with delta (0, 0)
Screenshot: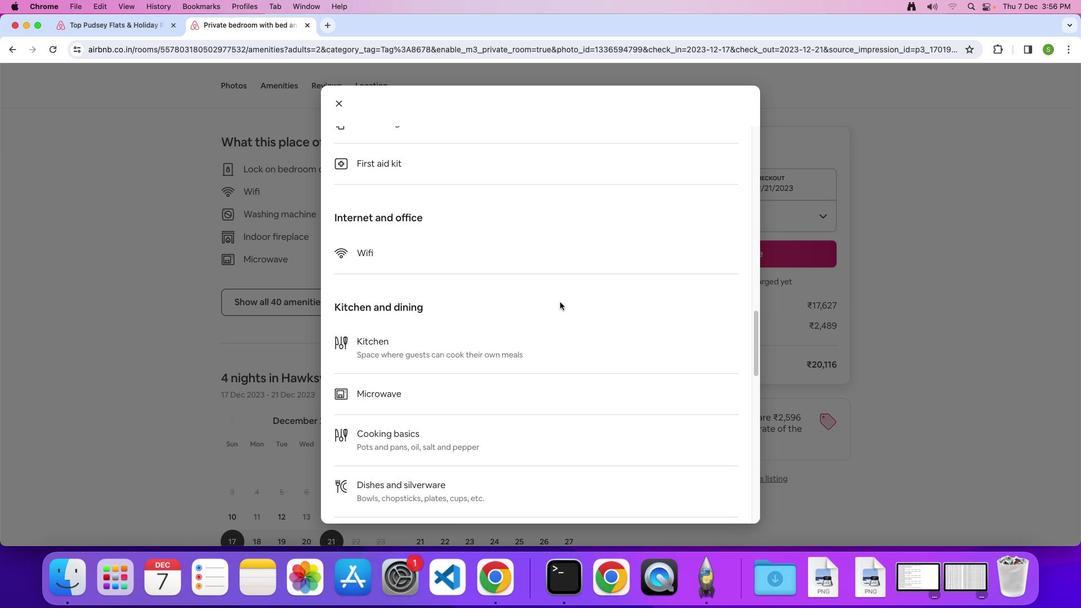 
Action: Mouse scrolled (560, 301) with delta (0, 0)
Screenshot: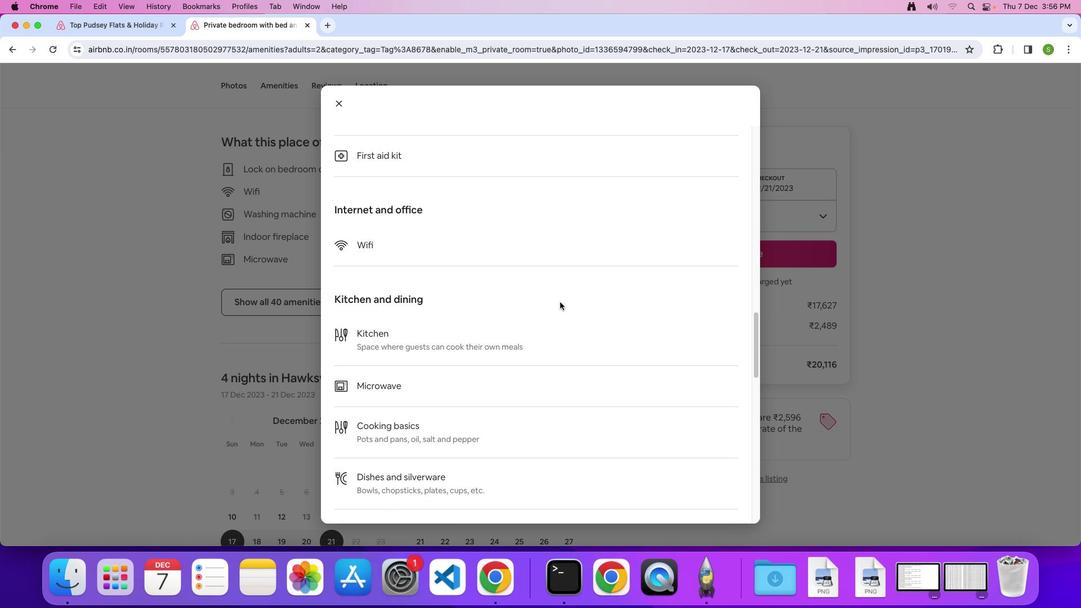 
Action: Mouse scrolled (560, 301) with delta (0, 0)
Screenshot: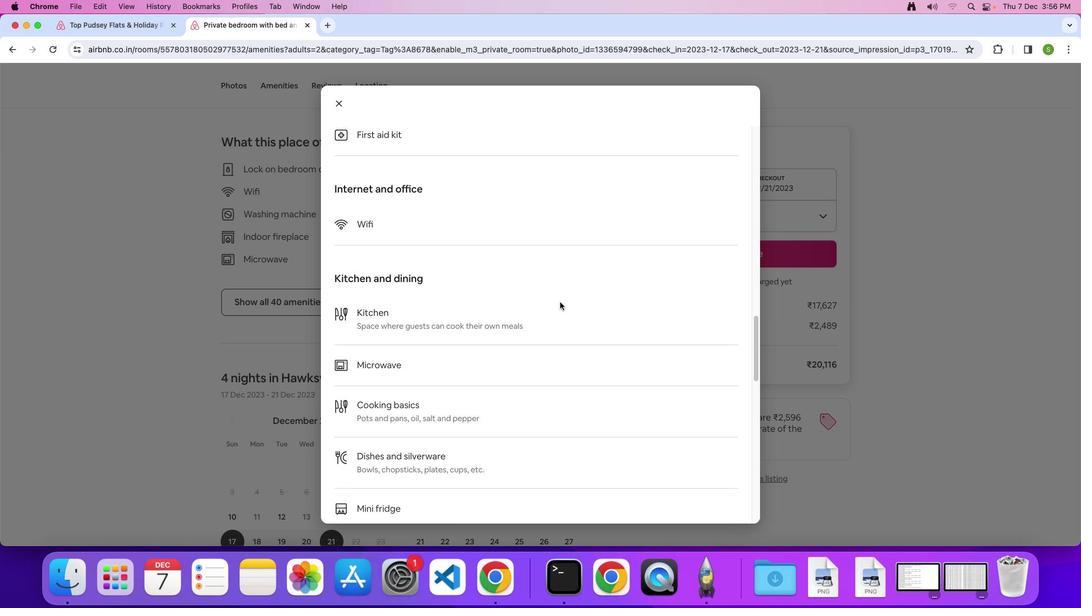 
Action: Mouse scrolled (560, 301) with delta (0, 0)
Screenshot: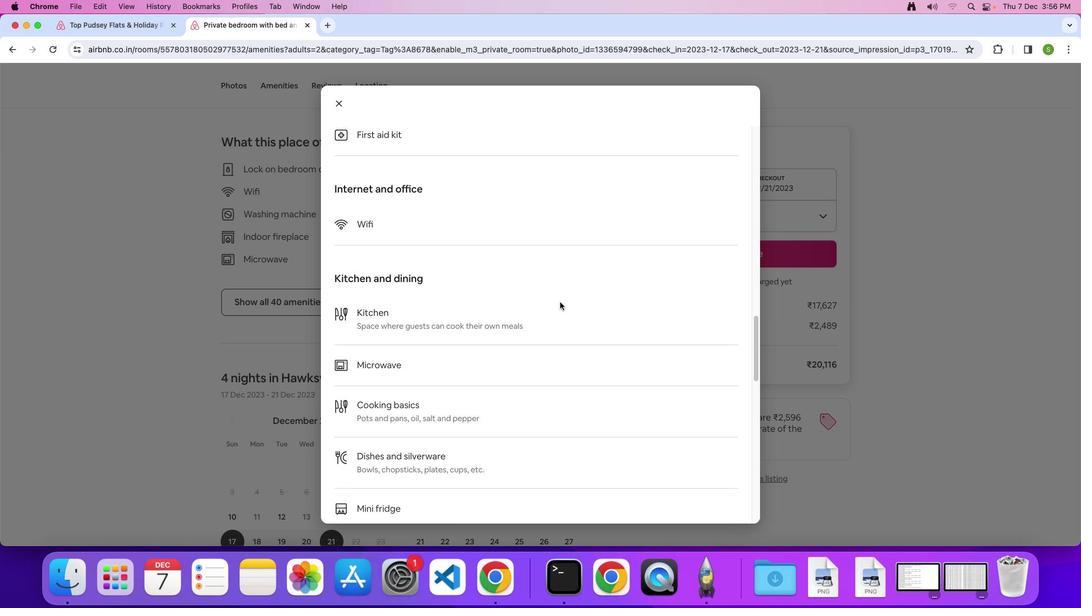 
Action: Mouse scrolled (560, 301) with delta (0, 0)
Screenshot: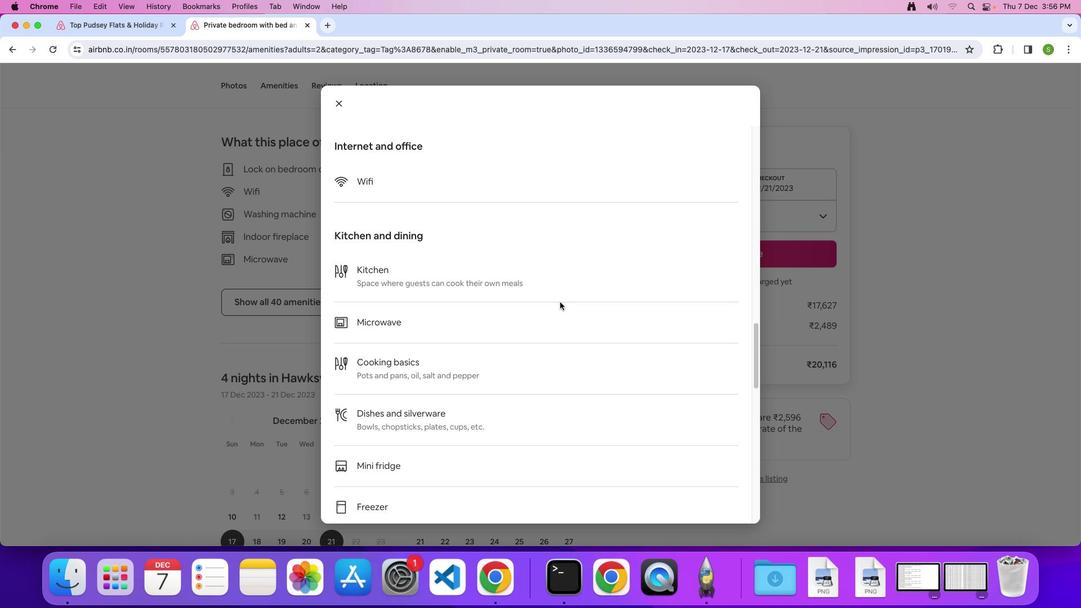 
Action: Mouse scrolled (560, 301) with delta (0, 0)
Screenshot: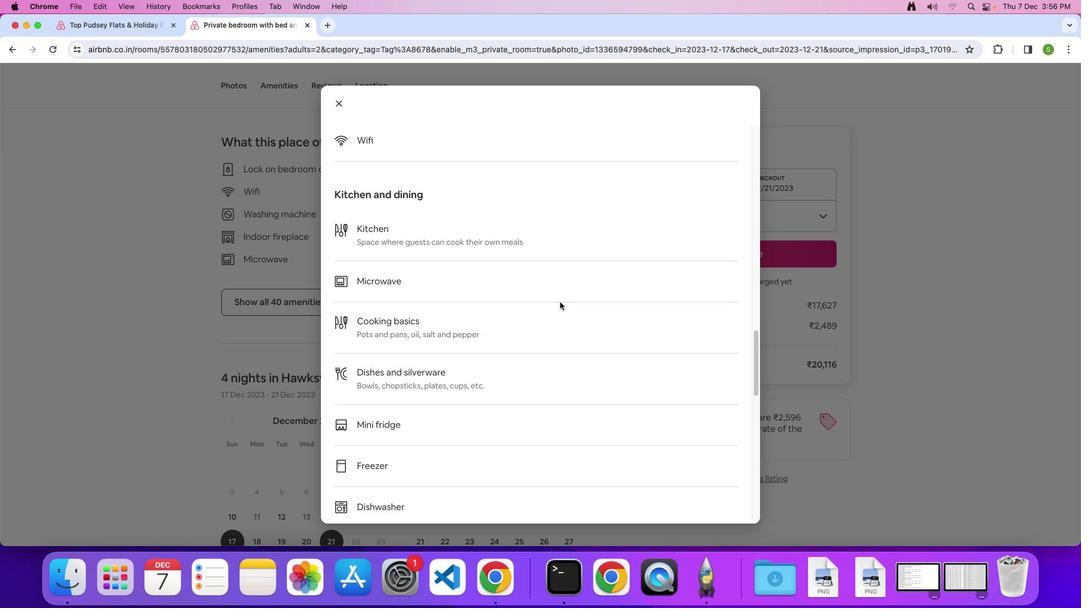 
Action: Mouse scrolled (560, 301) with delta (0, -2)
Screenshot: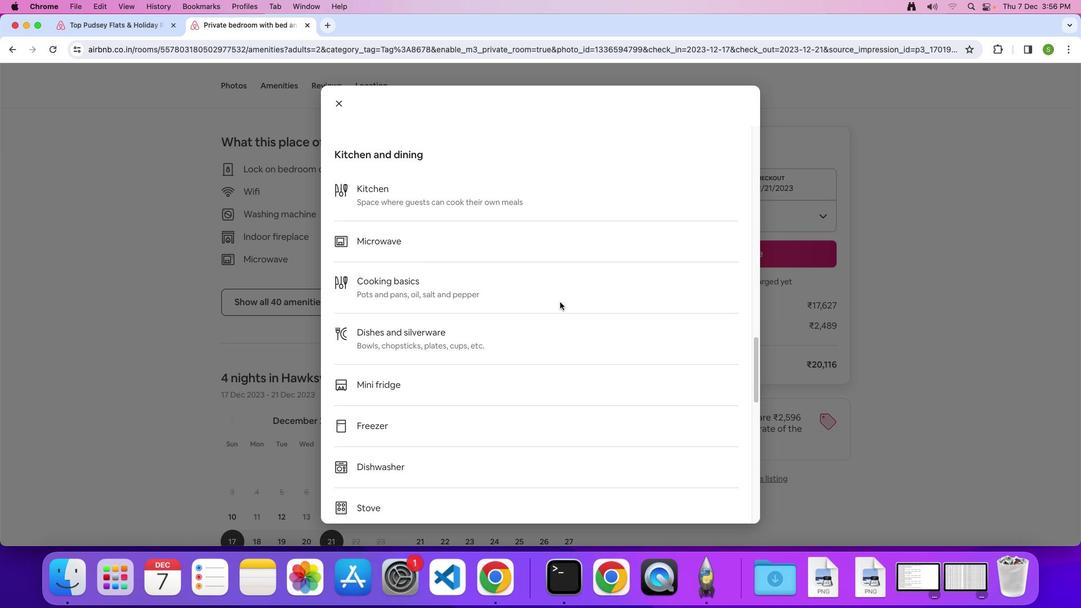 
Action: Mouse scrolled (560, 301) with delta (0, 0)
Screenshot: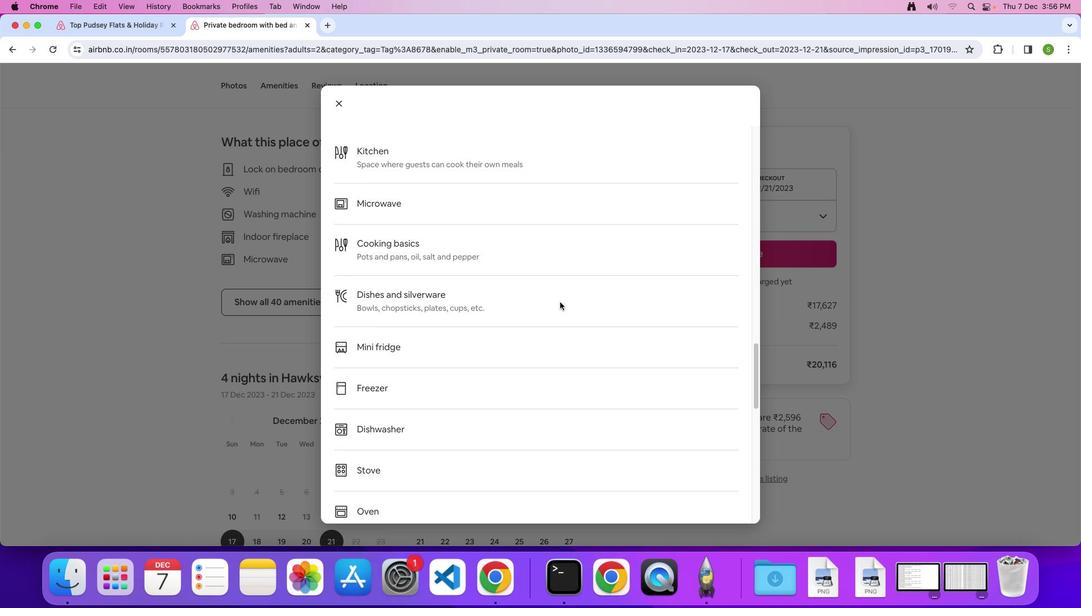 
Action: Mouse scrolled (560, 301) with delta (0, 0)
Screenshot: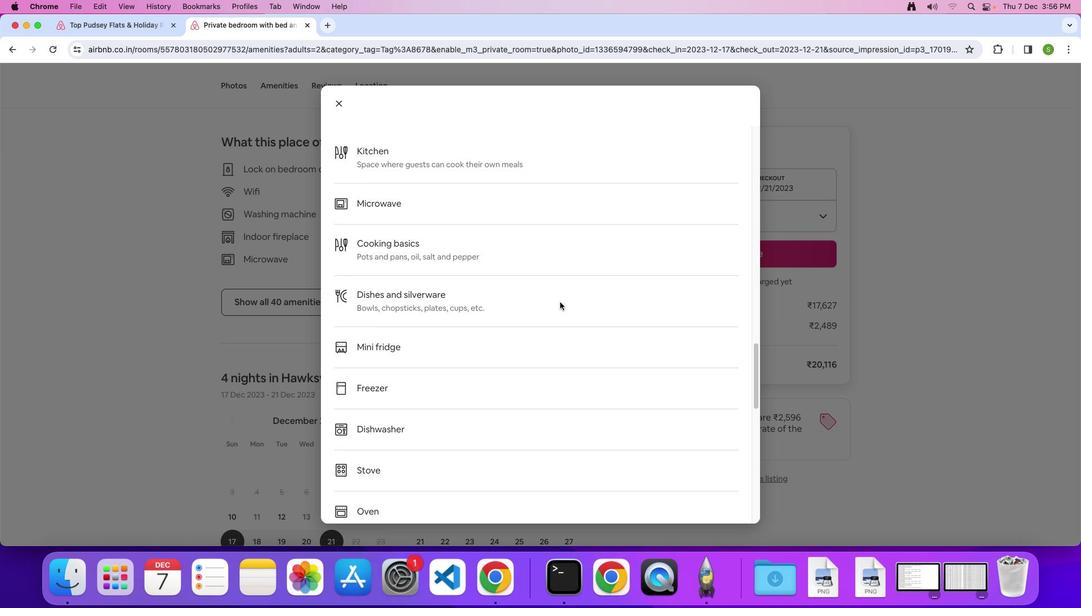 
Action: Mouse scrolled (560, 301) with delta (0, 0)
Screenshot: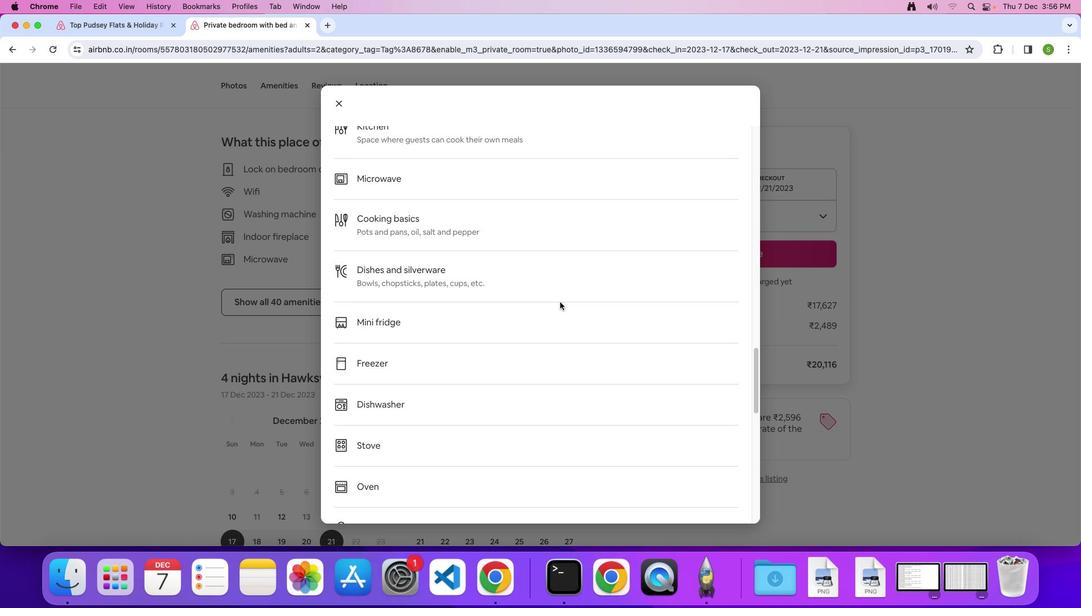 
Action: Mouse scrolled (560, 301) with delta (0, 0)
Screenshot: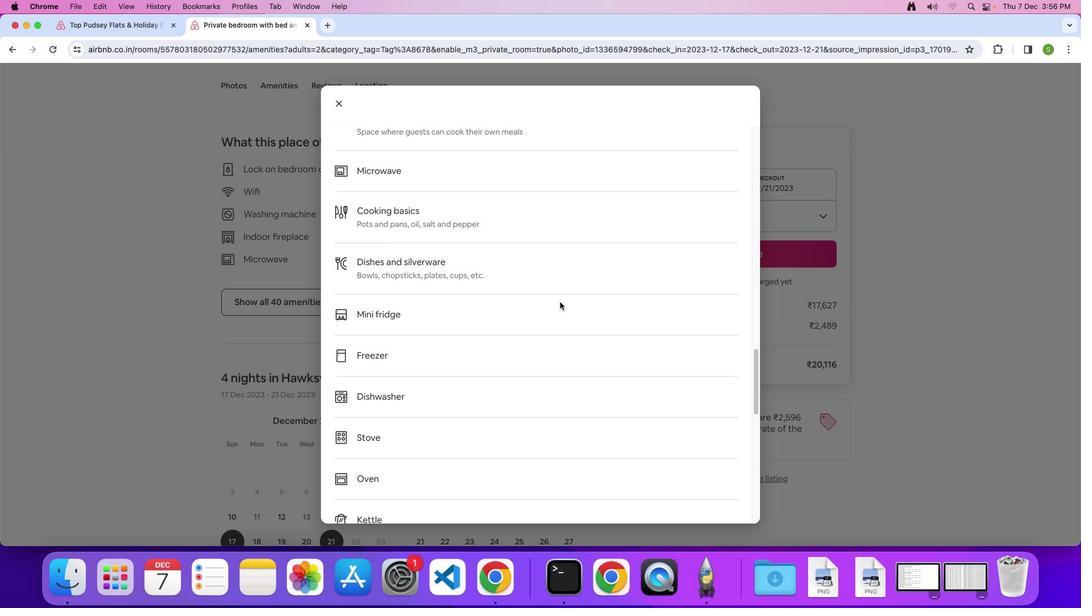 
Action: Mouse scrolled (560, 301) with delta (0, -1)
Screenshot: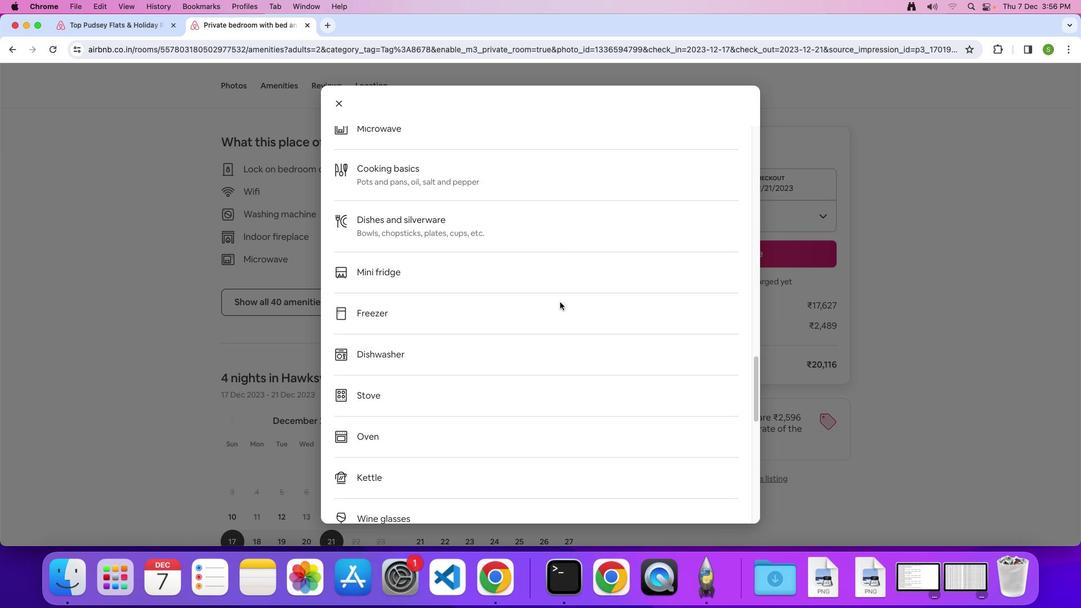 
Action: Mouse scrolled (560, 301) with delta (0, 0)
Screenshot: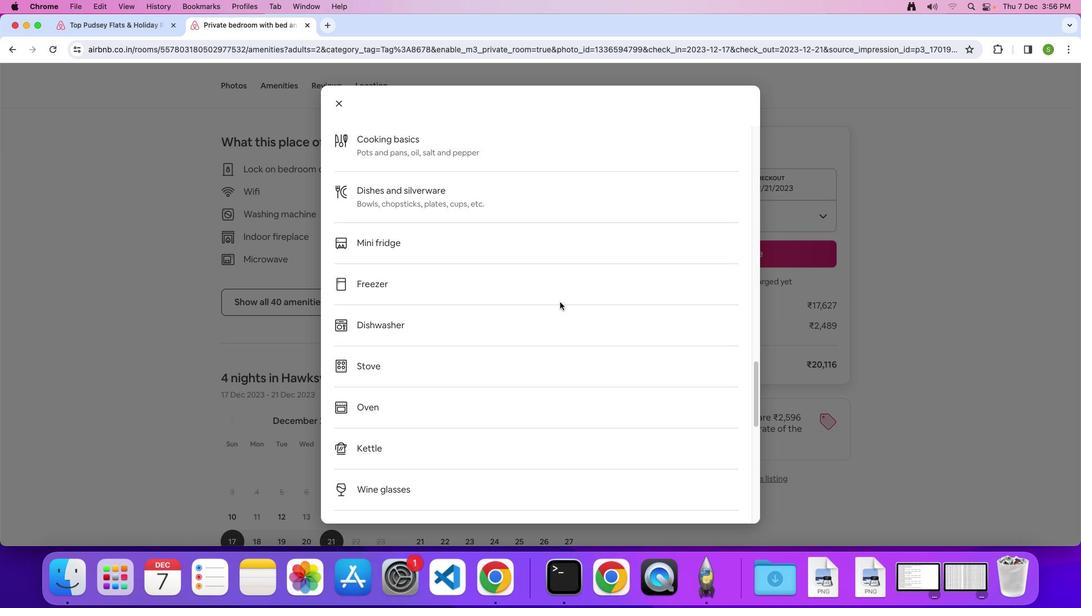 
Action: Mouse scrolled (560, 301) with delta (0, 0)
Screenshot: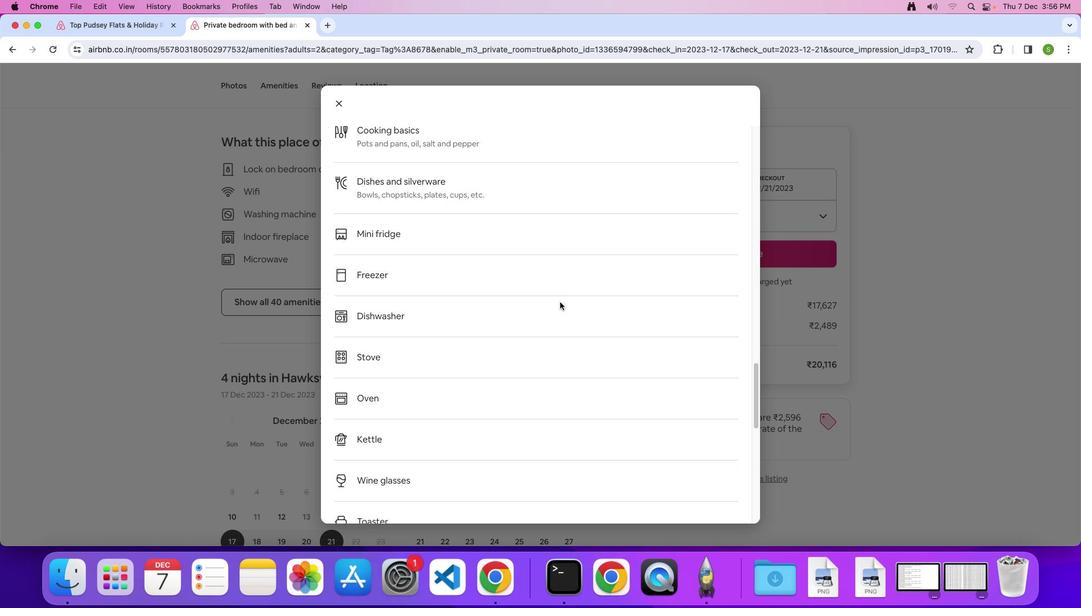 
Action: Mouse scrolled (560, 301) with delta (0, -1)
Screenshot: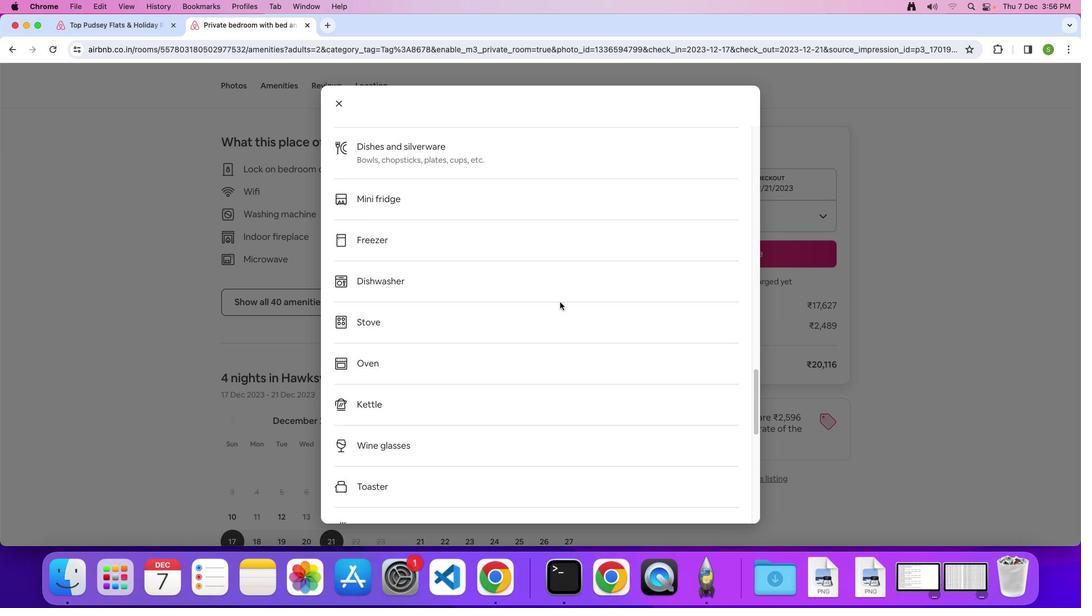 
Action: Mouse scrolled (560, 301) with delta (0, 0)
Screenshot: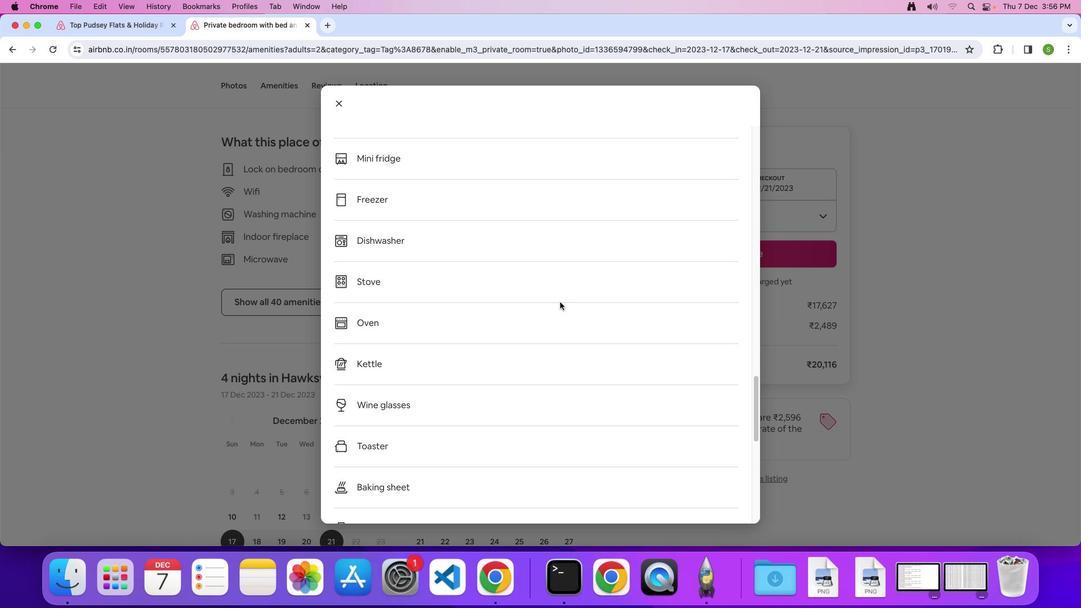 
Action: Mouse scrolled (560, 301) with delta (0, 0)
Screenshot: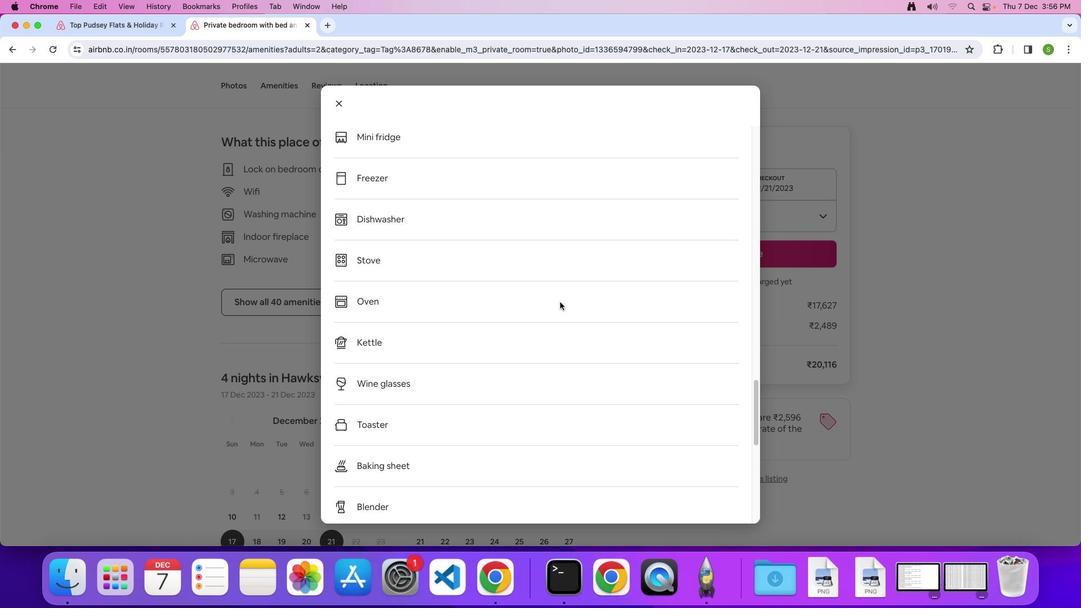 
Action: Mouse scrolled (560, 301) with delta (0, -1)
Screenshot: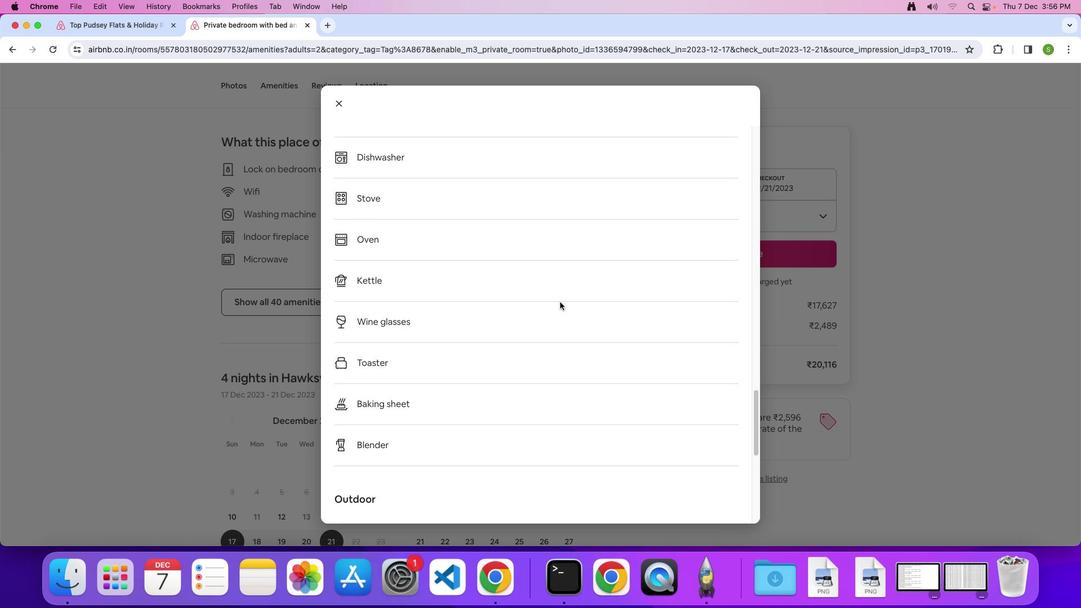 
Action: Mouse scrolled (560, 301) with delta (0, 0)
Screenshot: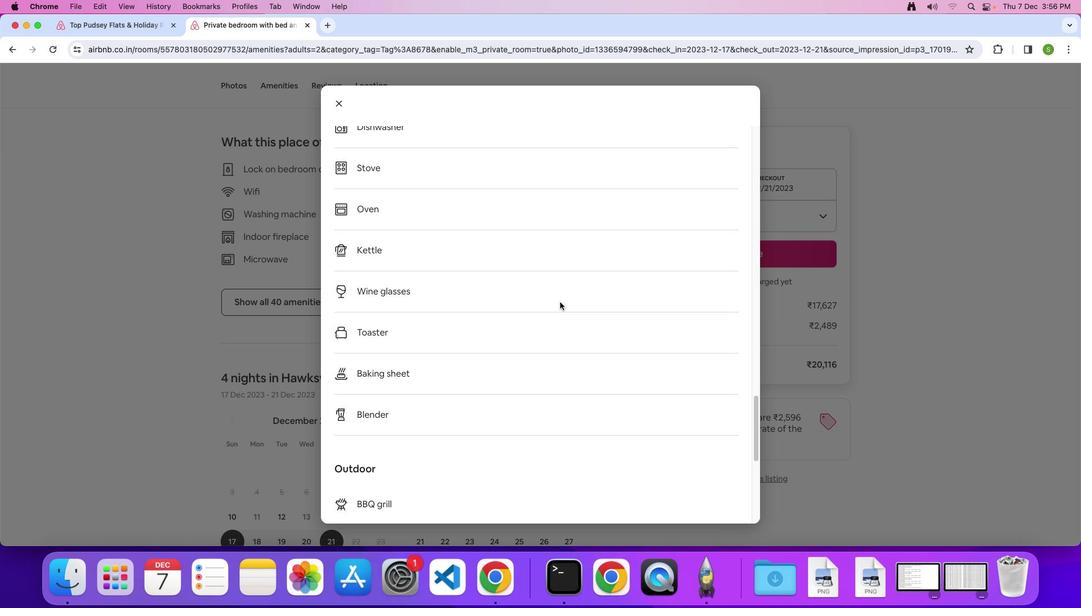 
Action: Mouse scrolled (560, 301) with delta (0, 0)
Screenshot: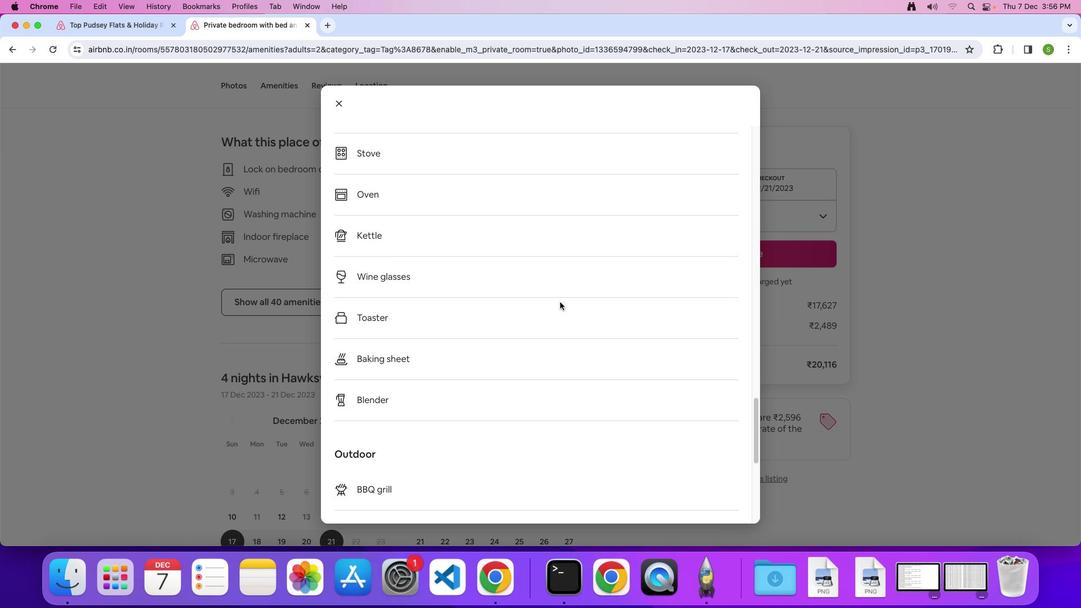 
Action: Mouse scrolled (560, 301) with delta (0, -1)
Screenshot: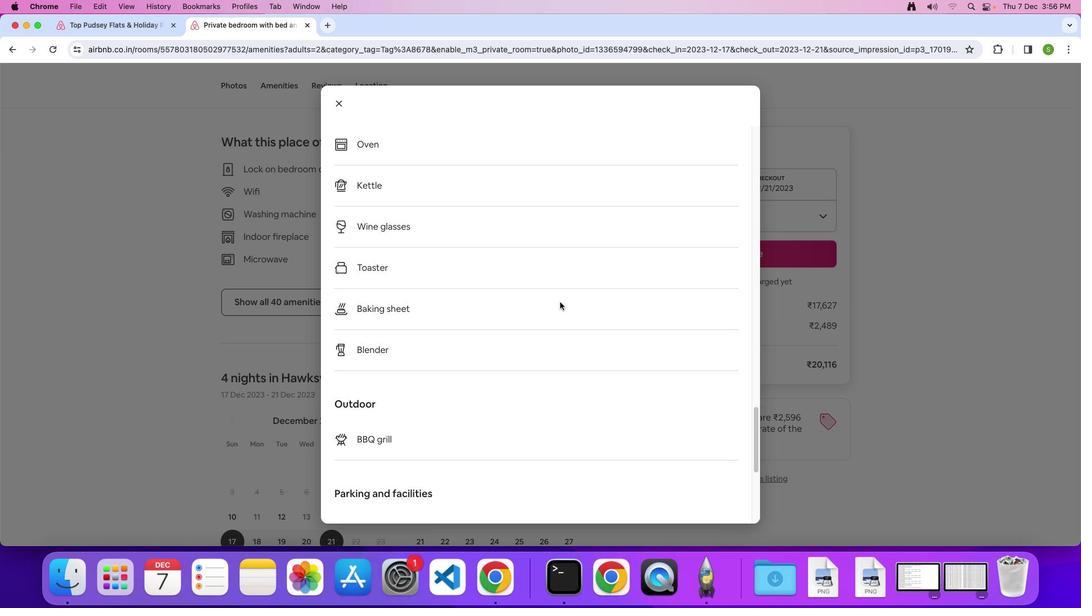 
Action: Mouse scrolled (560, 301) with delta (0, 0)
Screenshot: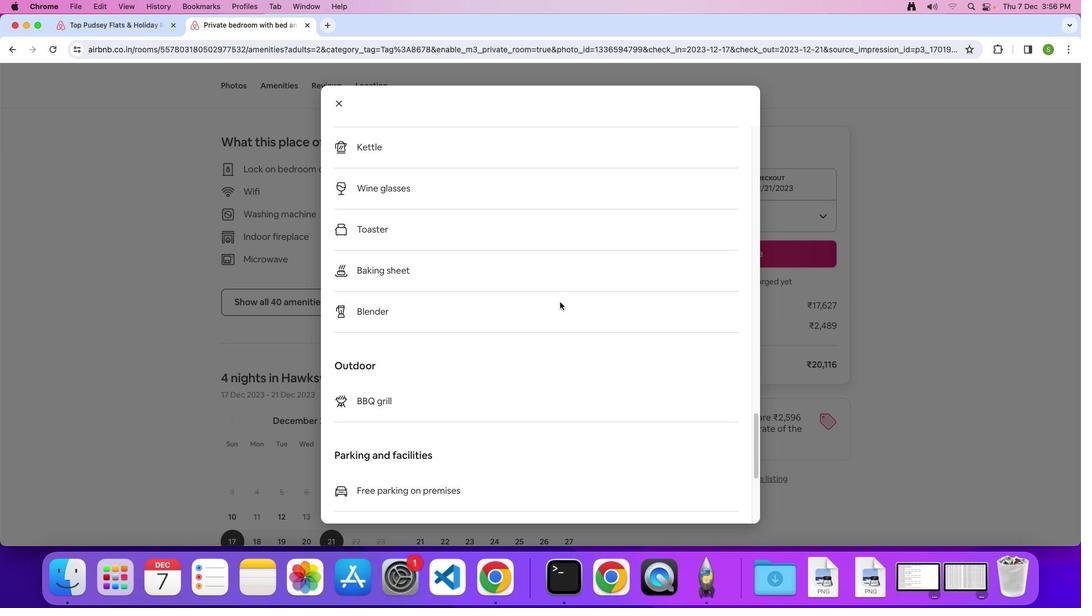
Action: Mouse scrolled (560, 301) with delta (0, 0)
Screenshot: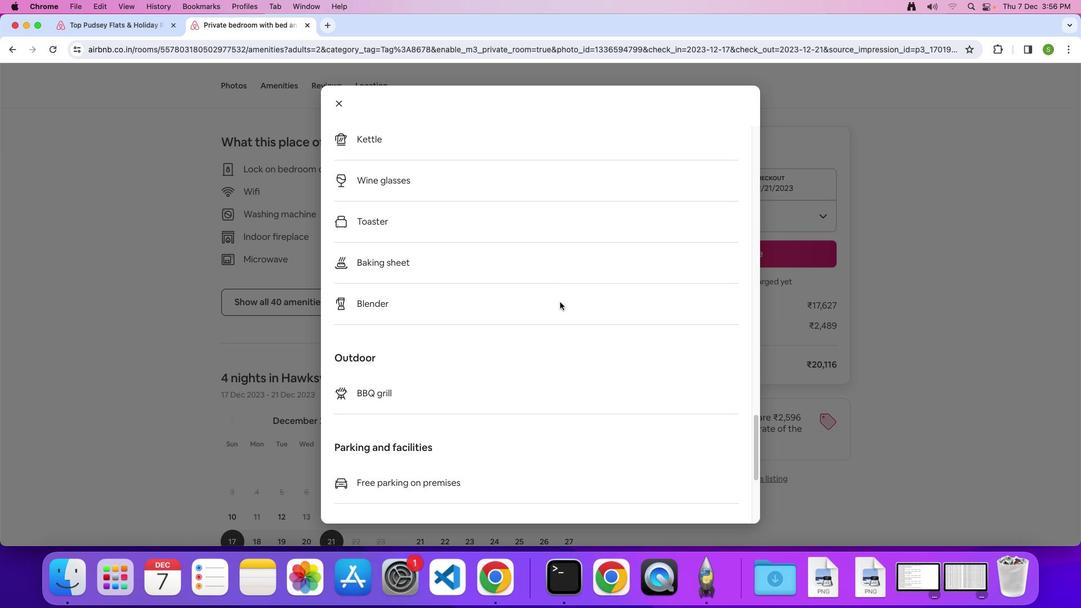 
Action: Mouse scrolled (560, 301) with delta (0, 0)
Screenshot: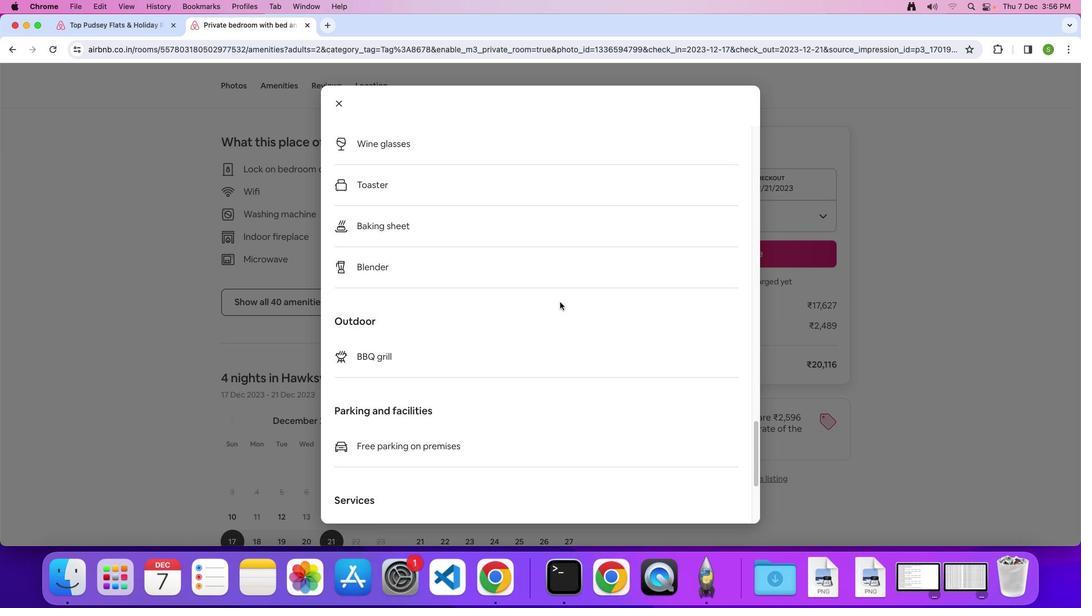
Action: Mouse scrolled (560, 301) with delta (0, 0)
Screenshot: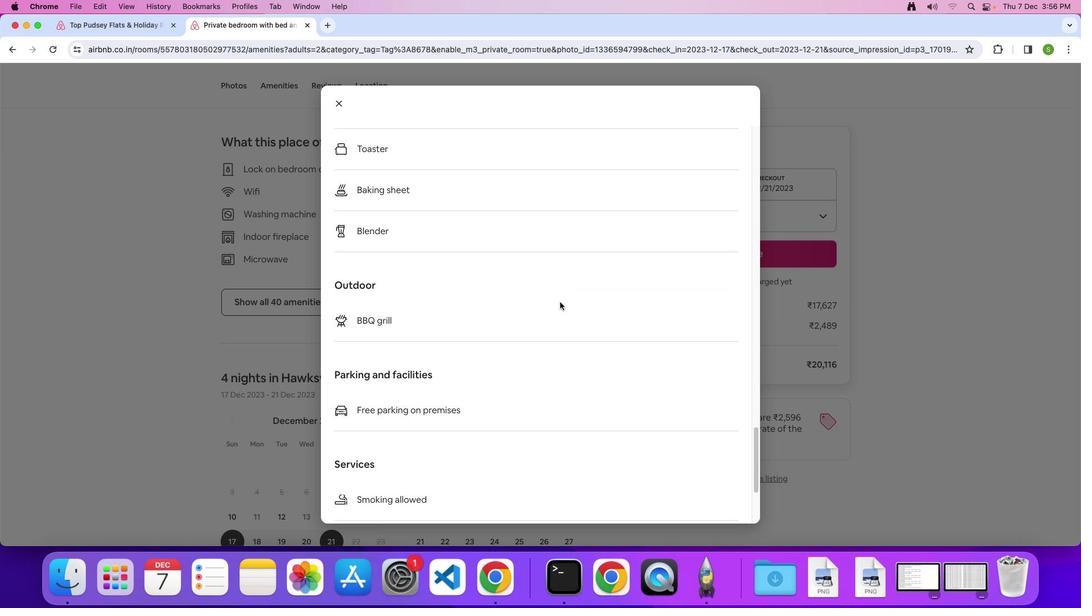 
Action: Mouse scrolled (560, 301) with delta (0, -2)
Screenshot: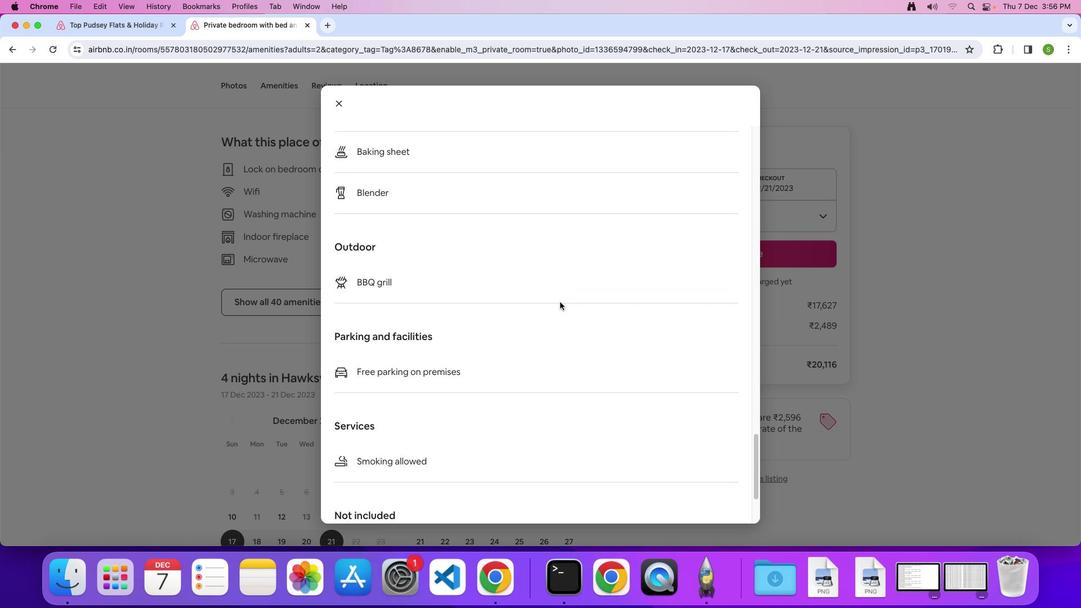 
Action: Mouse scrolled (560, 301) with delta (0, 0)
Screenshot: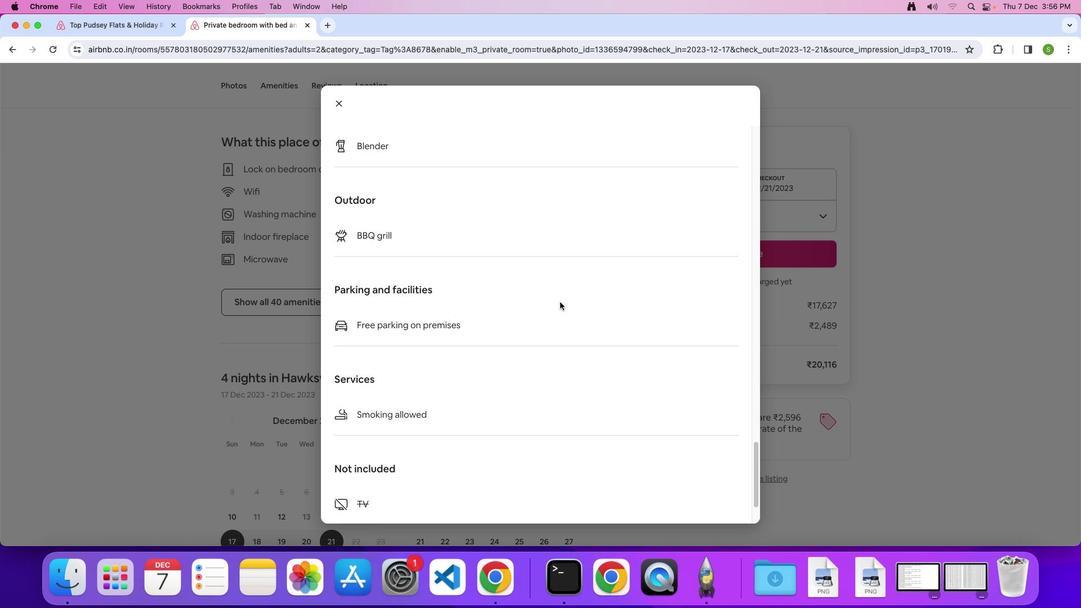 
Action: Mouse scrolled (560, 301) with delta (0, 0)
Screenshot: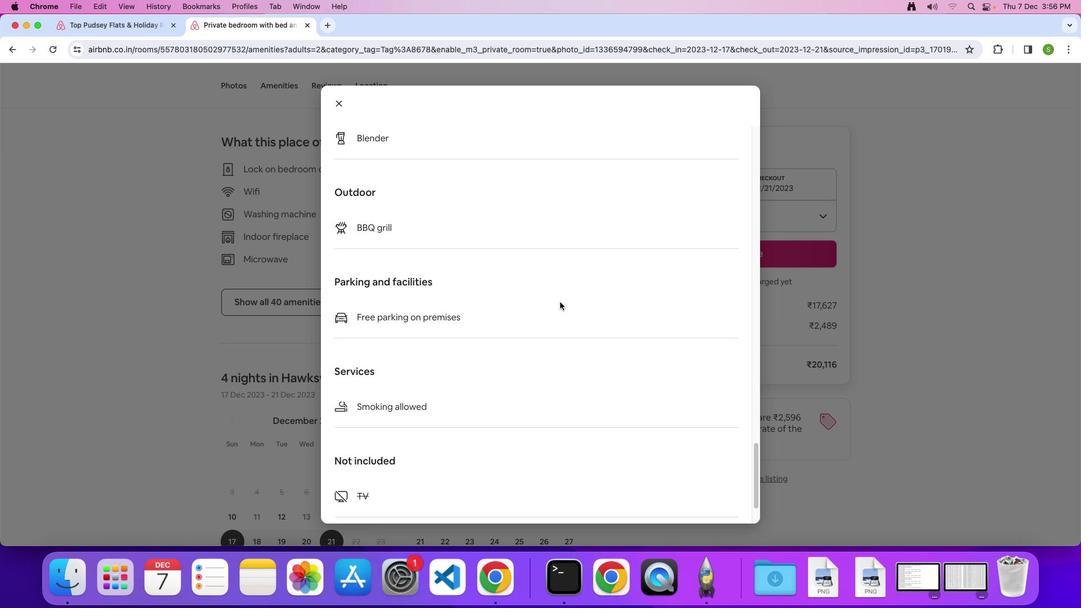 
Action: Mouse scrolled (560, 301) with delta (0, -1)
Screenshot: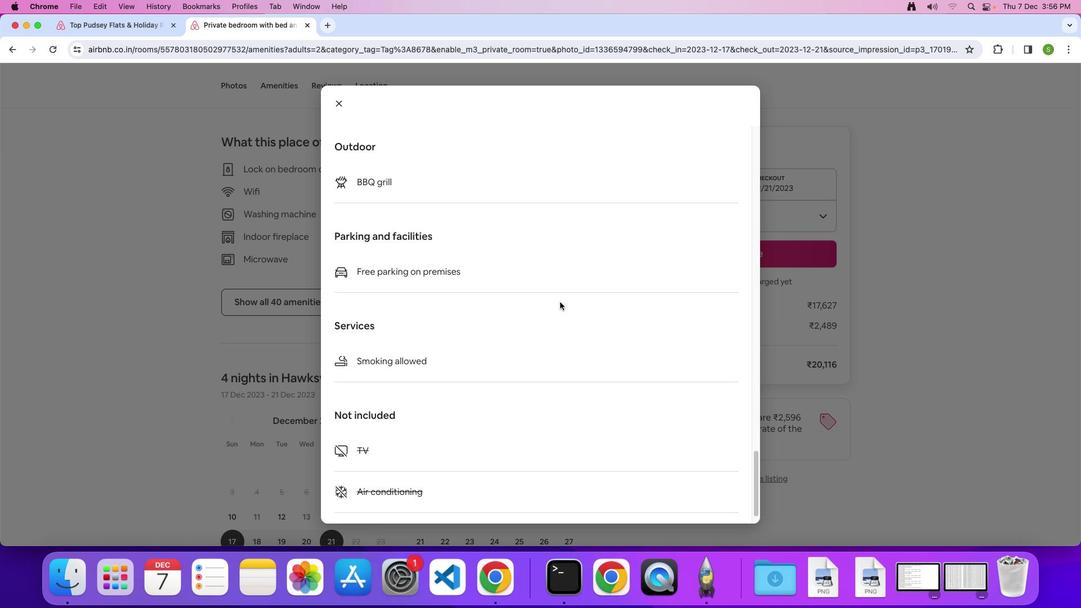 
Action: Mouse scrolled (560, 301) with delta (0, 0)
Screenshot: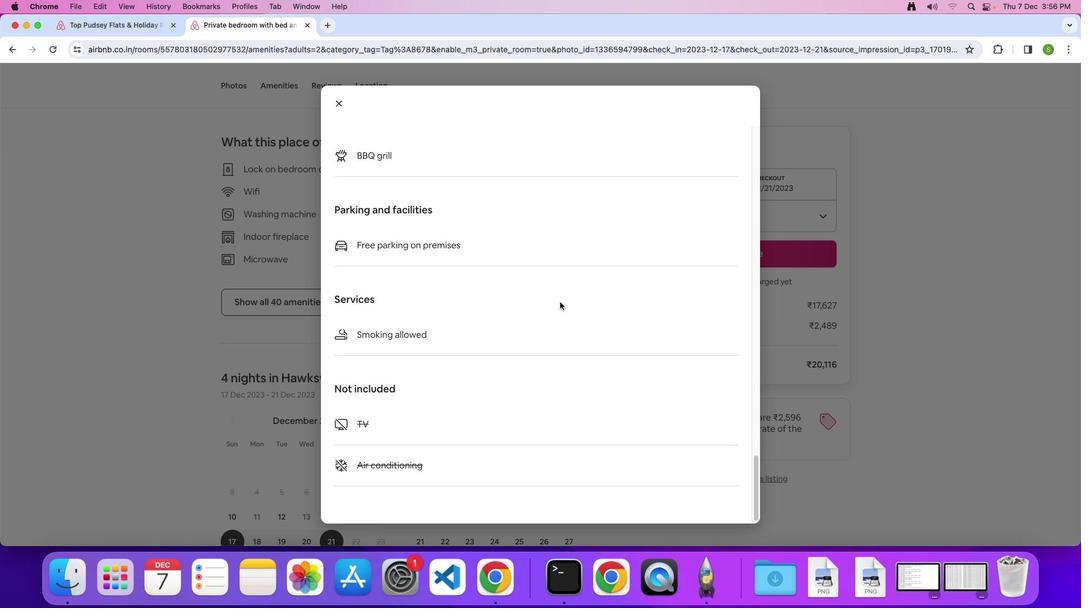 
Action: Mouse scrolled (560, 301) with delta (0, 0)
Screenshot: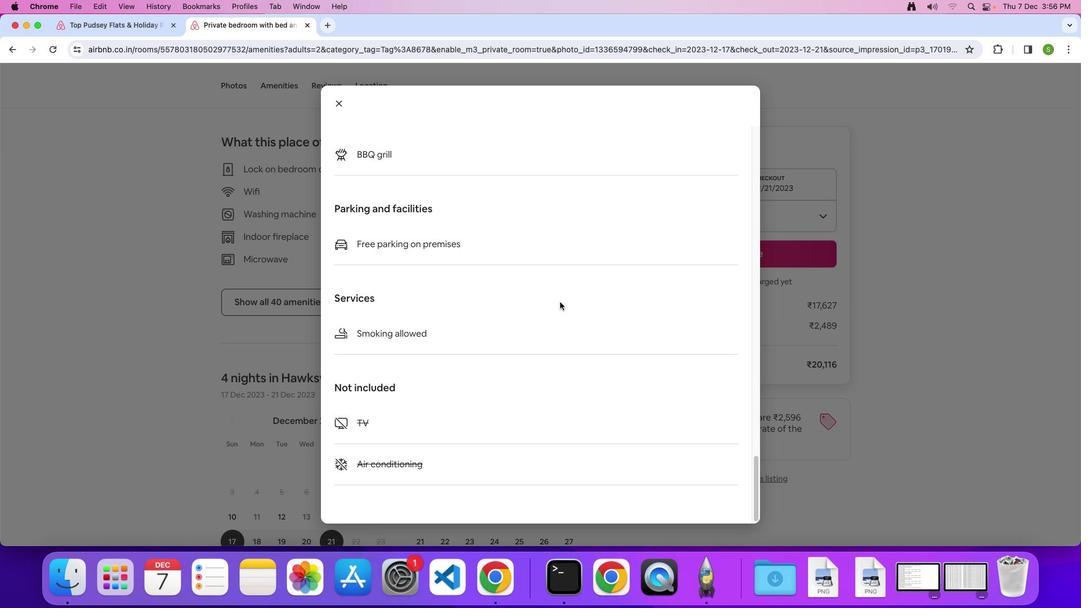 
Action: Mouse scrolled (560, 301) with delta (0, 0)
Screenshot: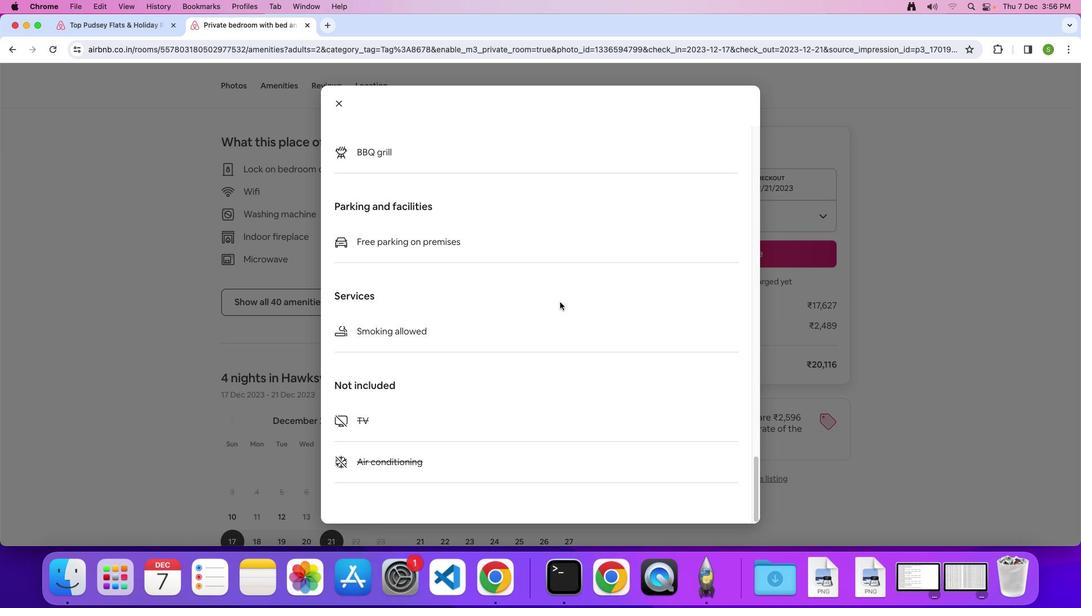 
Action: Mouse scrolled (560, 301) with delta (0, 0)
Screenshot: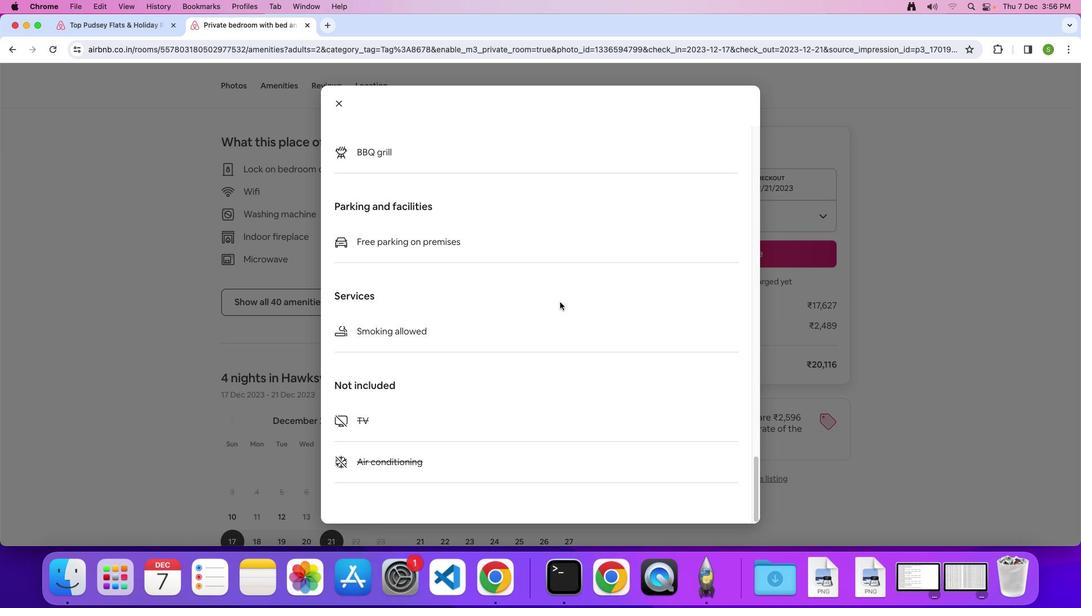 
Action: Mouse moved to (345, 108)
Screenshot: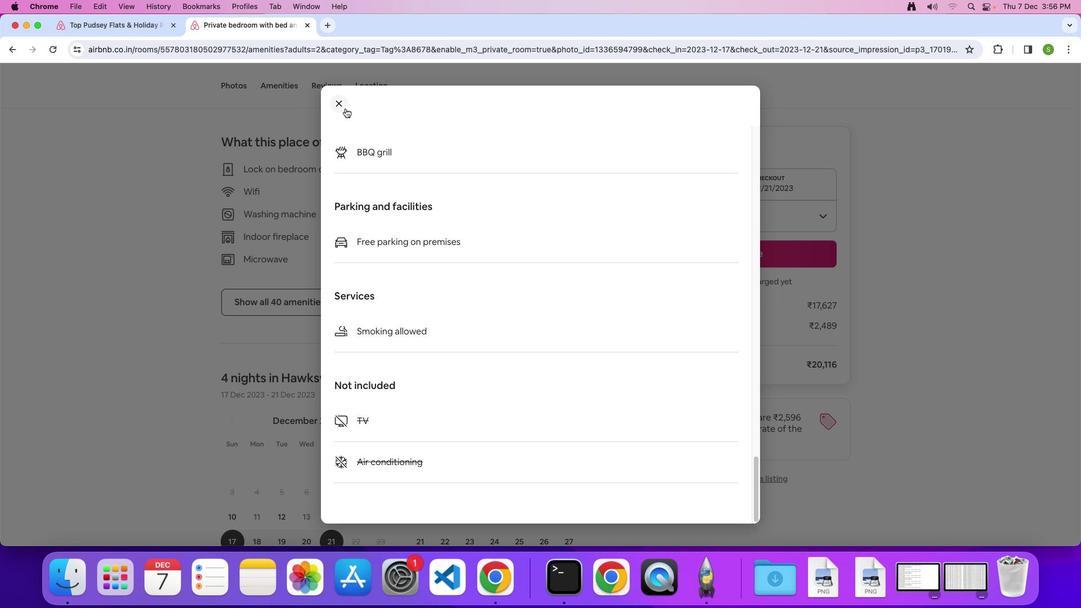 
Action: Mouse pressed left at (345, 108)
Screenshot: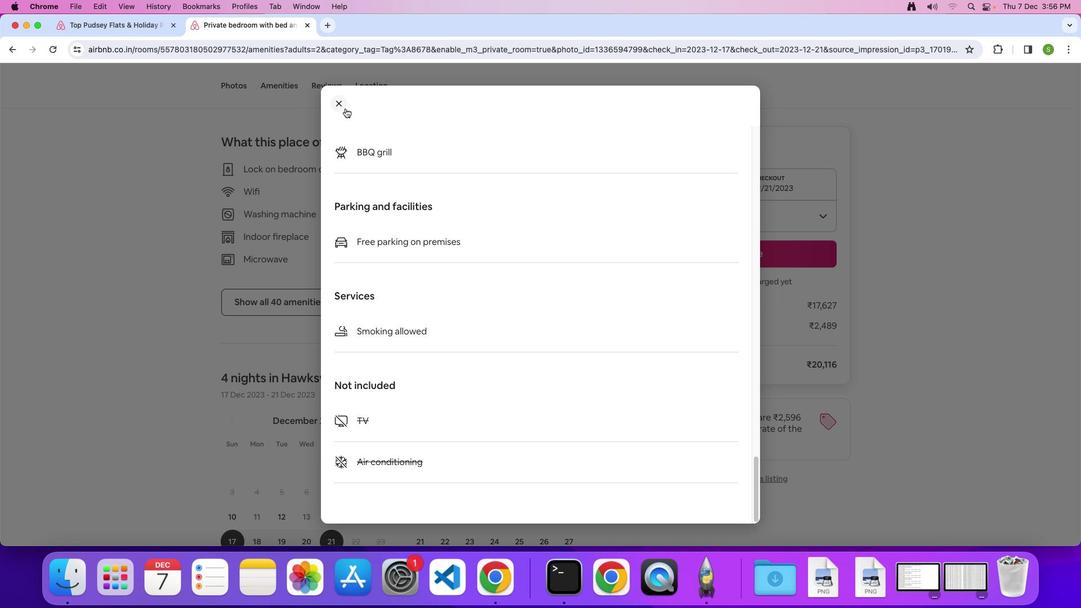 
Action: Mouse moved to (488, 313)
Screenshot: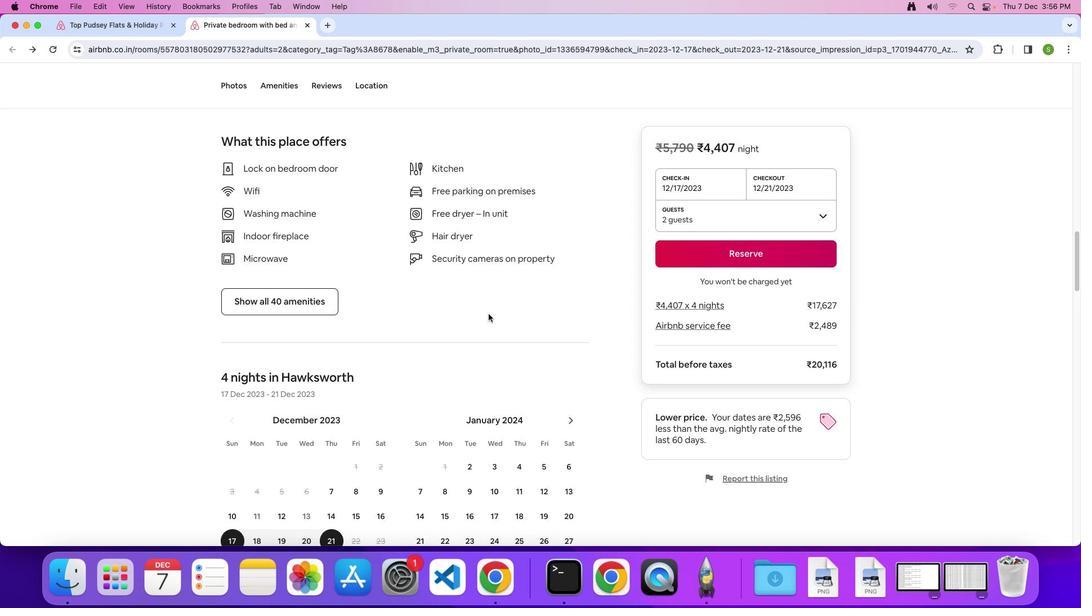 
Action: Mouse scrolled (488, 313) with delta (0, 0)
Screenshot: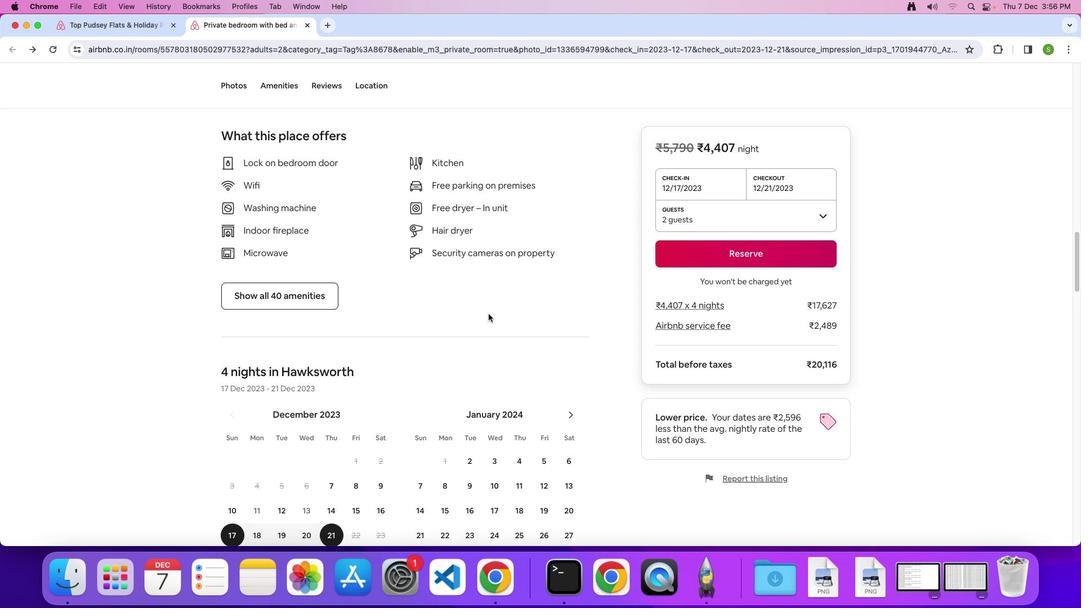 
Action: Mouse scrolled (488, 313) with delta (0, 0)
